 Task: Compose an email with the signature Ebony Rodriguez with the subject Announcement of a retirement and the message Can you please confirm the delivery schedule for the upcoming shipment? from softage.4@softage.net to softage.2@softage.net, select first word, change the font color from current to maroon and background color to red Send the email. Finally, move the email from Sent Items to the label Reservations
Action: Mouse moved to (1190, 96)
Screenshot: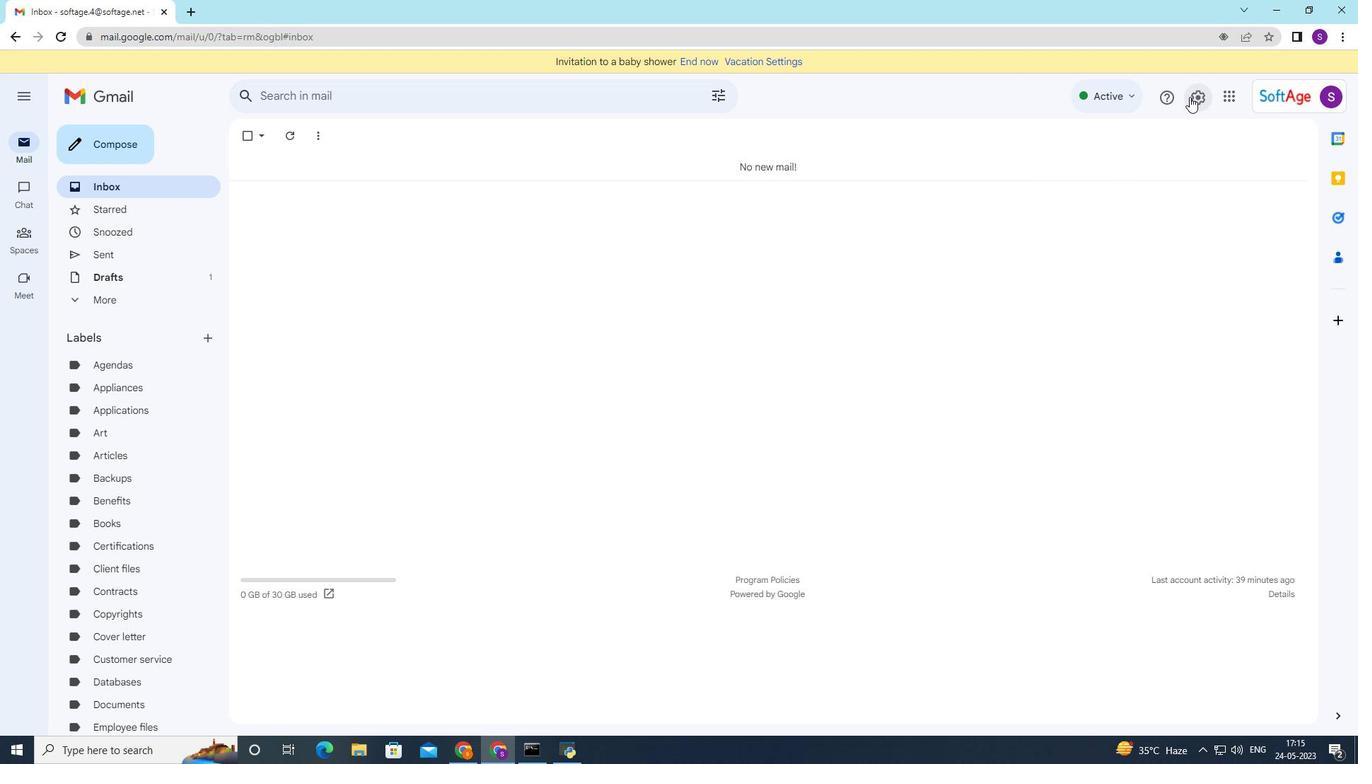 
Action: Mouse pressed left at (1190, 96)
Screenshot: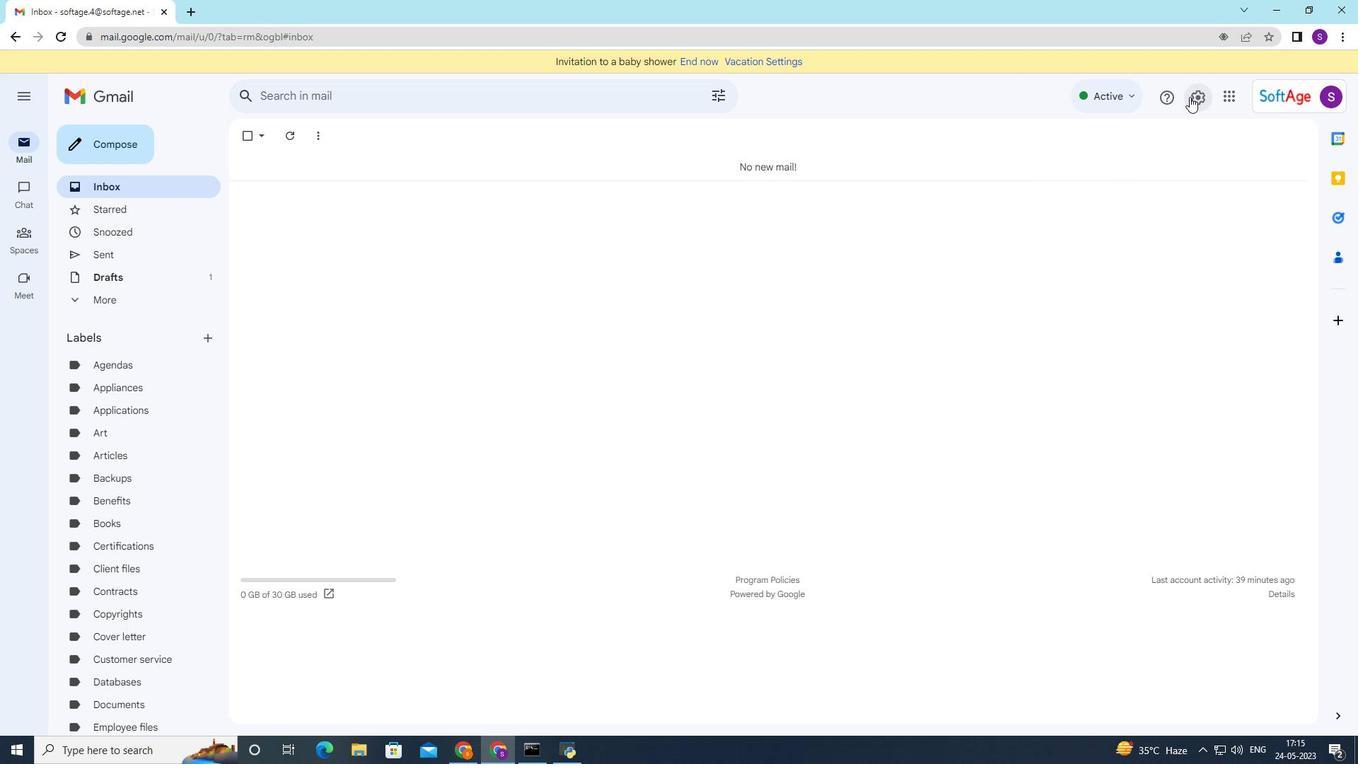 
Action: Mouse moved to (1198, 161)
Screenshot: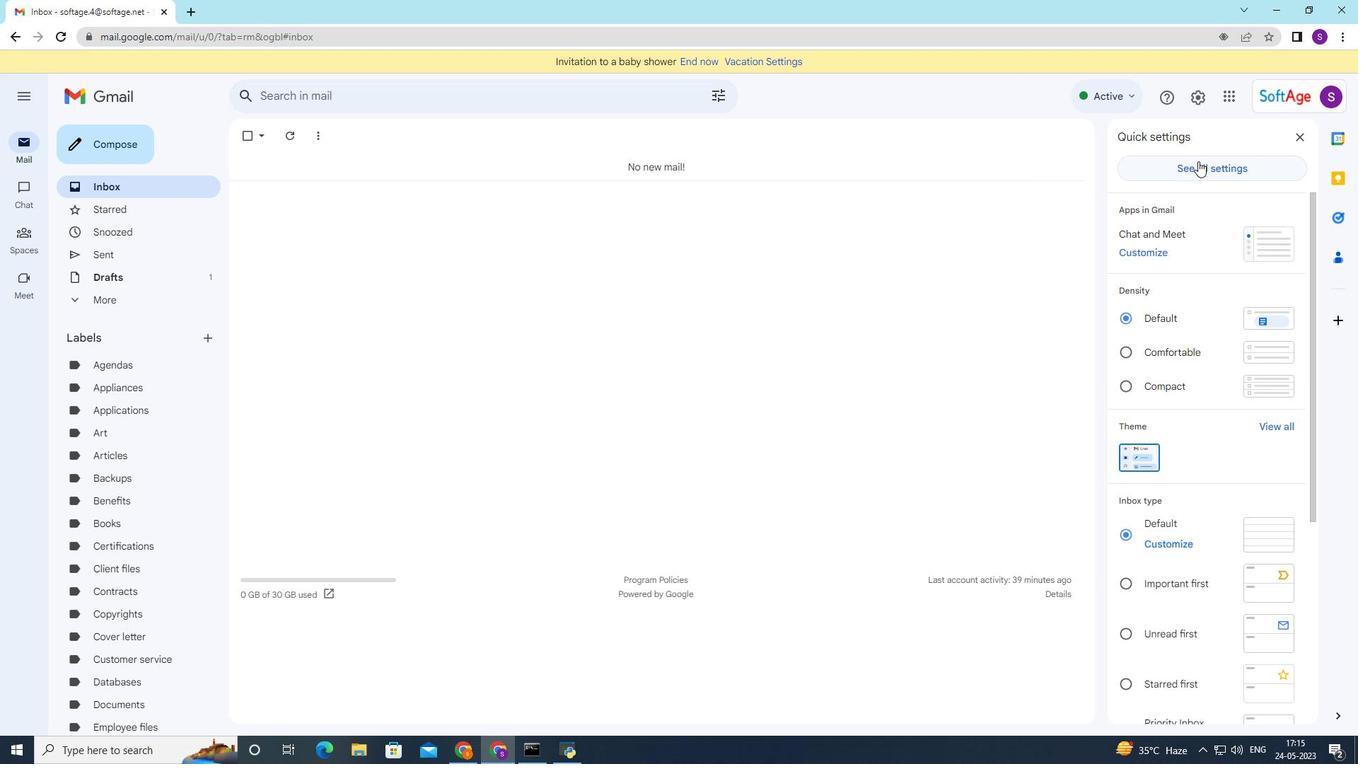
Action: Mouse pressed left at (1198, 161)
Screenshot: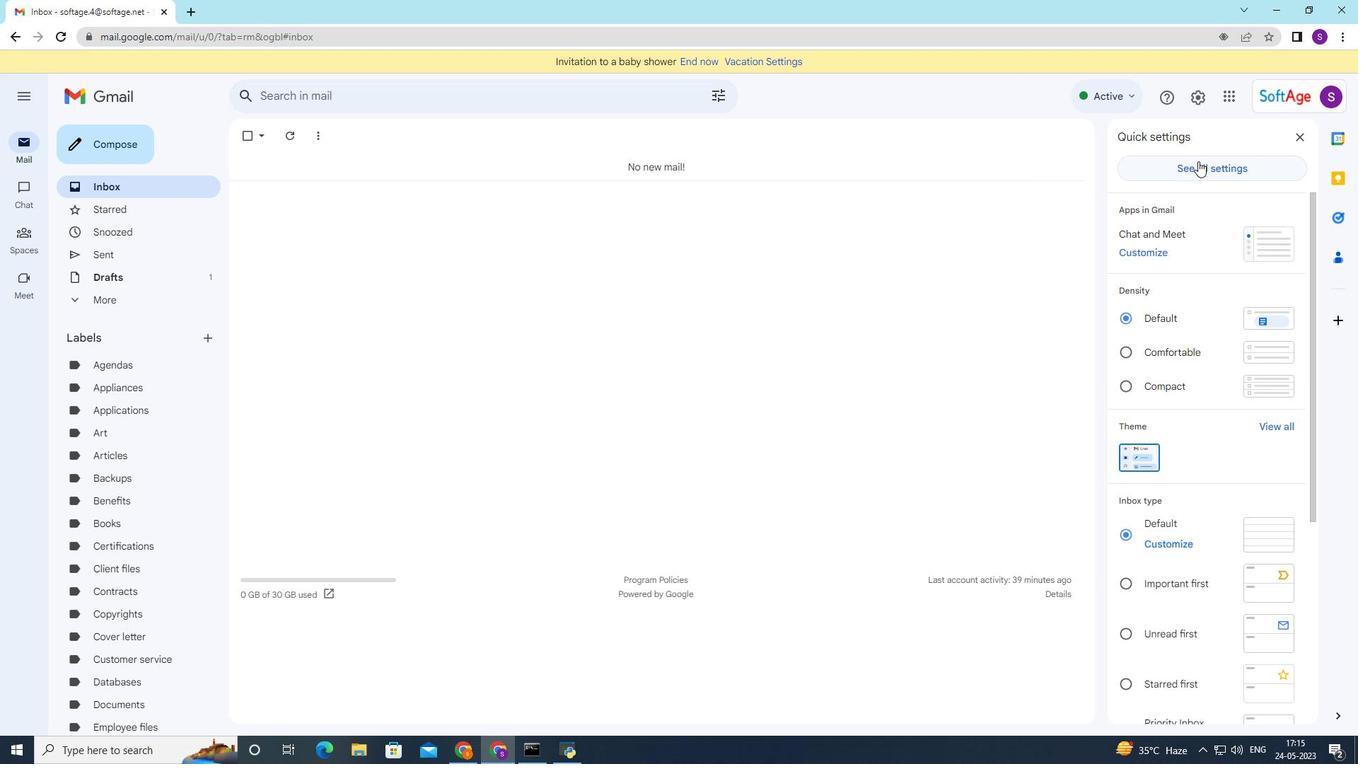 
Action: Mouse moved to (660, 201)
Screenshot: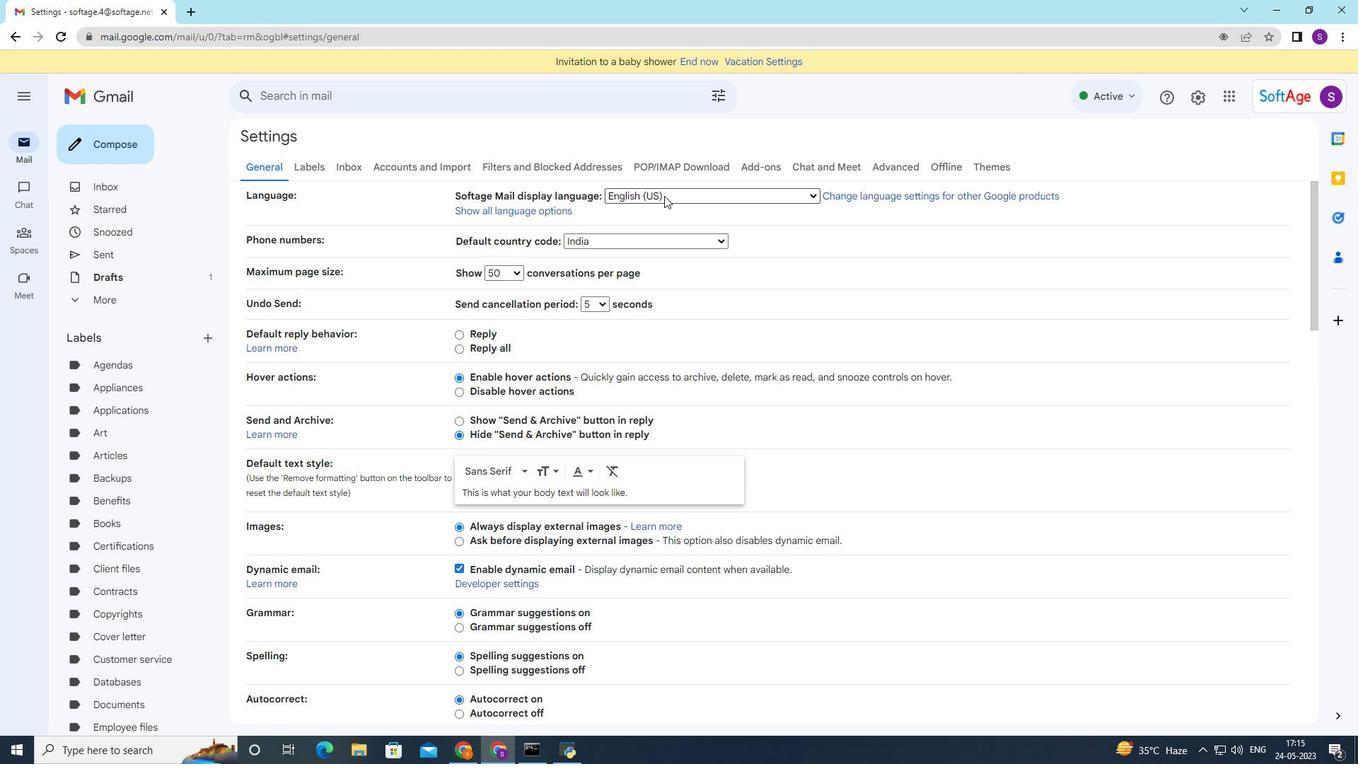 
Action: Mouse scrolled (660, 200) with delta (0, 0)
Screenshot: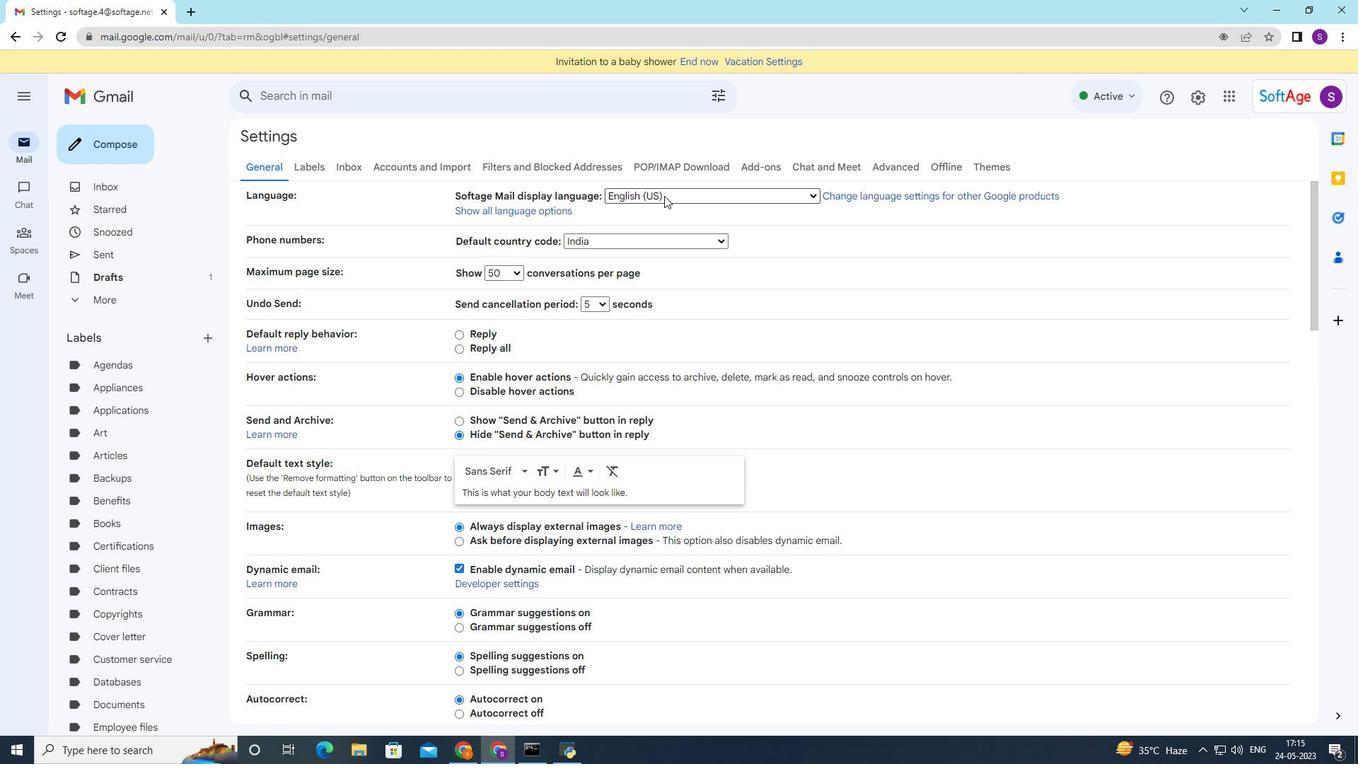 
Action: Mouse moved to (658, 203)
Screenshot: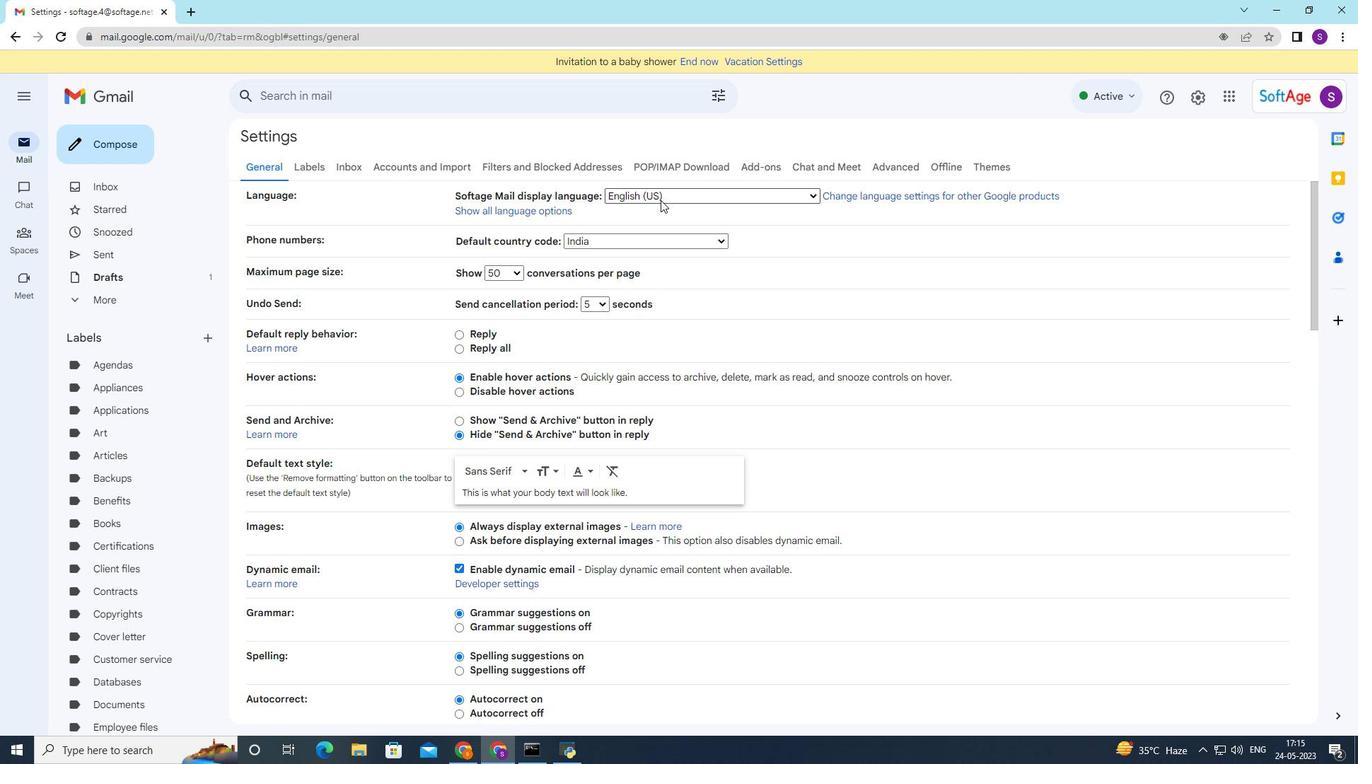 
Action: Mouse scrolled (658, 203) with delta (0, 0)
Screenshot: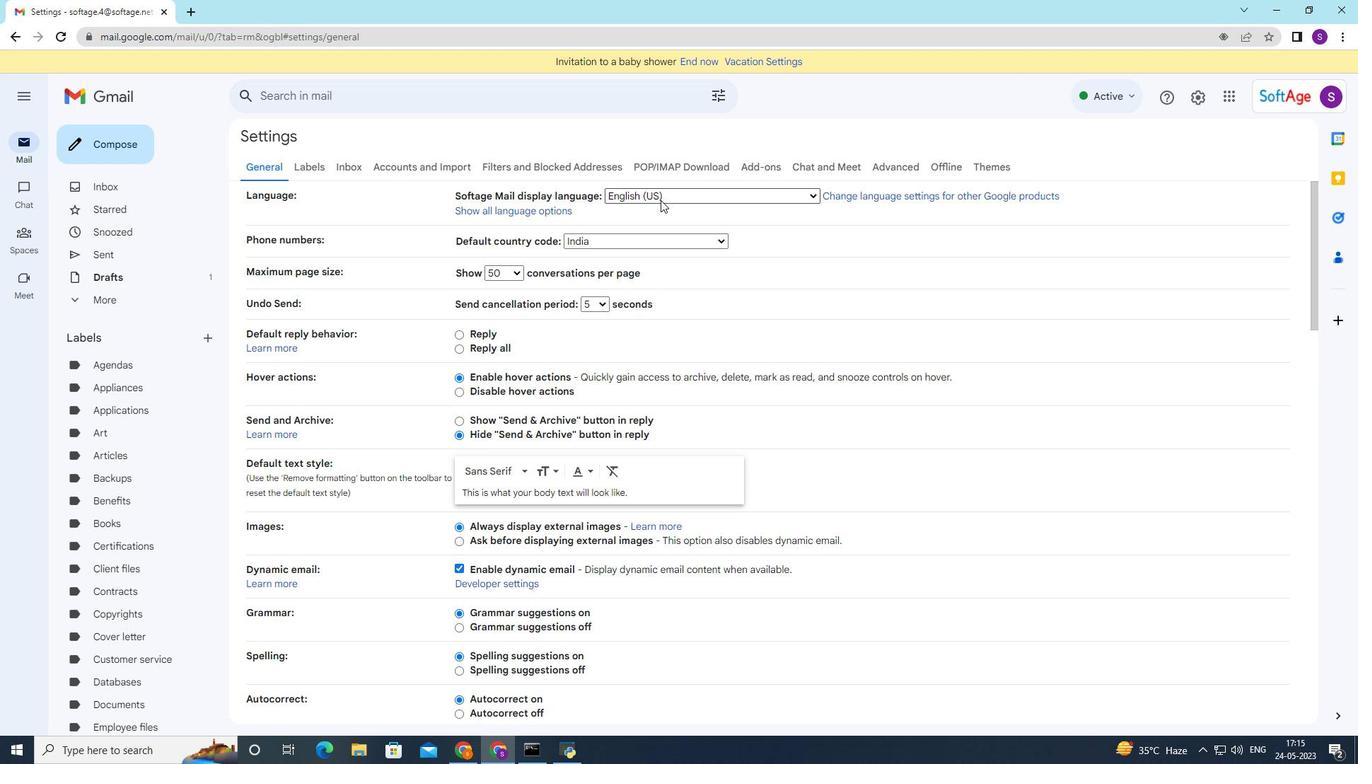 
Action: Mouse scrolled (658, 203) with delta (0, 0)
Screenshot: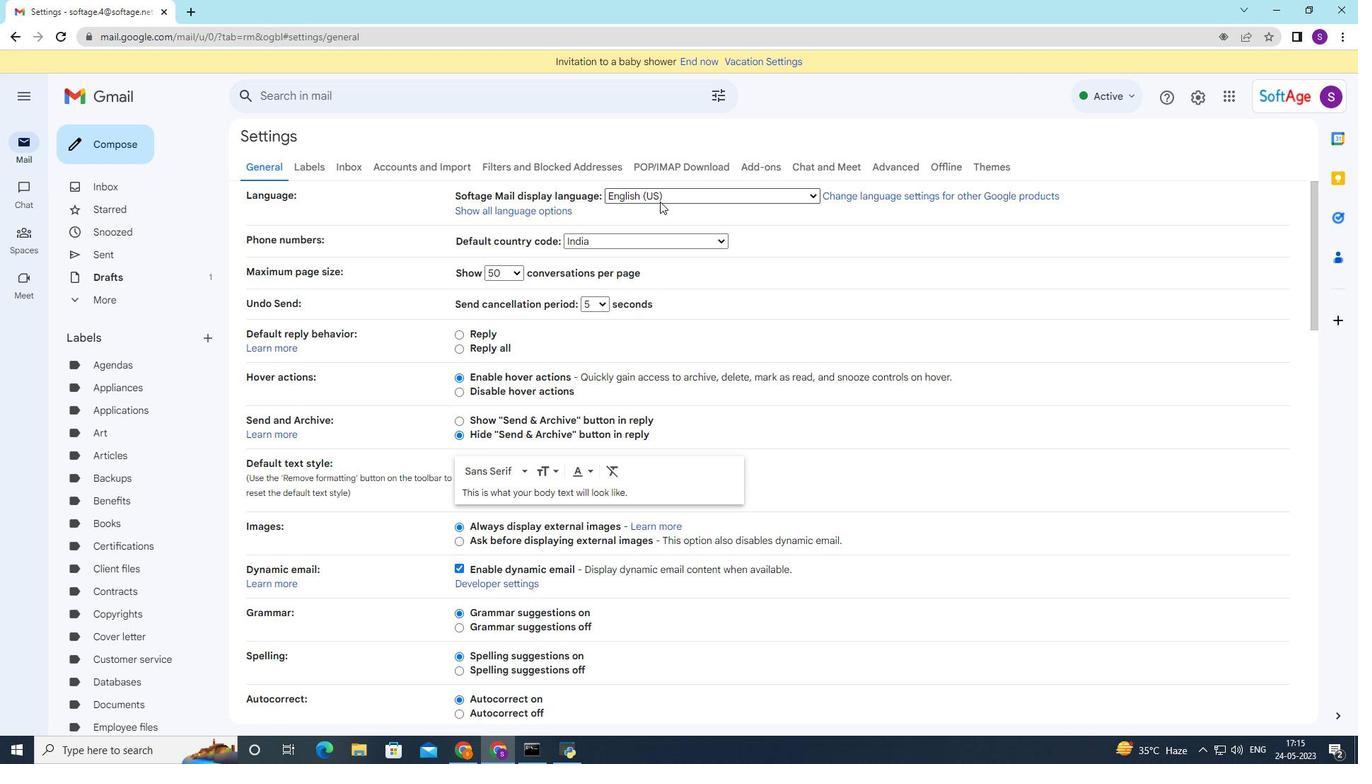
Action: Mouse moved to (658, 204)
Screenshot: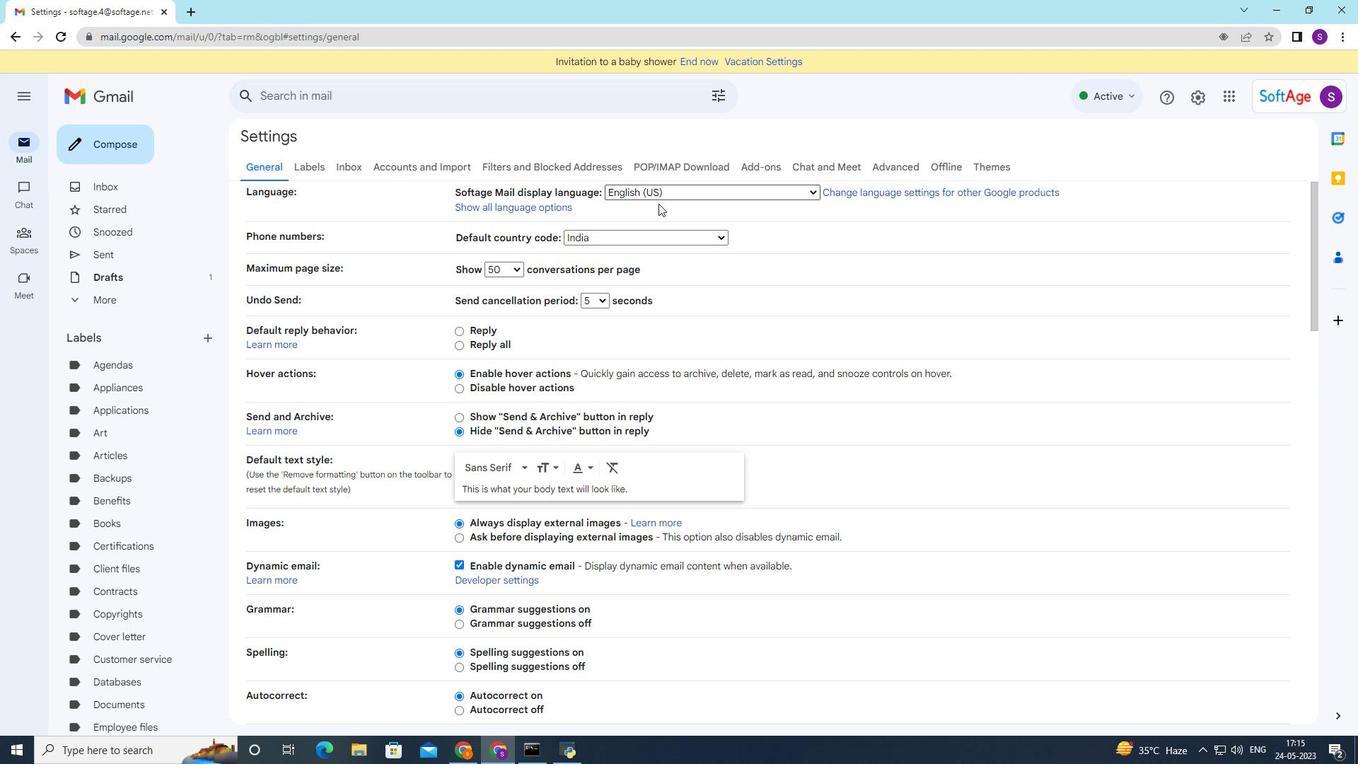 
Action: Mouse scrolled (658, 203) with delta (0, 0)
Screenshot: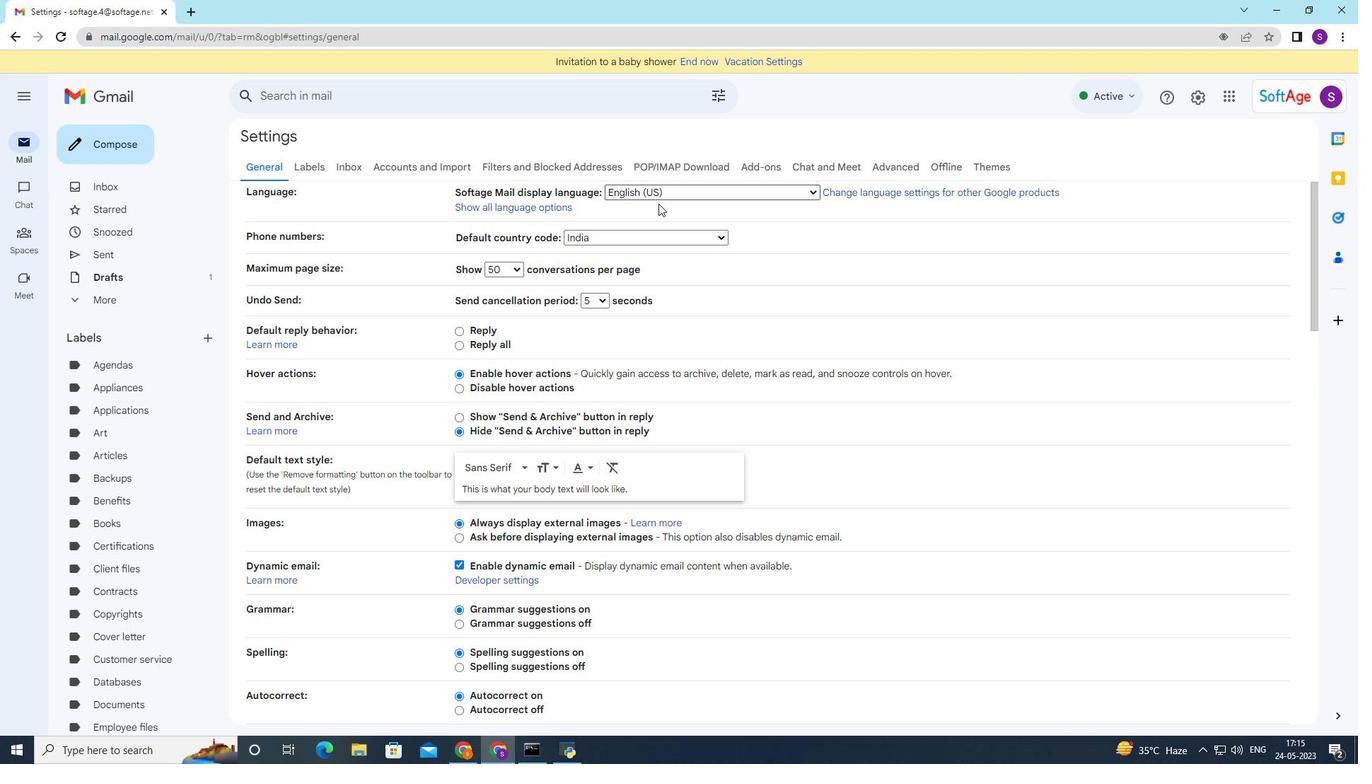 
Action: Mouse moved to (658, 203)
Screenshot: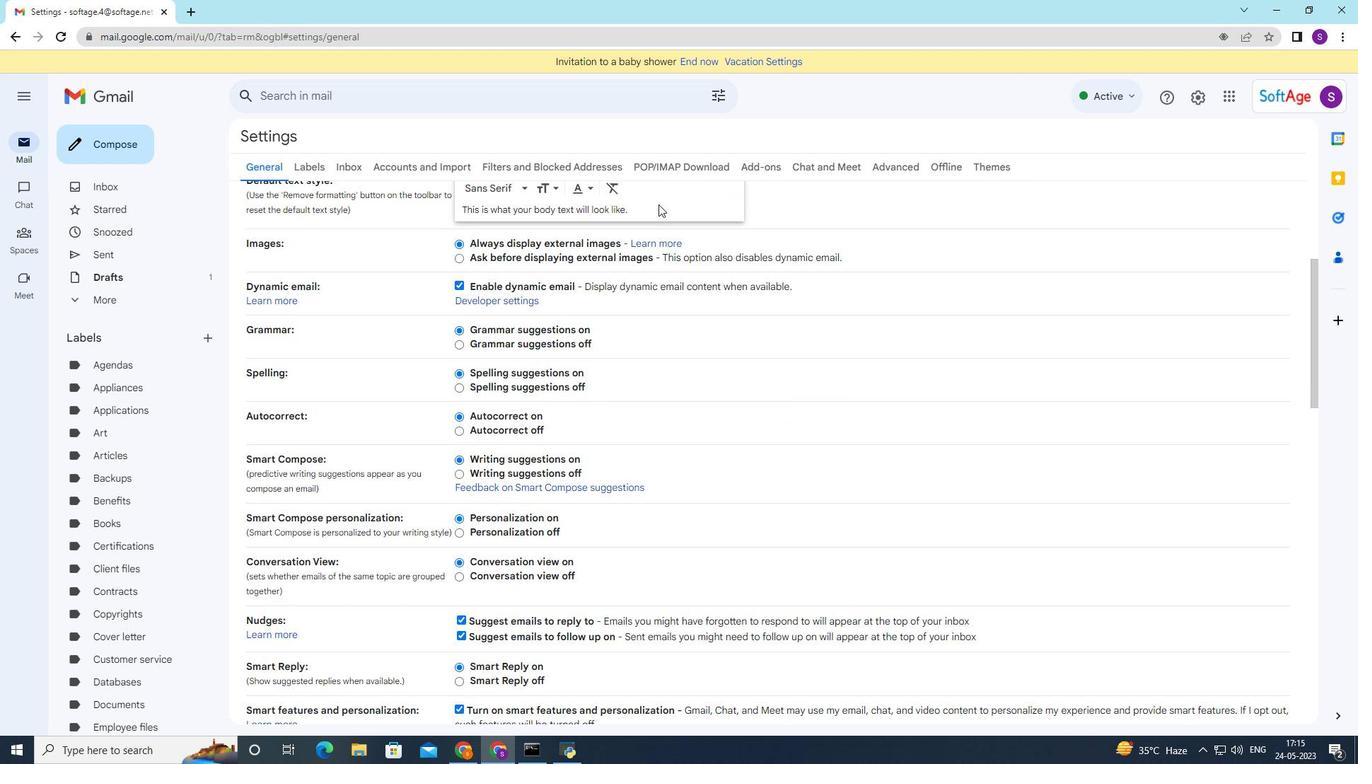 
Action: Mouse scrolled (658, 202) with delta (0, 0)
Screenshot: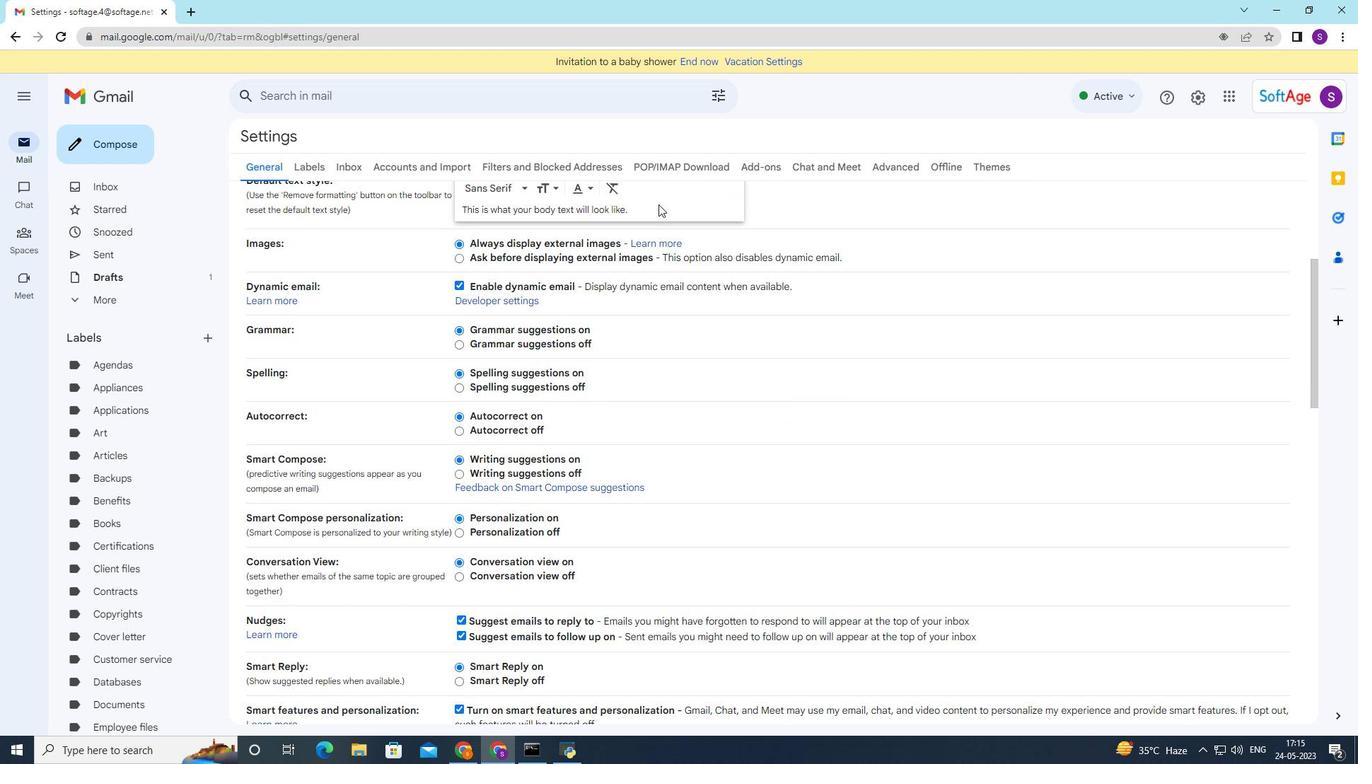 
Action: Mouse moved to (658, 203)
Screenshot: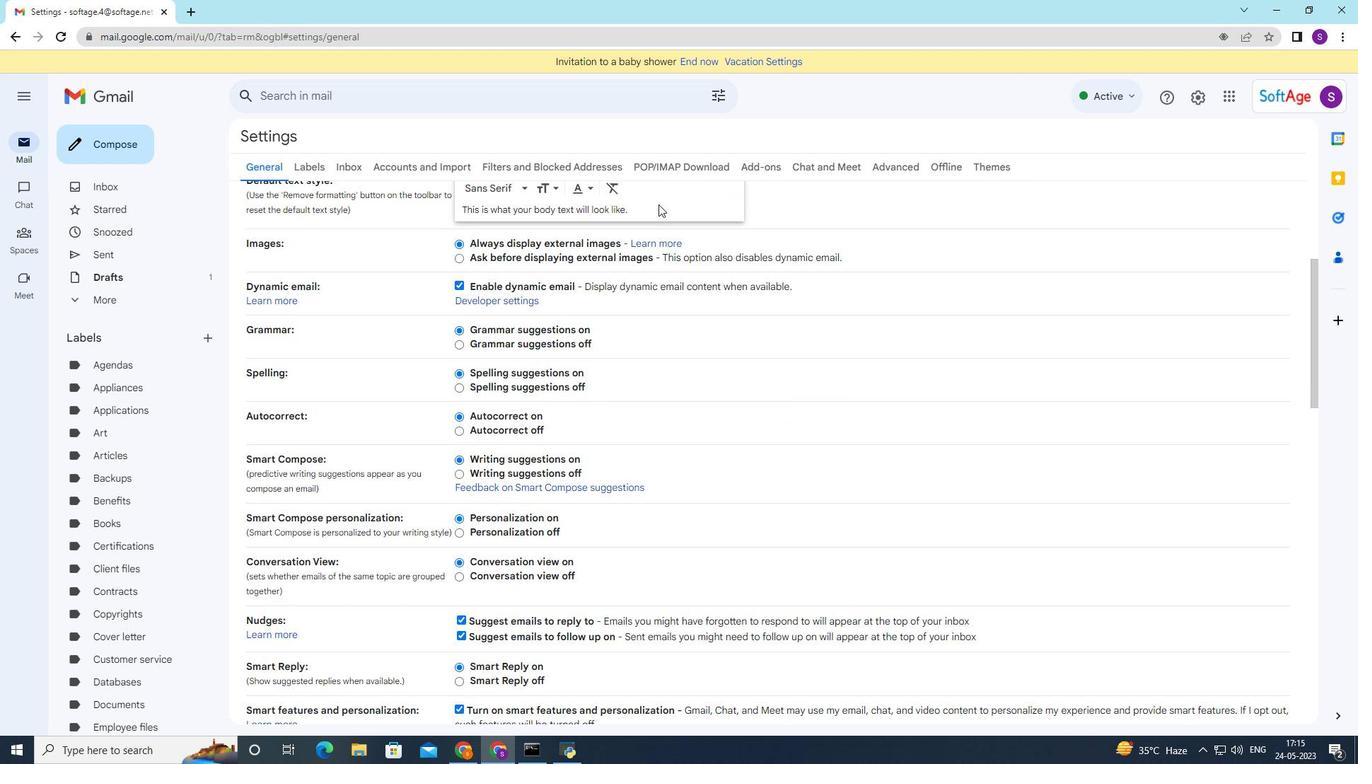 
Action: Mouse scrolled (658, 202) with delta (0, 0)
Screenshot: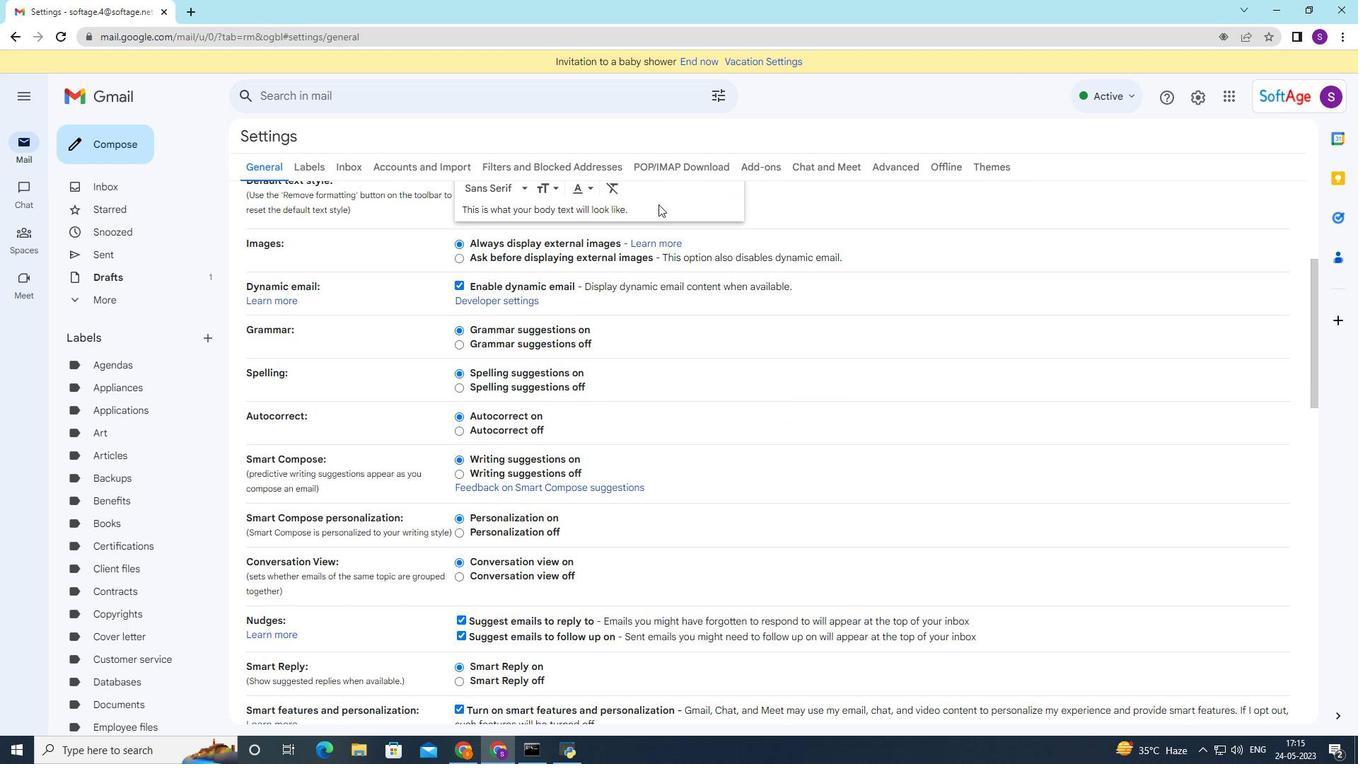 
Action: Mouse scrolled (658, 202) with delta (0, 0)
Screenshot: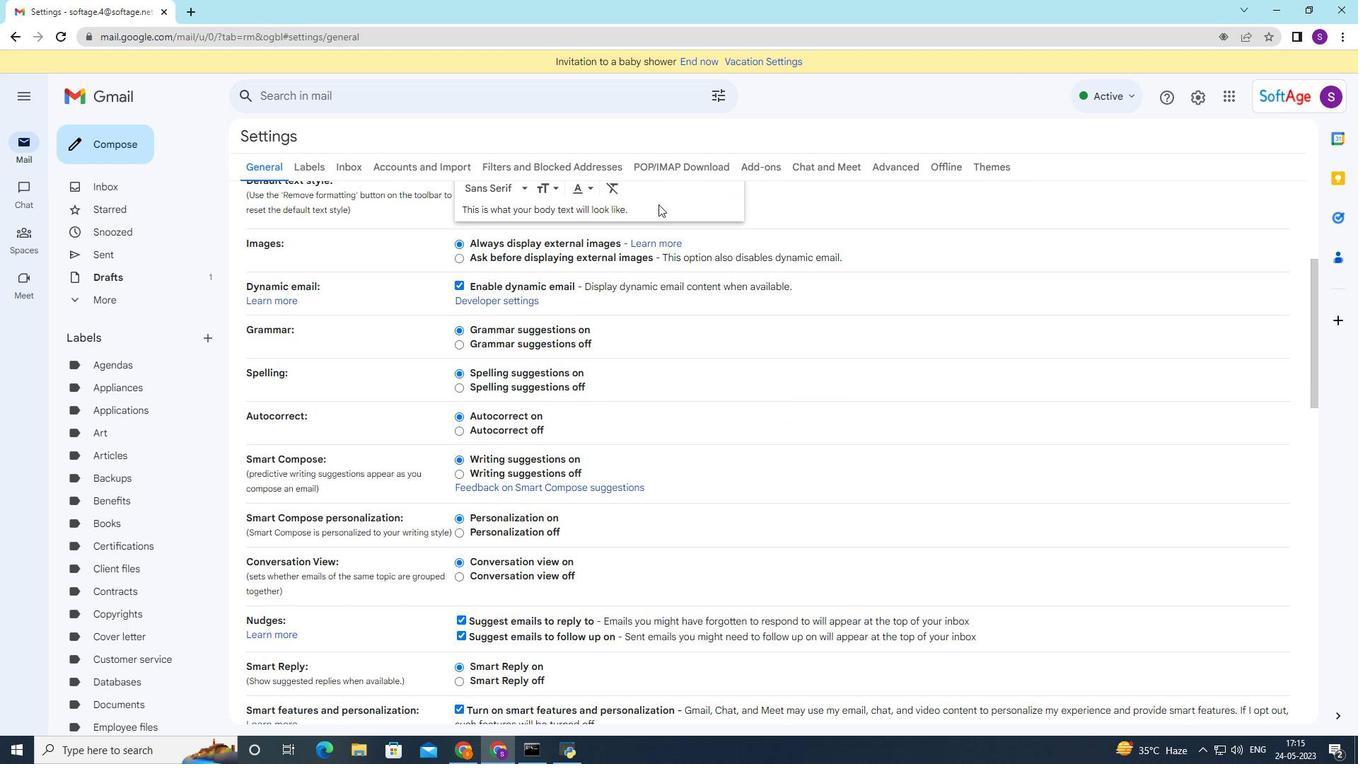 
Action: Mouse moved to (658, 203)
Screenshot: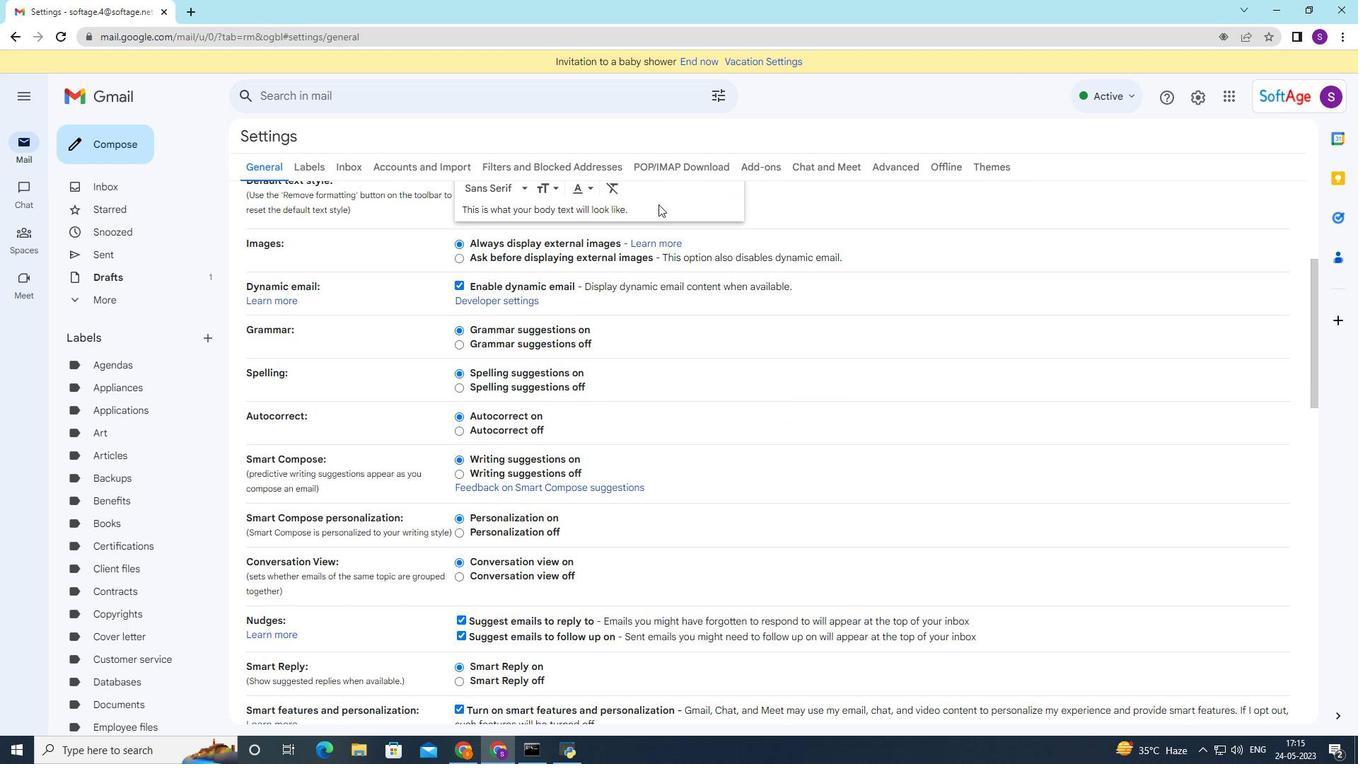 
Action: Mouse scrolled (658, 202) with delta (0, 0)
Screenshot: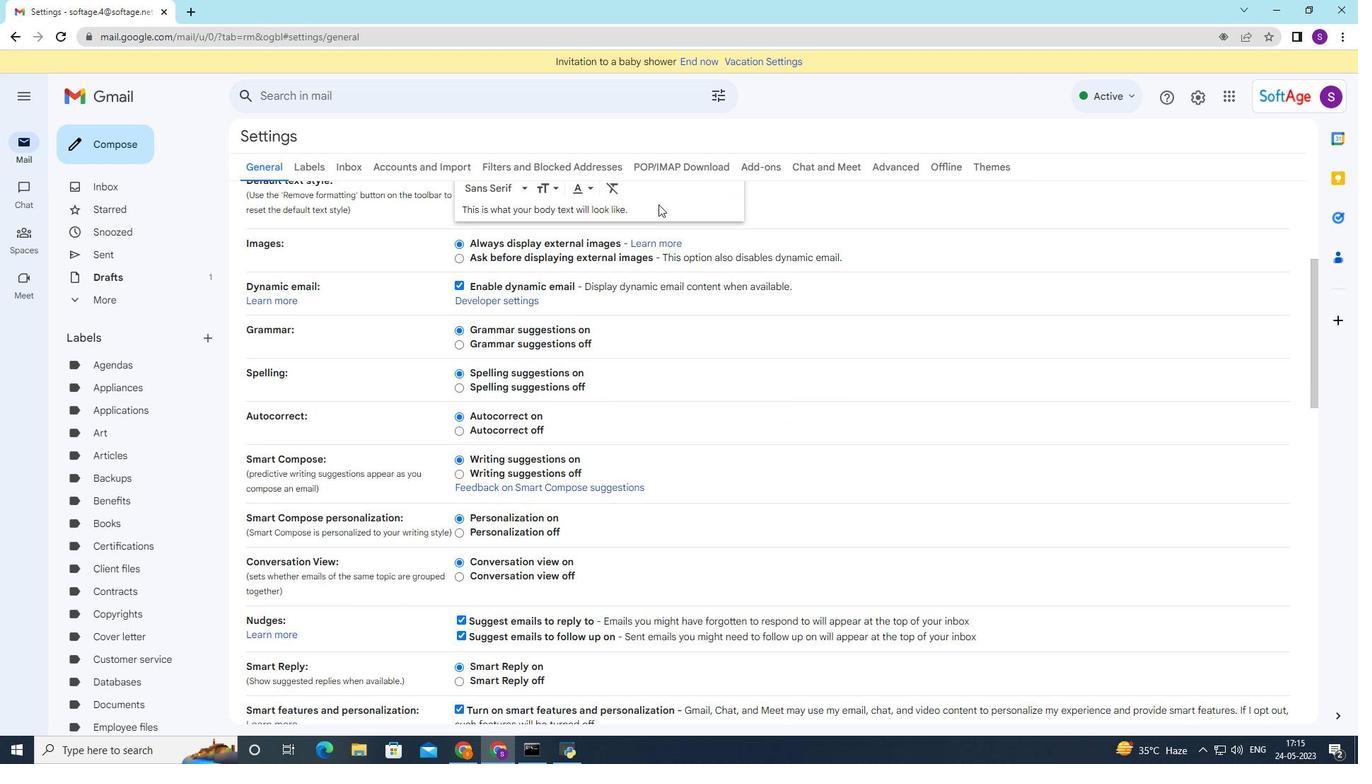 
Action: Mouse scrolled (658, 202) with delta (0, 0)
Screenshot: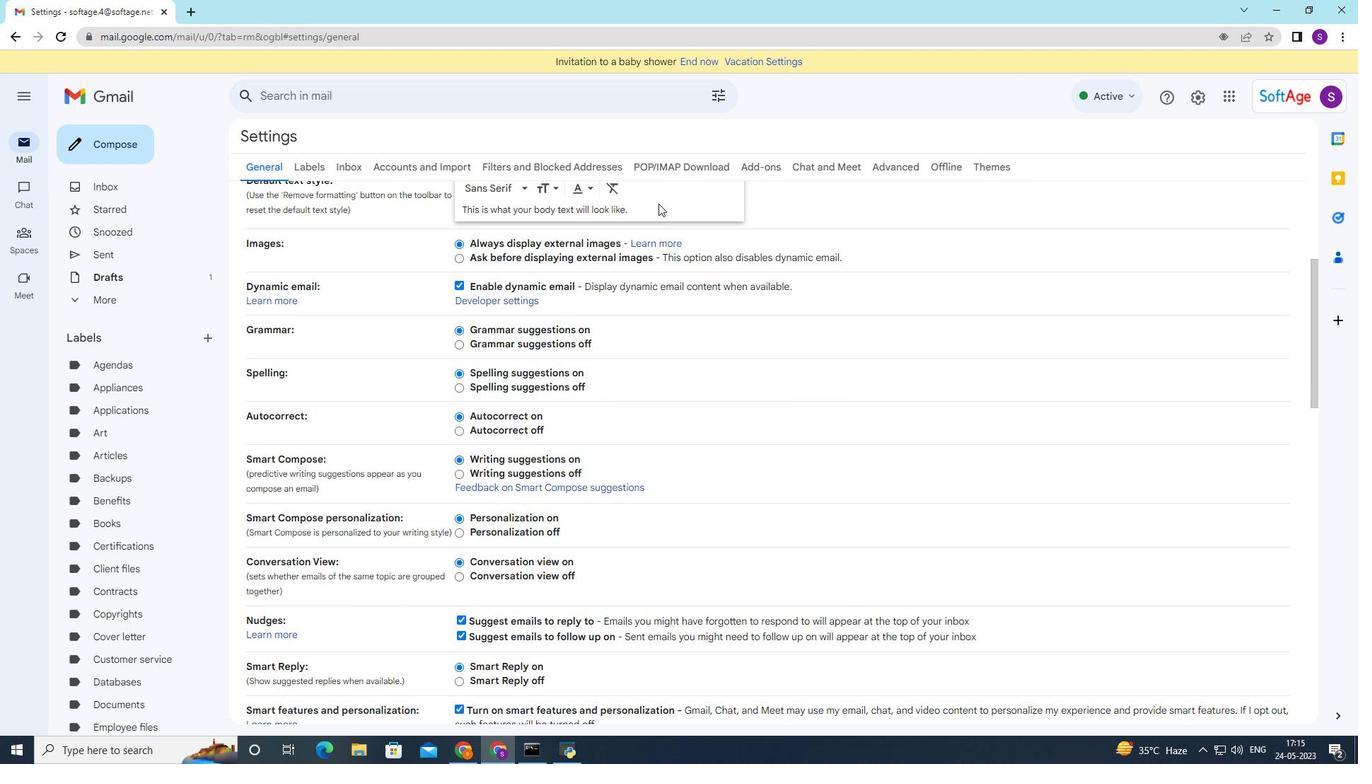
Action: Mouse moved to (657, 217)
Screenshot: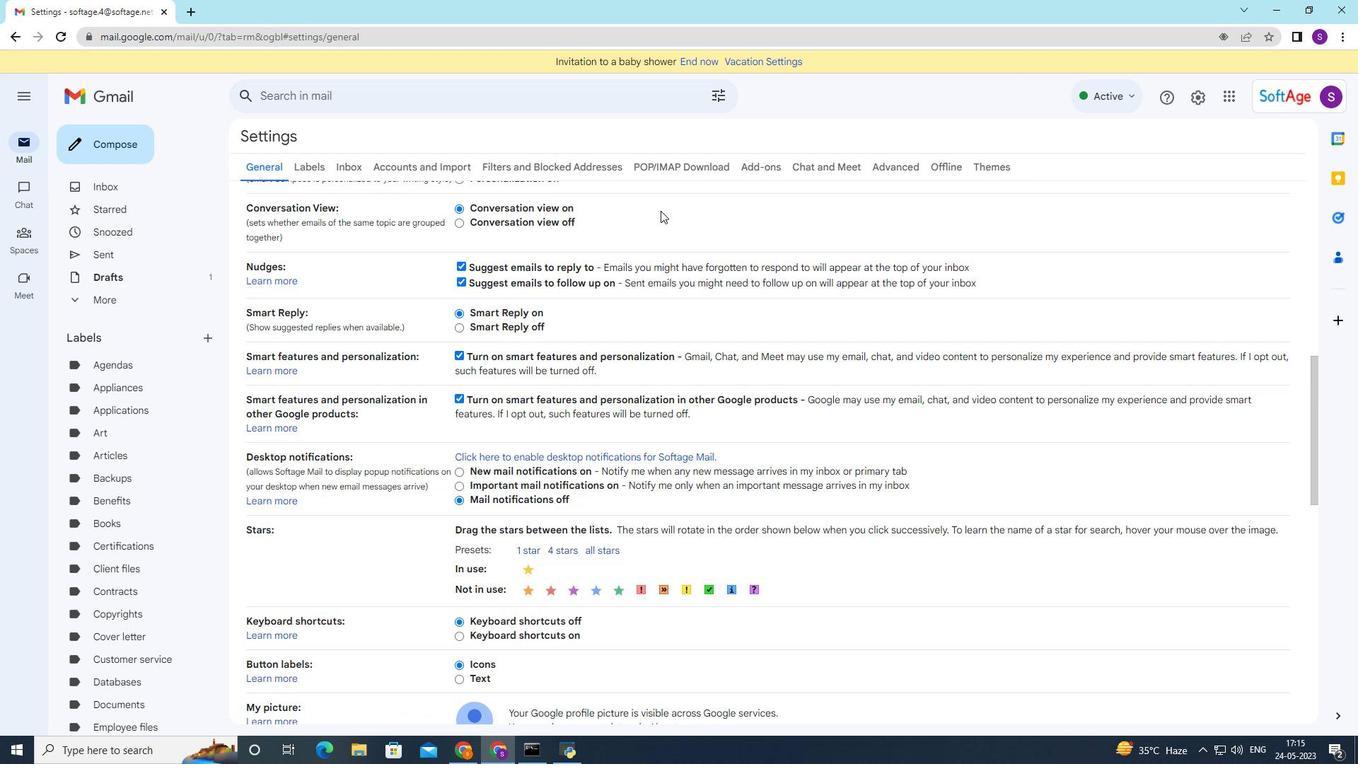 
Action: Mouse scrolled (657, 216) with delta (0, 0)
Screenshot: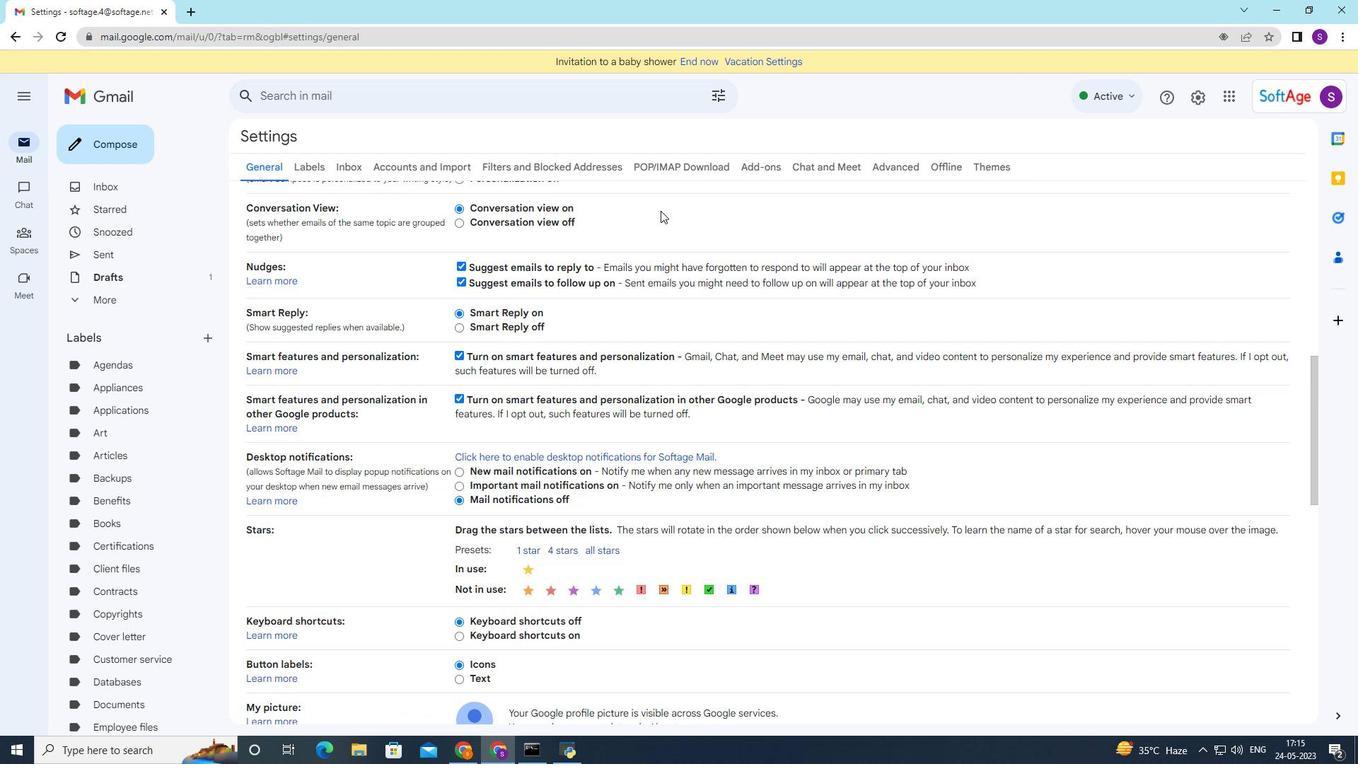
Action: Mouse moved to (655, 219)
Screenshot: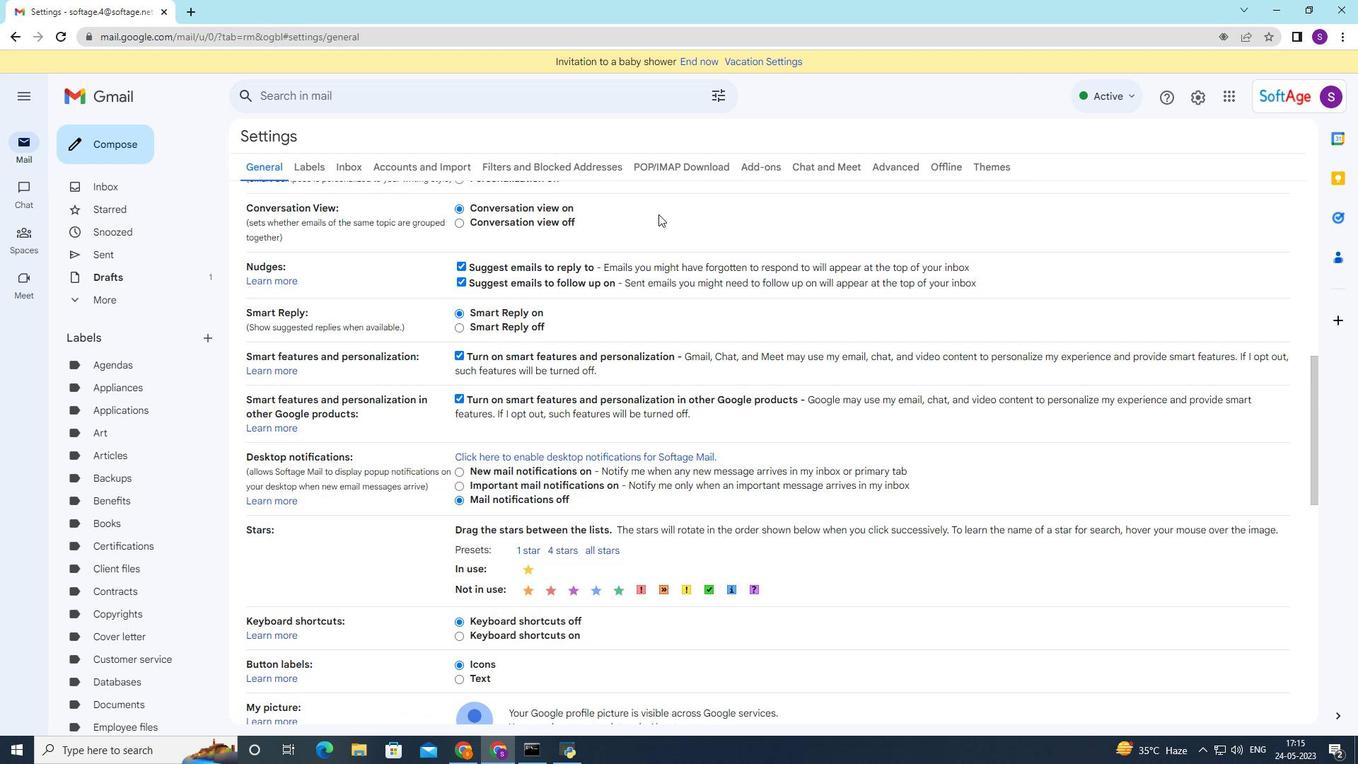 
Action: Mouse scrolled (655, 218) with delta (0, 0)
Screenshot: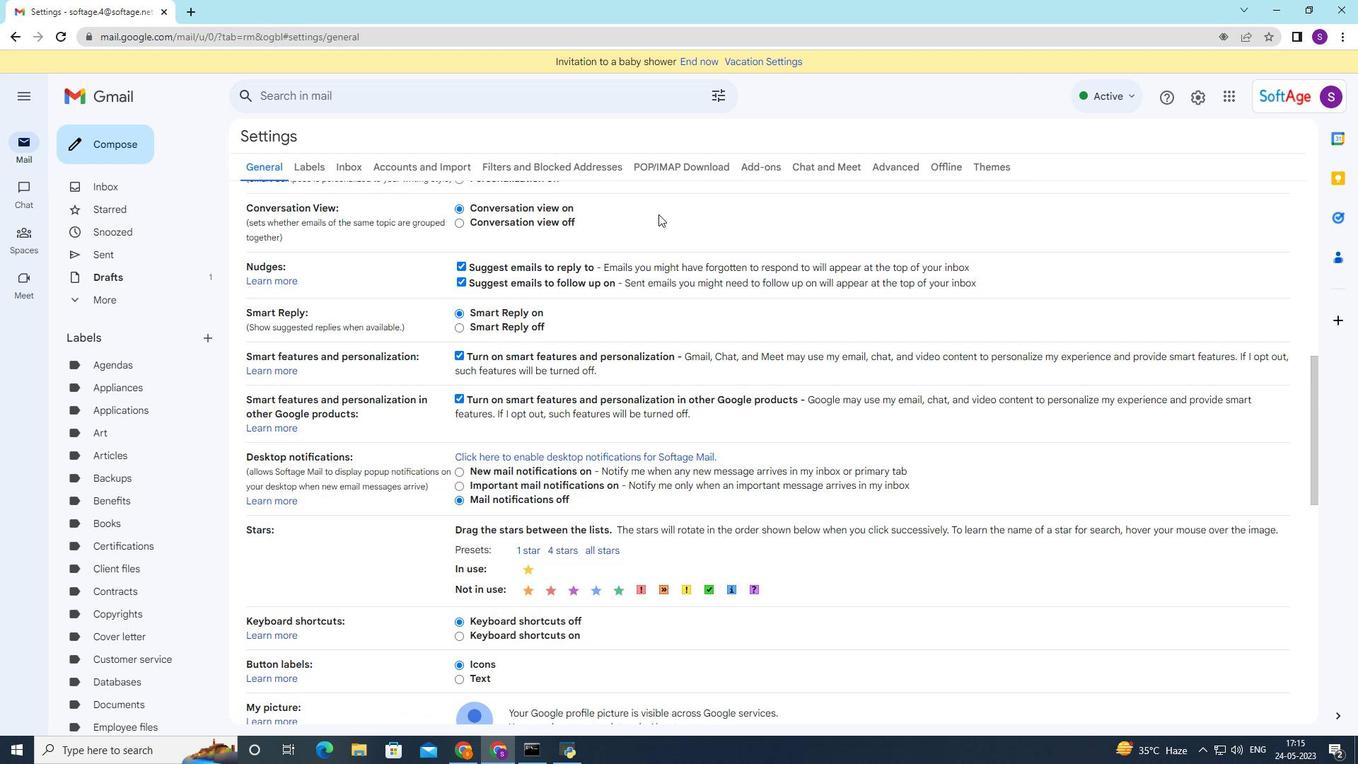 
Action: Mouse moved to (653, 220)
Screenshot: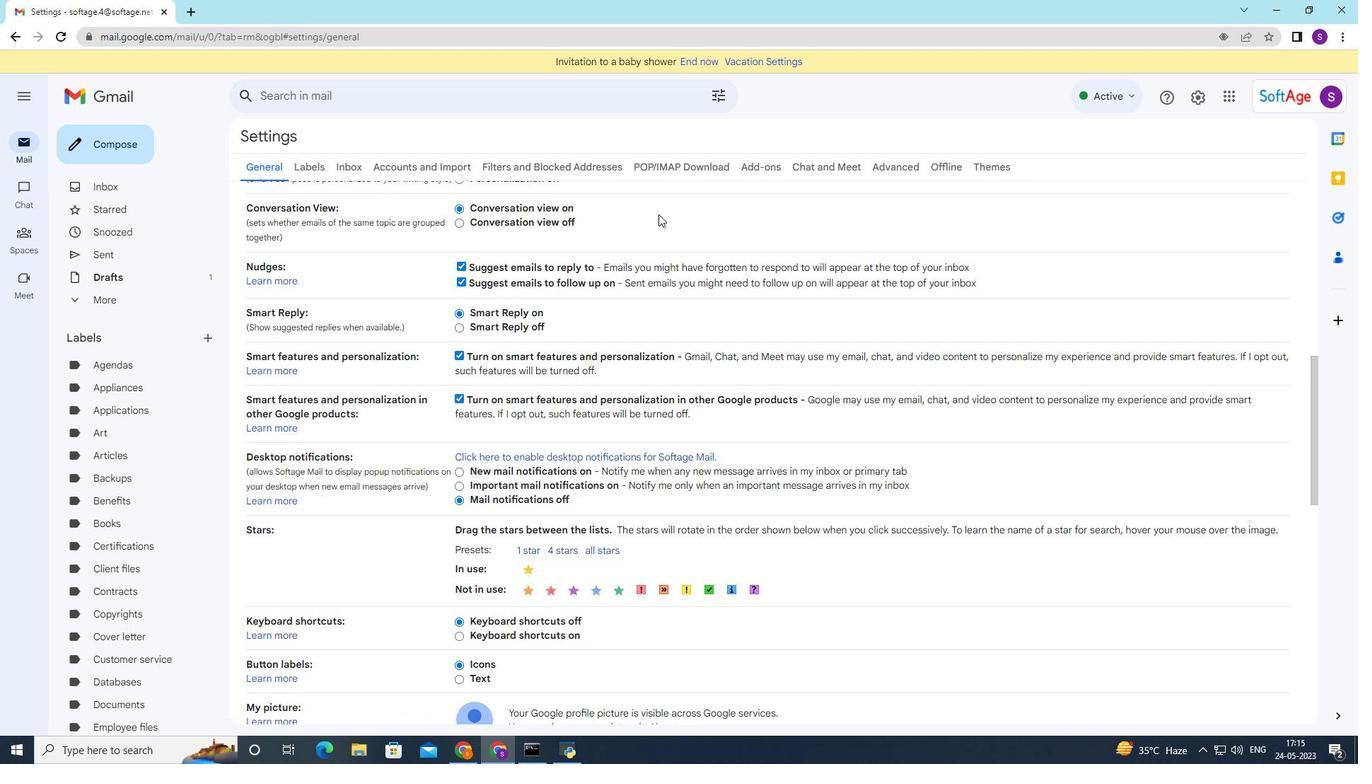 
Action: Mouse scrolled (653, 220) with delta (0, 0)
Screenshot: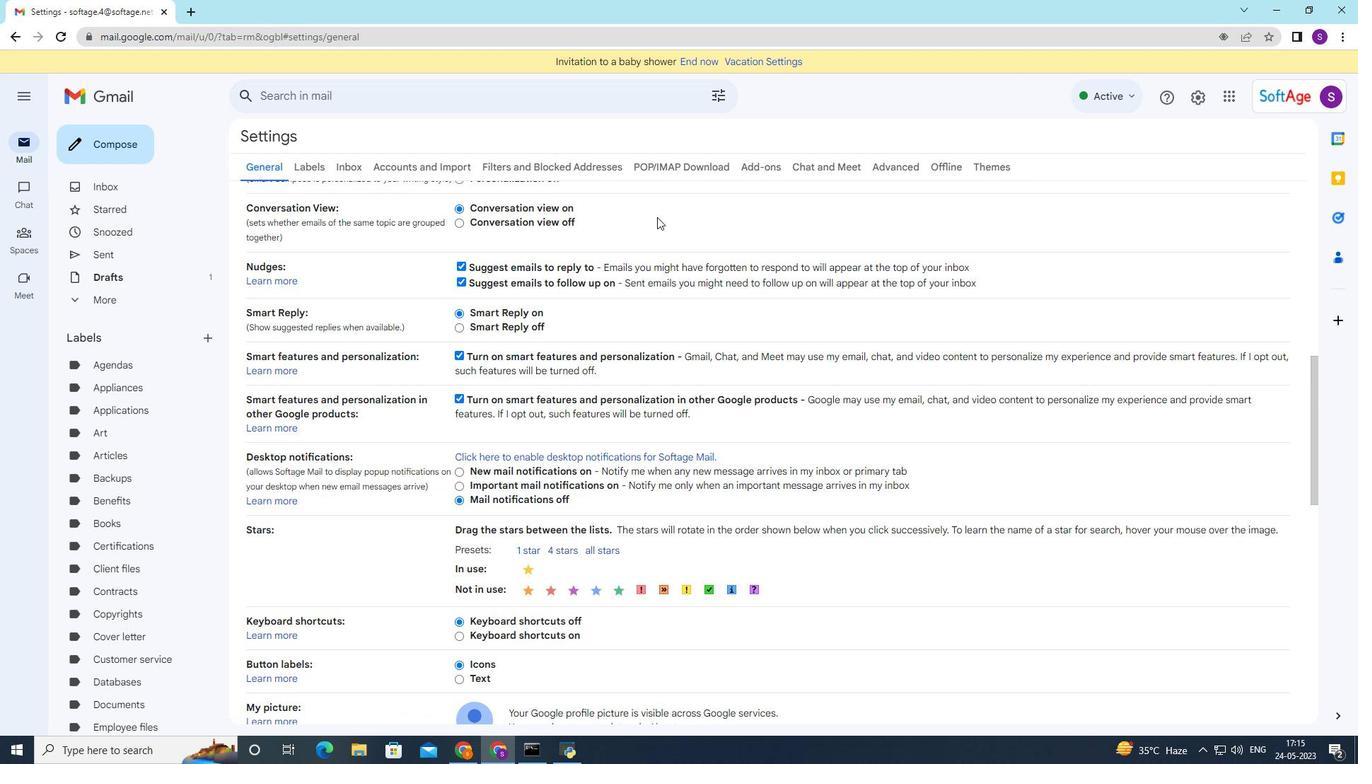 
Action: Mouse moved to (585, 280)
Screenshot: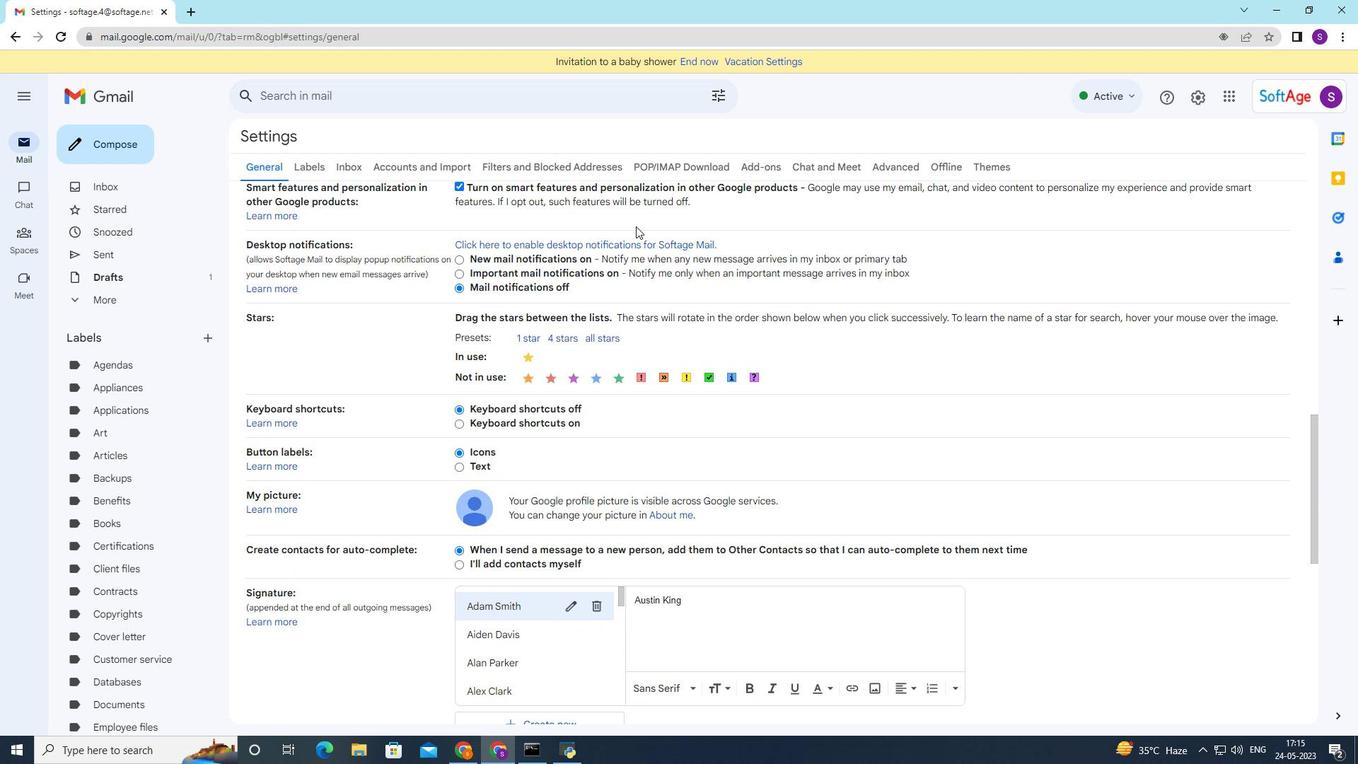 
Action: Mouse scrolled (633, 228) with delta (0, 0)
Screenshot: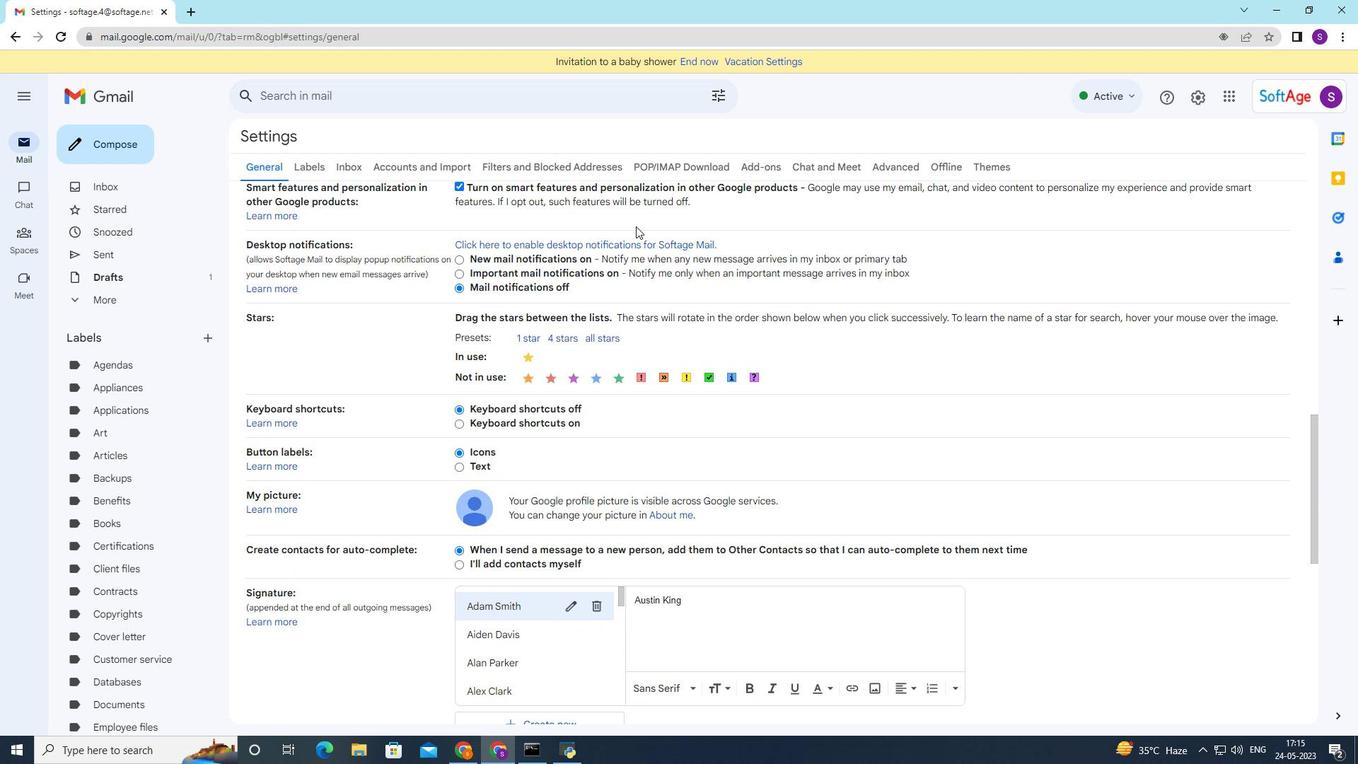 
Action: Mouse moved to (582, 282)
Screenshot: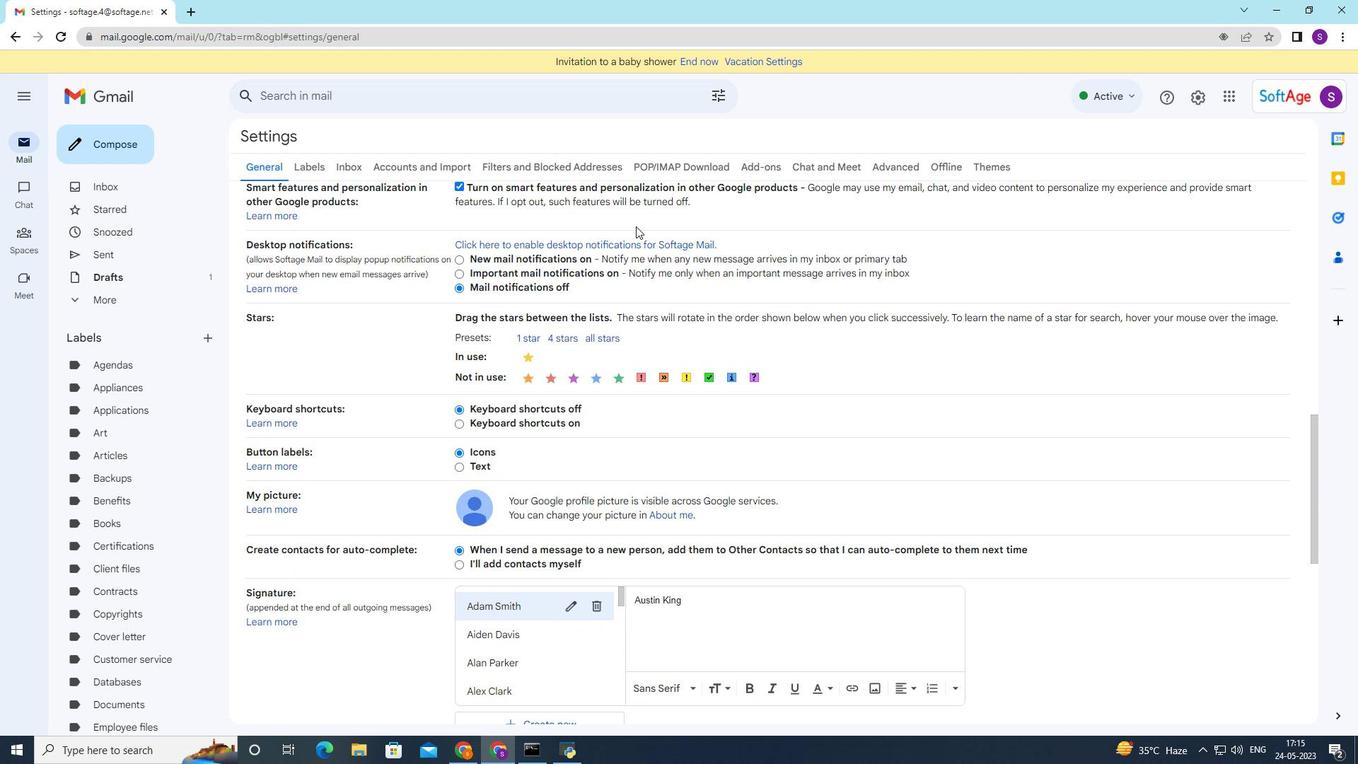 
Action: Mouse scrolled (602, 261) with delta (0, 0)
Screenshot: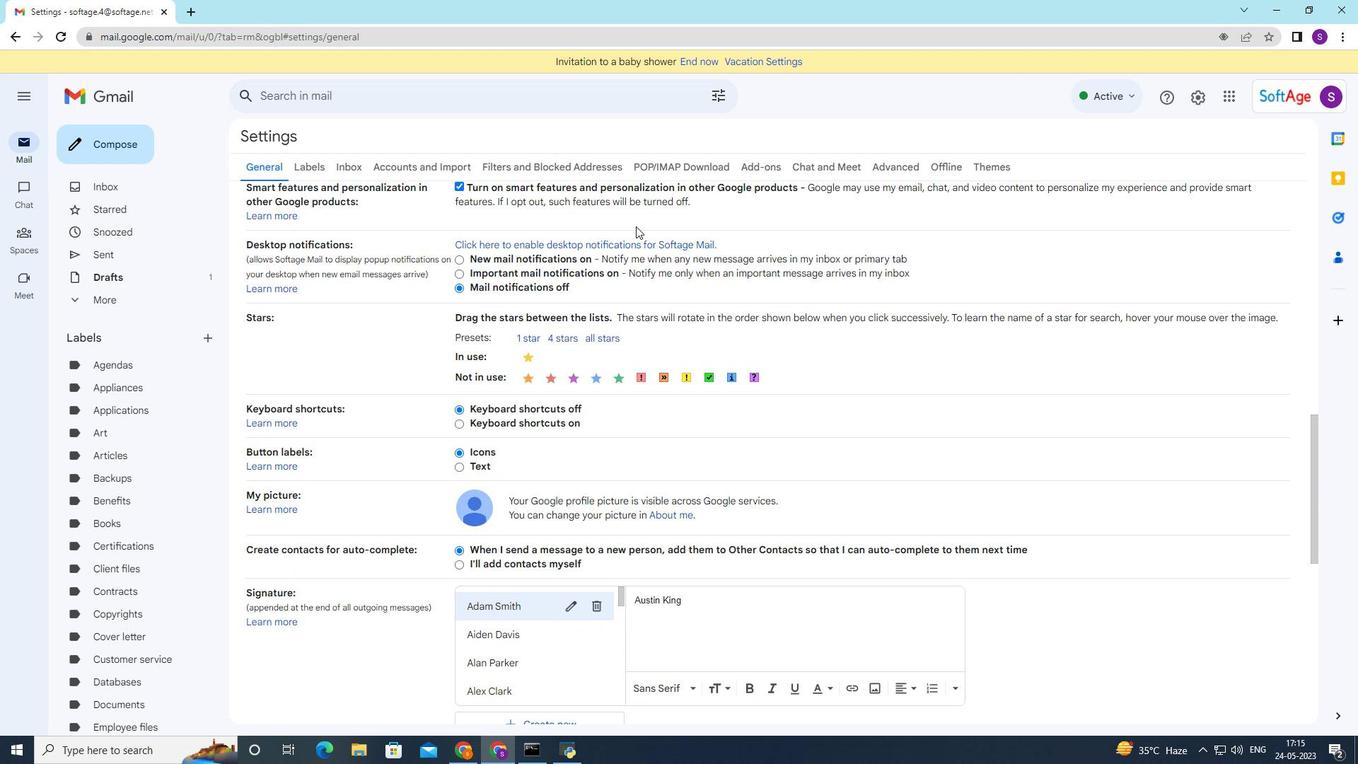 
Action: Mouse moved to (569, 296)
Screenshot: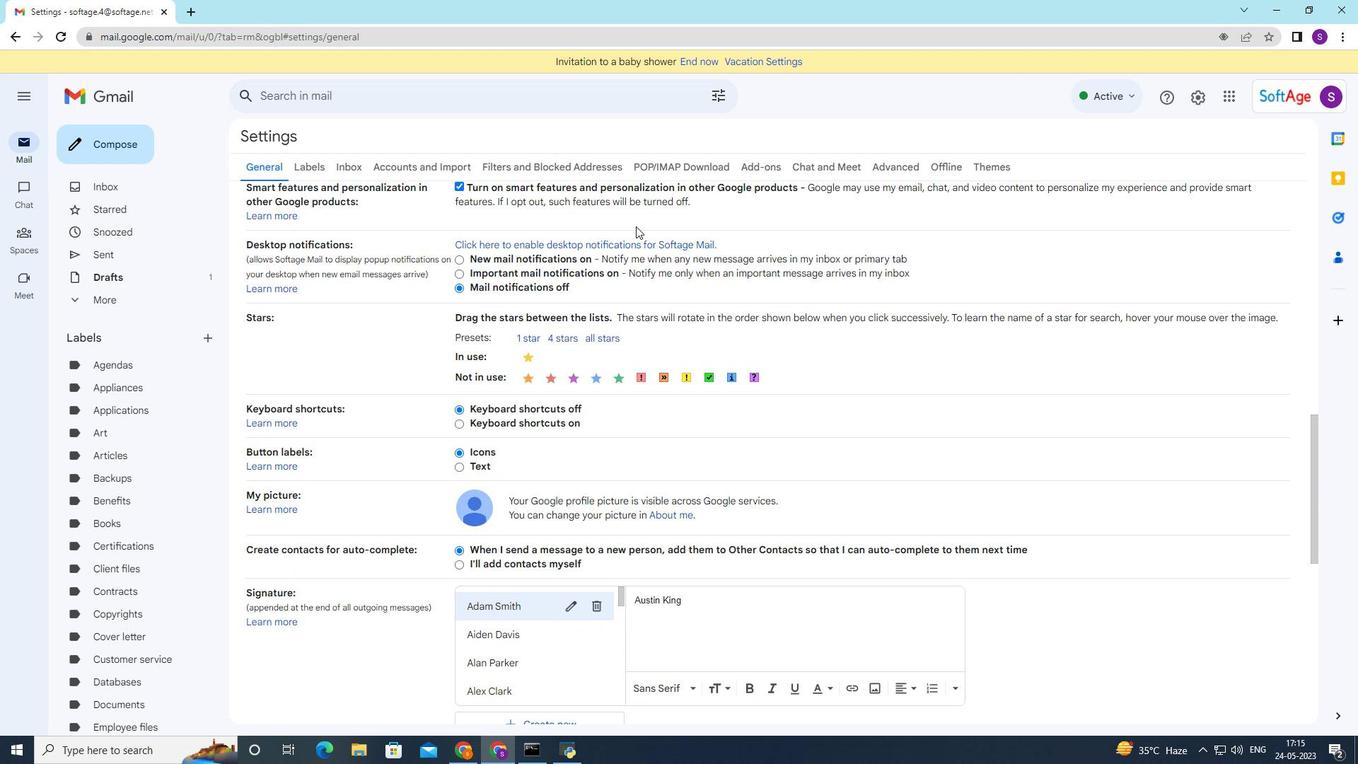 
Action: Mouse scrolled (582, 281) with delta (0, 0)
Screenshot: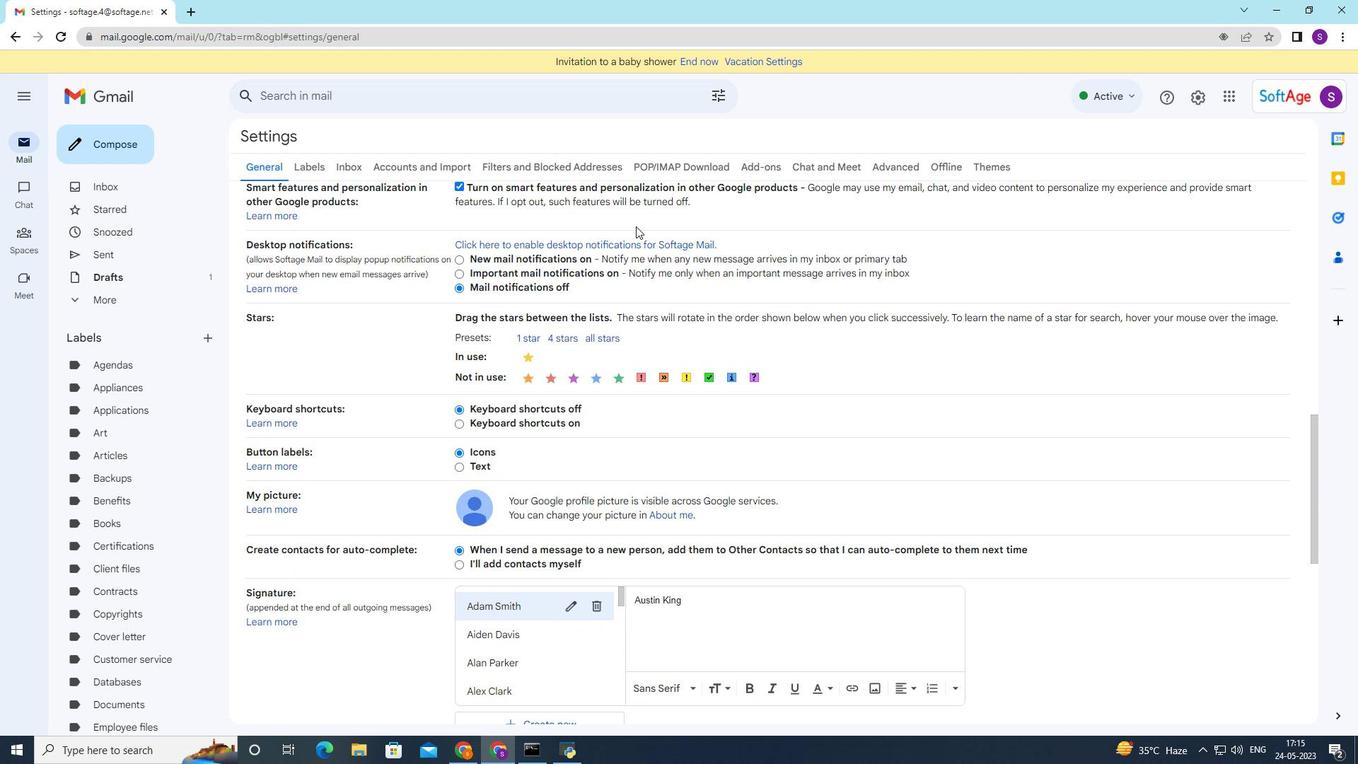 
Action: Mouse moved to (558, 303)
Screenshot: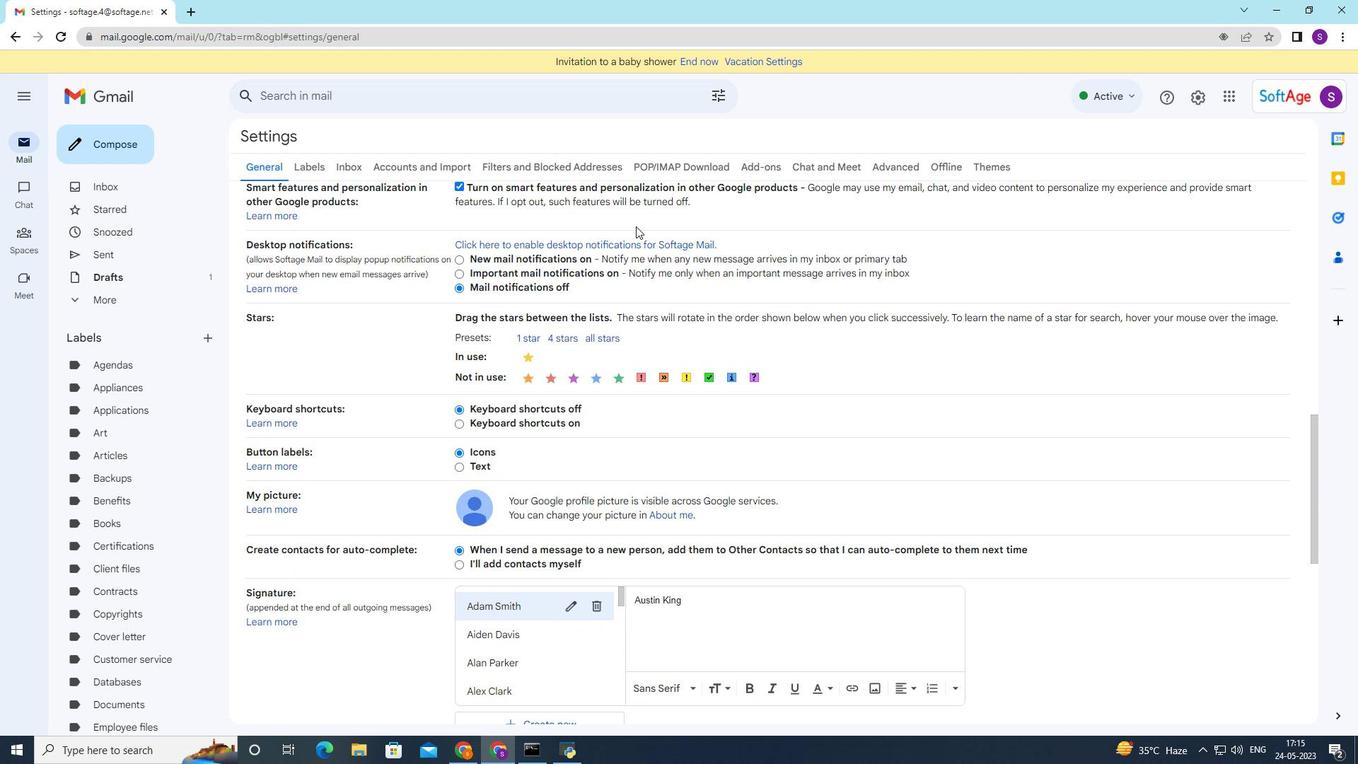 
Action: Mouse scrolled (568, 296) with delta (0, 0)
Screenshot: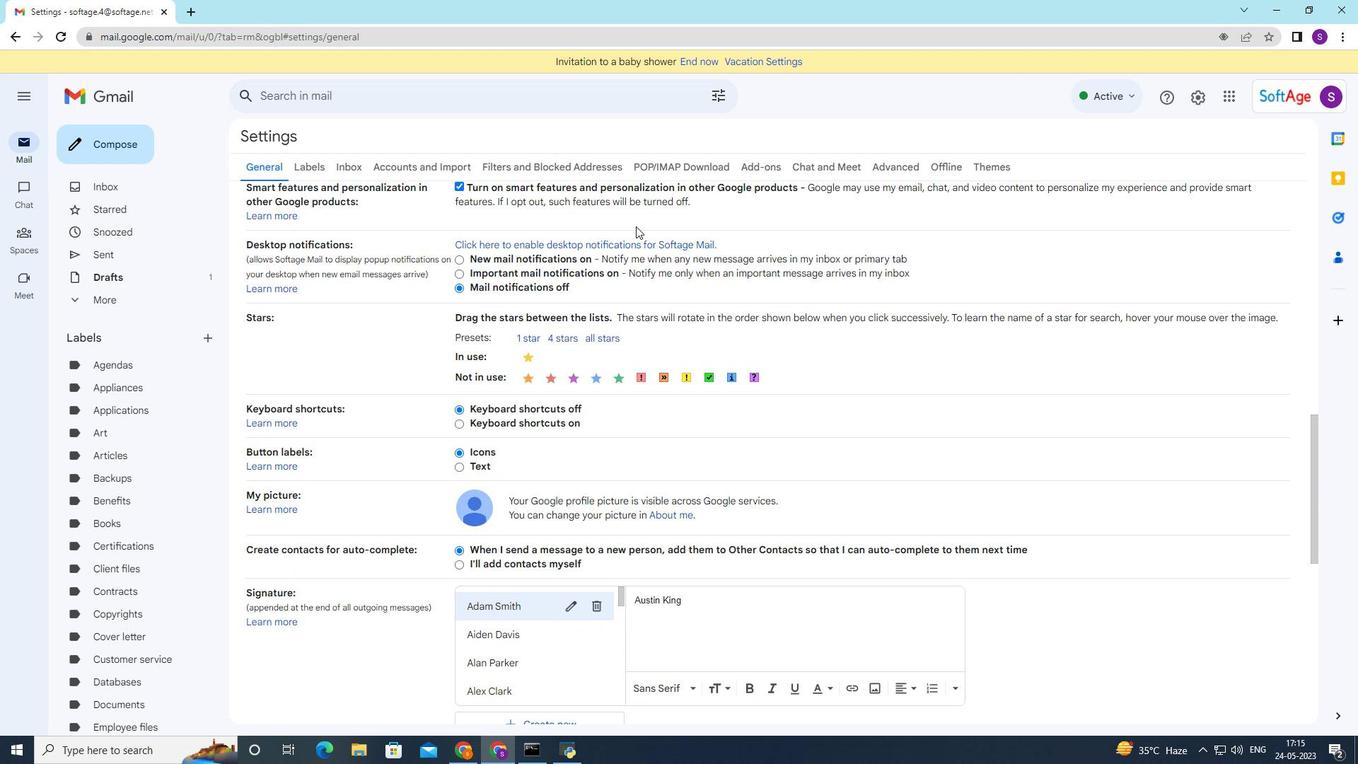 
Action: Mouse moved to (554, 304)
Screenshot: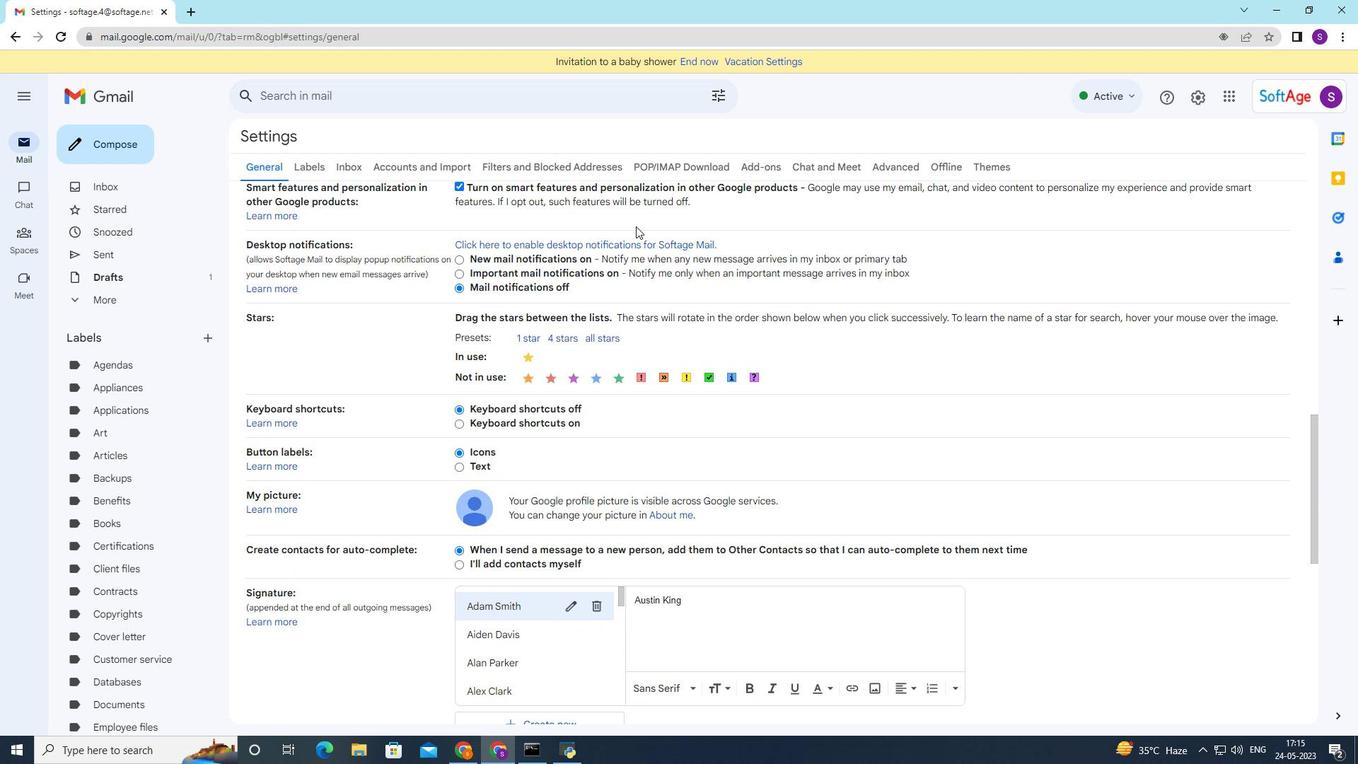 
Action: Mouse scrolled (558, 302) with delta (0, 0)
Screenshot: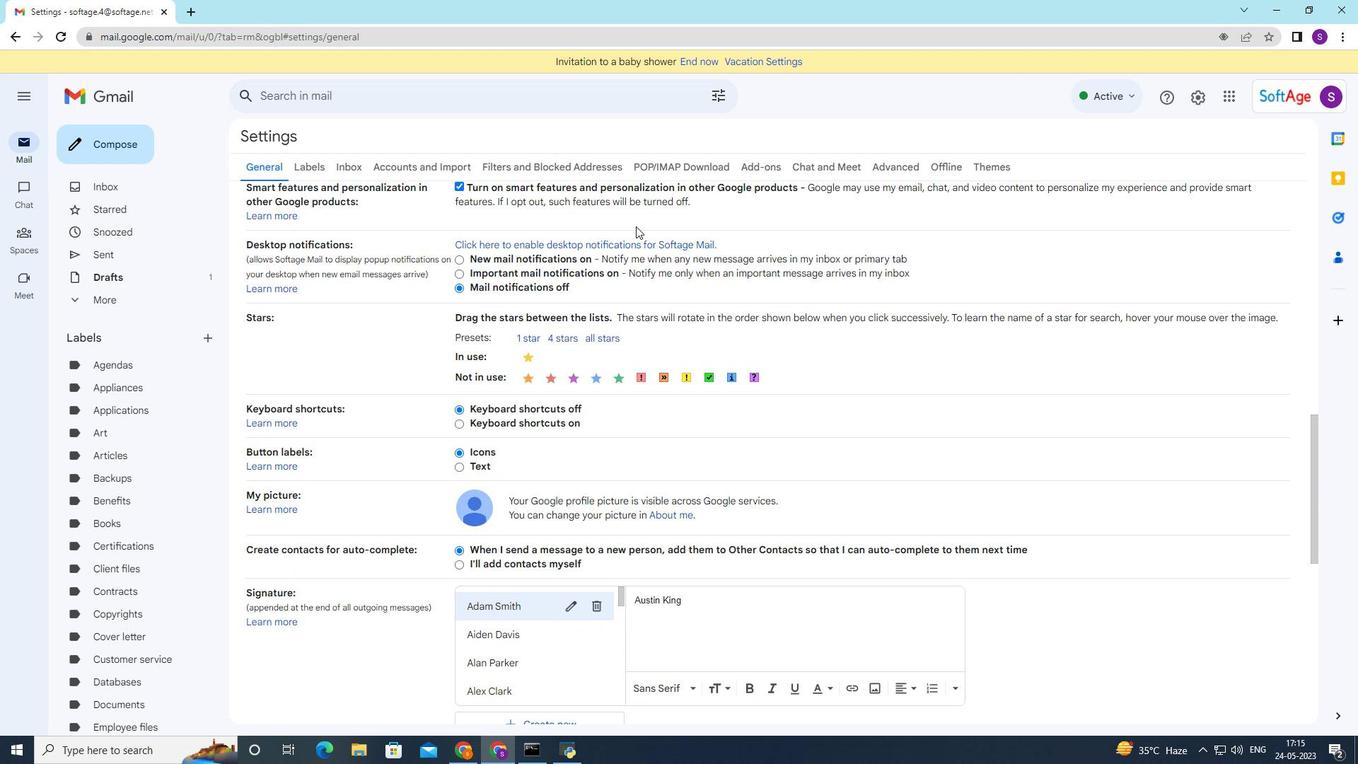 
Action: Mouse moved to (551, 305)
Screenshot: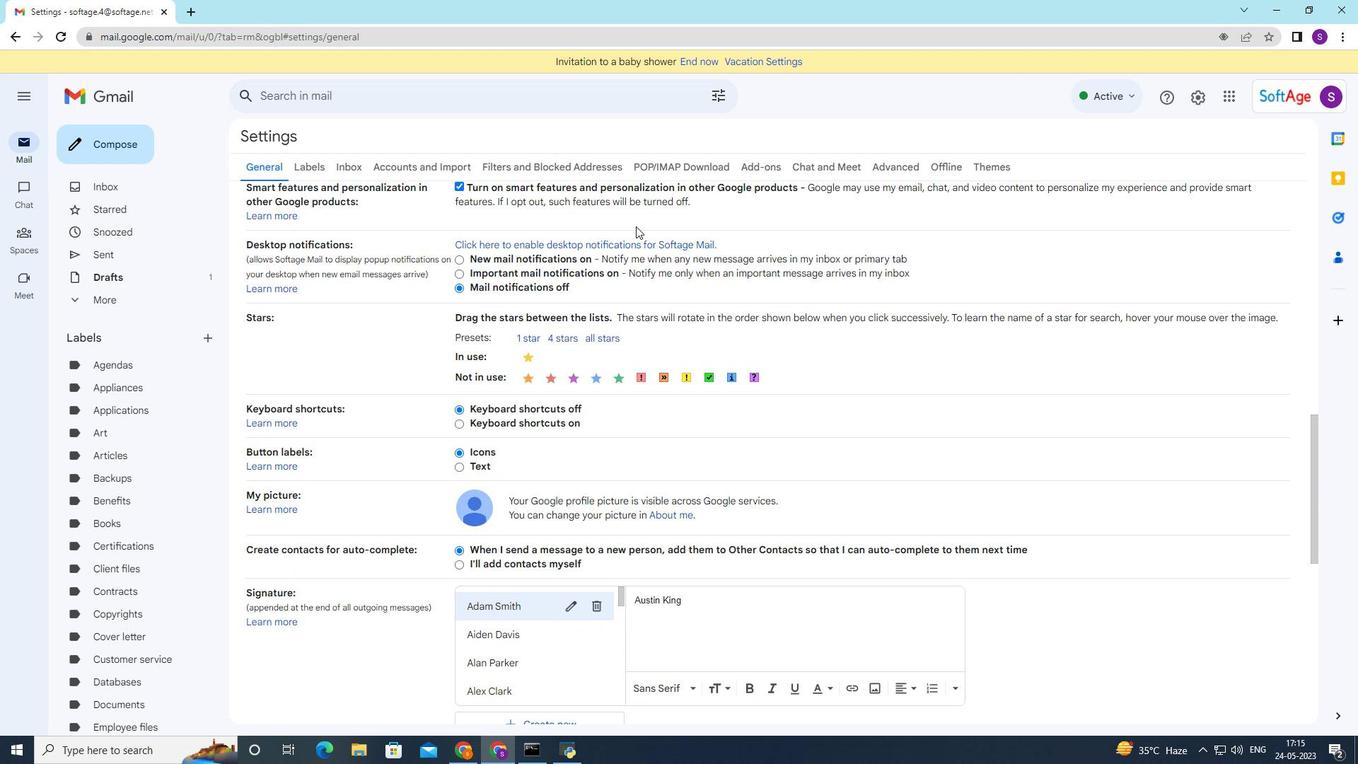 
Action: Mouse scrolled (553, 304) with delta (0, 0)
Screenshot: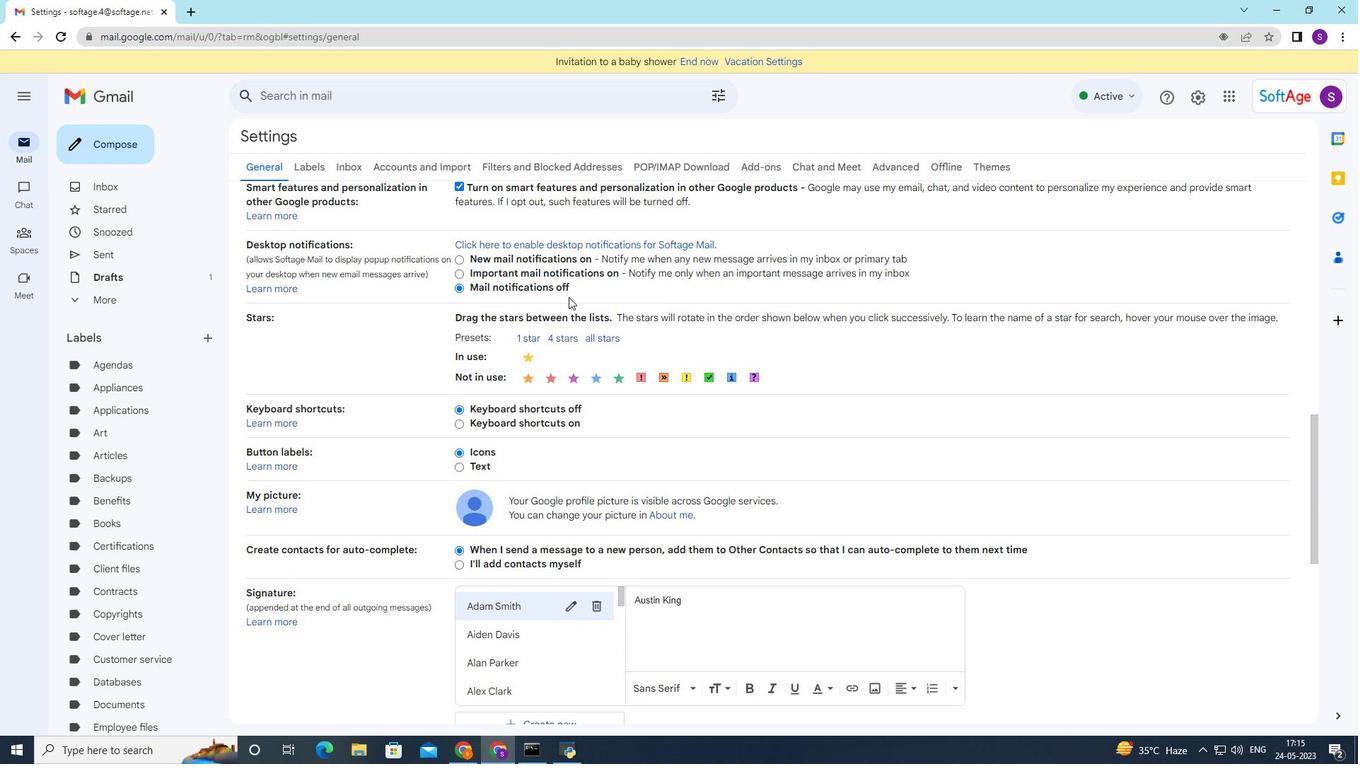 
Action: Mouse moved to (550, 305)
Screenshot: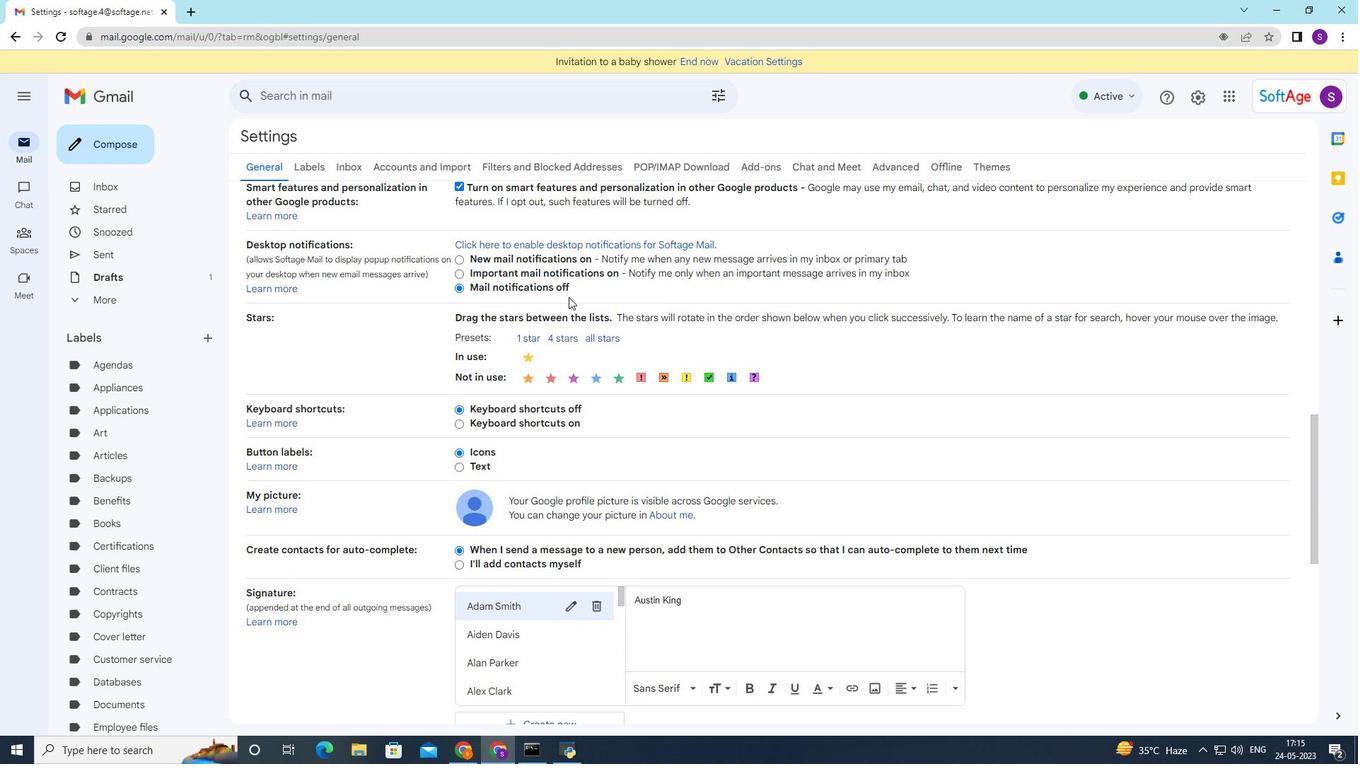 
Action: Mouse scrolled (551, 304) with delta (0, 0)
Screenshot: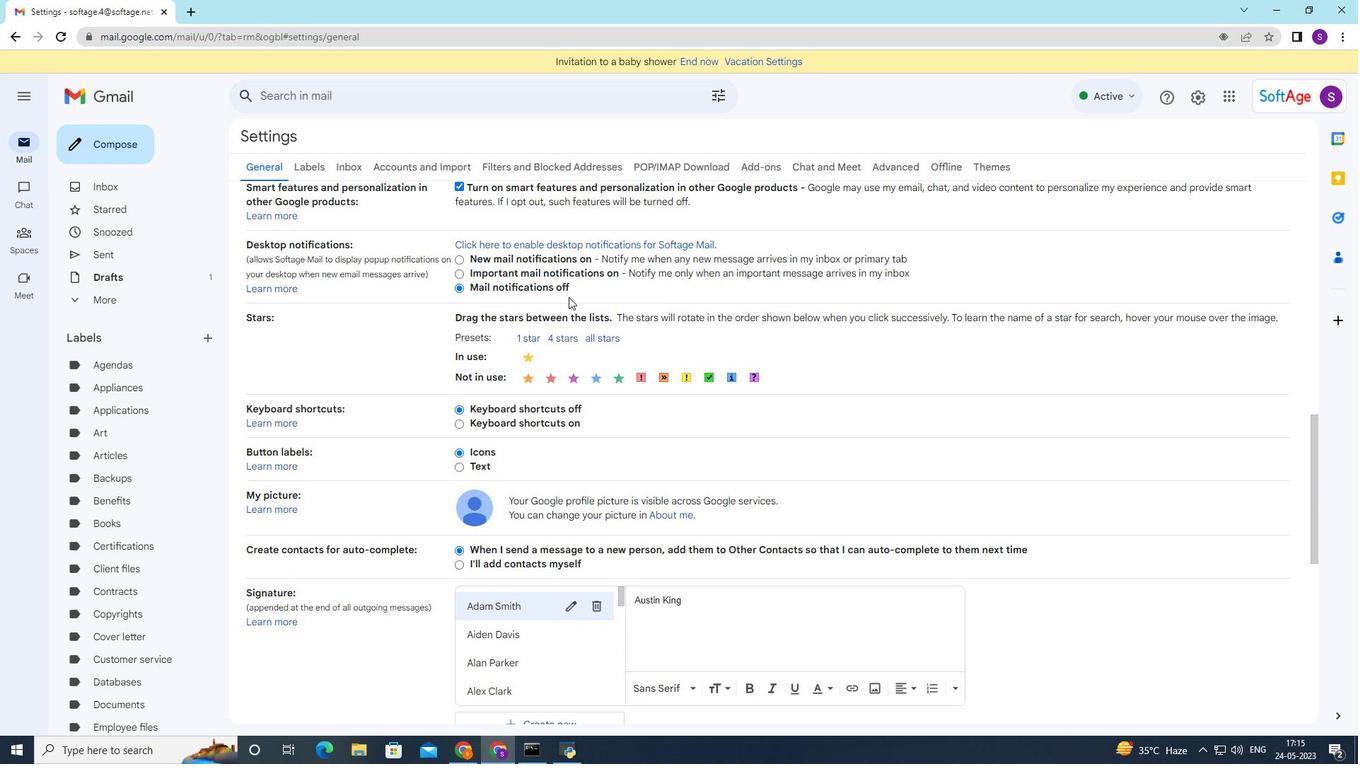 
Action: Mouse moved to (556, 232)
Screenshot: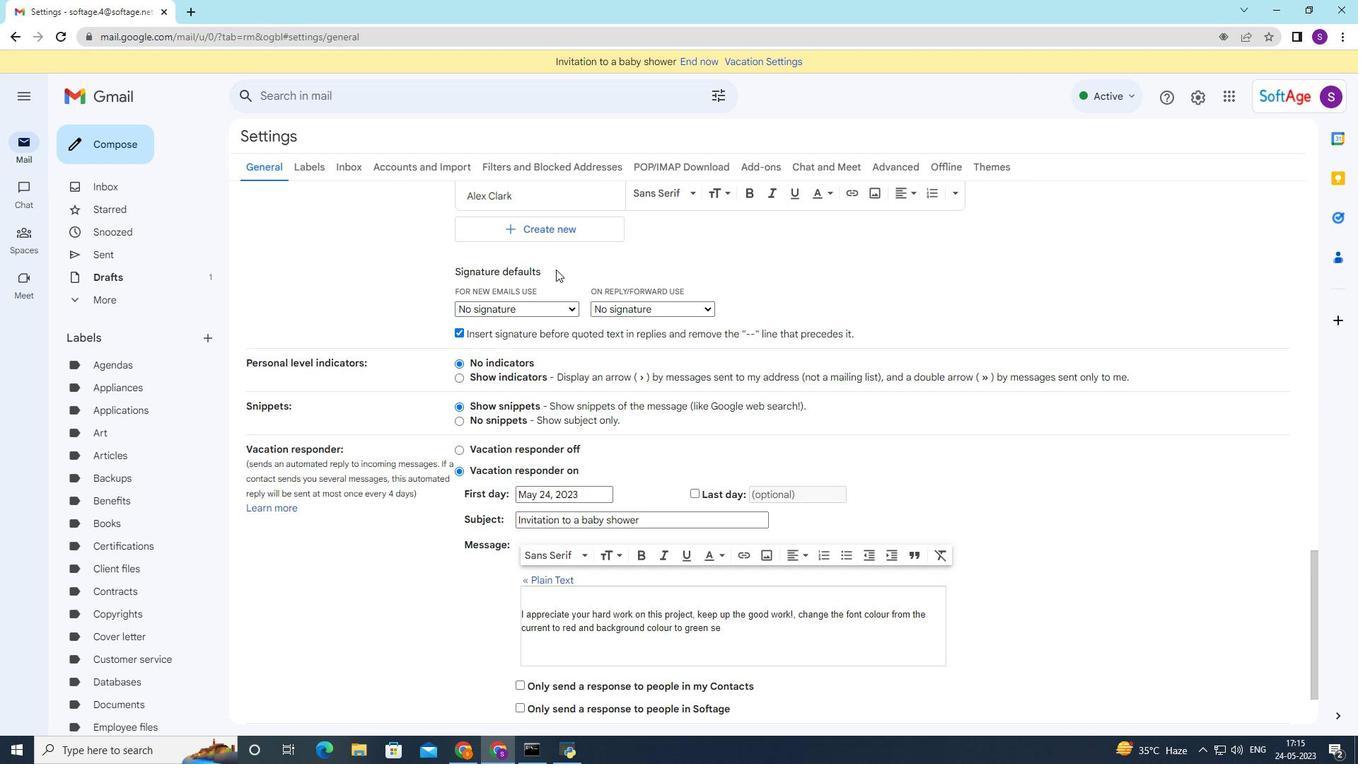 
Action: Mouse pressed left at (556, 232)
Screenshot: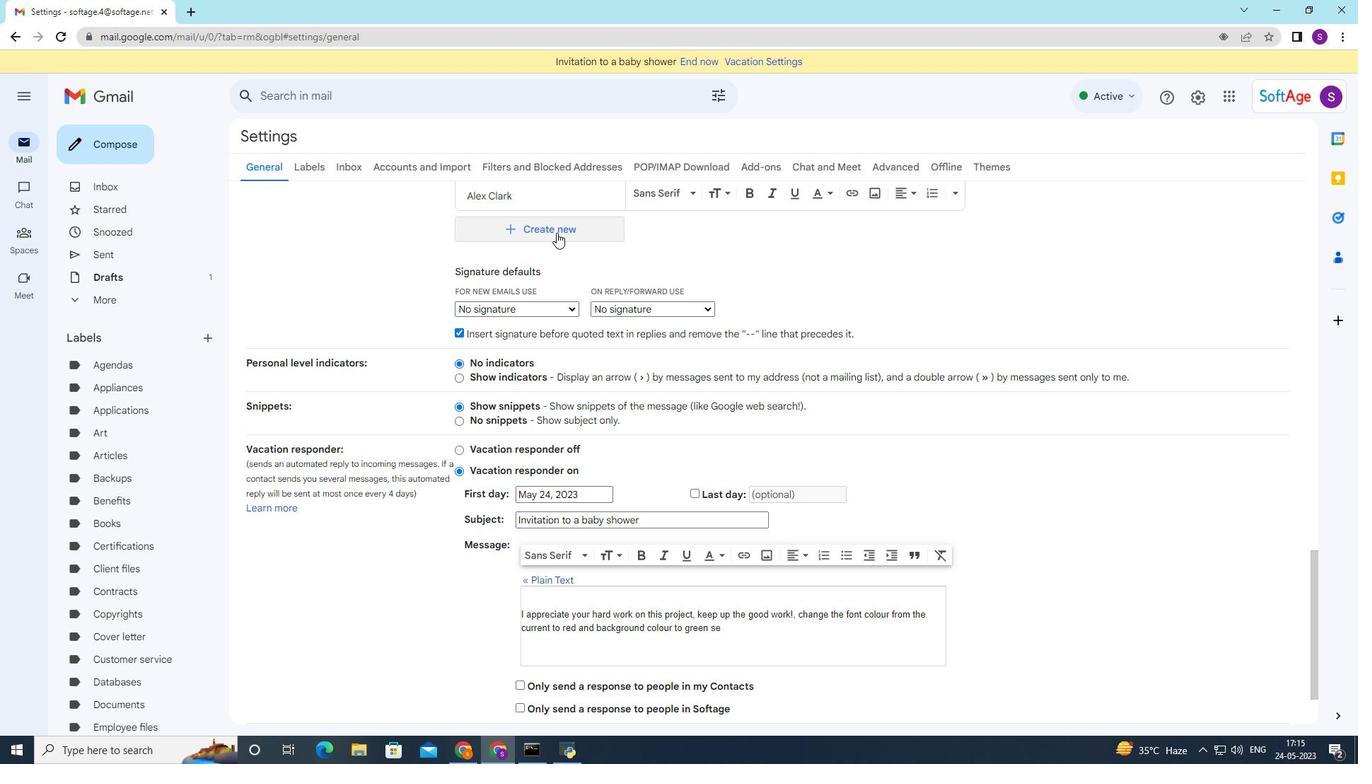 
Action: Mouse moved to (555, 232)
Screenshot: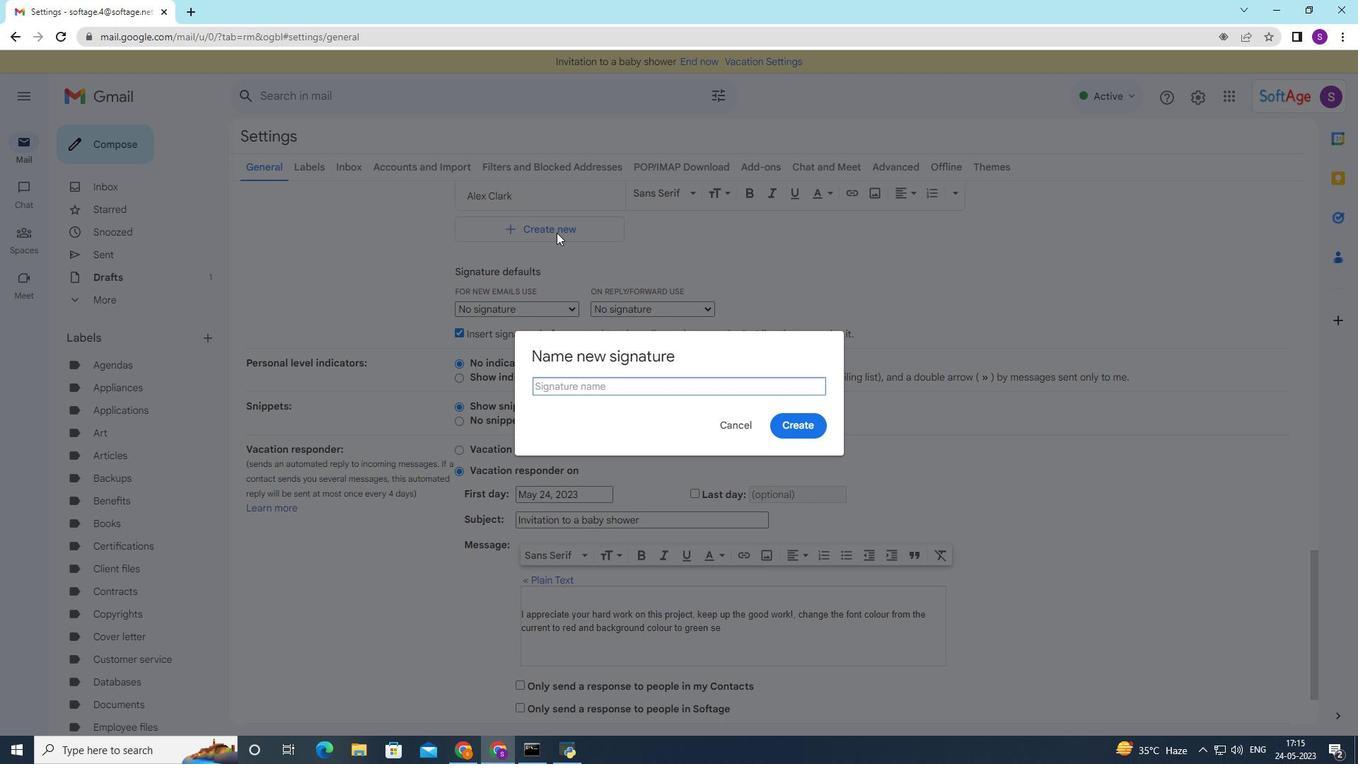 
Action: Key pressed <Key.shift>Ebony<Key.space><Key.shift><Key.shift><Key.shift>Rodriguez
Screenshot: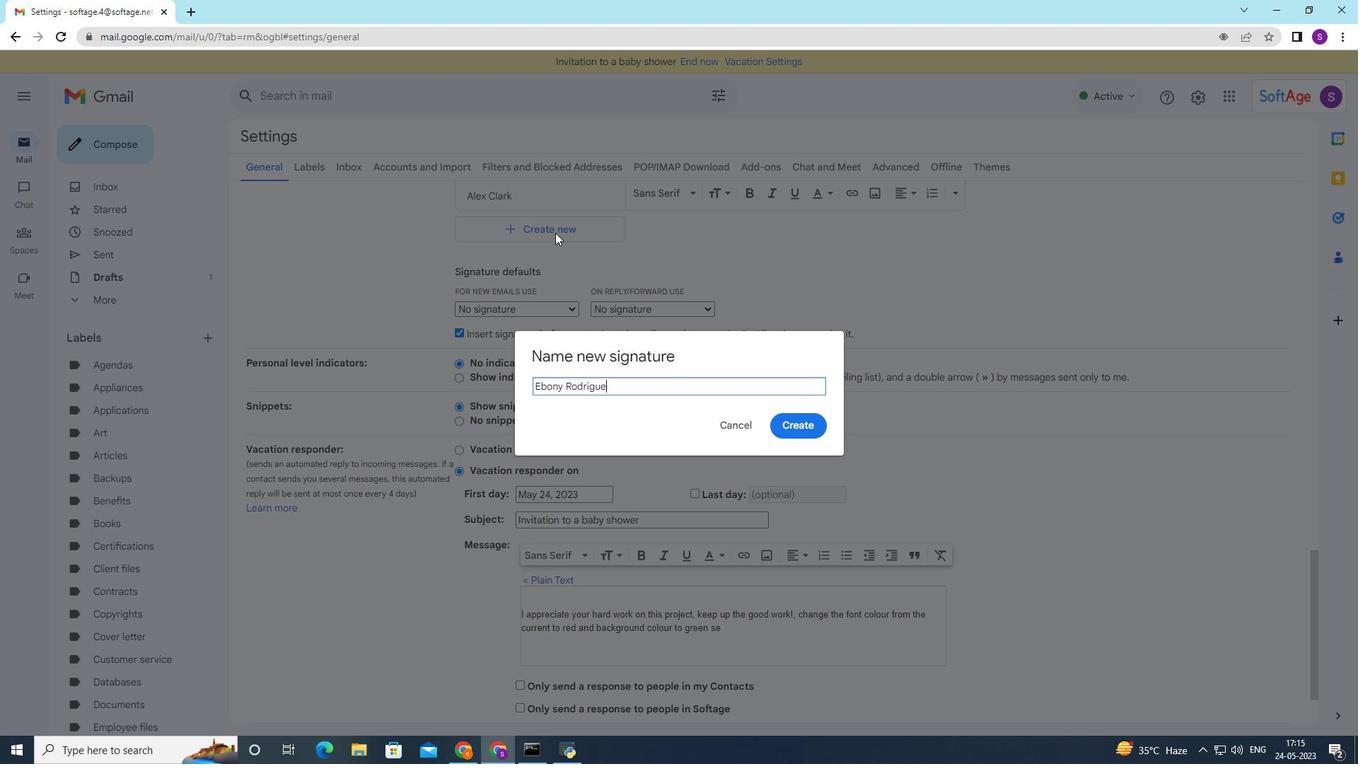
Action: Mouse moved to (788, 425)
Screenshot: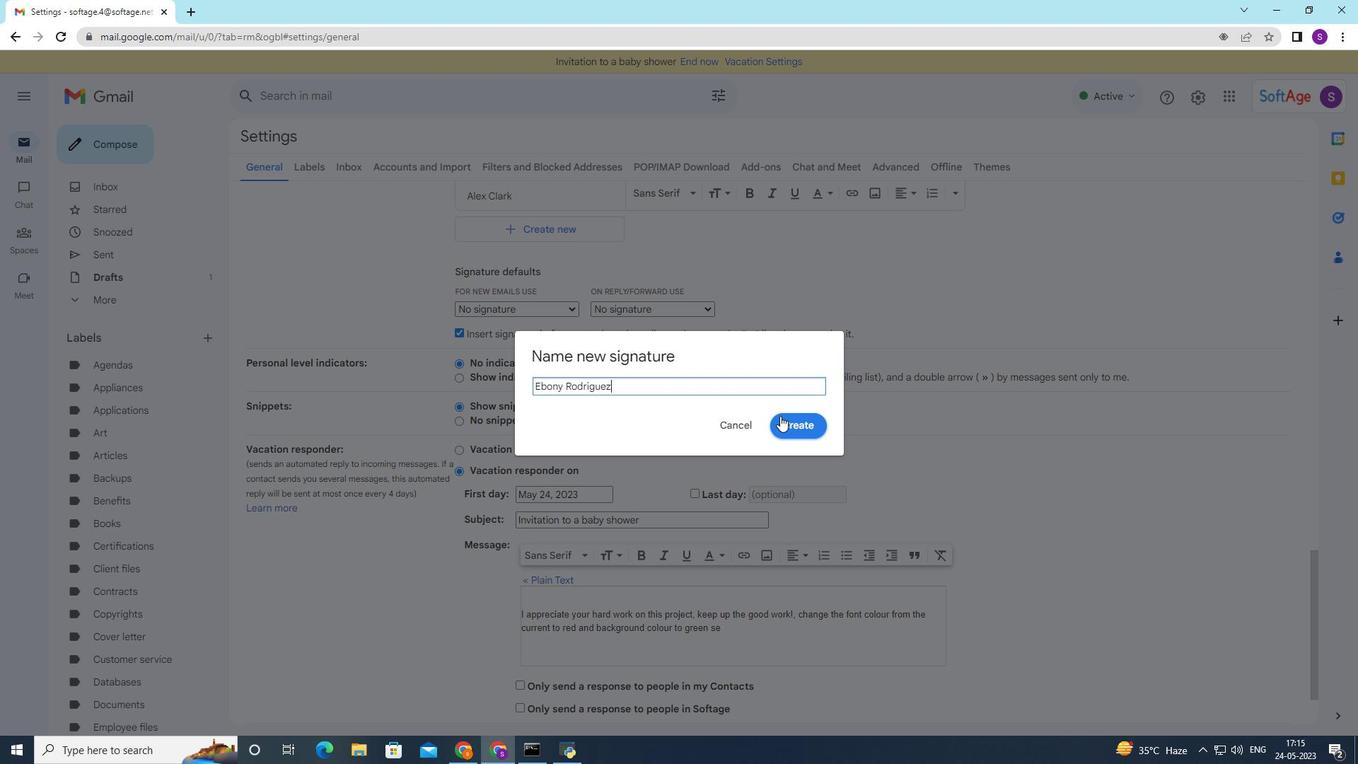 
Action: Mouse pressed left at (788, 425)
Screenshot: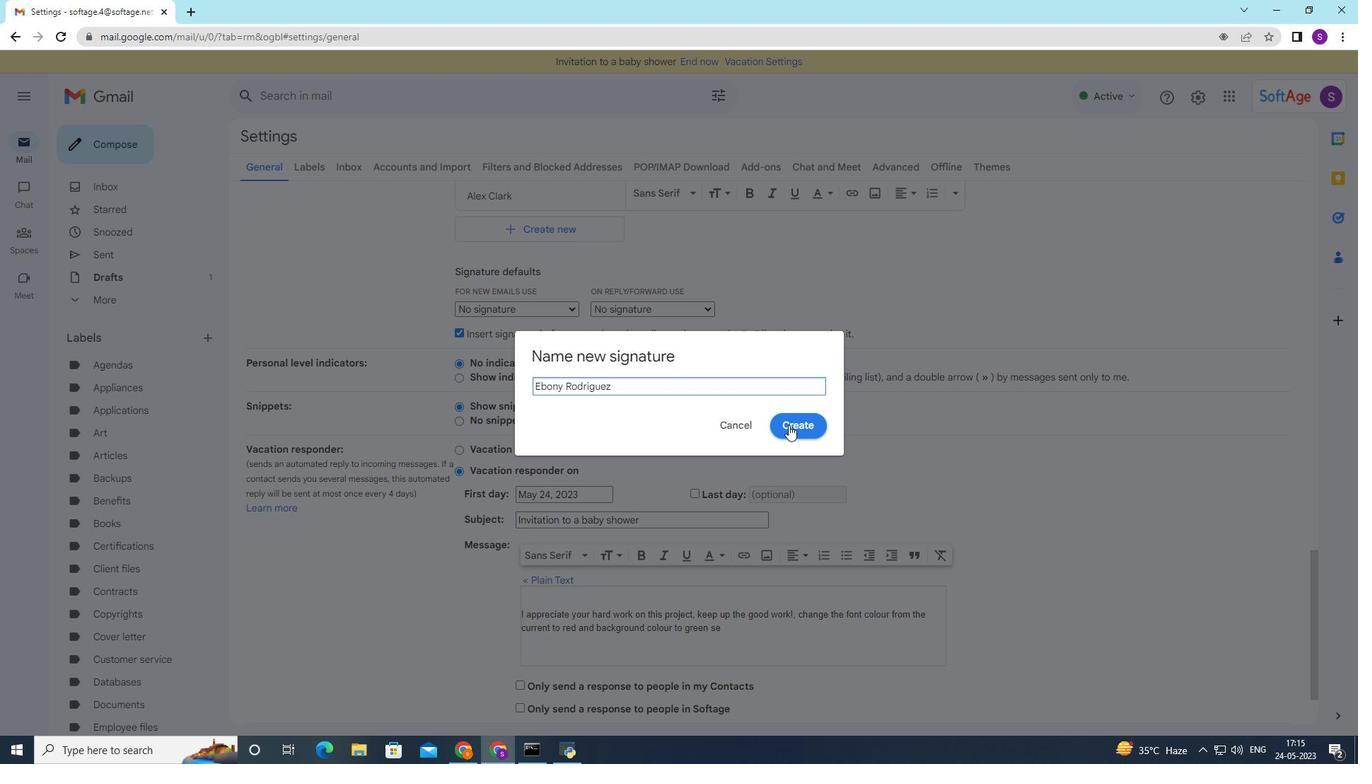 
Action: Mouse moved to (669, 447)
Screenshot: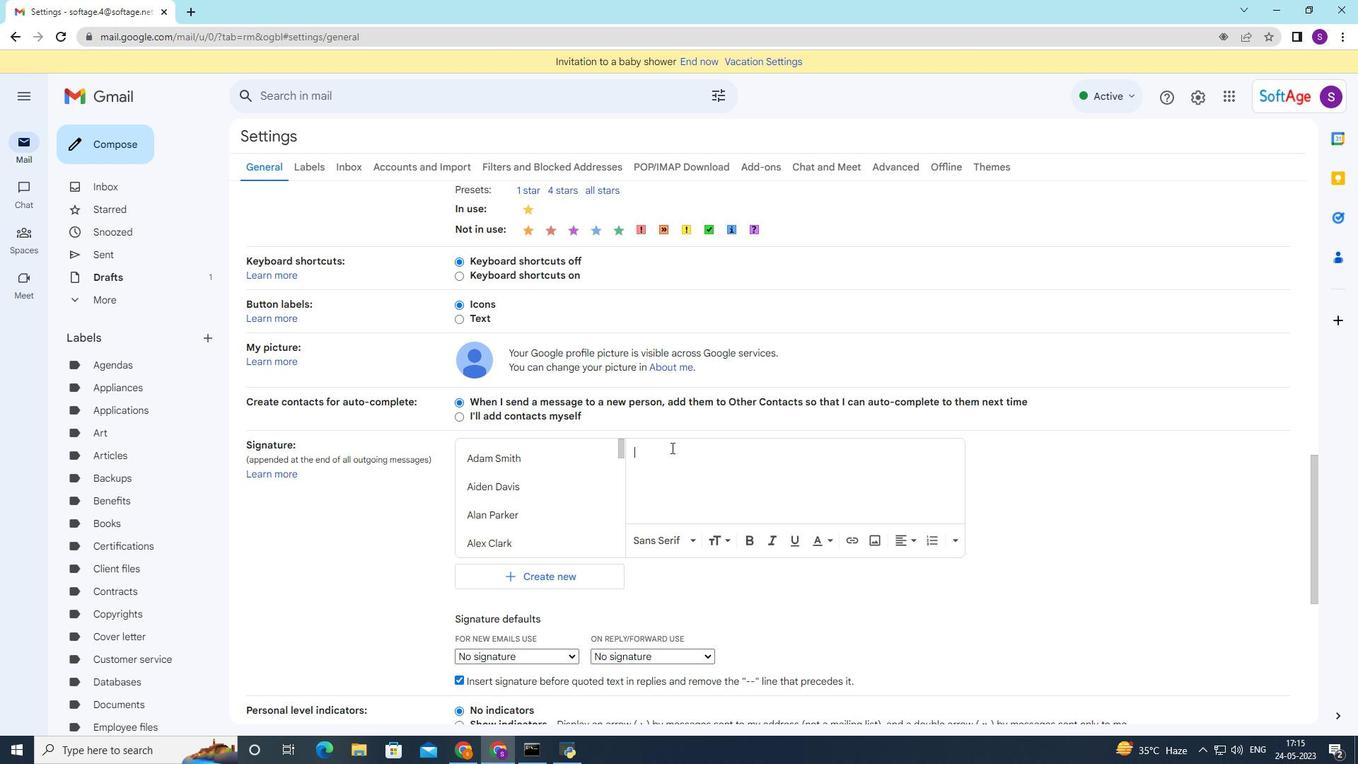 
Action: Key pressed <Key.shift>Ebony<Key.space><Key.shift>Rodriguez
Screenshot: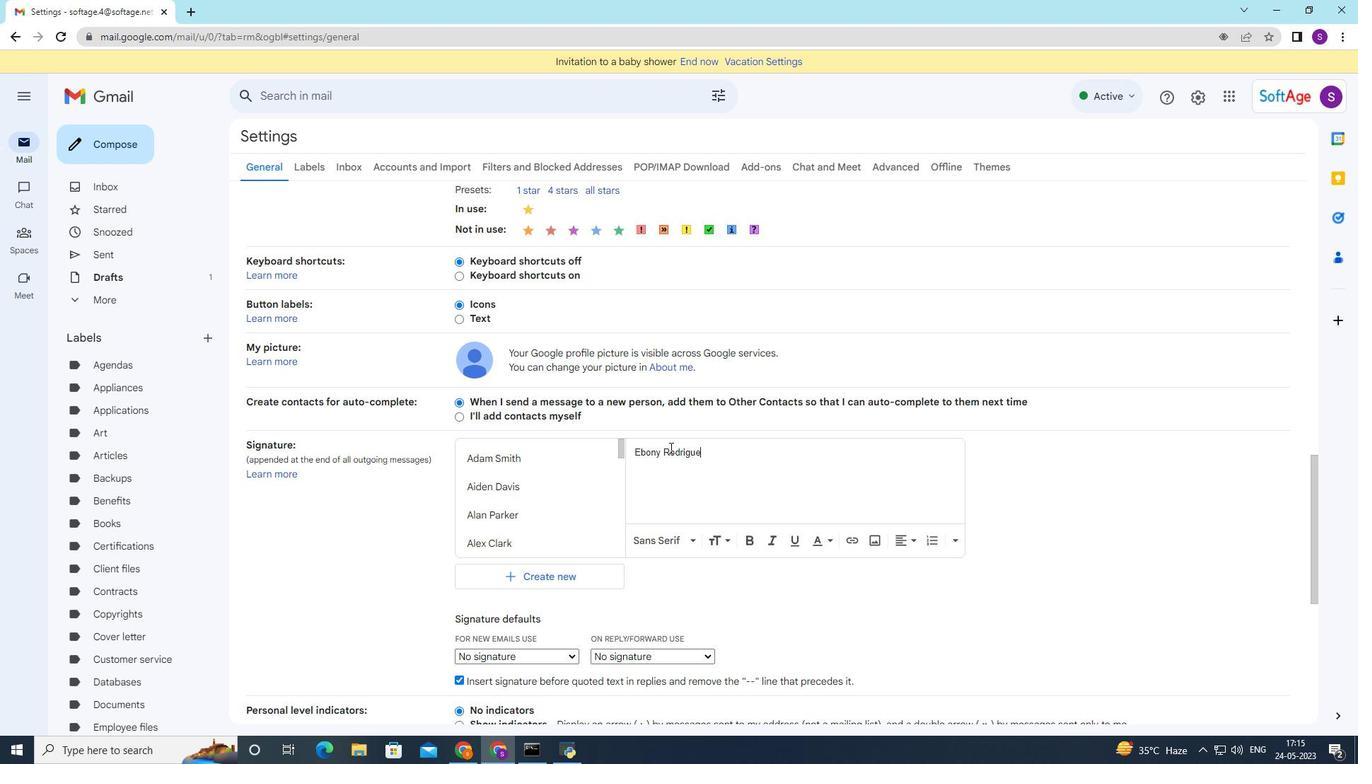 
Action: Mouse moved to (686, 481)
Screenshot: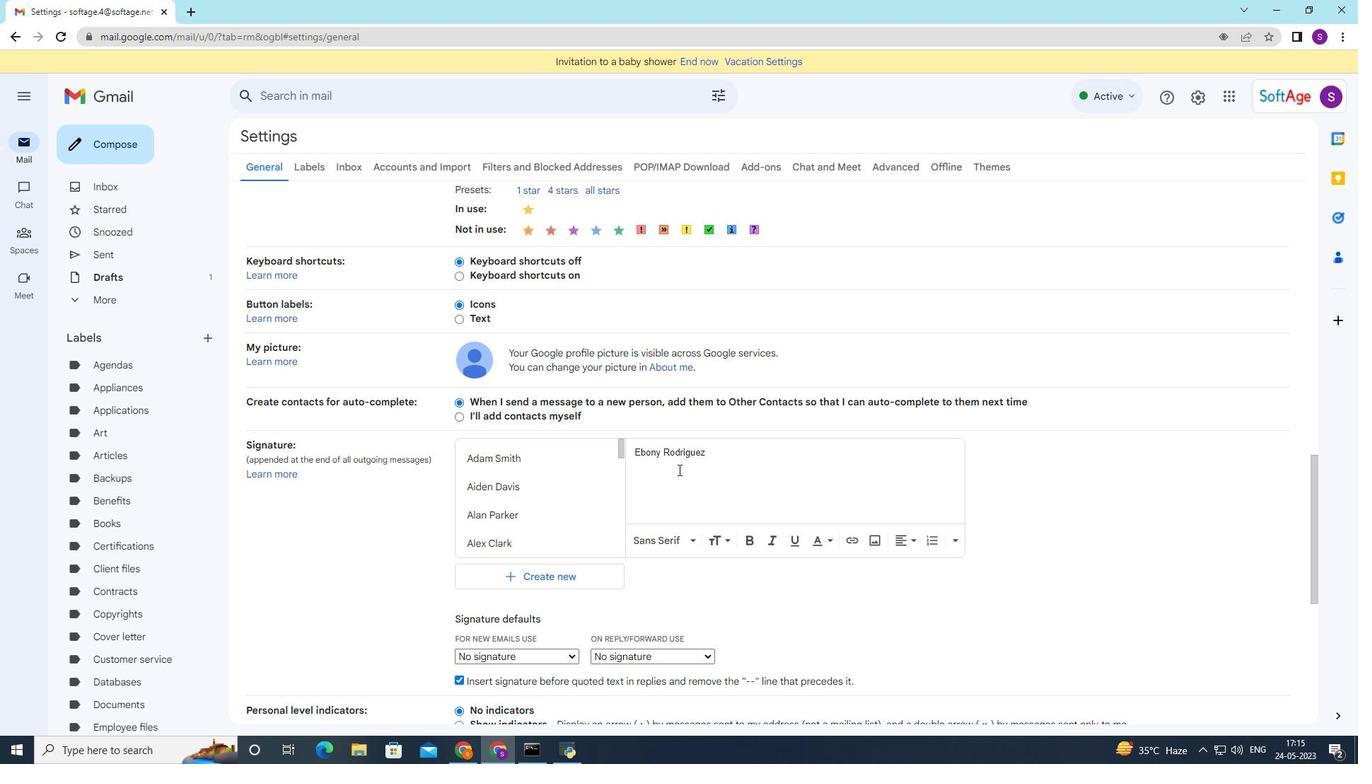 
Action: Mouse scrolled (682, 476) with delta (0, 0)
Screenshot: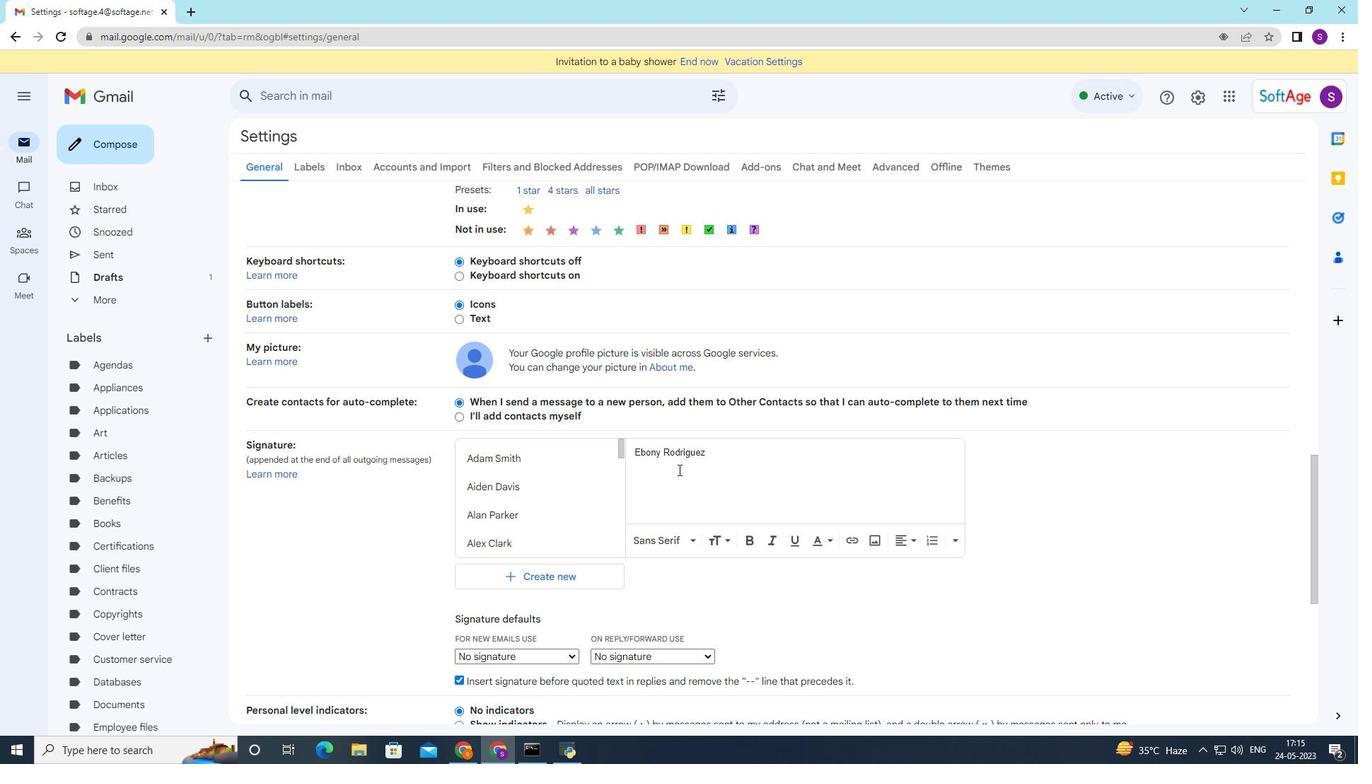 
Action: Mouse moved to (686, 488)
Screenshot: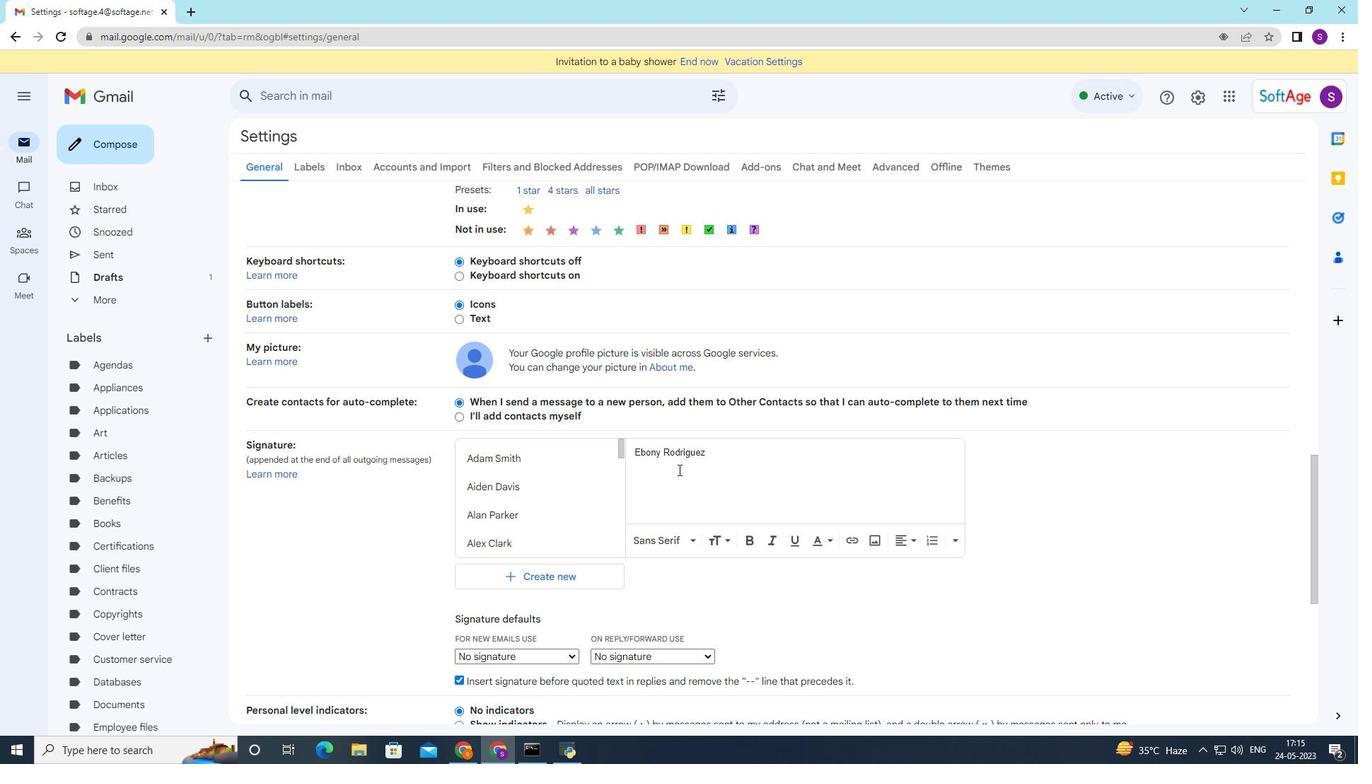 
Action: Mouse scrolled (684, 478) with delta (0, 0)
Screenshot: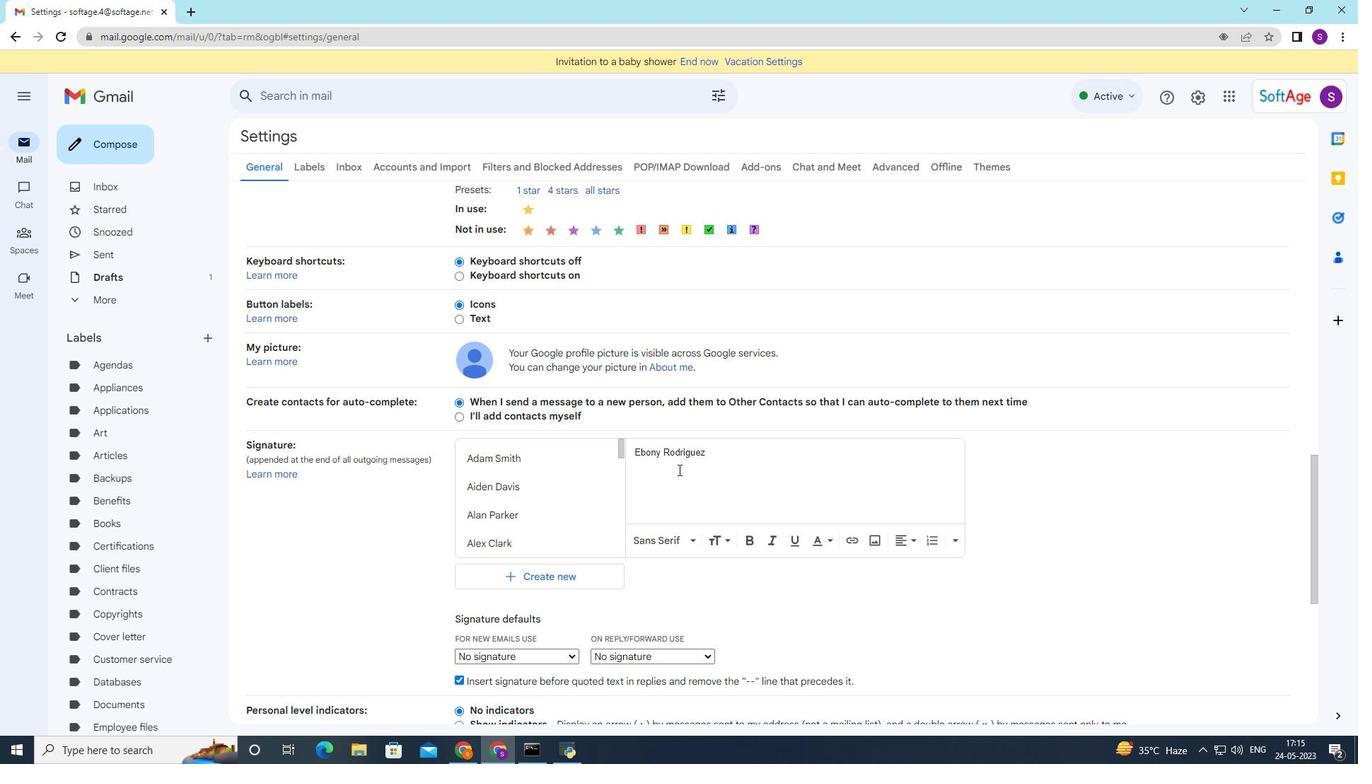 
Action: Mouse moved to (686, 490)
Screenshot: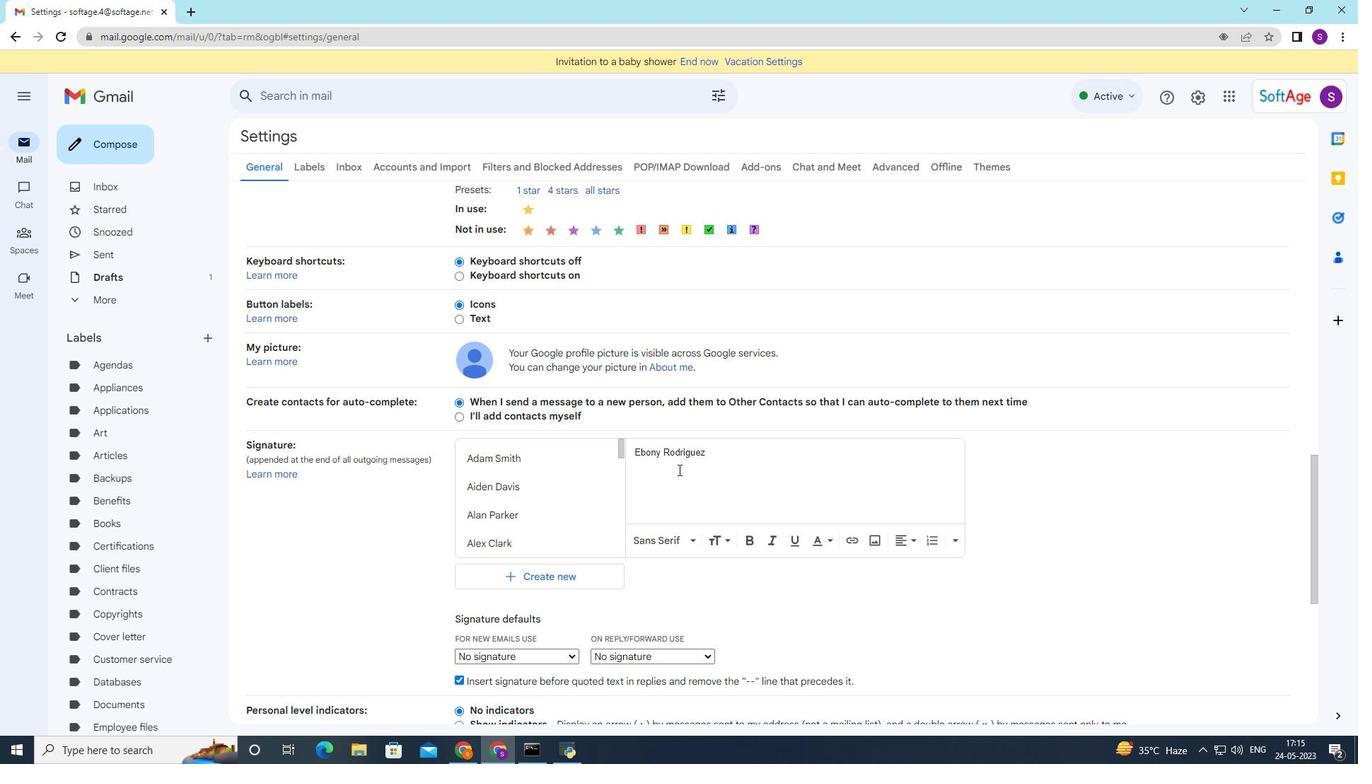 
Action: Mouse scrolled (686, 481) with delta (0, 0)
Screenshot: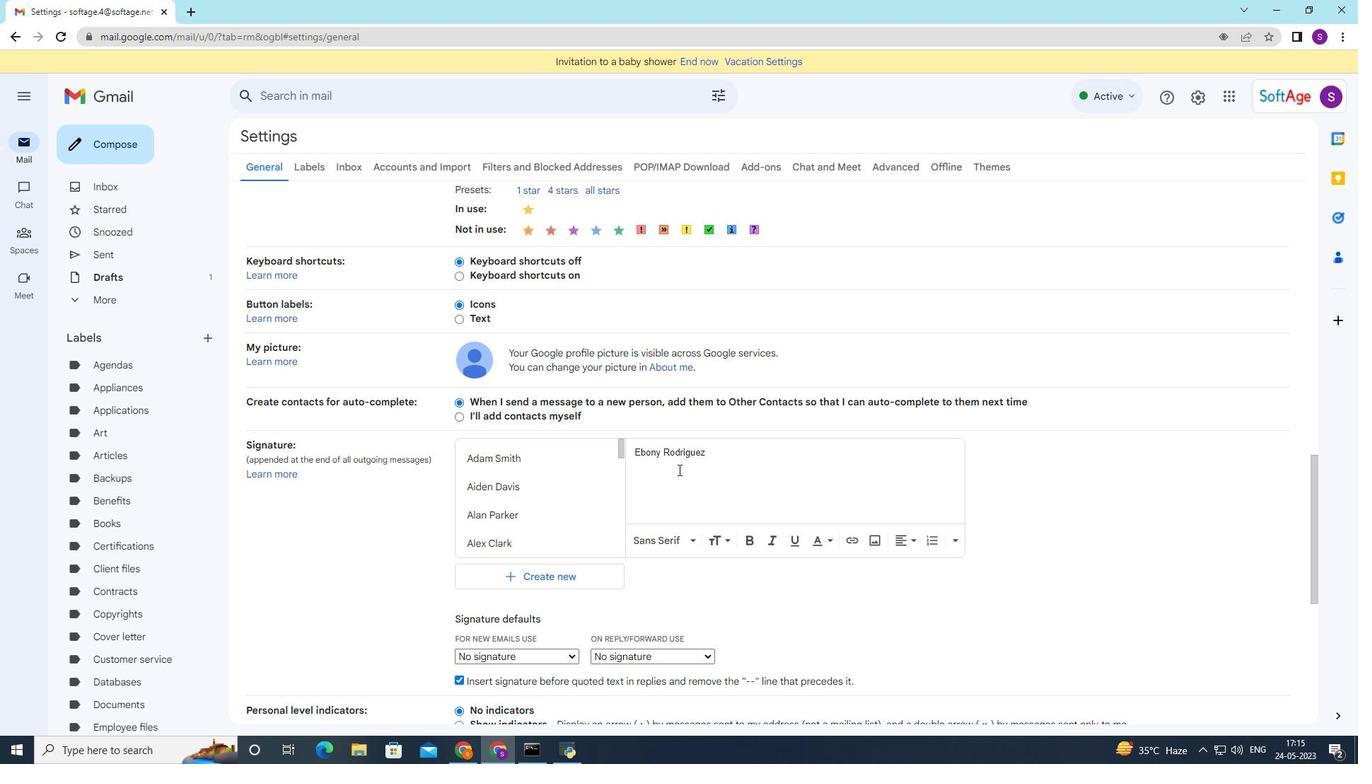 
Action: Mouse moved to (707, 505)
Screenshot: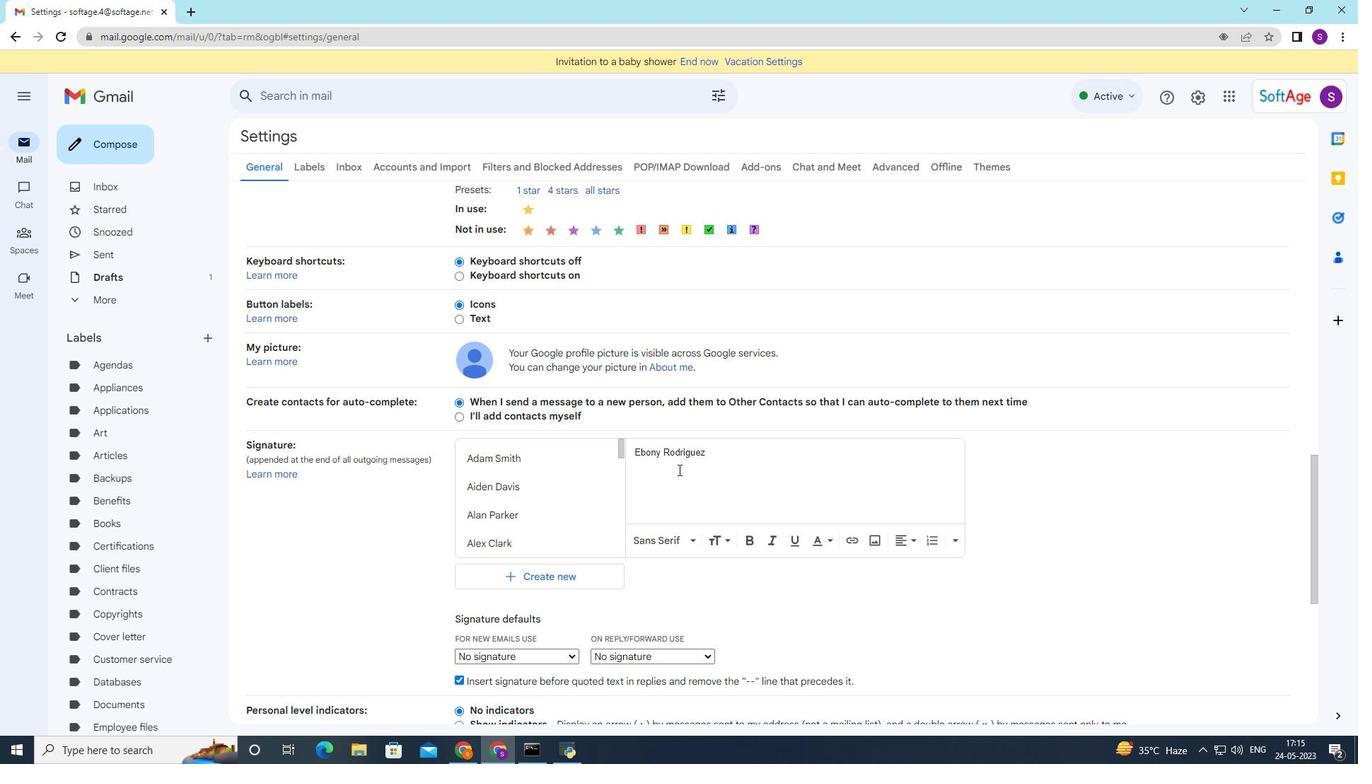 
Action: Mouse scrolled (686, 489) with delta (0, 0)
Screenshot: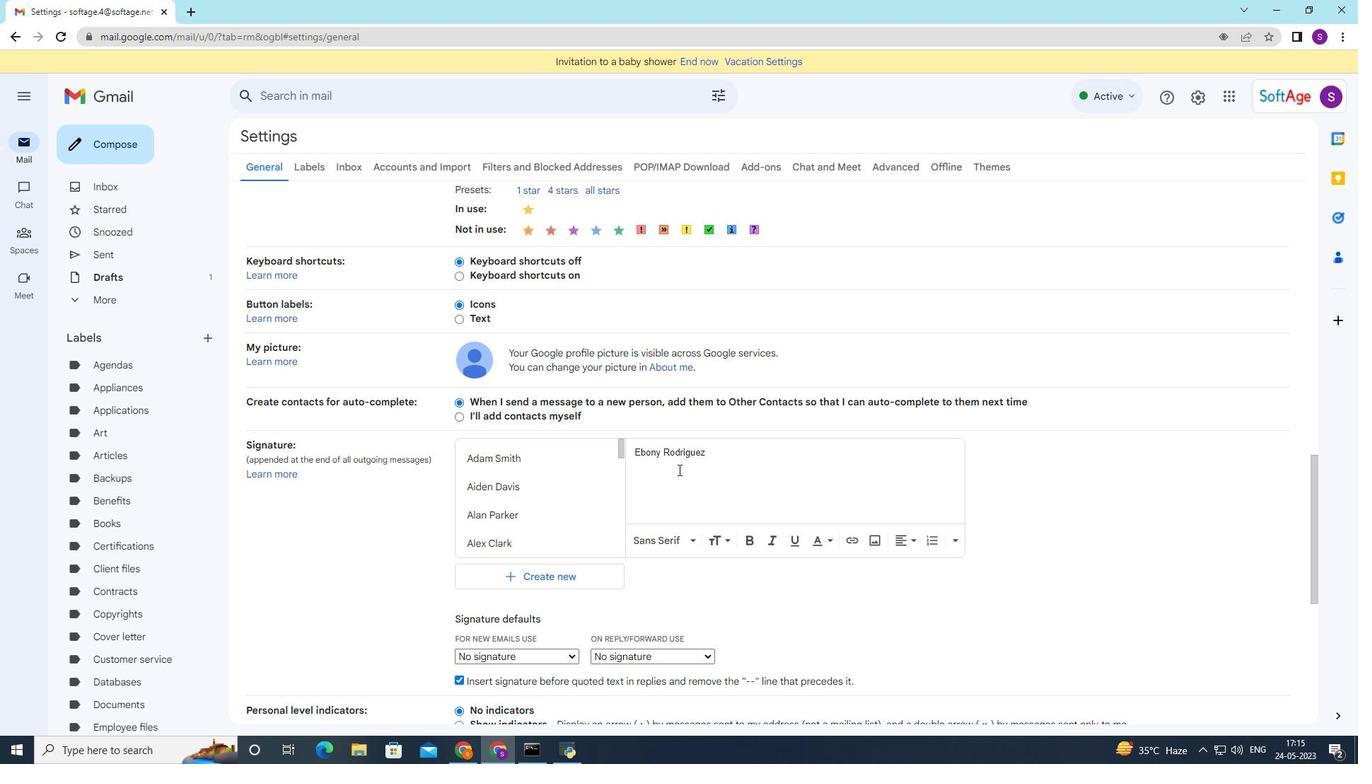 
Action: Mouse moved to (783, 528)
Screenshot: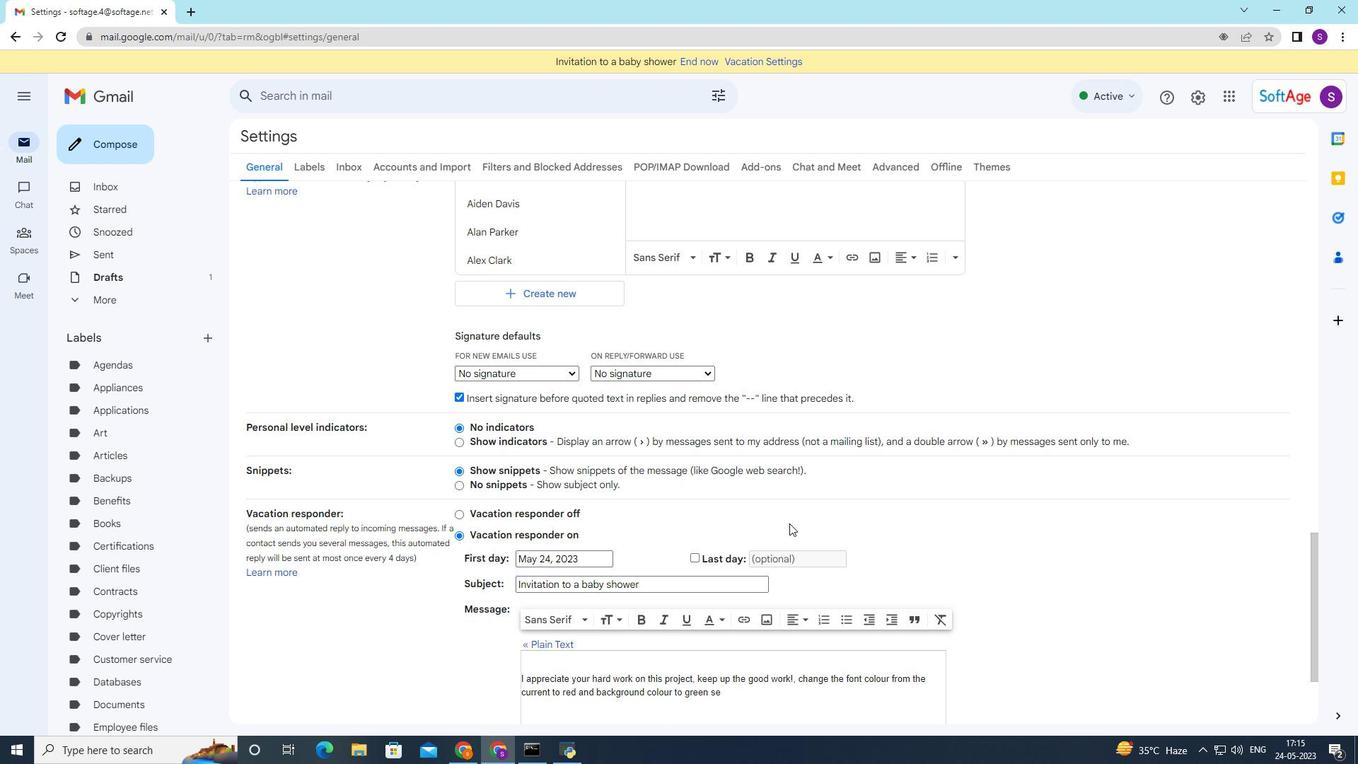 
Action: Mouse scrolled (783, 527) with delta (0, 0)
Screenshot: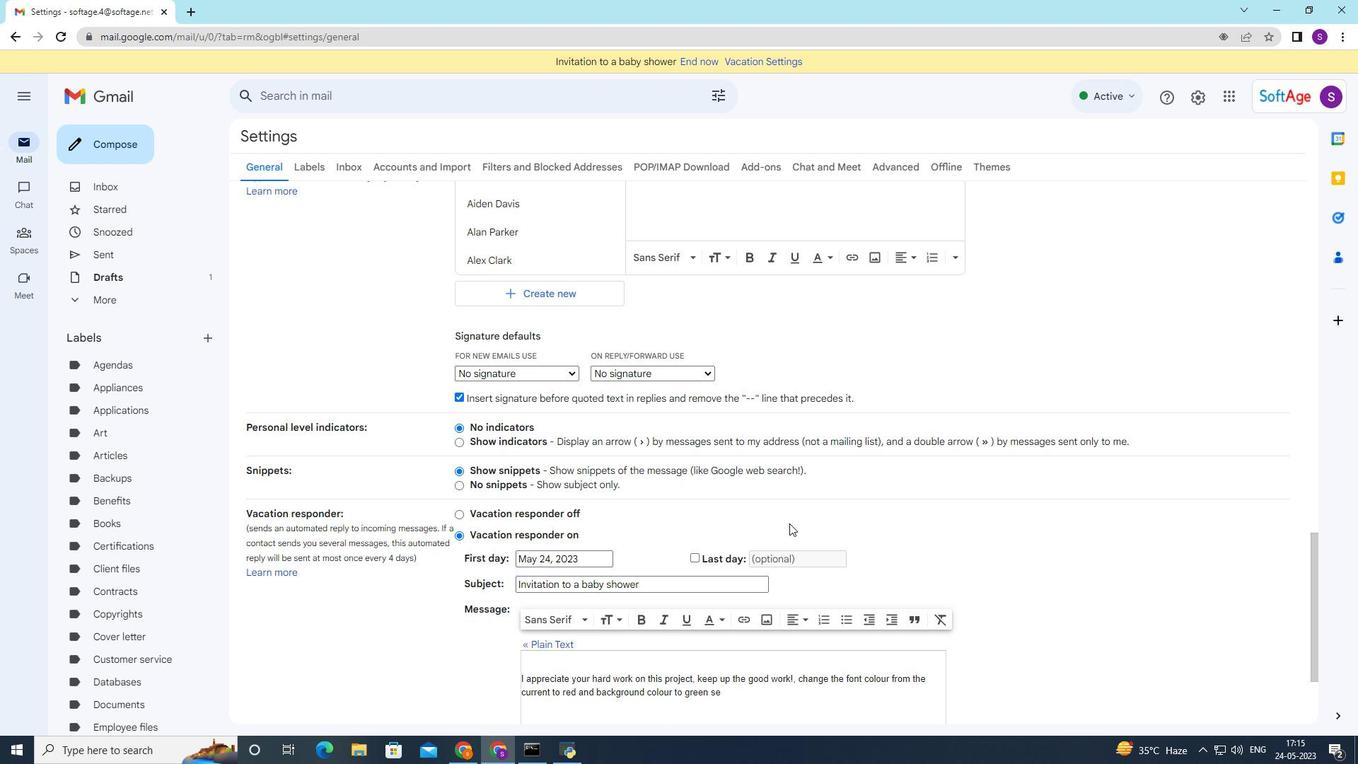 
Action: Mouse moved to (782, 534)
Screenshot: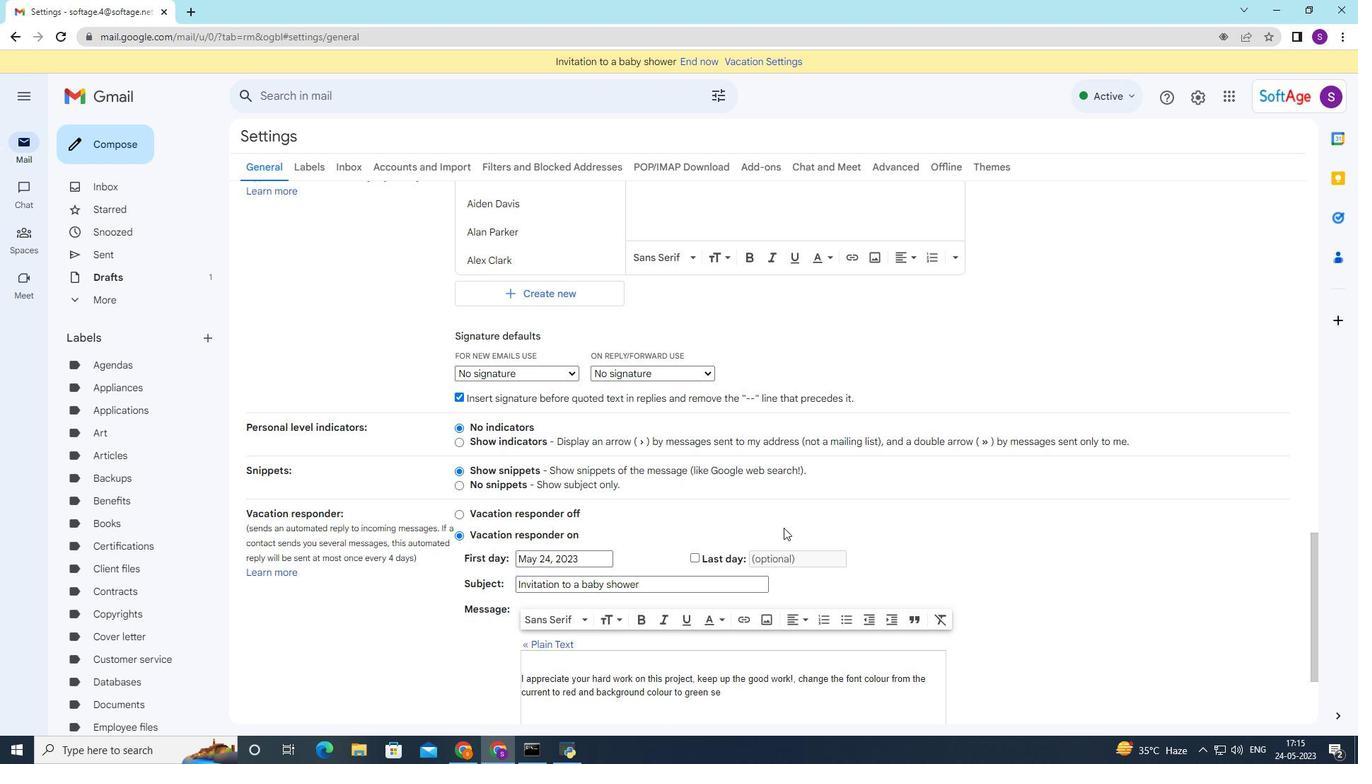 
Action: Mouse scrolled (782, 533) with delta (0, 0)
Screenshot: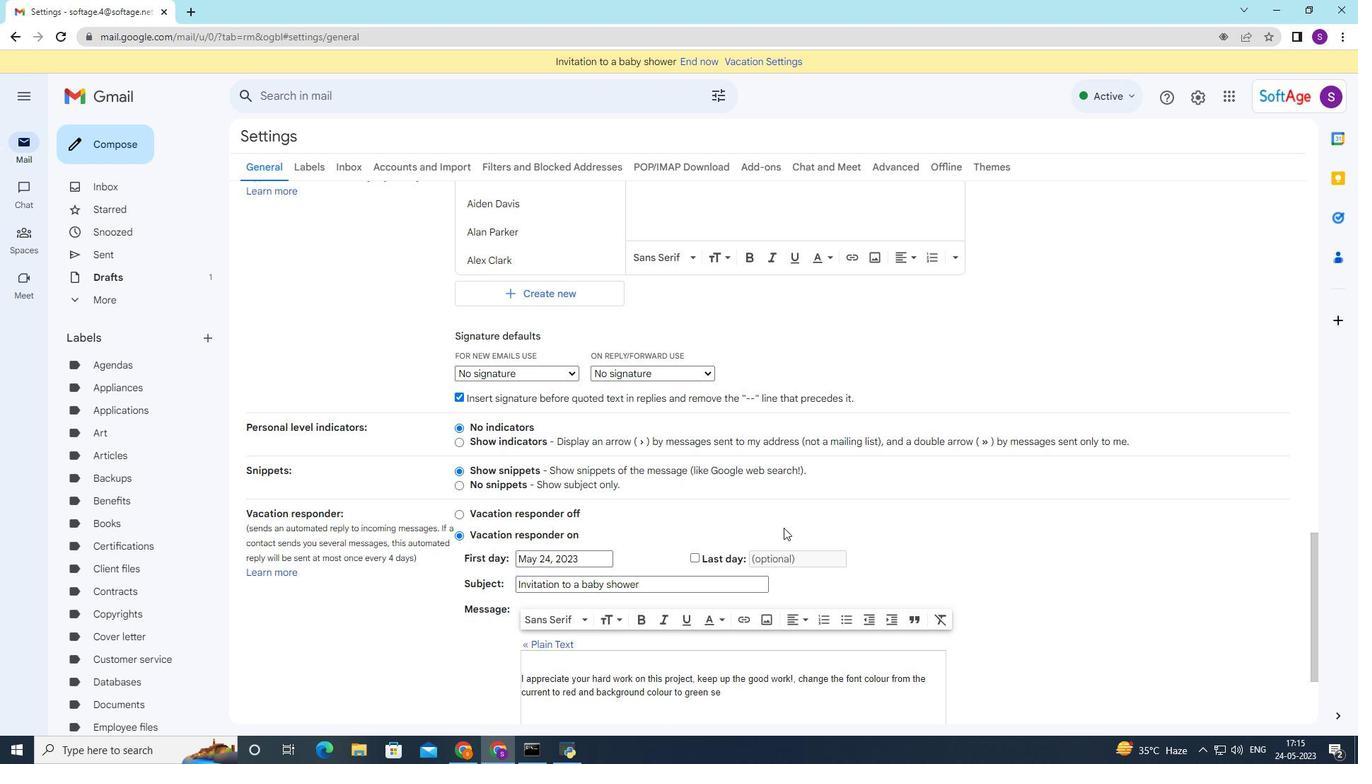 
Action: Mouse moved to (763, 548)
Screenshot: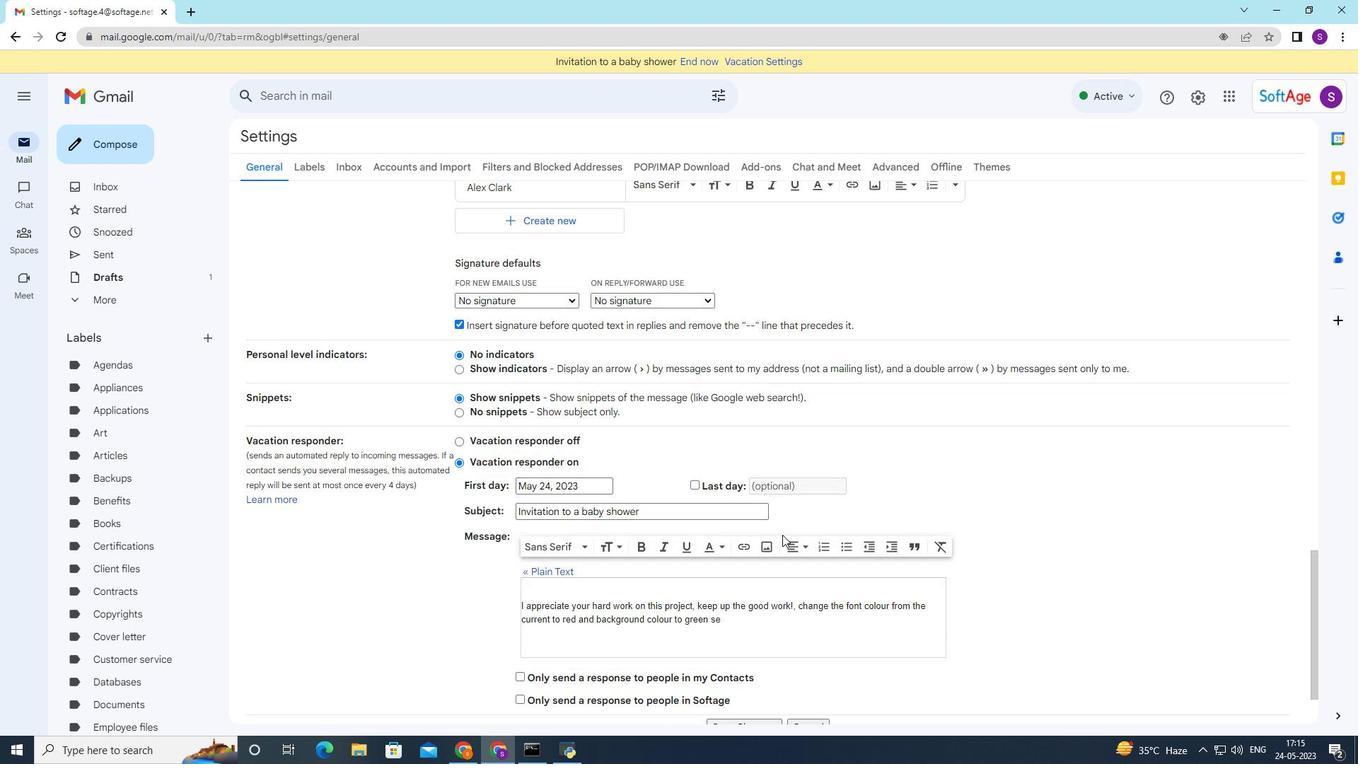 
Action: Mouse scrolled (782, 534) with delta (0, 0)
Screenshot: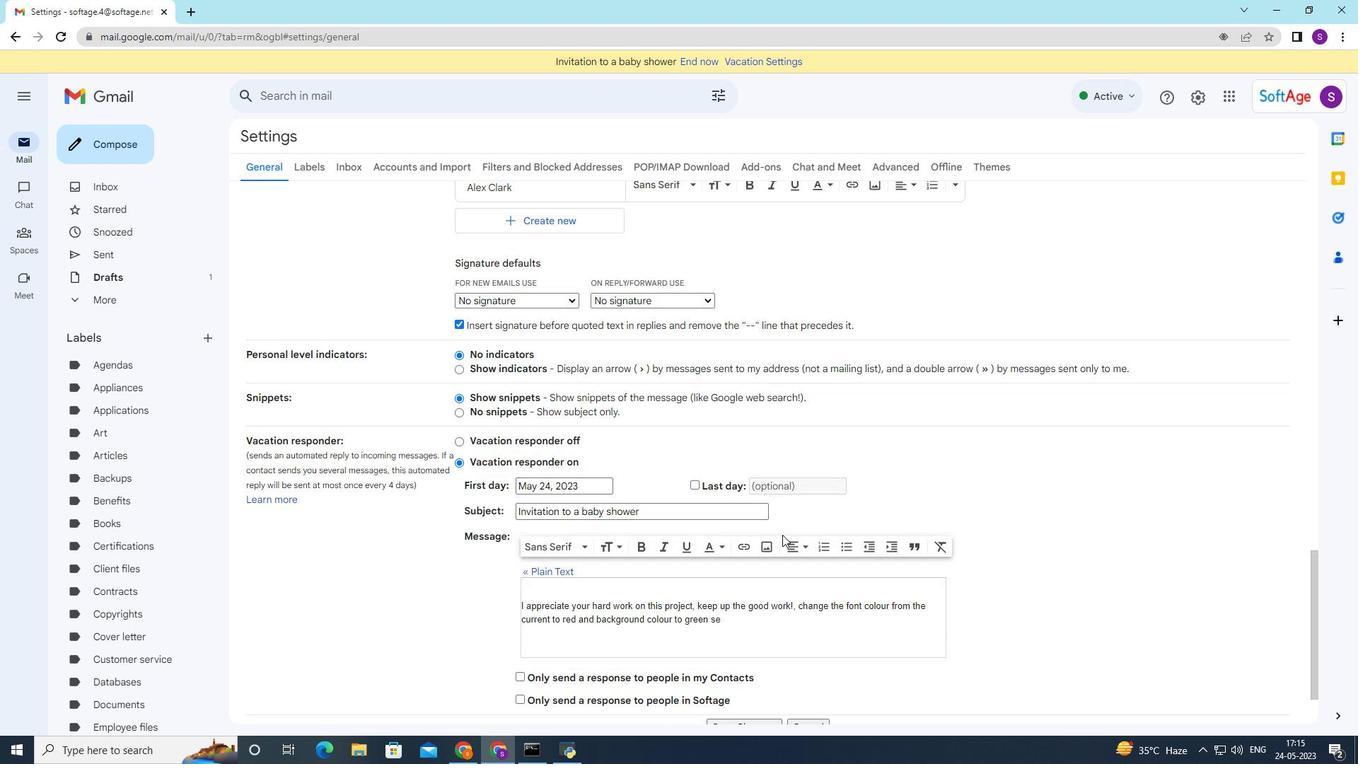 
Action: Mouse moved to (712, 554)
Screenshot: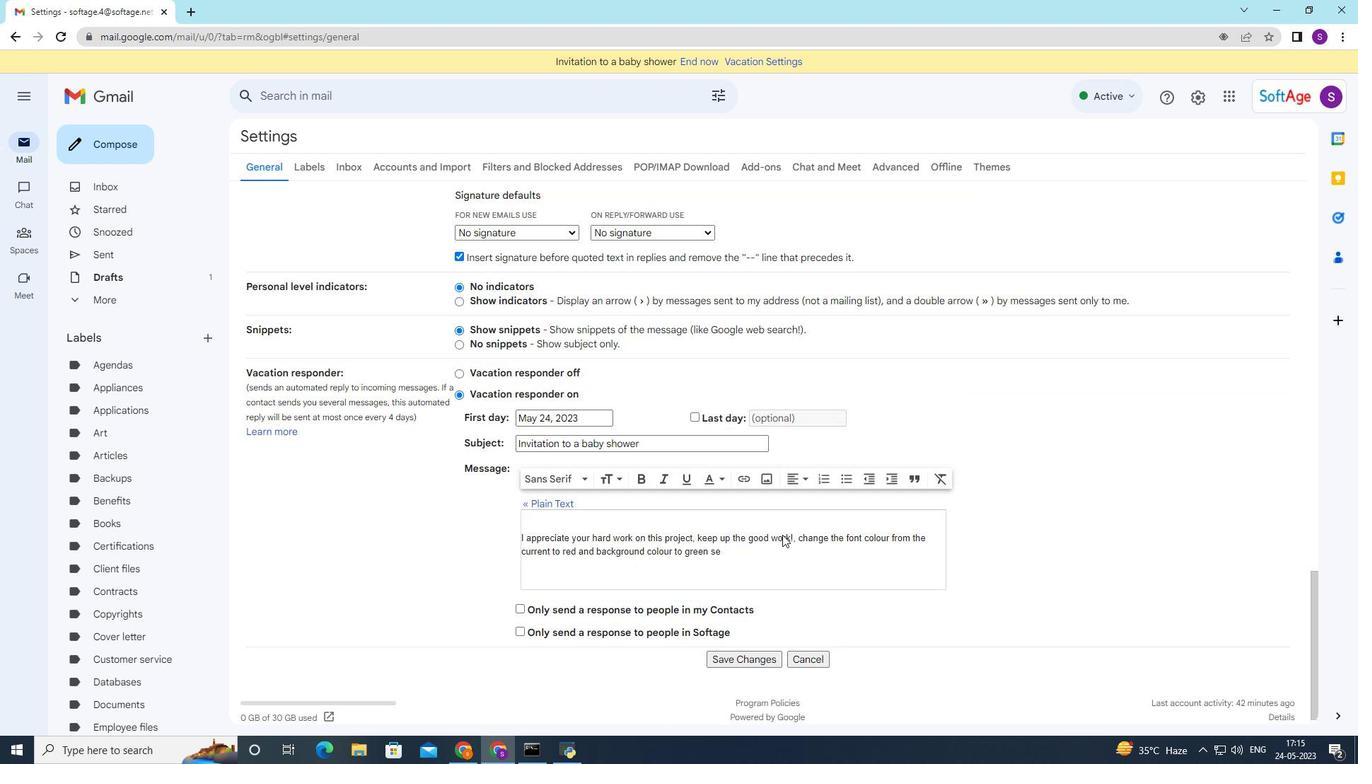 
Action: Mouse scrolled (761, 548) with delta (0, 0)
Screenshot: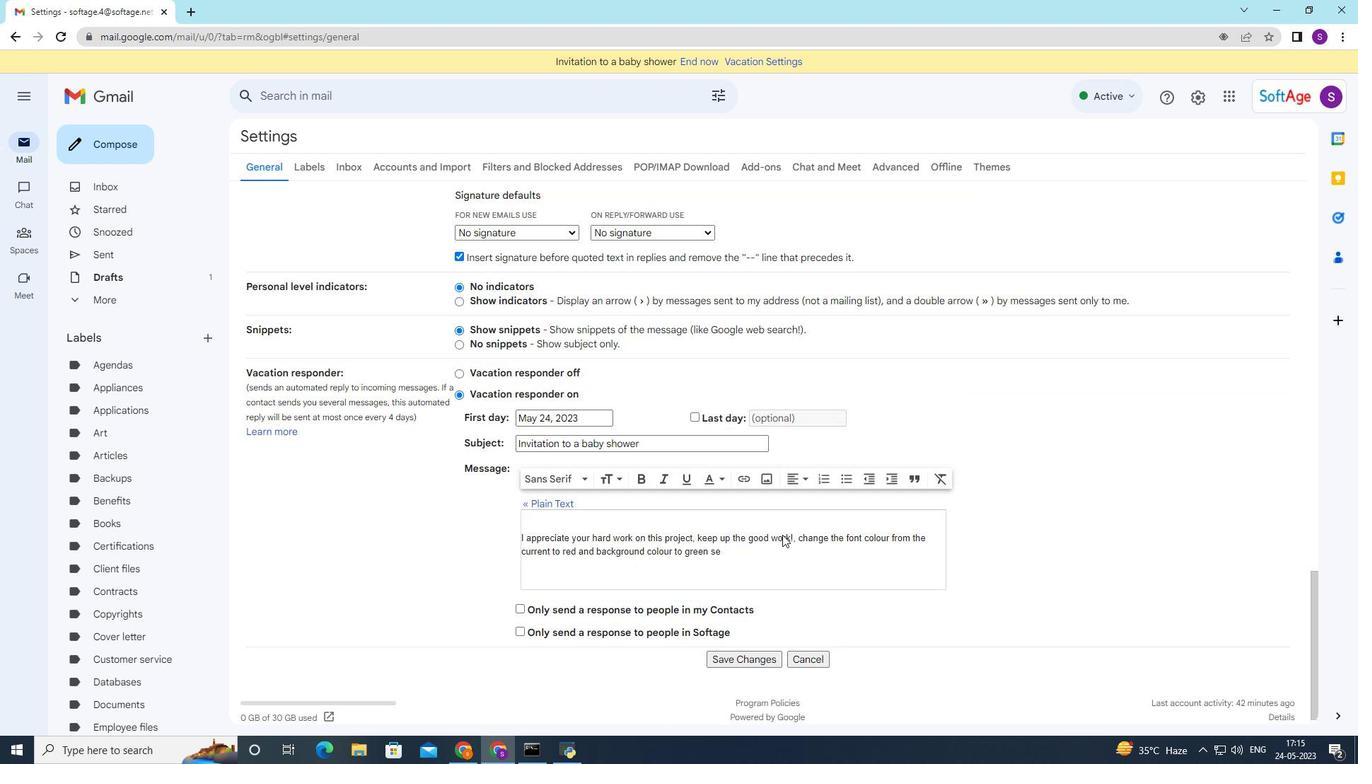 
Action: Mouse moved to (701, 556)
Screenshot: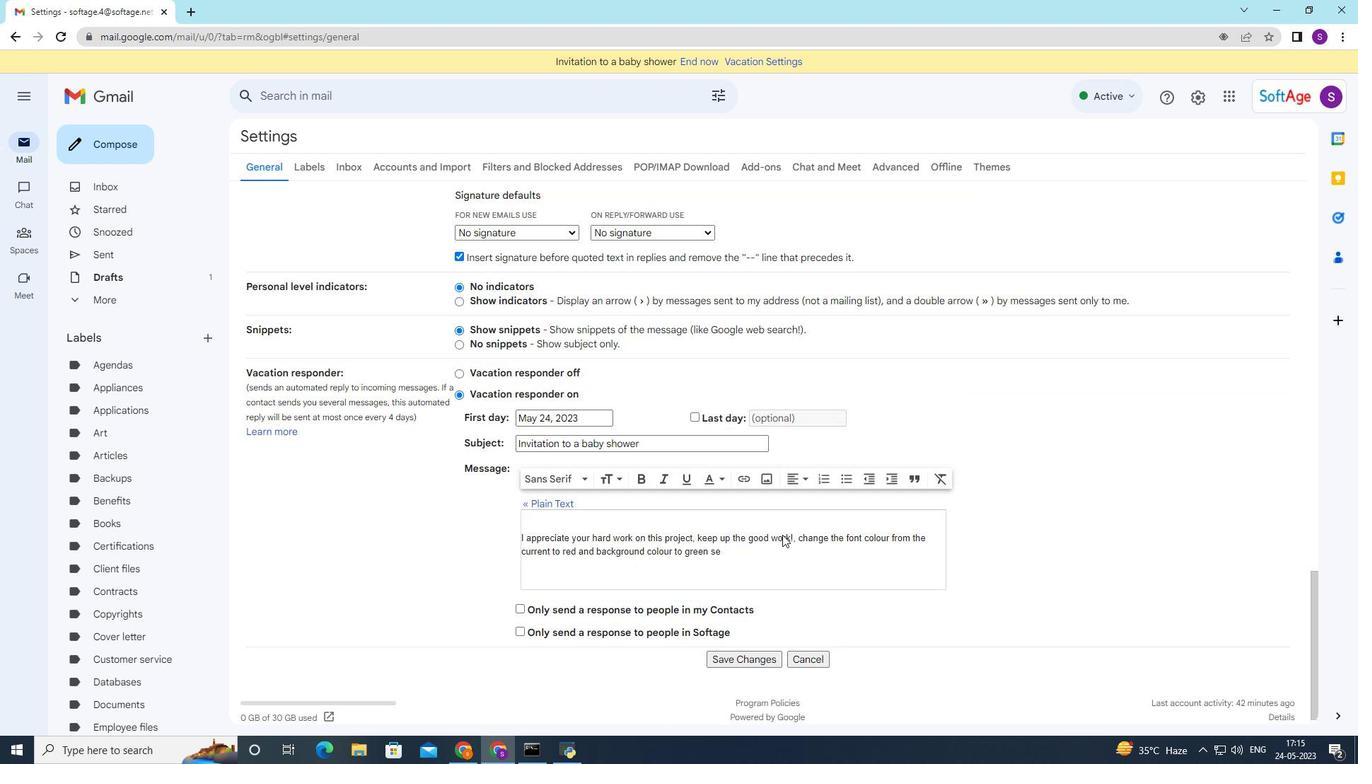 
Action: Mouse scrolled (709, 553) with delta (0, 0)
Screenshot: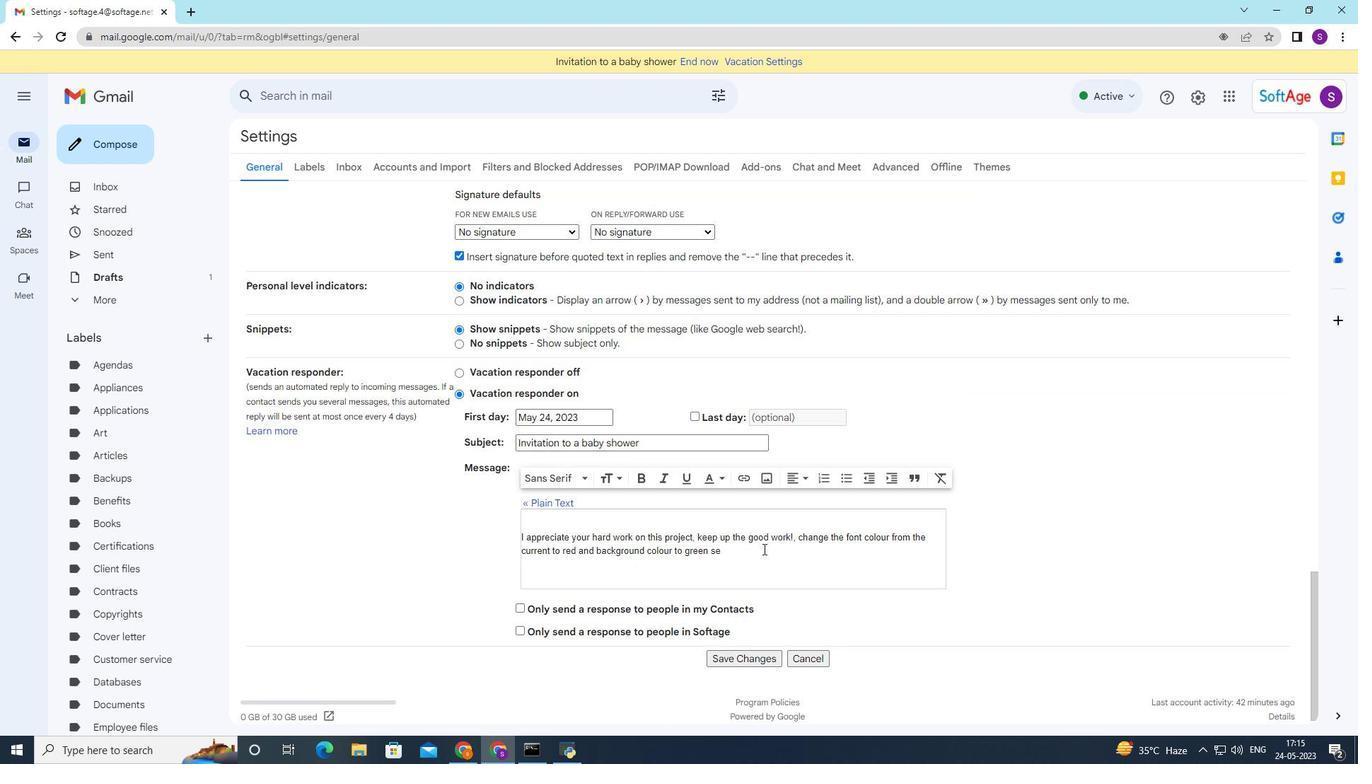
Action: Mouse moved to (759, 650)
Screenshot: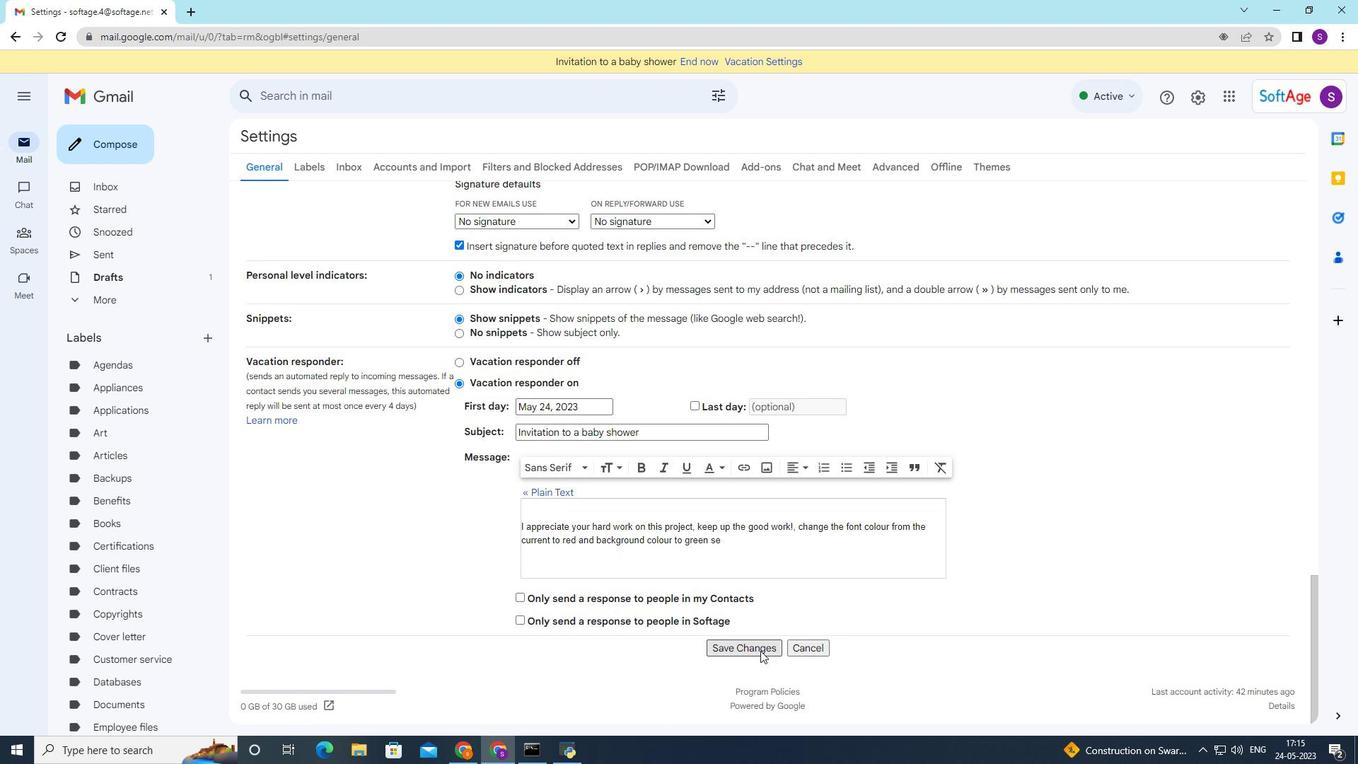 
Action: Mouse pressed left at (759, 650)
Screenshot: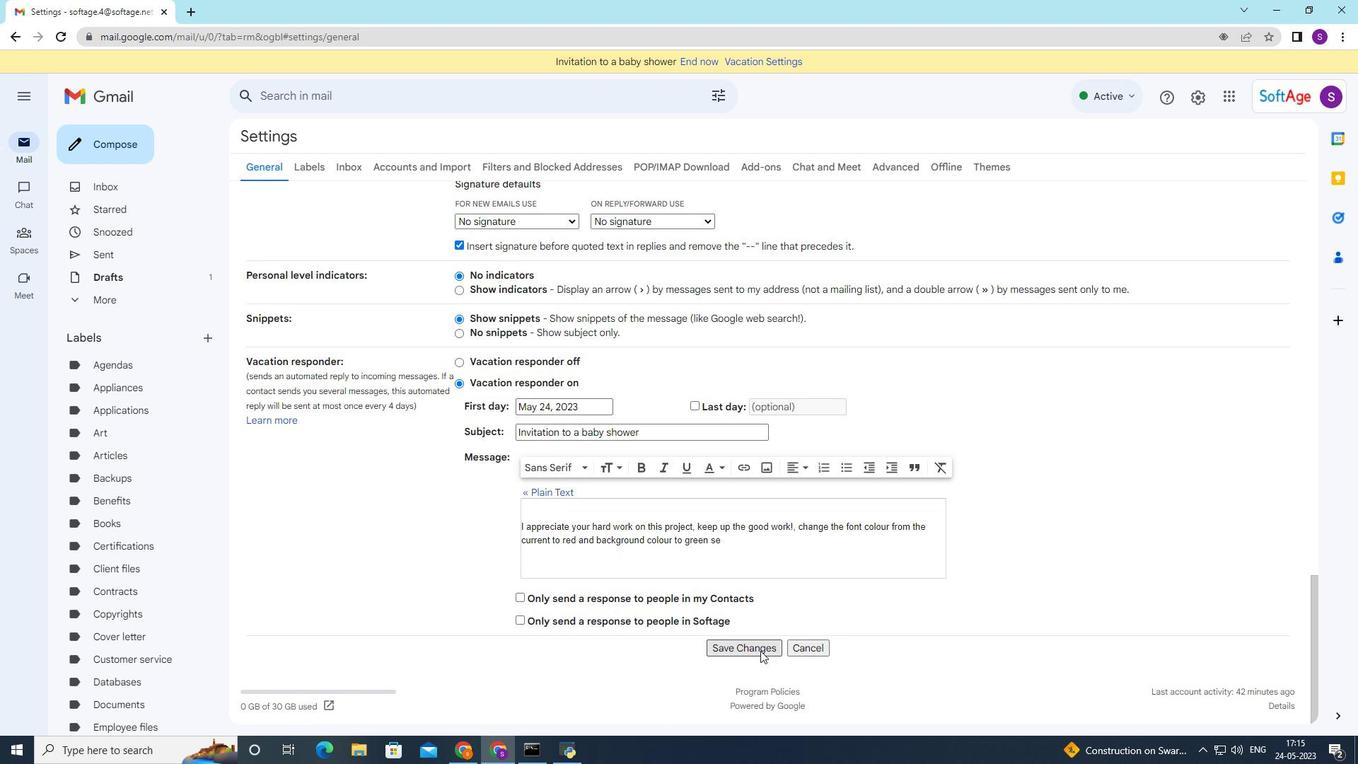
Action: Mouse moved to (100, 150)
Screenshot: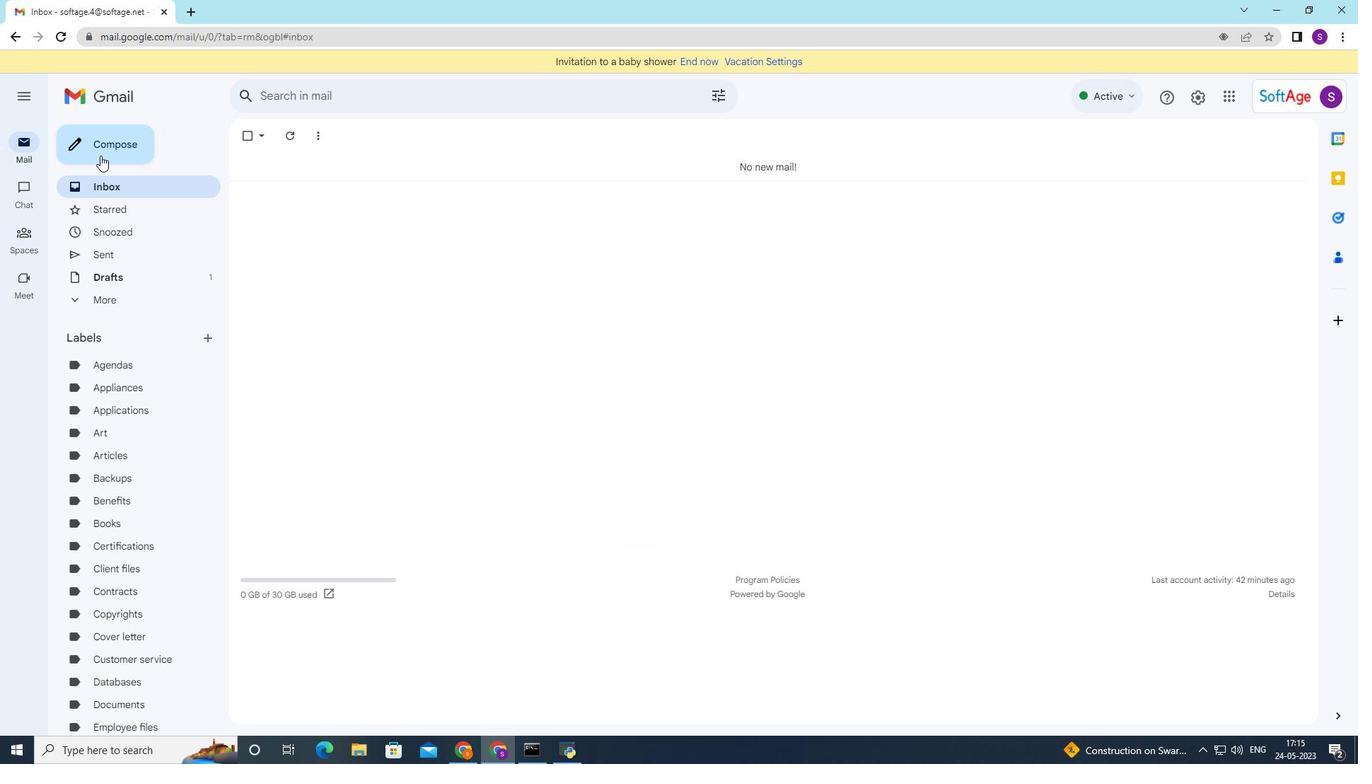 
Action: Mouse pressed left at (100, 150)
Screenshot: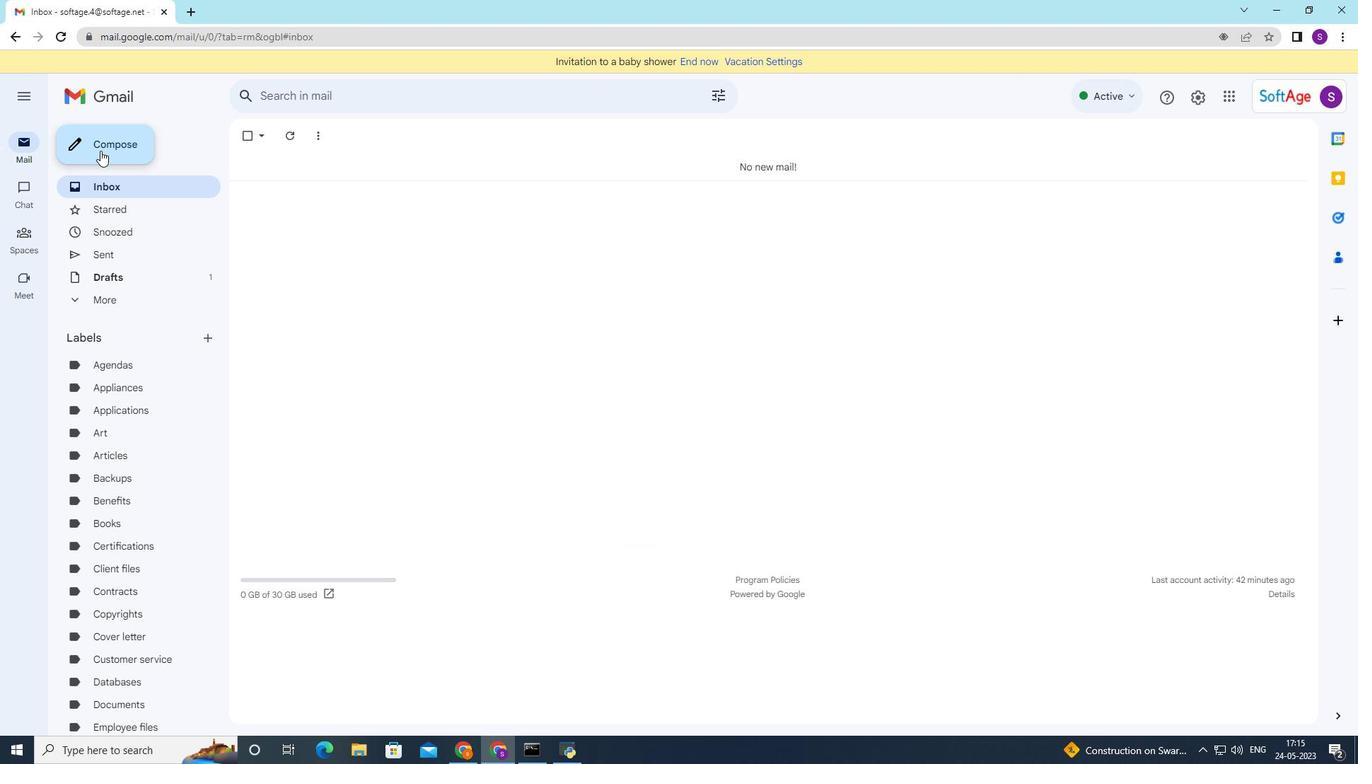 
Action: Mouse moved to (590, 285)
Screenshot: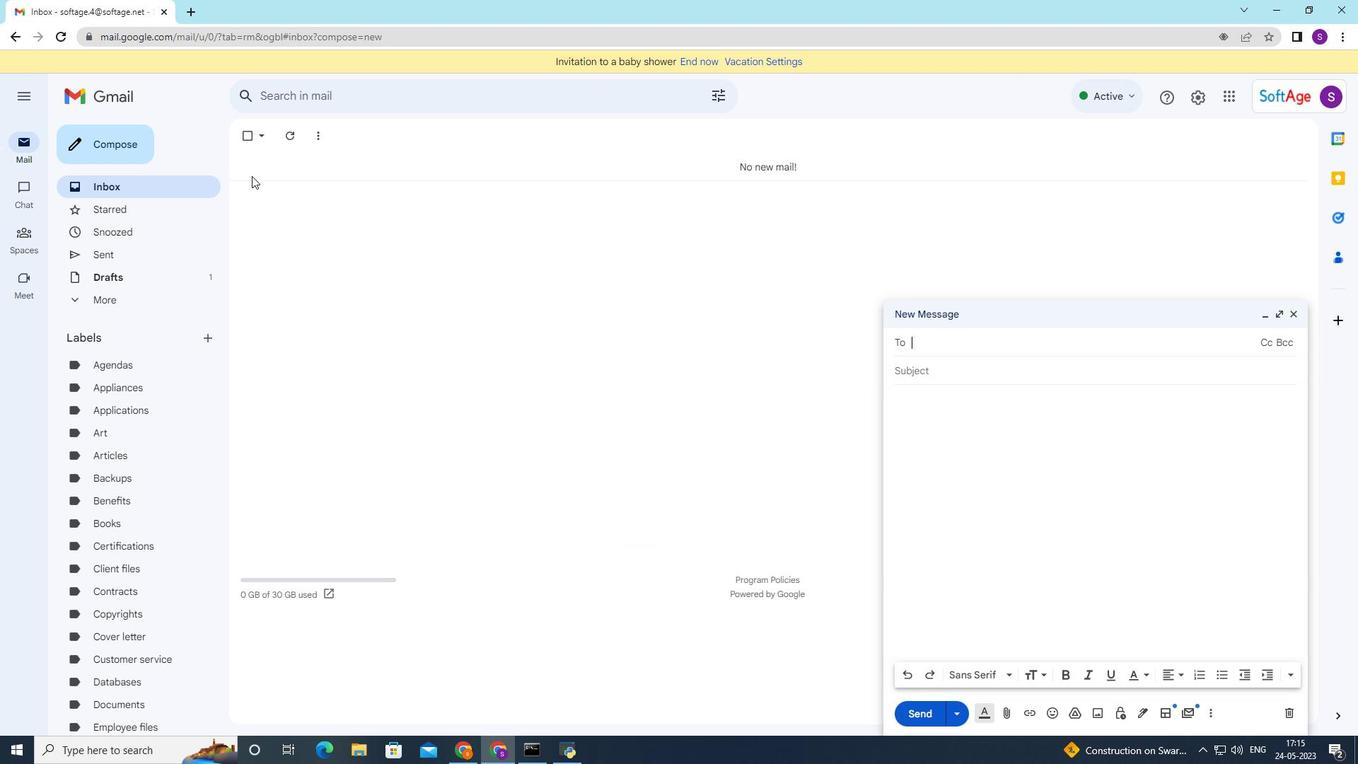 
Action: Key pressed softage.3<Key.backspace>2
Screenshot: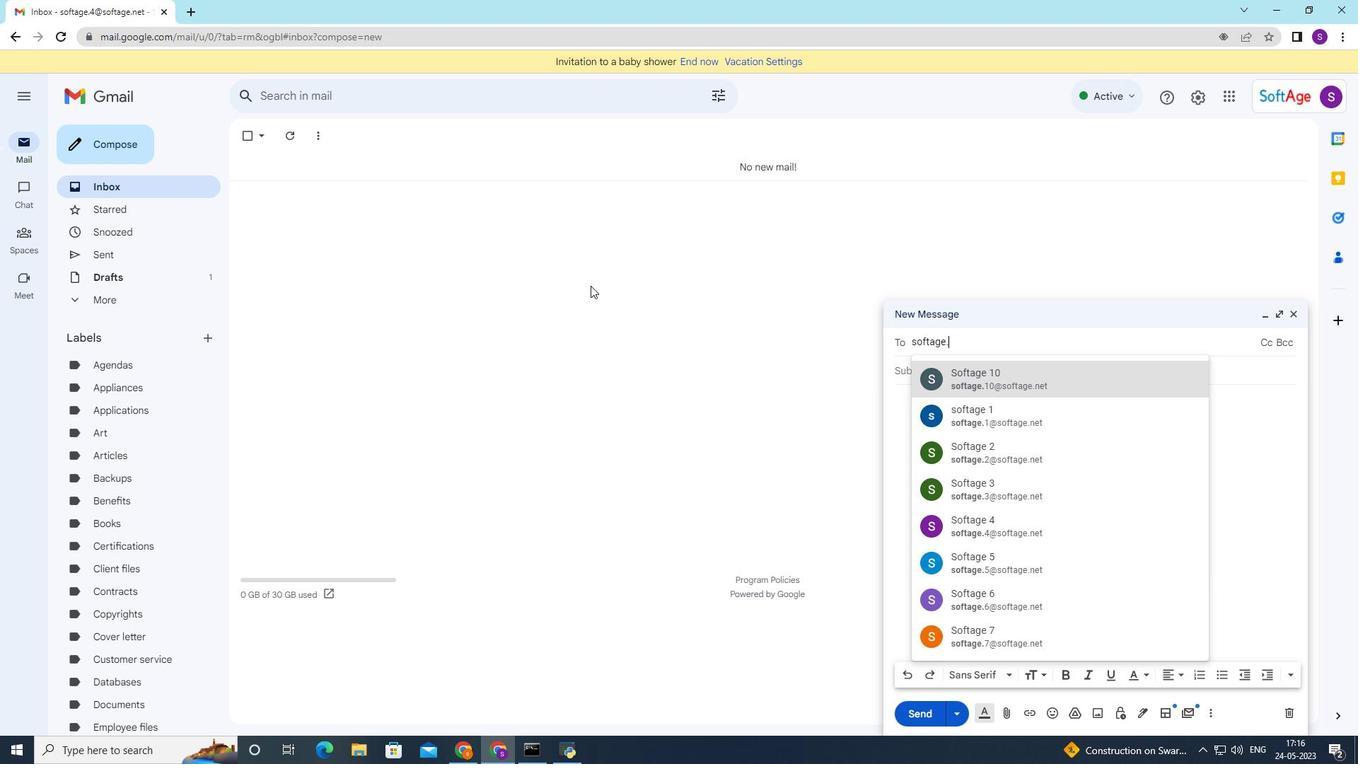 
Action: Mouse moved to (945, 379)
Screenshot: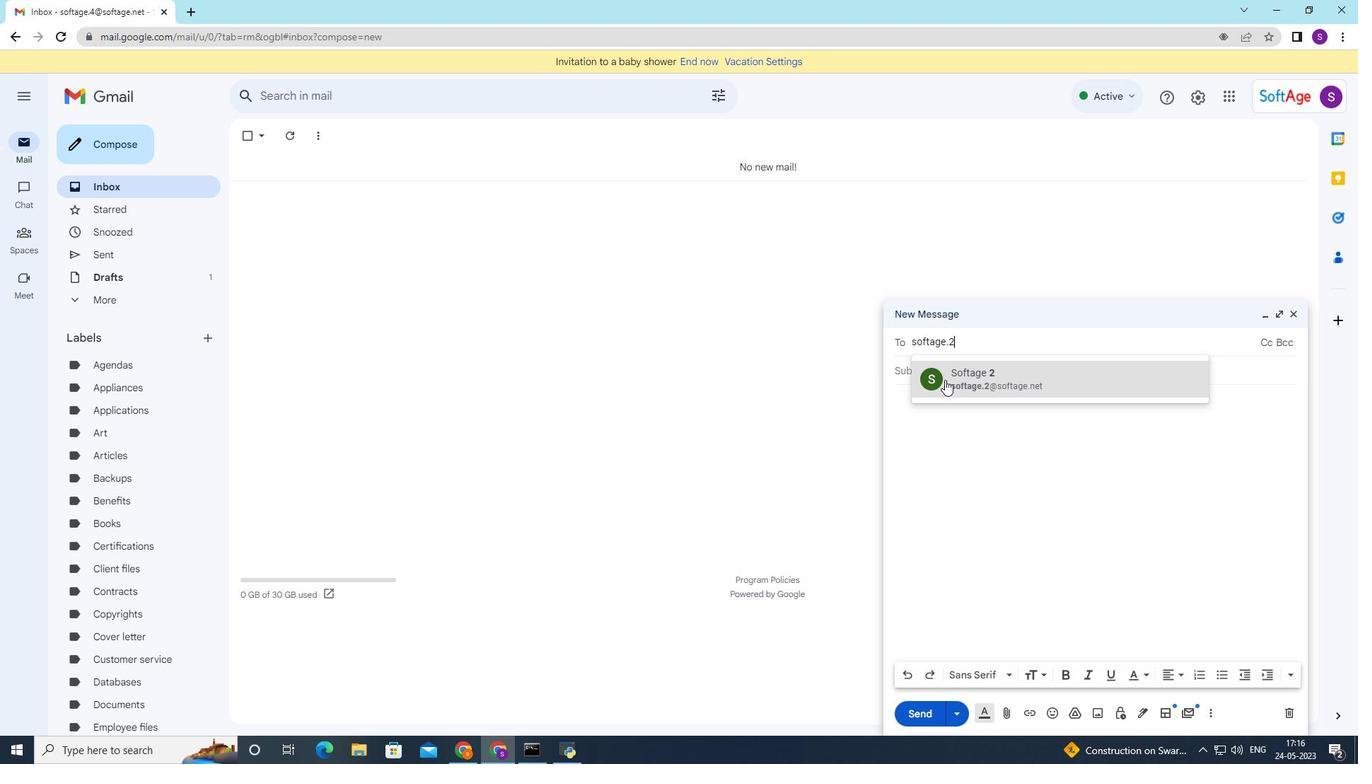 
Action: Mouse pressed left at (945, 379)
Screenshot: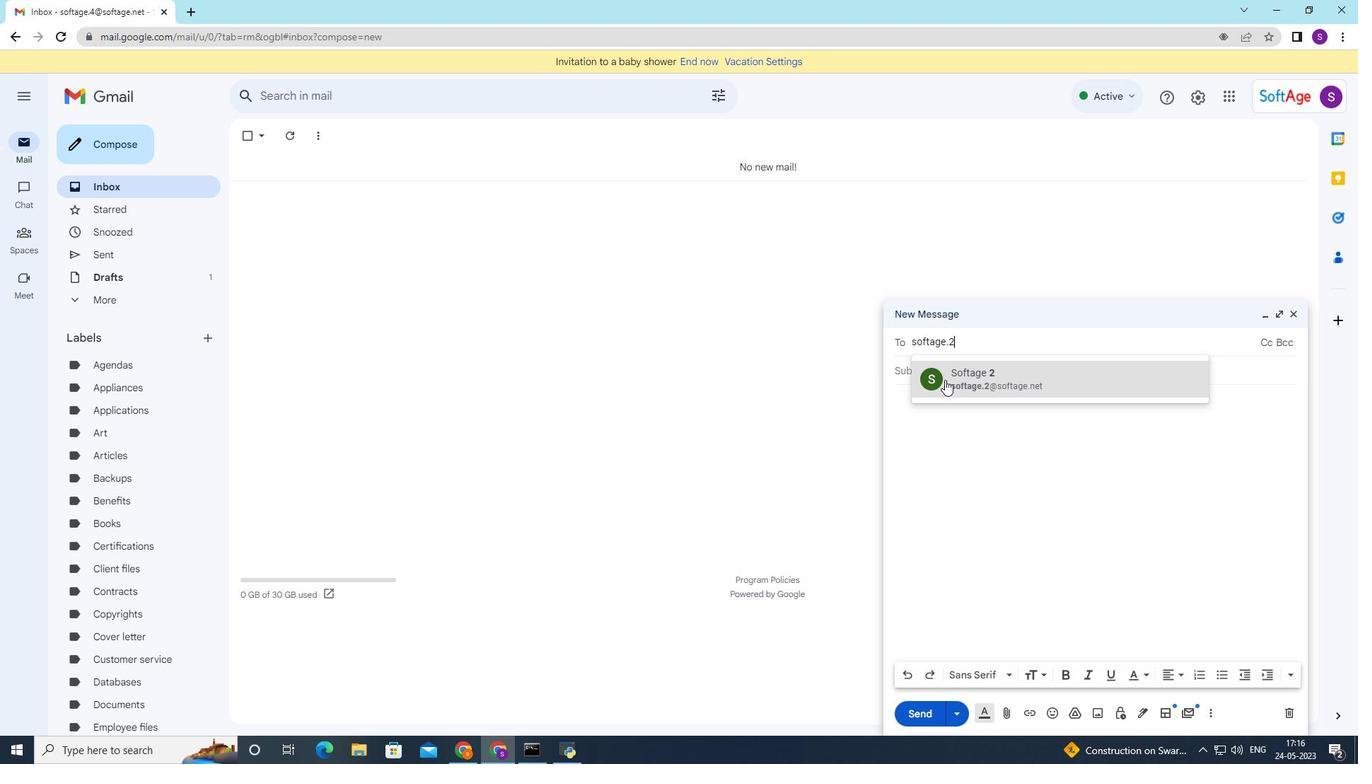 
Action: Mouse moved to (945, 377)
Screenshot: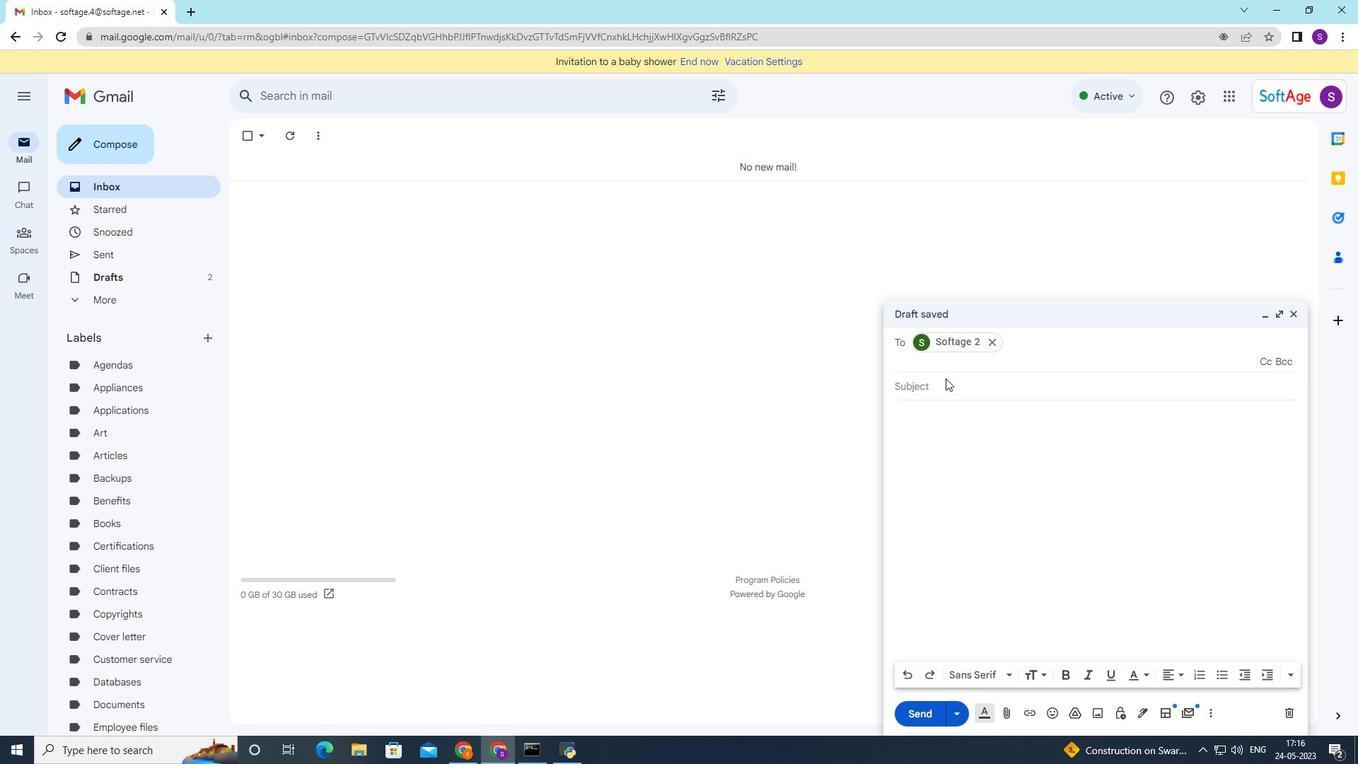 
Action: Mouse pressed left at (945, 377)
Screenshot: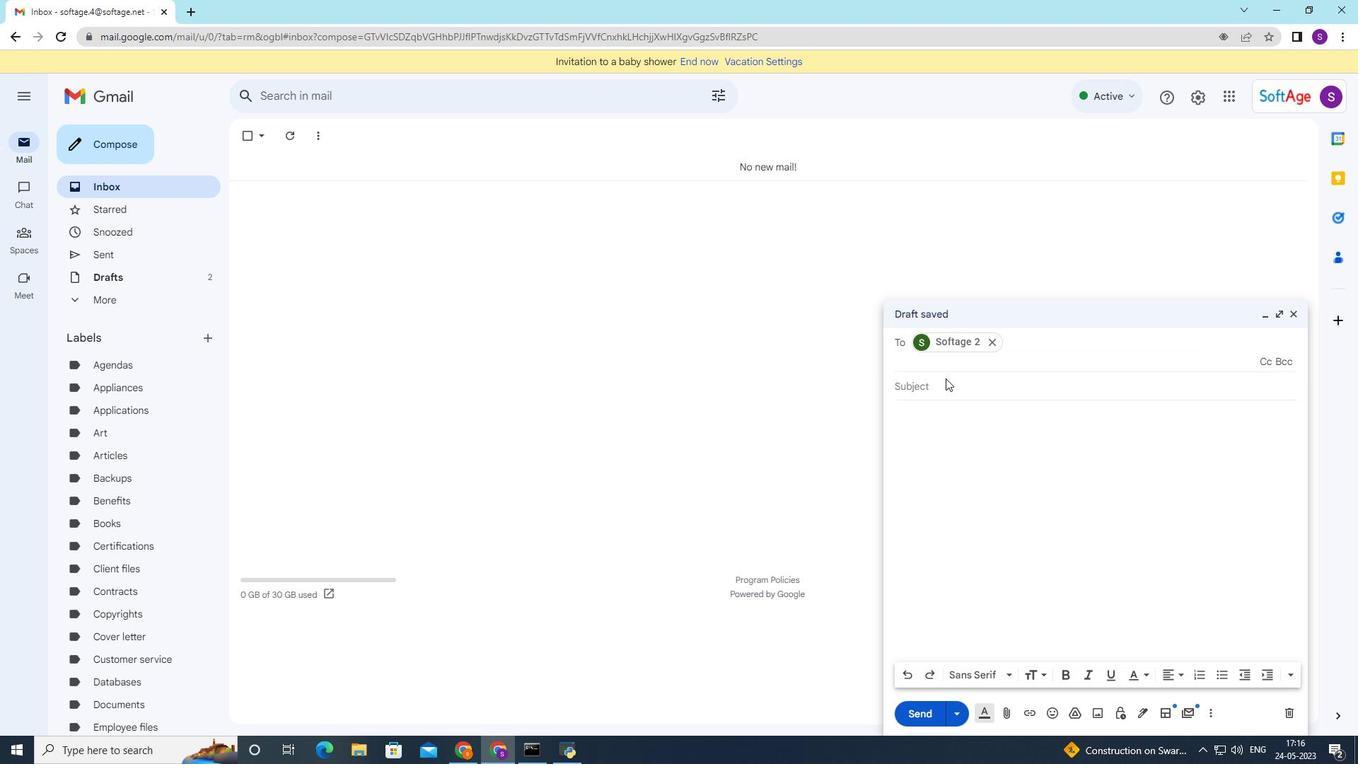 
Action: Mouse moved to (945, 377)
Screenshot: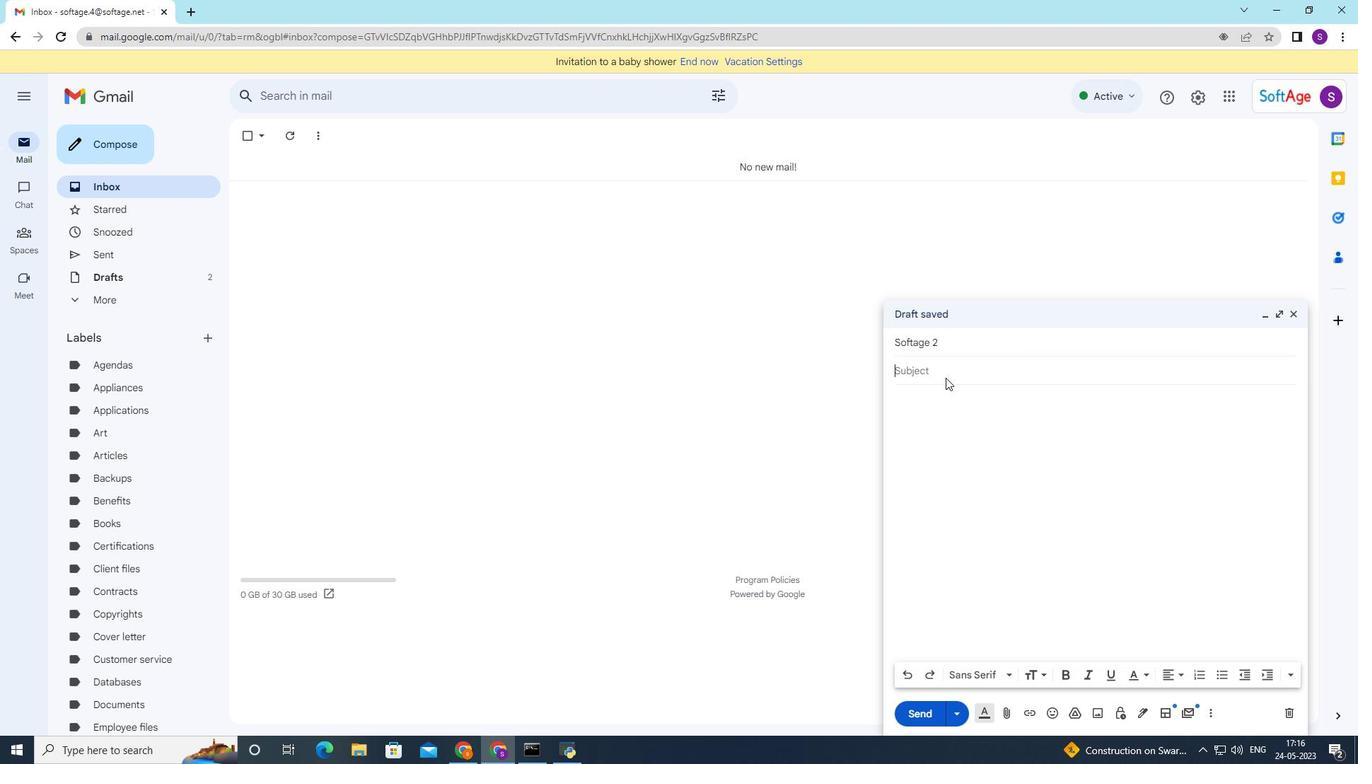 
Action: Key pressed <Key.shift>Announcement<Key.space>of<Key.space>a<Key.space>retire<Key.space><Key.backspace>ment
Screenshot: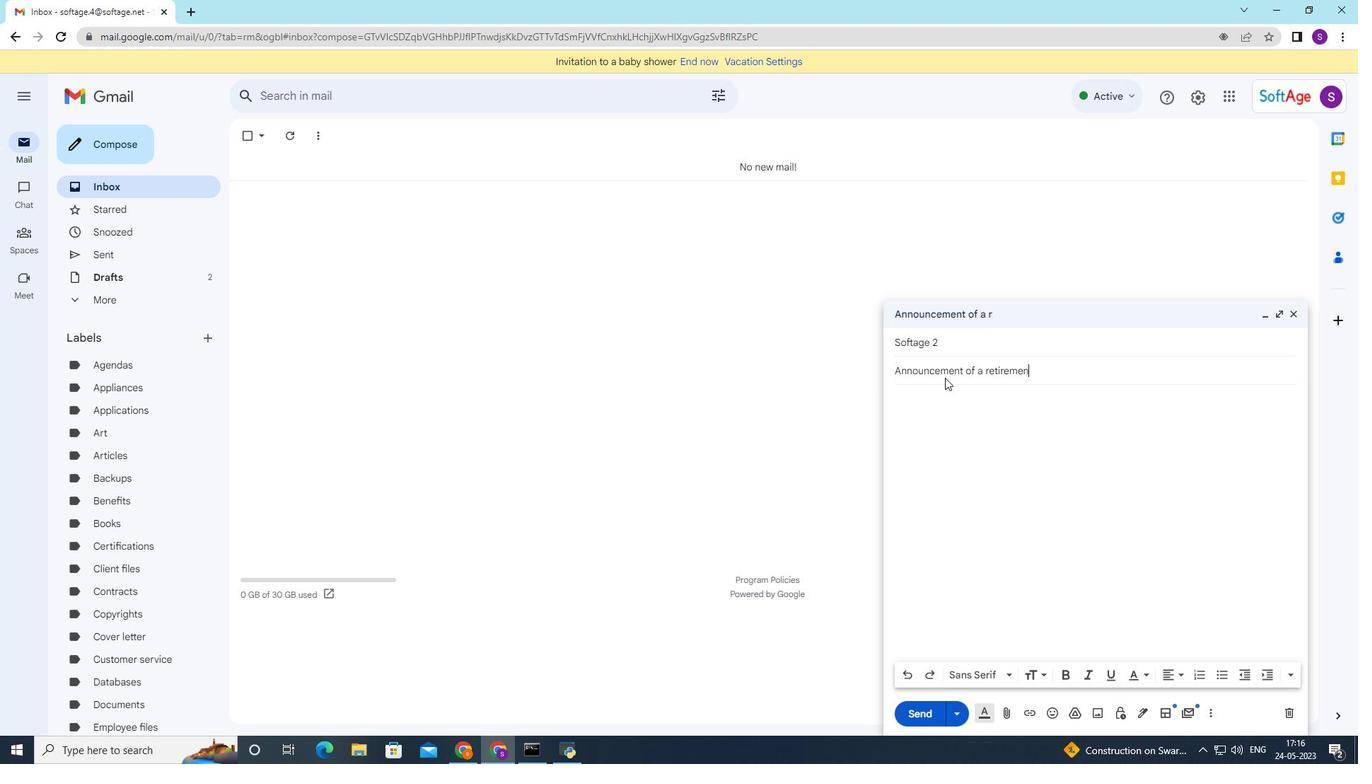 
Action: Mouse moved to (1141, 713)
Screenshot: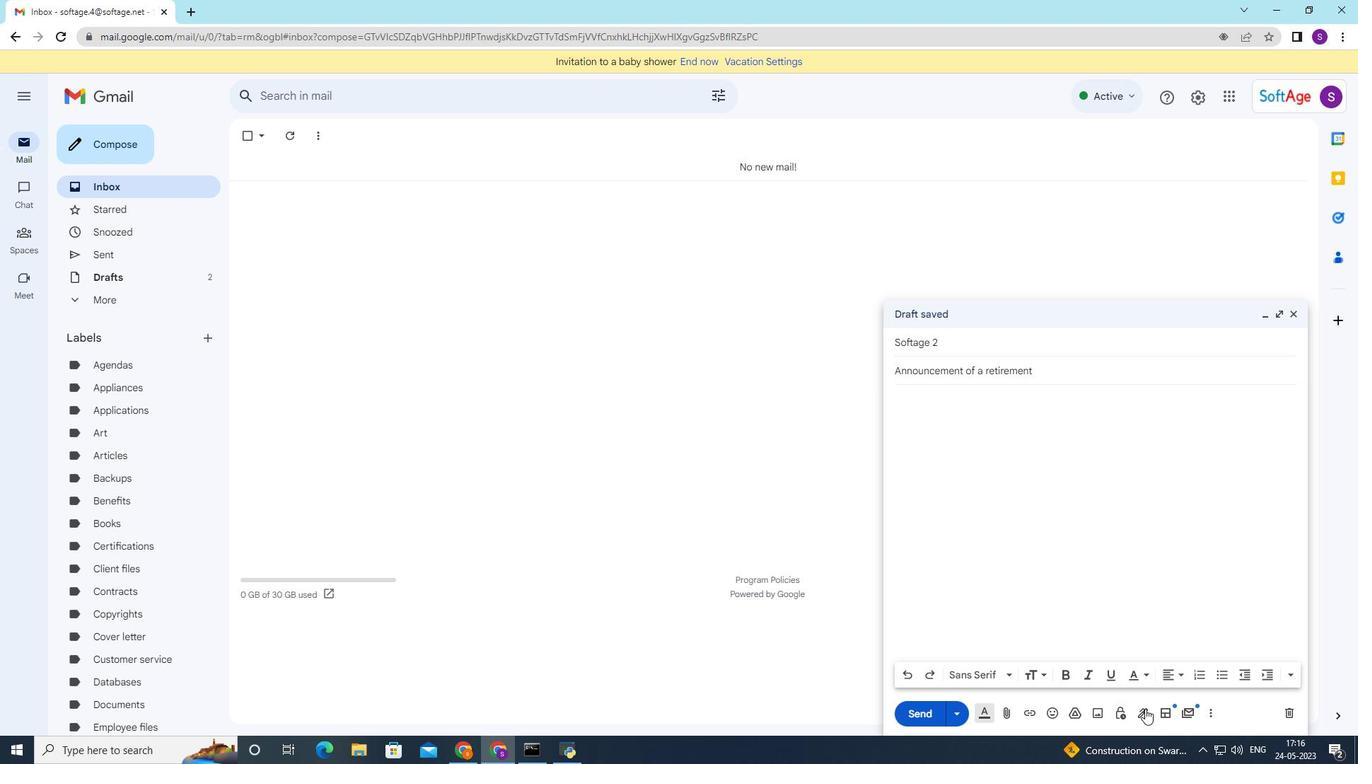 
Action: Mouse pressed left at (1141, 713)
Screenshot: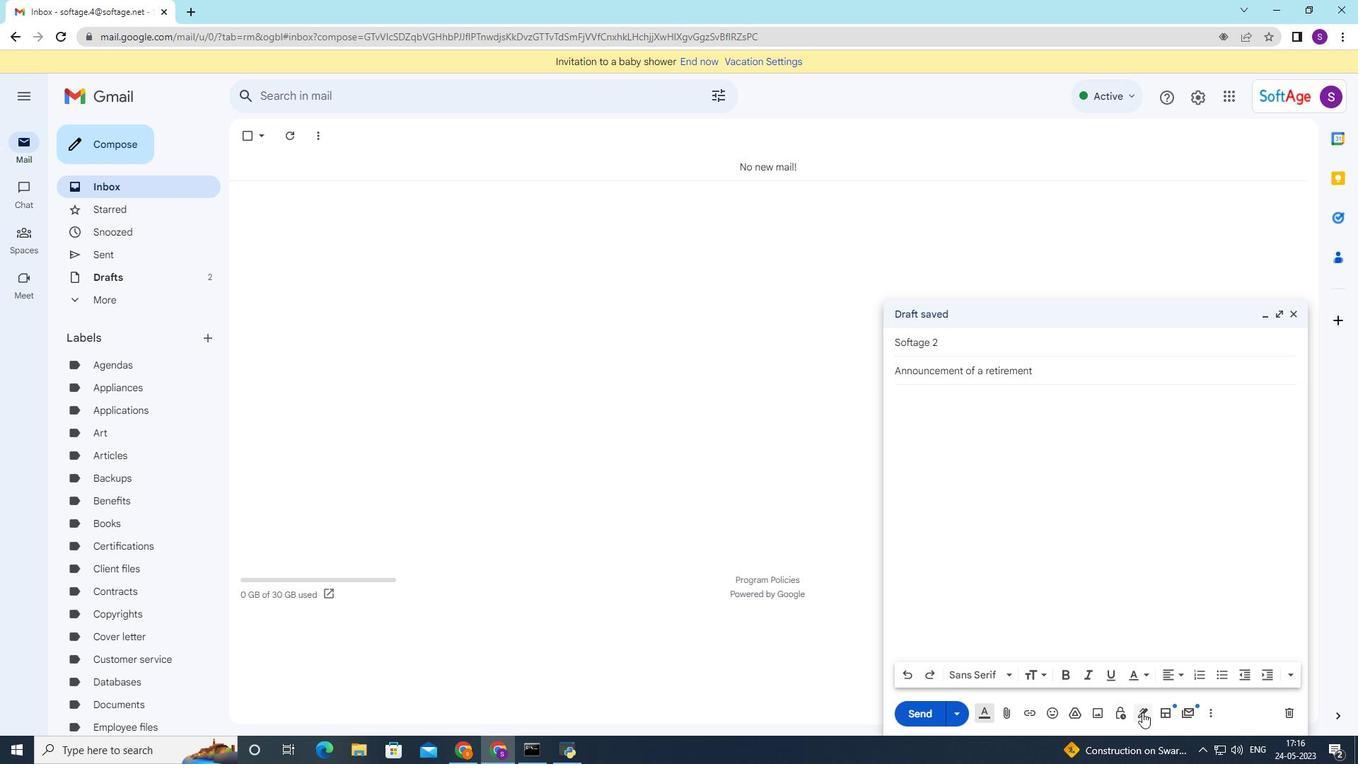 
Action: Mouse moved to (1241, 473)
Screenshot: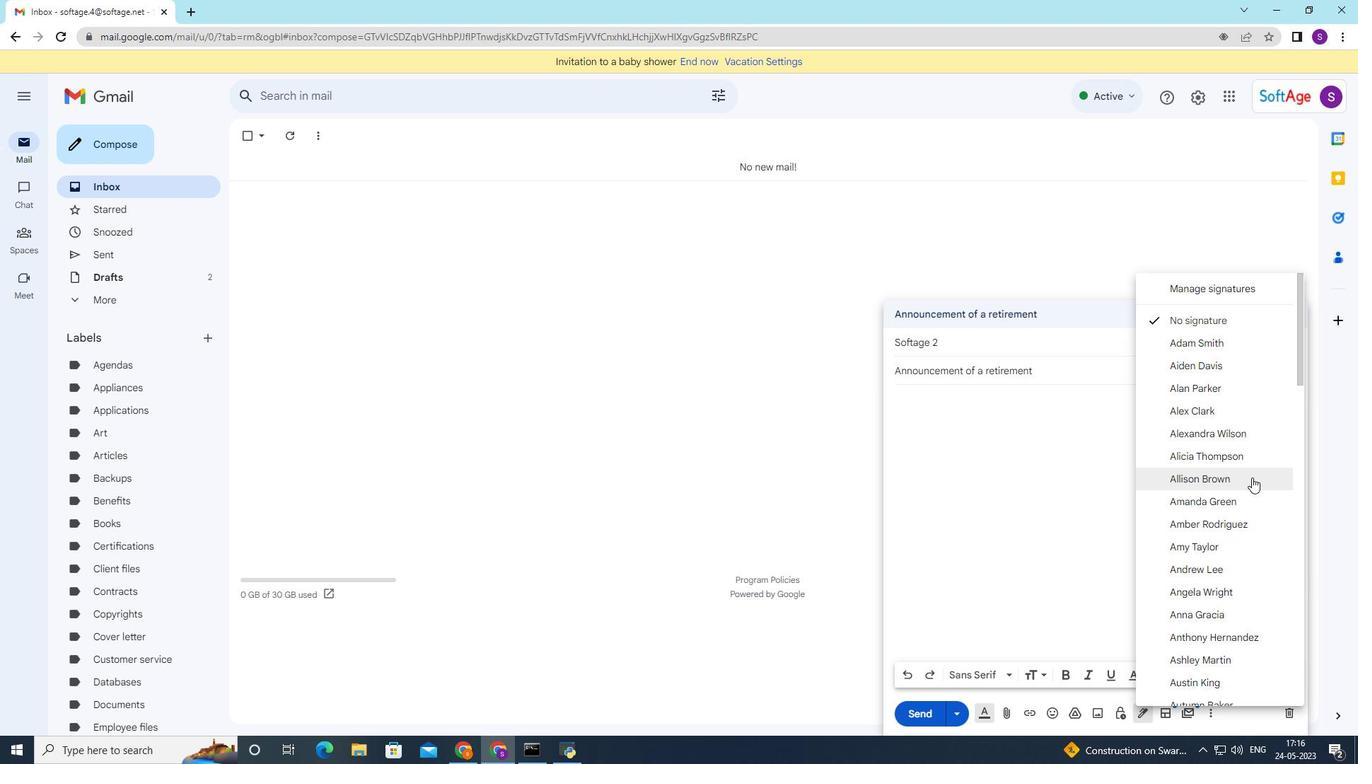 
Action: Mouse scrolled (1242, 472) with delta (0, 0)
Screenshot: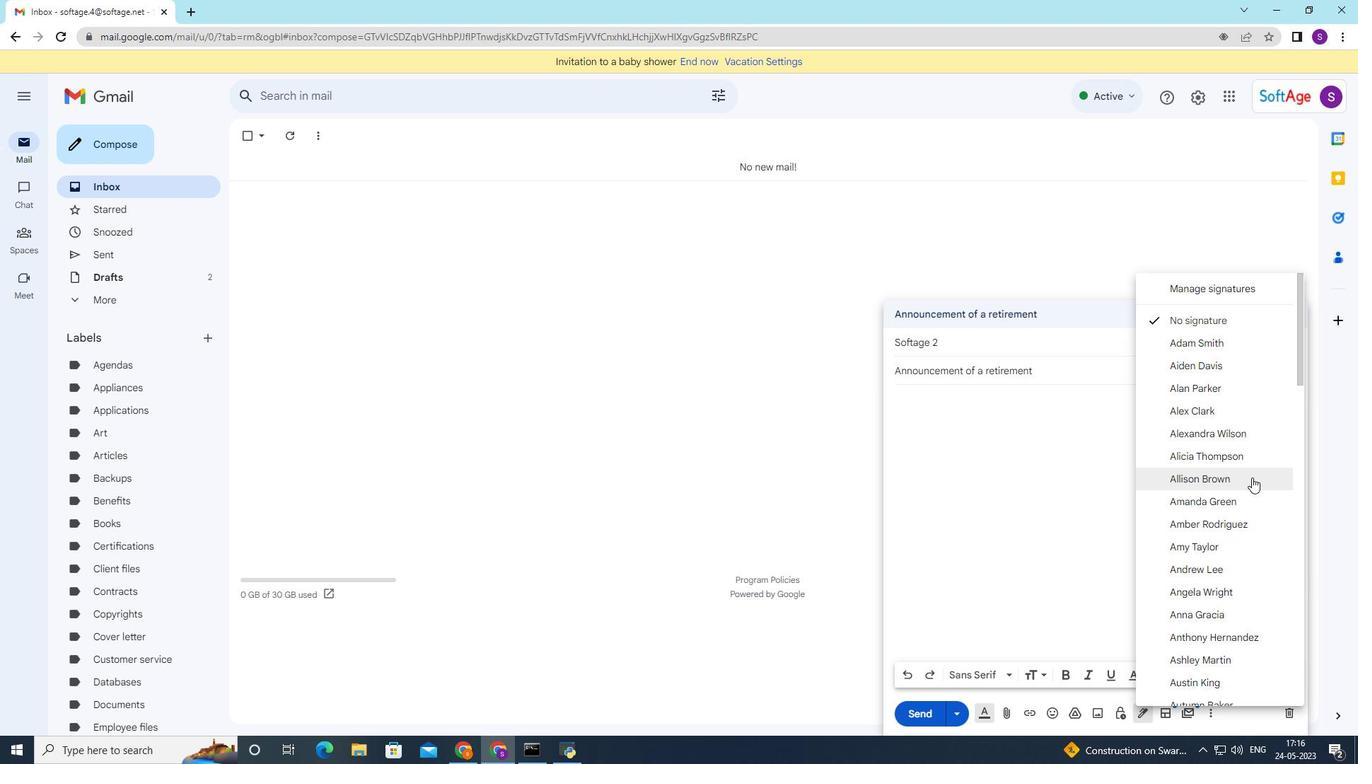 
Action: Mouse moved to (1241, 473)
Screenshot: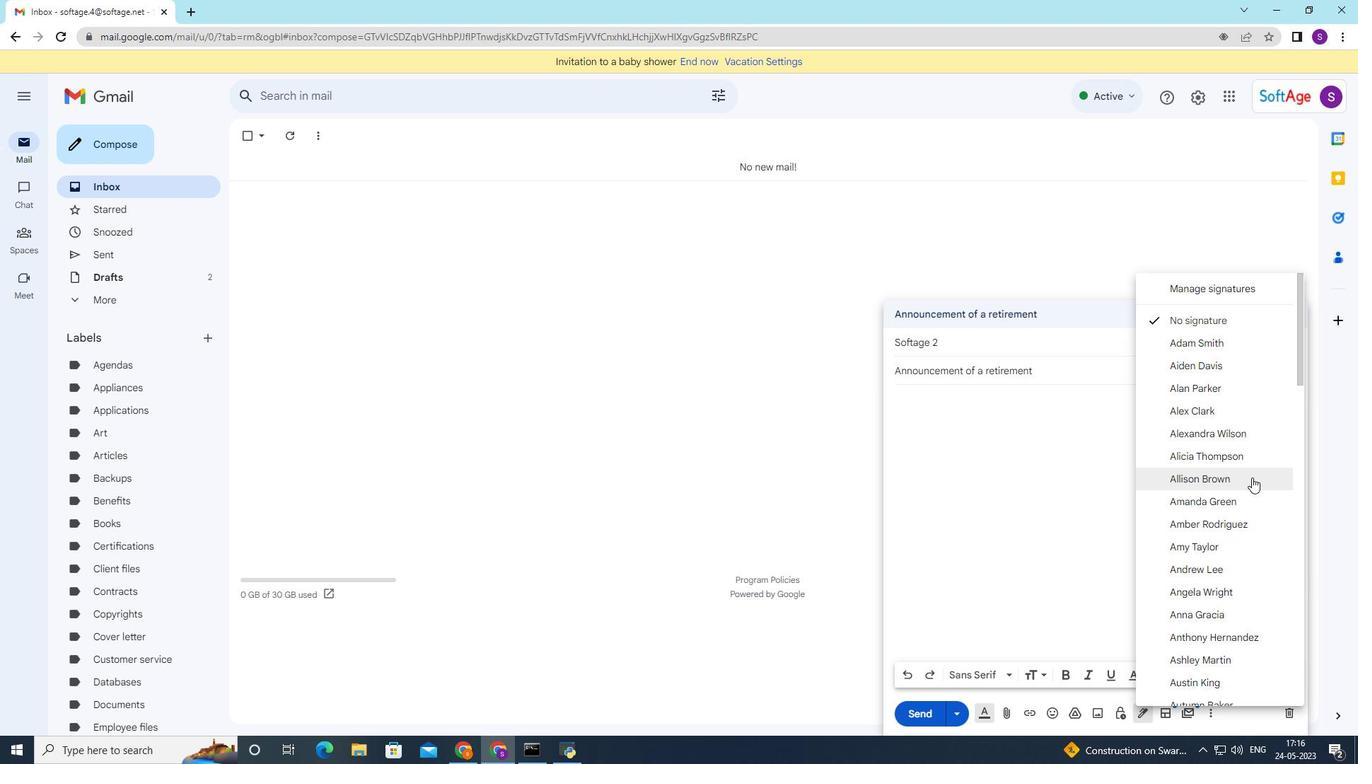 
Action: Mouse scrolled (1241, 472) with delta (0, 0)
Screenshot: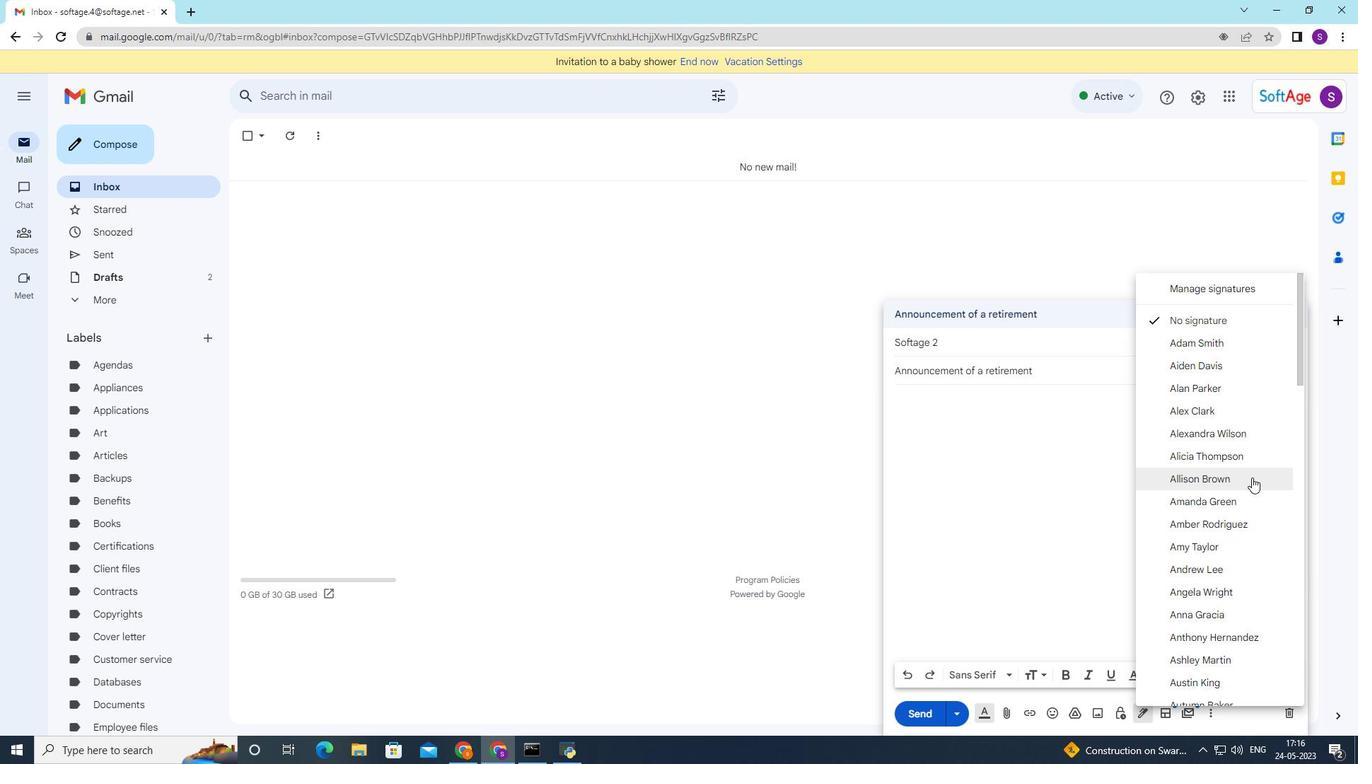 
Action: Mouse moved to (1240, 473)
Screenshot: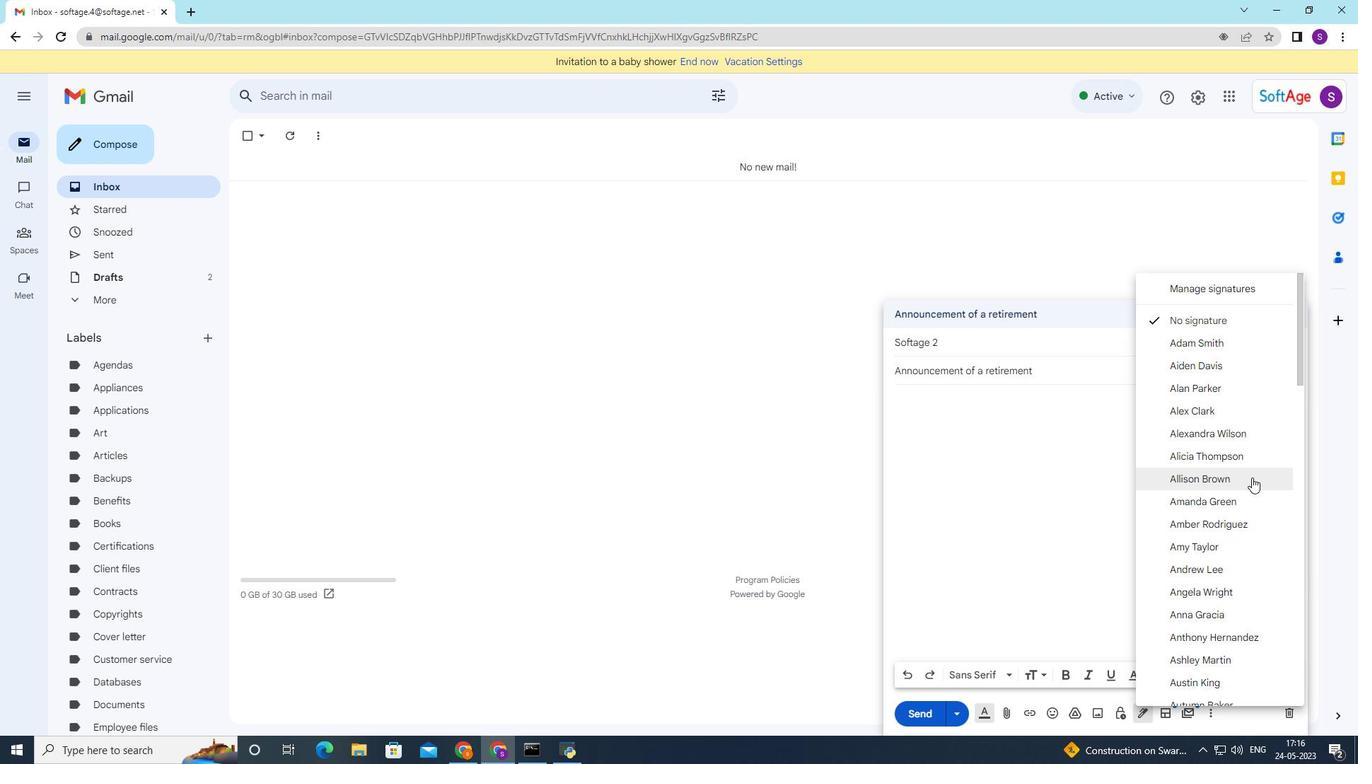 
Action: Mouse scrolled (1241, 472) with delta (0, 0)
Screenshot: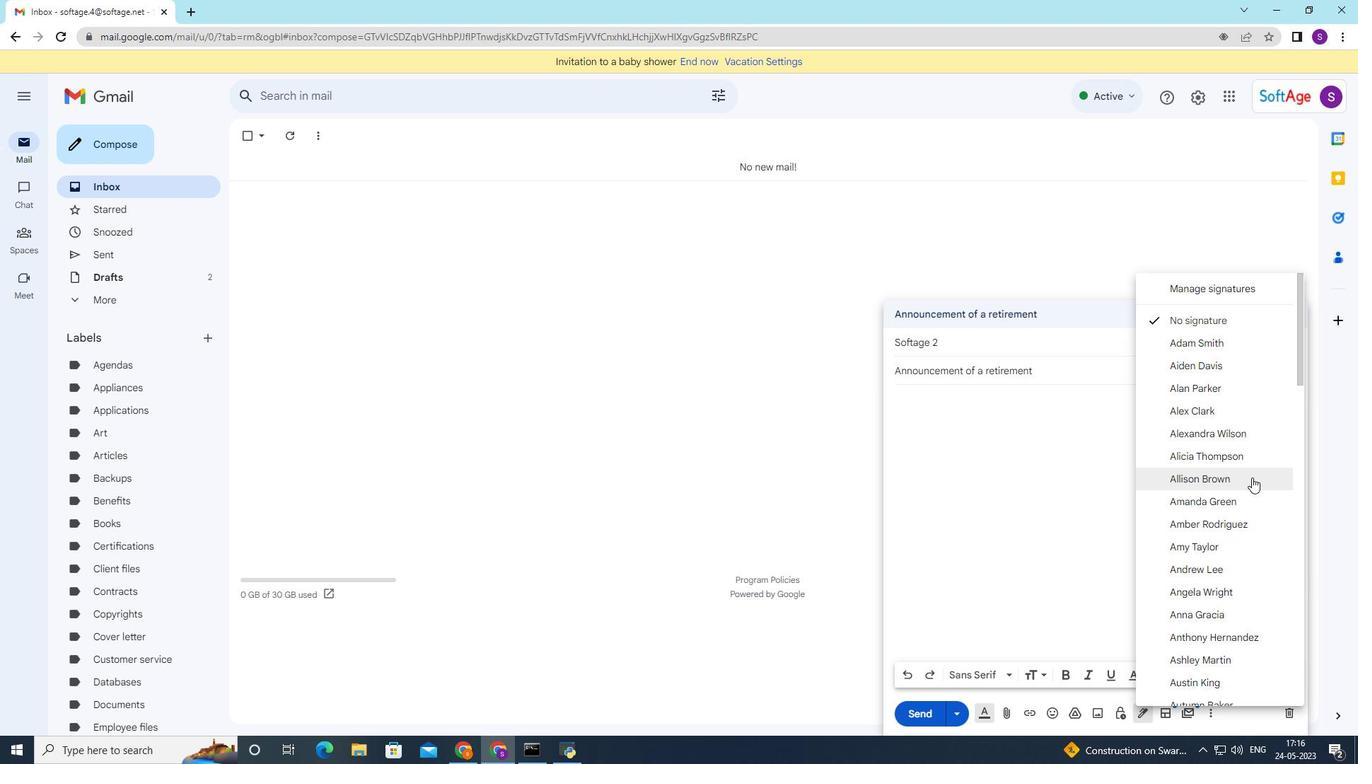 
Action: Mouse moved to (1239, 475)
Screenshot: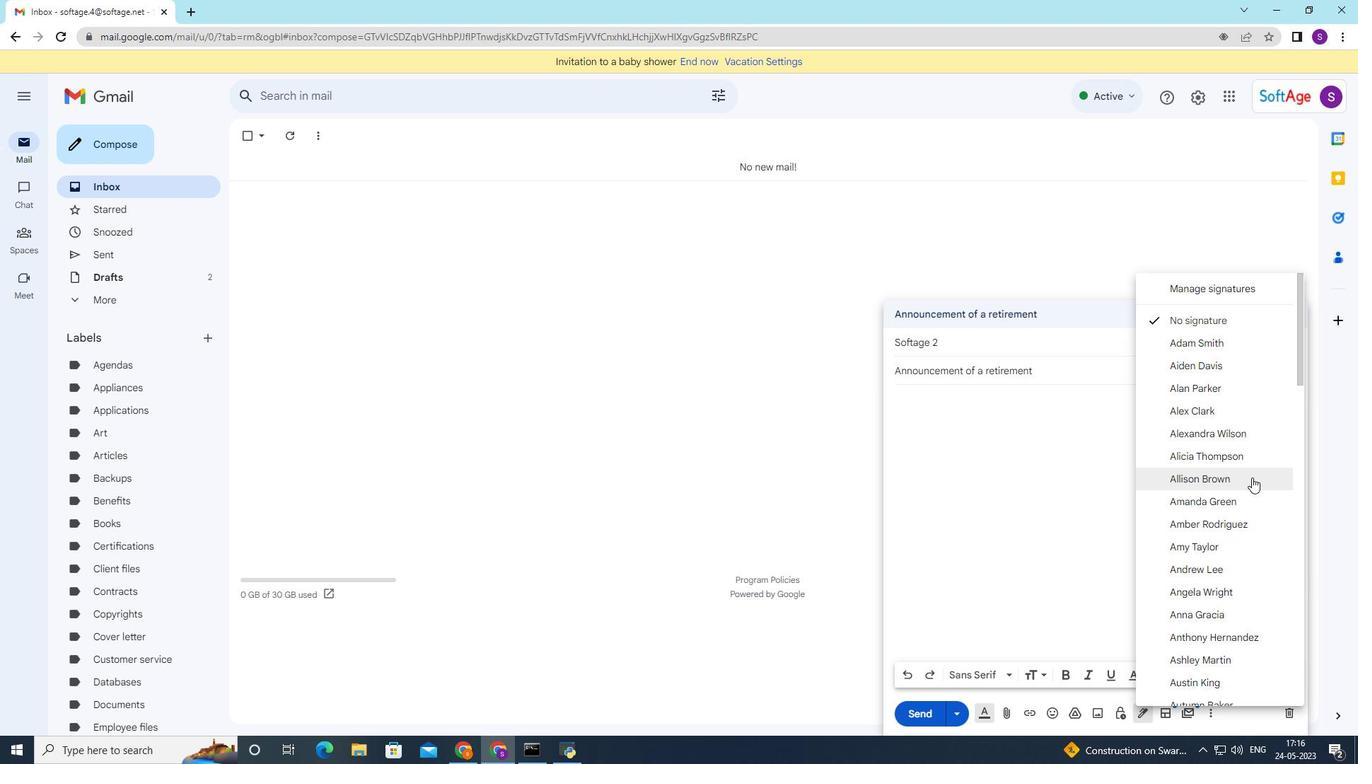 
Action: Mouse scrolled (1241, 473) with delta (0, 0)
Screenshot: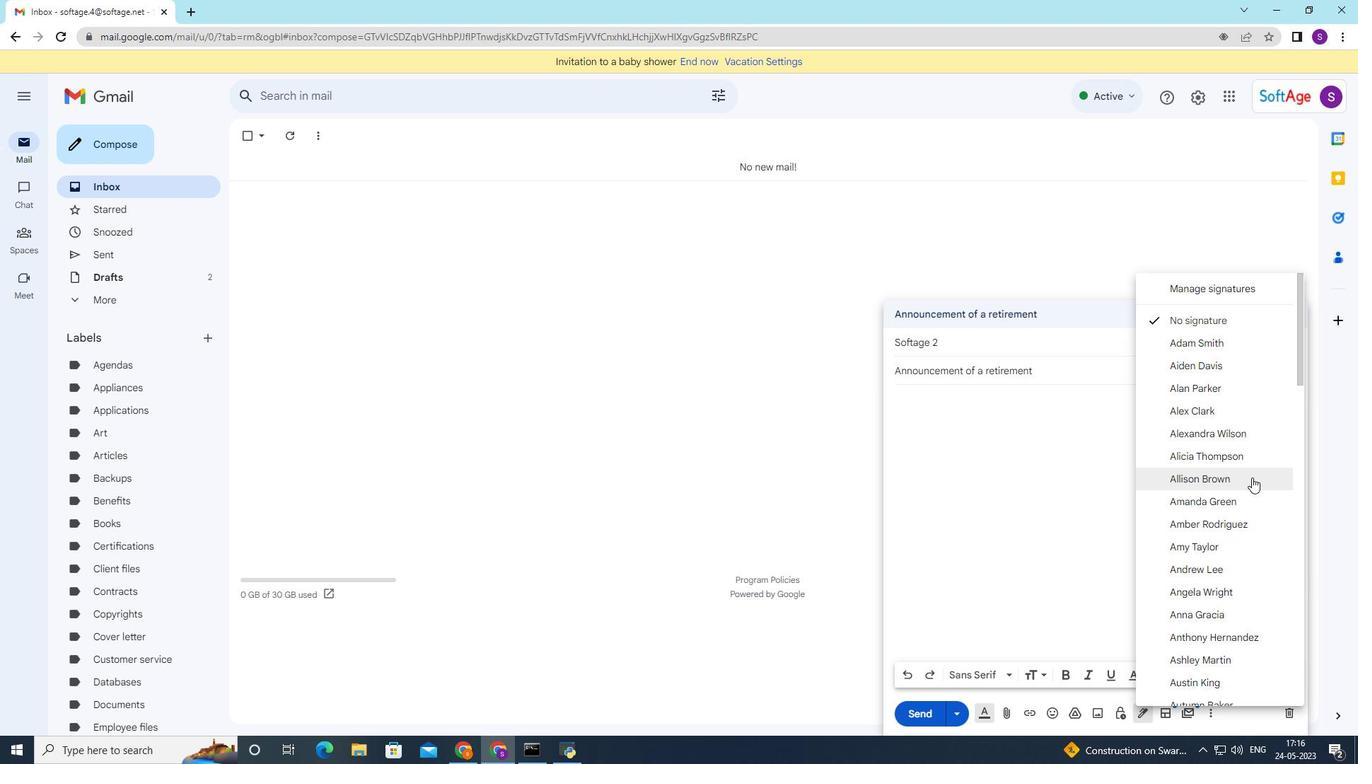 
Action: Mouse scrolled (1241, 473) with delta (0, 0)
Screenshot: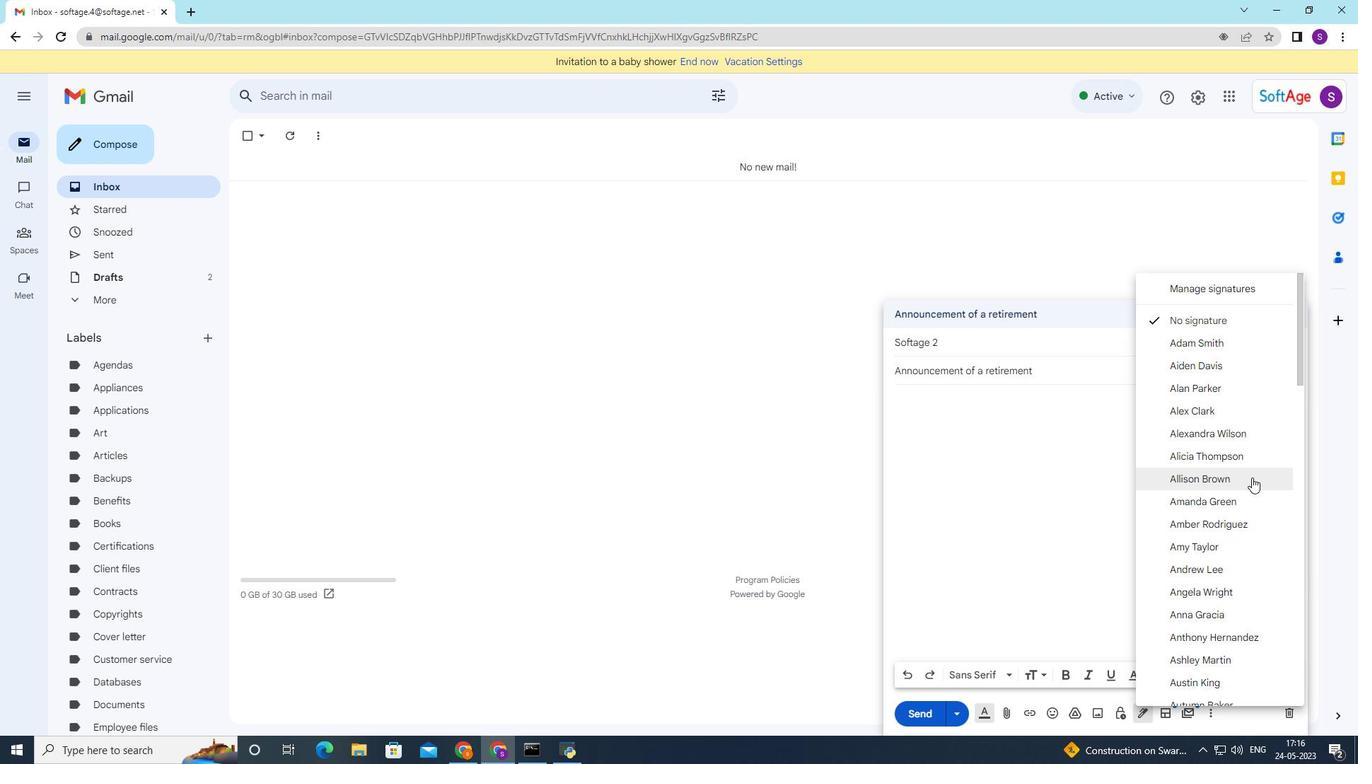 
Action: Mouse moved to (1238, 493)
Screenshot: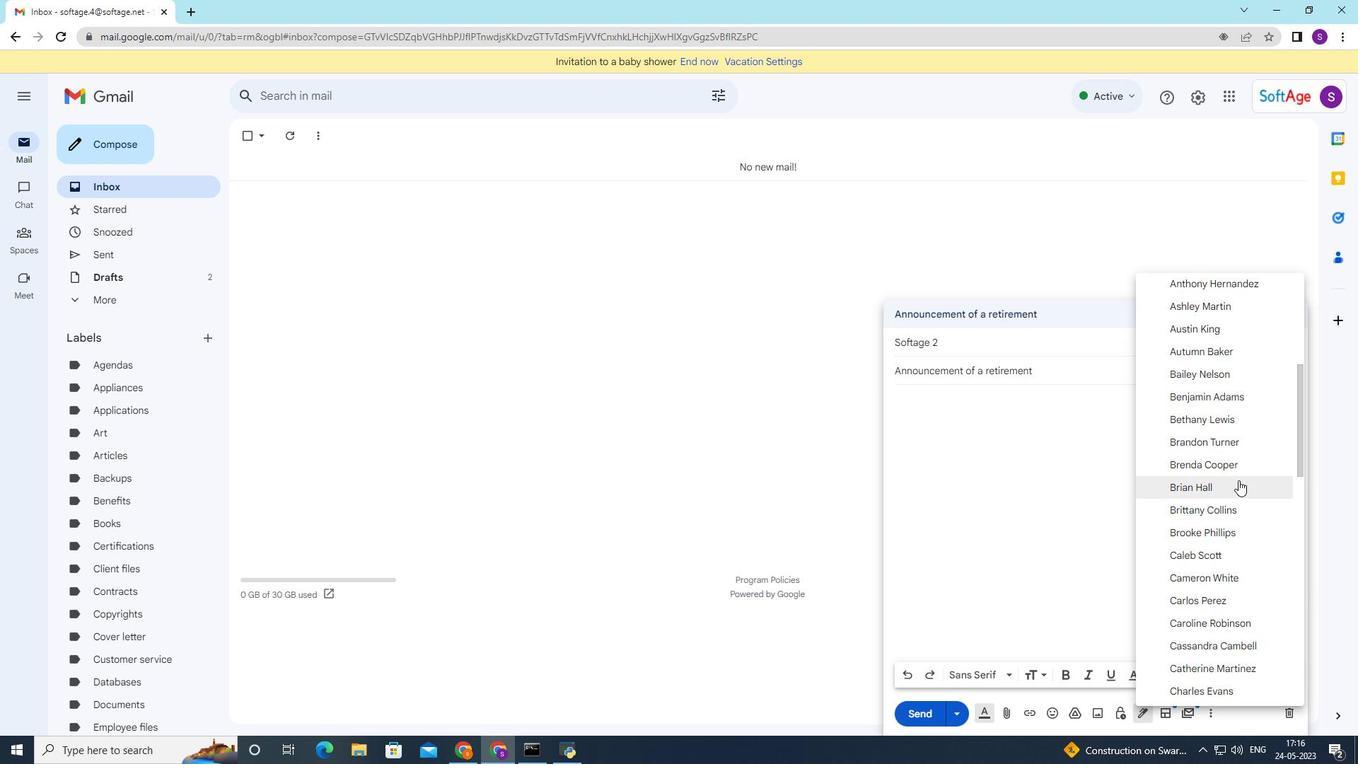 
Action: Mouse scrolled (1238, 492) with delta (0, 0)
Screenshot: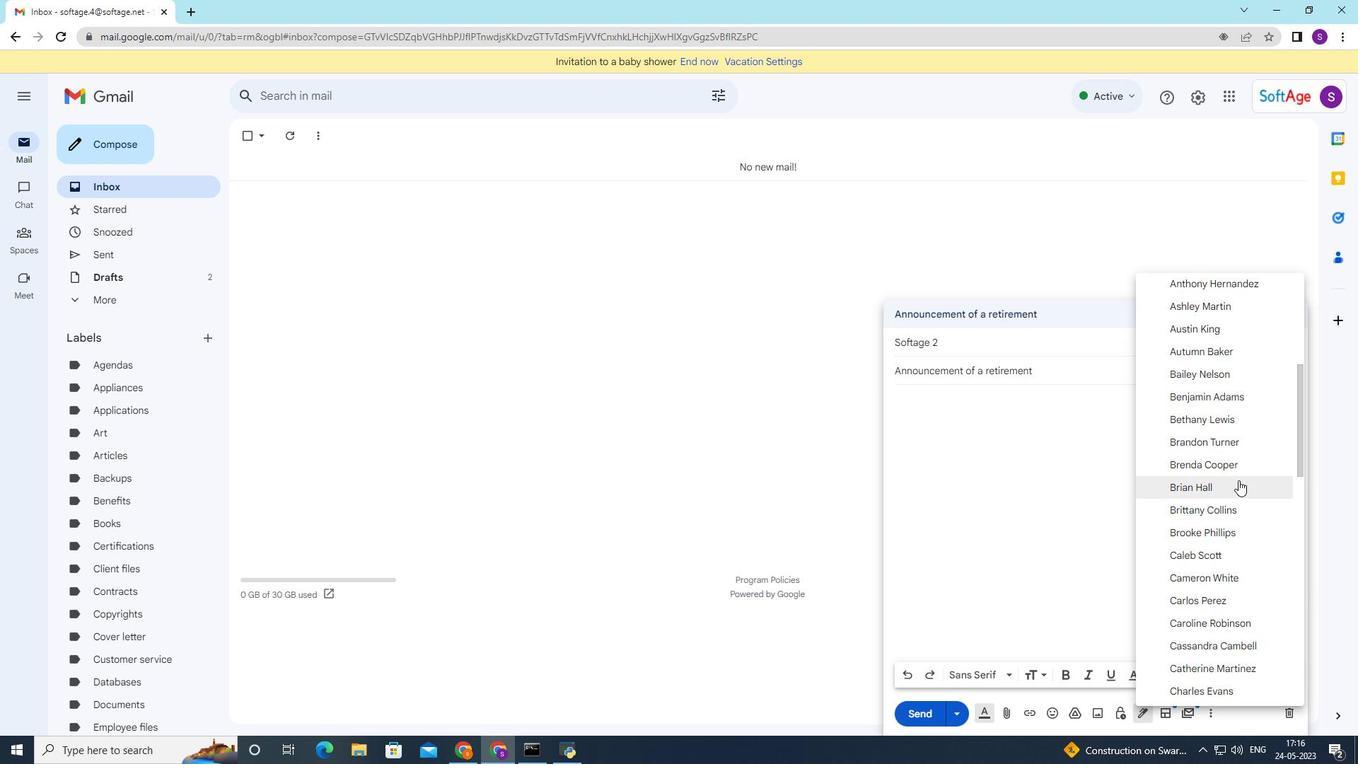 
Action: Mouse moved to (1239, 496)
Screenshot: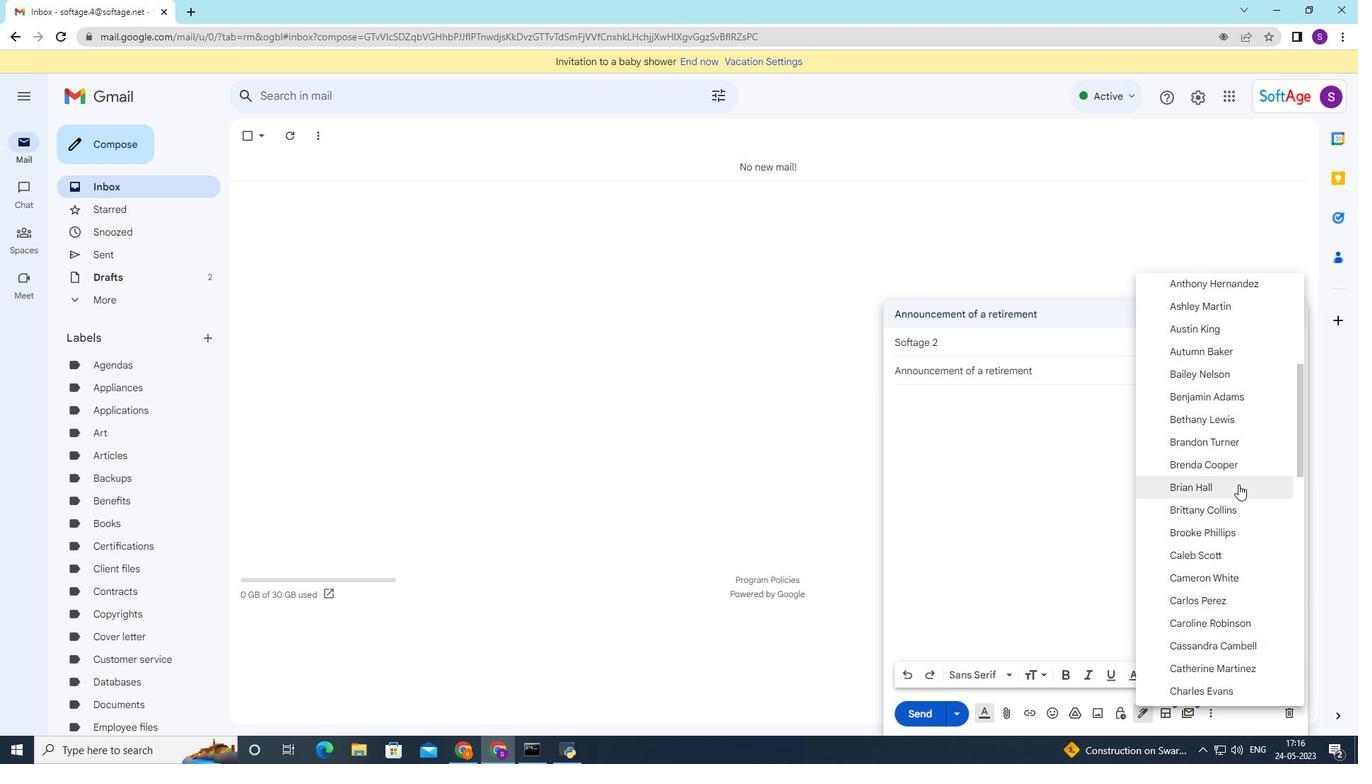 
Action: Mouse scrolled (1239, 495) with delta (0, 0)
Screenshot: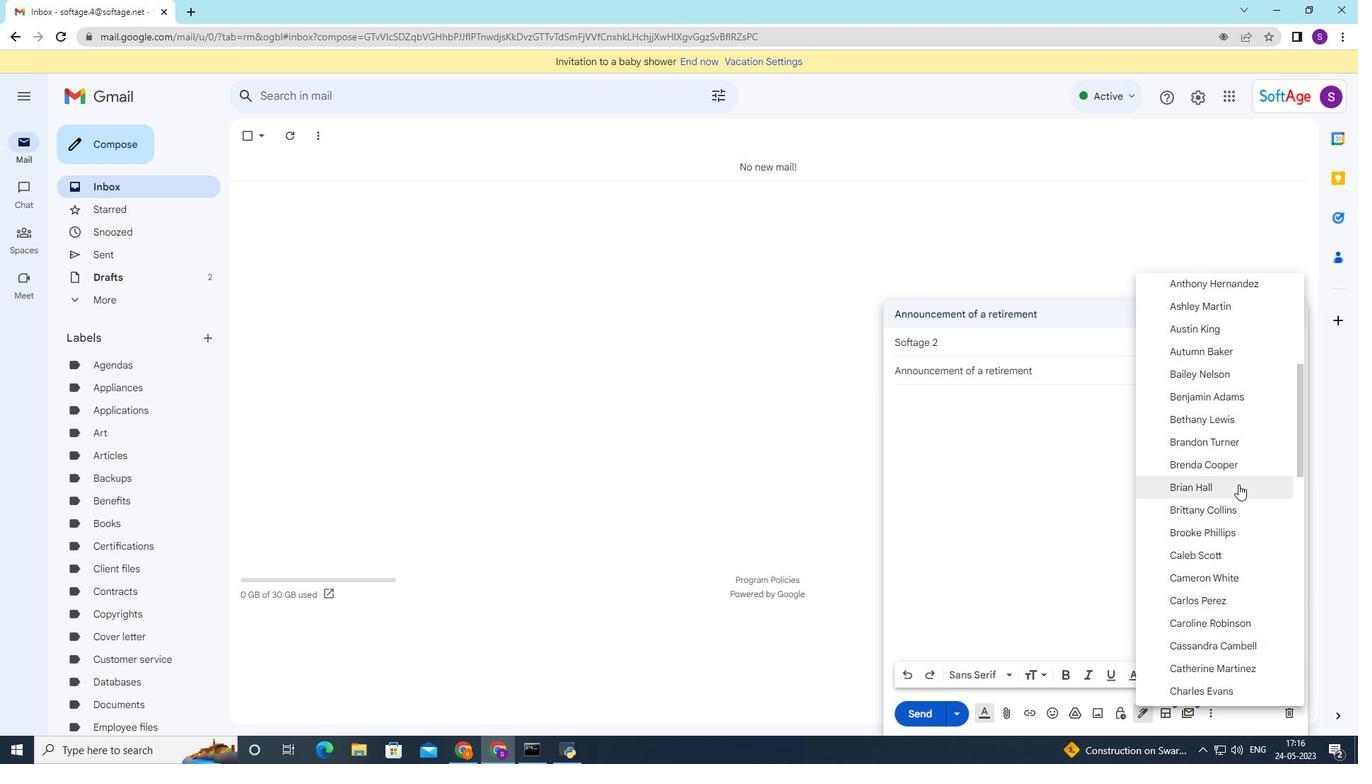 
Action: Mouse moved to (1240, 498)
Screenshot: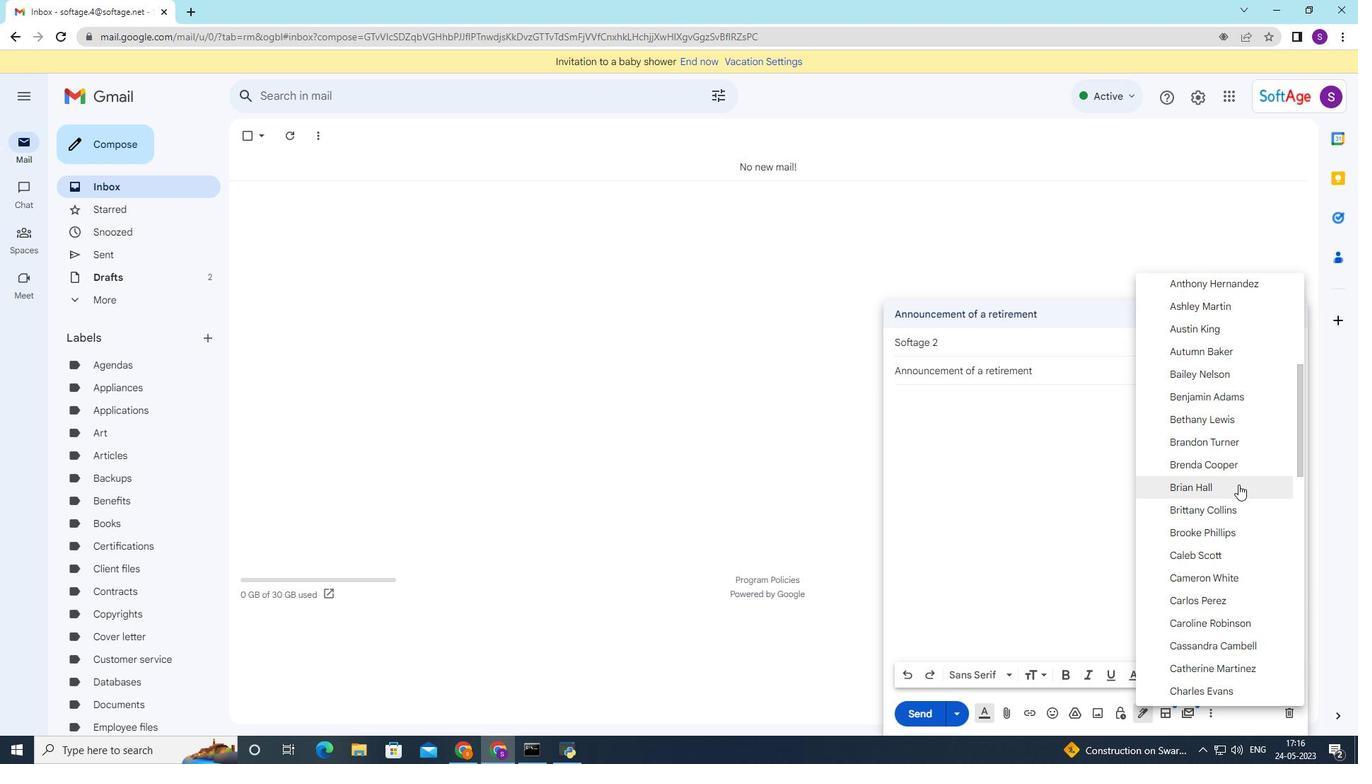 
Action: Mouse scrolled (1240, 498) with delta (0, 0)
Screenshot: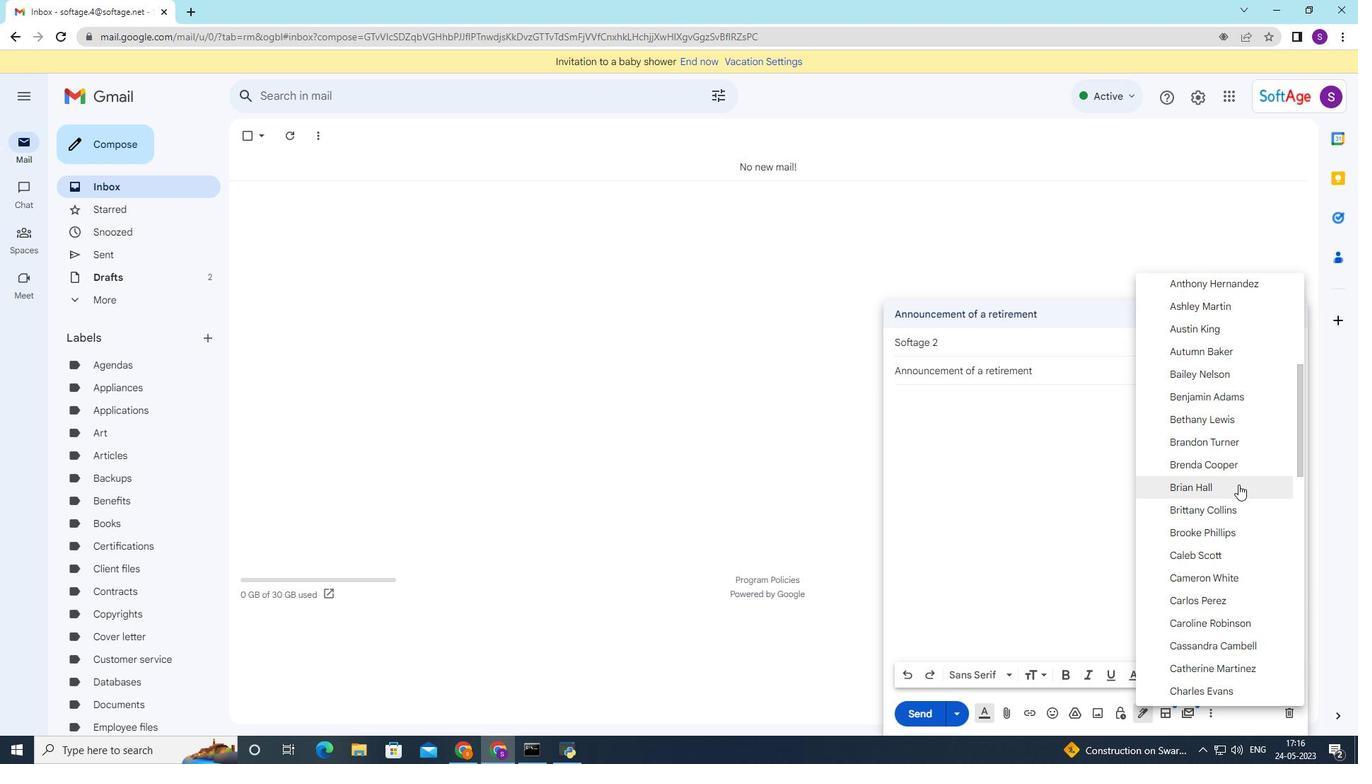 
Action: Mouse moved to (1240, 501)
Screenshot: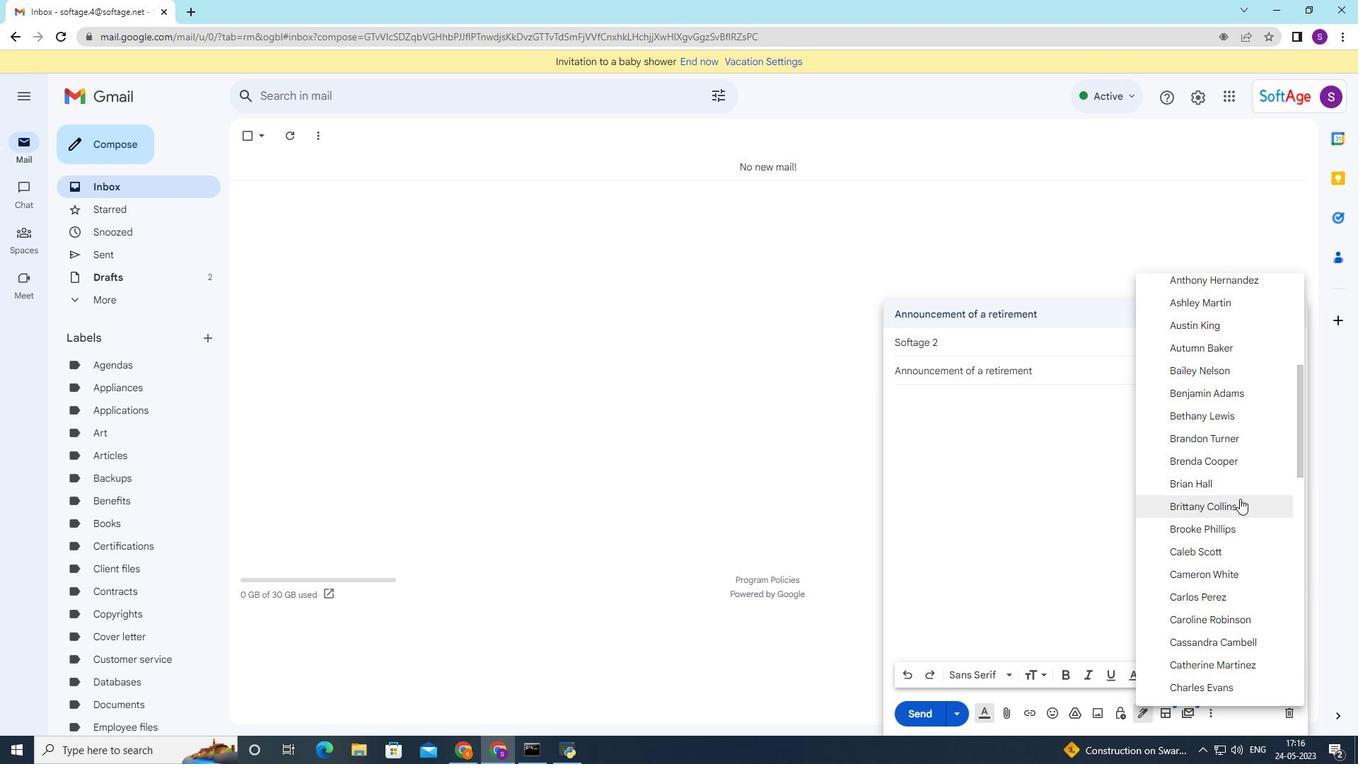 
Action: Mouse scrolled (1240, 500) with delta (0, 0)
Screenshot: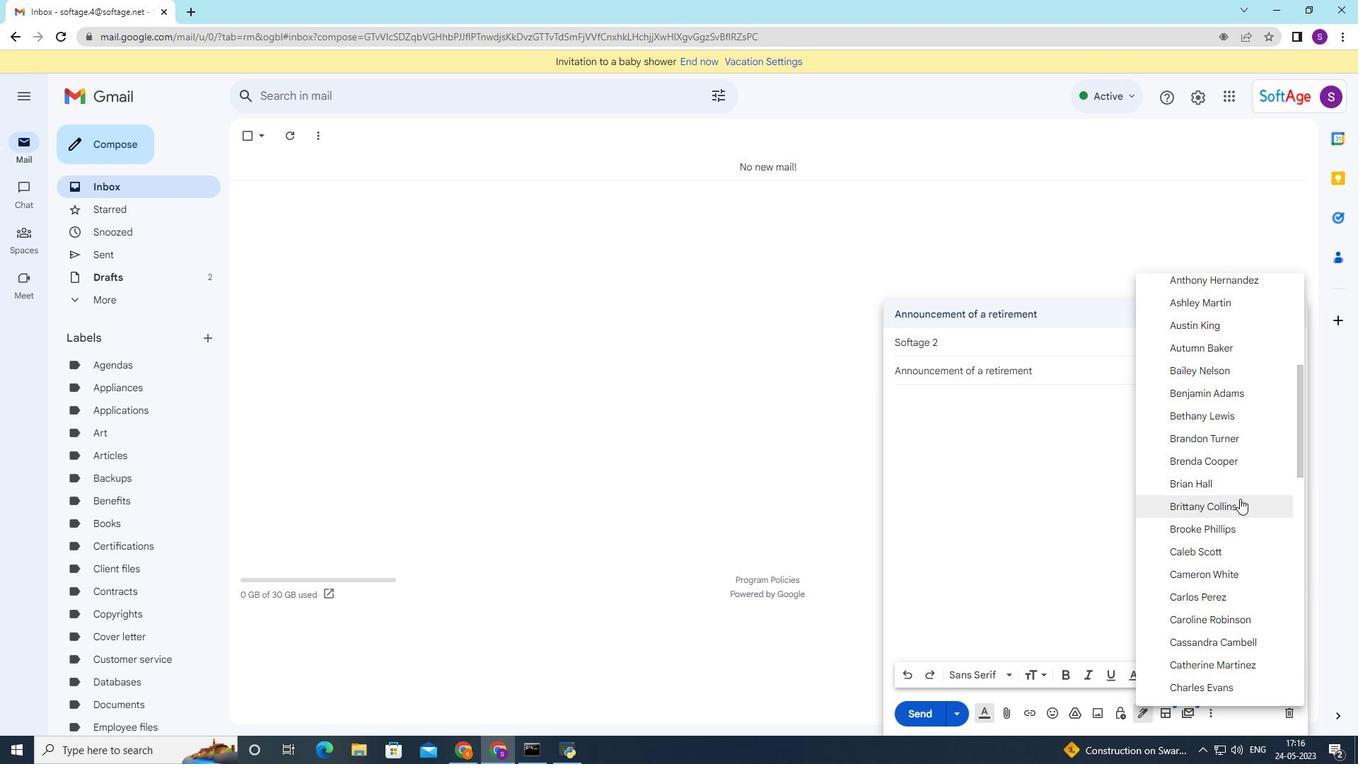 
Action: Mouse moved to (1254, 585)
Screenshot: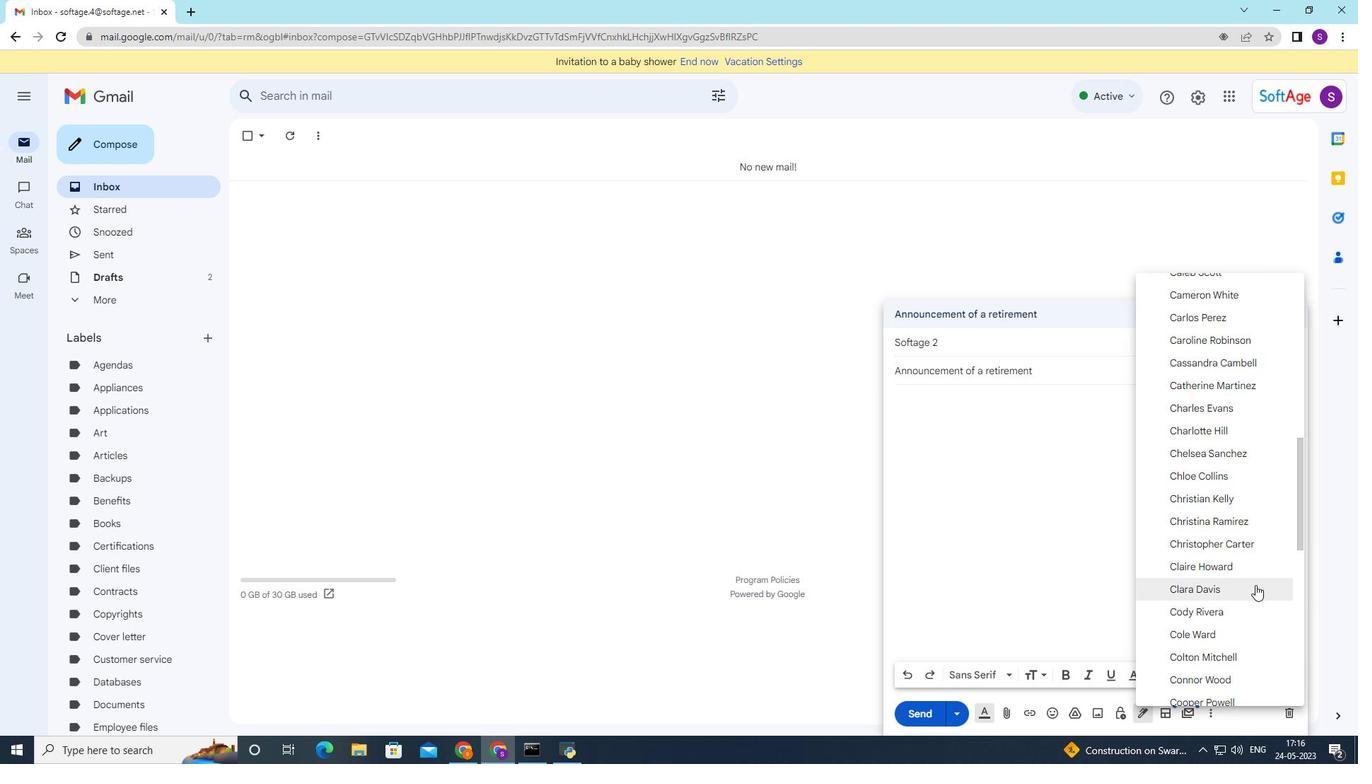 
Action: Mouse scrolled (1254, 585) with delta (0, 0)
Screenshot: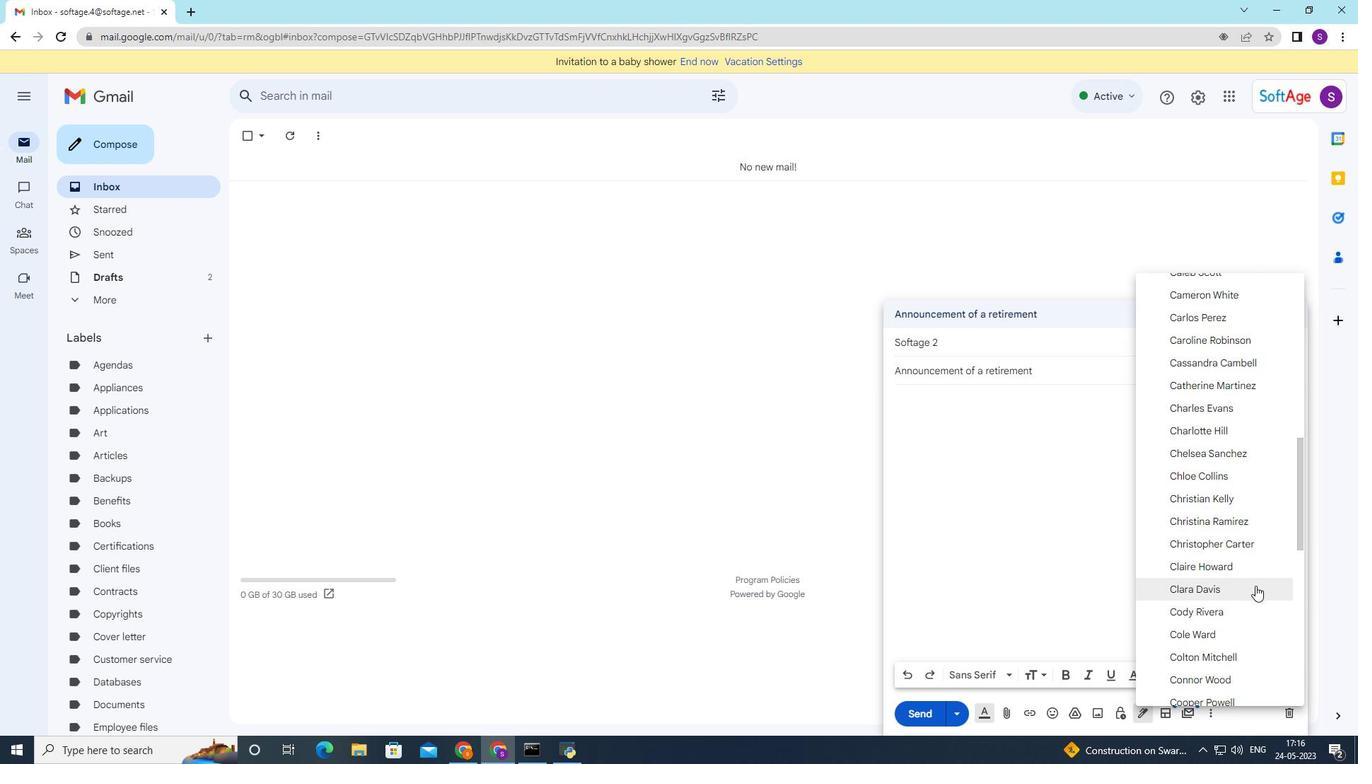 
Action: Mouse scrolled (1254, 585) with delta (0, 0)
Screenshot: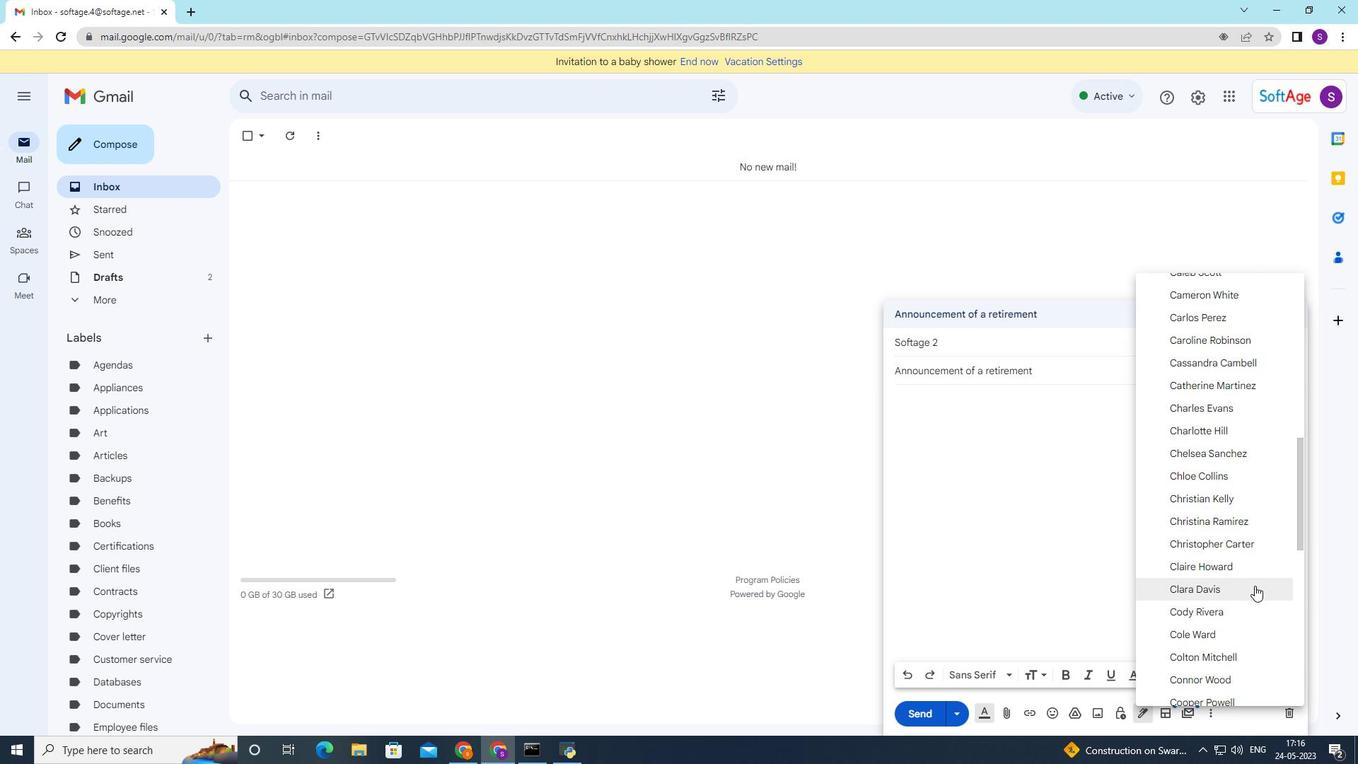 
Action: Mouse scrolled (1254, 585) with delta (0, 0)
Screenshot: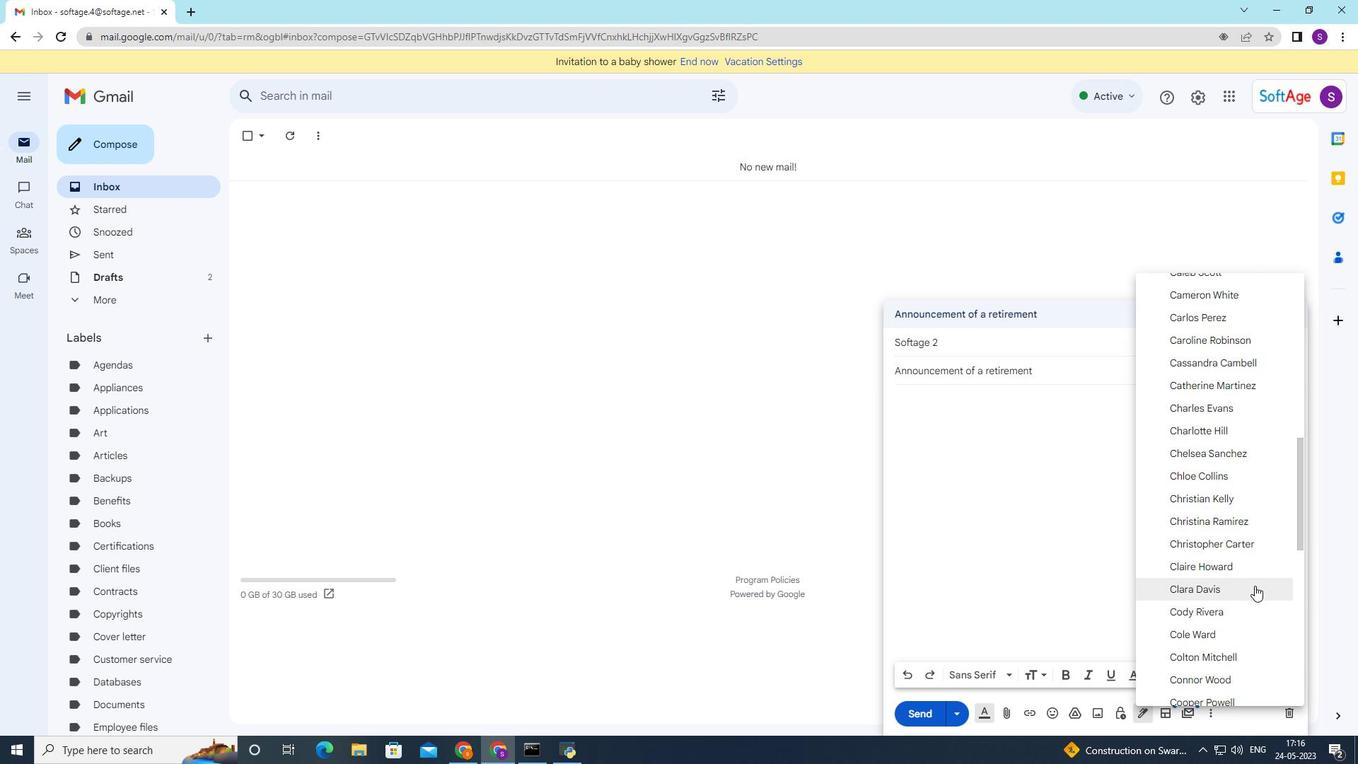 
Action: Mouse moved to (1245, 643)
Screenshot: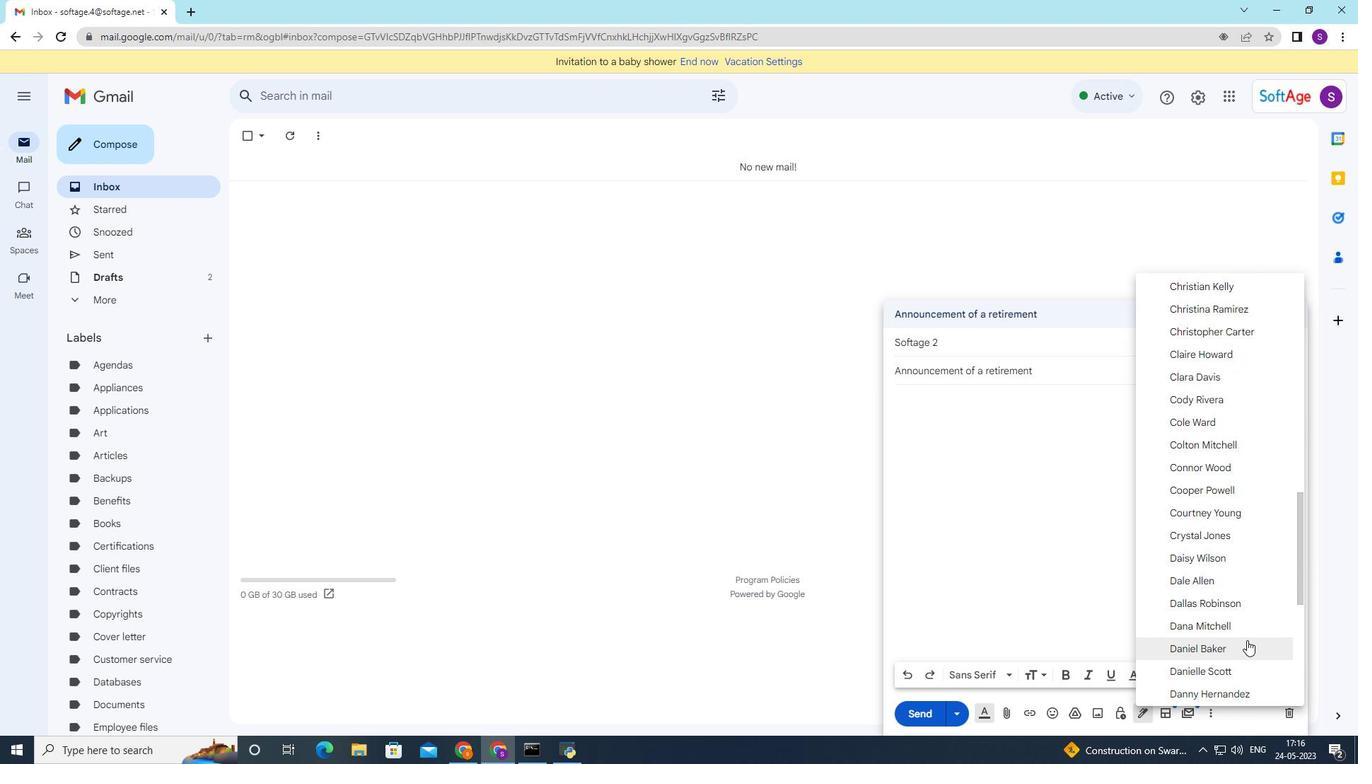 
Action: Mouse scrolled (1245, 642) with delta (0, 0)
Screenshot: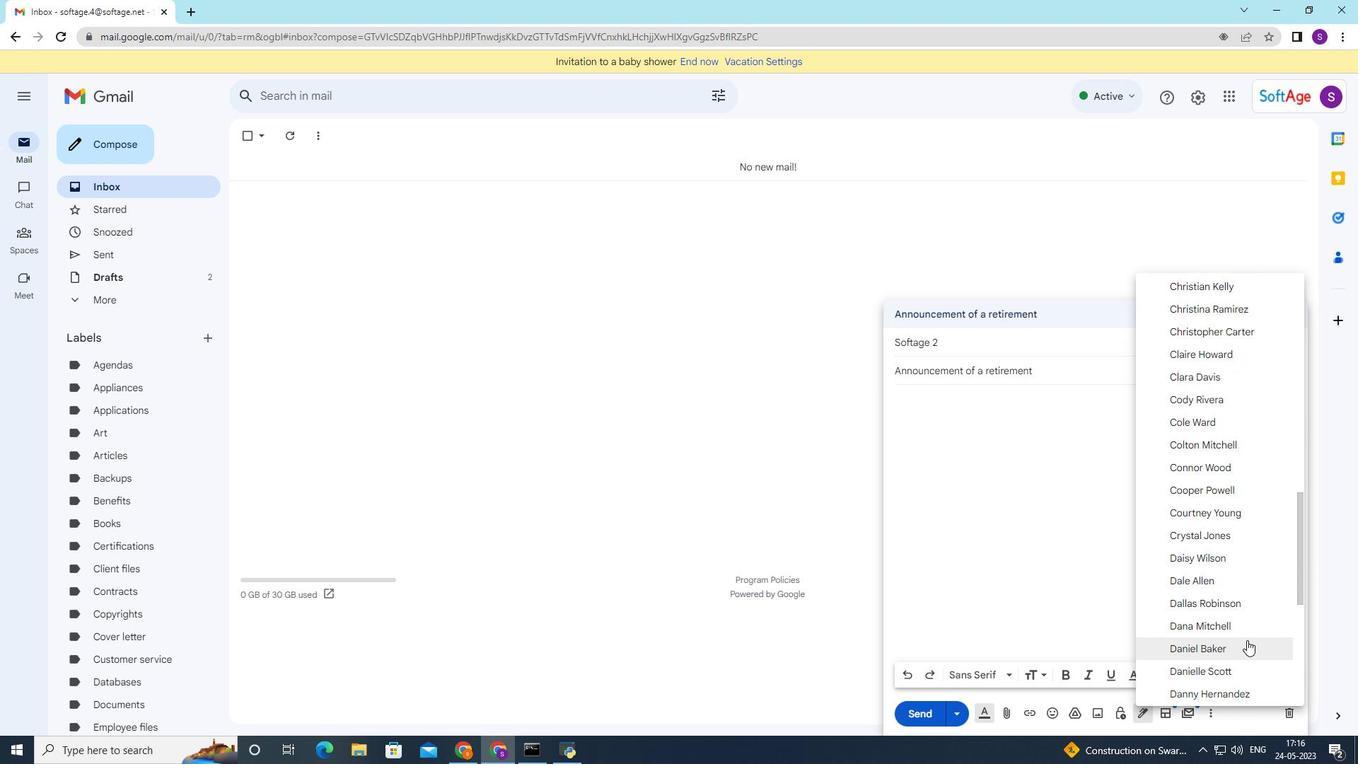 
Action: Mouse moved to (1245, 643)
Screenshot: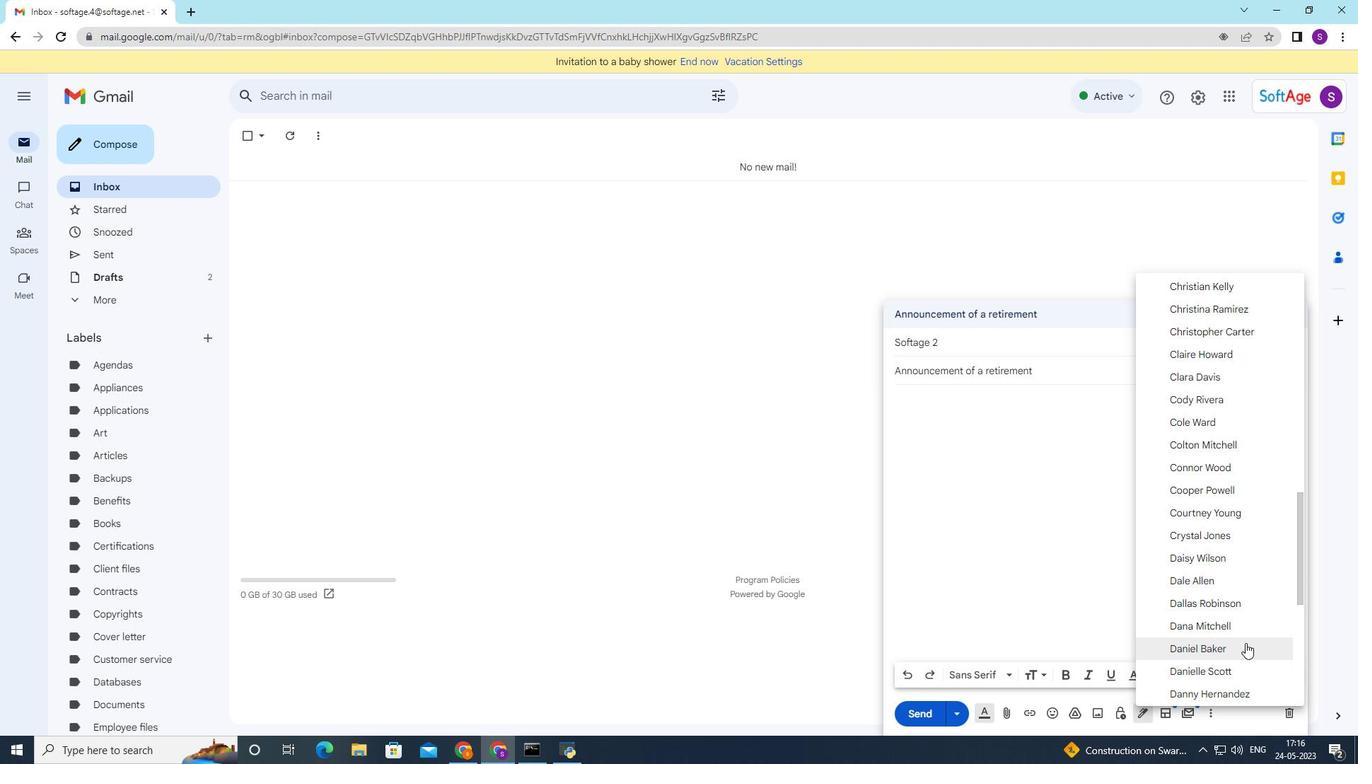 
Action: Mouse scrolled (1245, 642) with delta (0, 0)
Screenshot: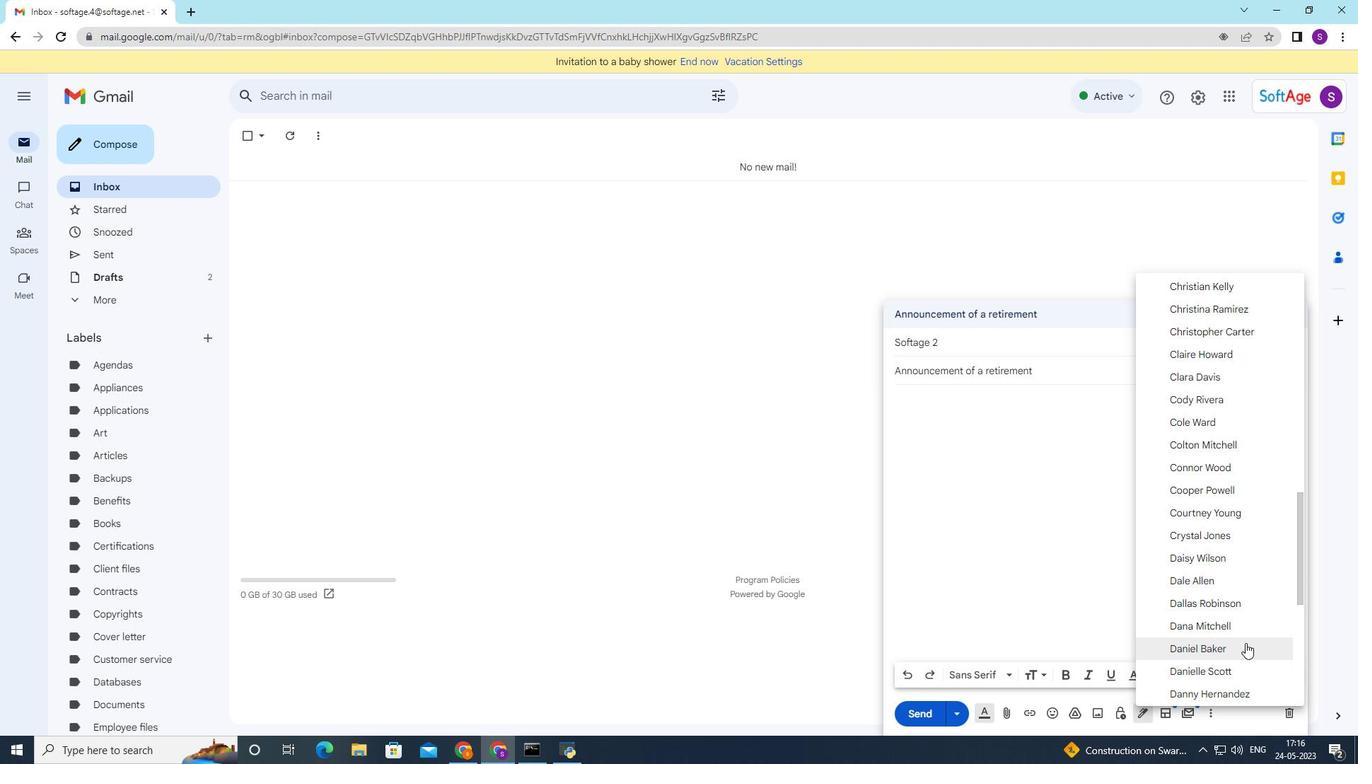 
Action: Mouse moved to (1246, 643)
Screenshot: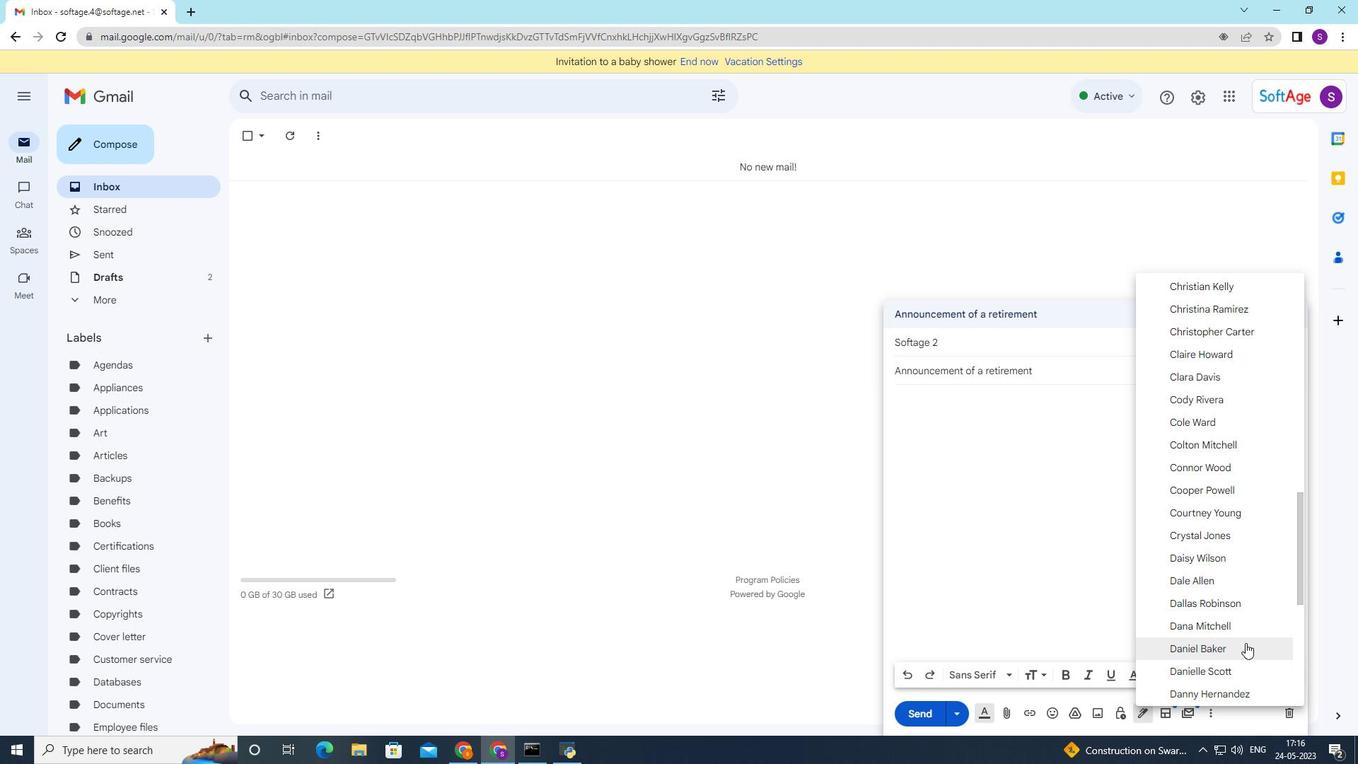 
Action: Mouse scrolled (1246, 642) with delta (0, 0)
Screenshot: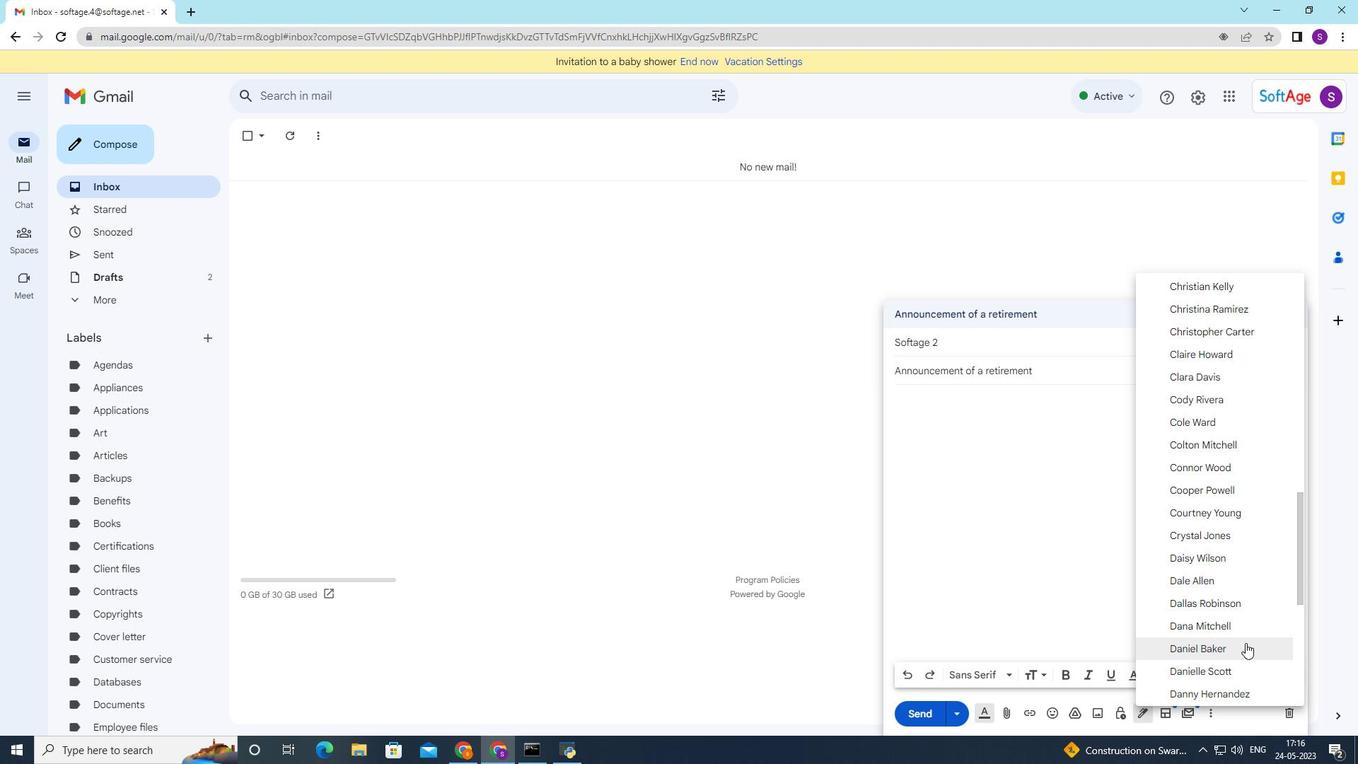 
Action: Mouse moved to (1247, 637)
Screenshot: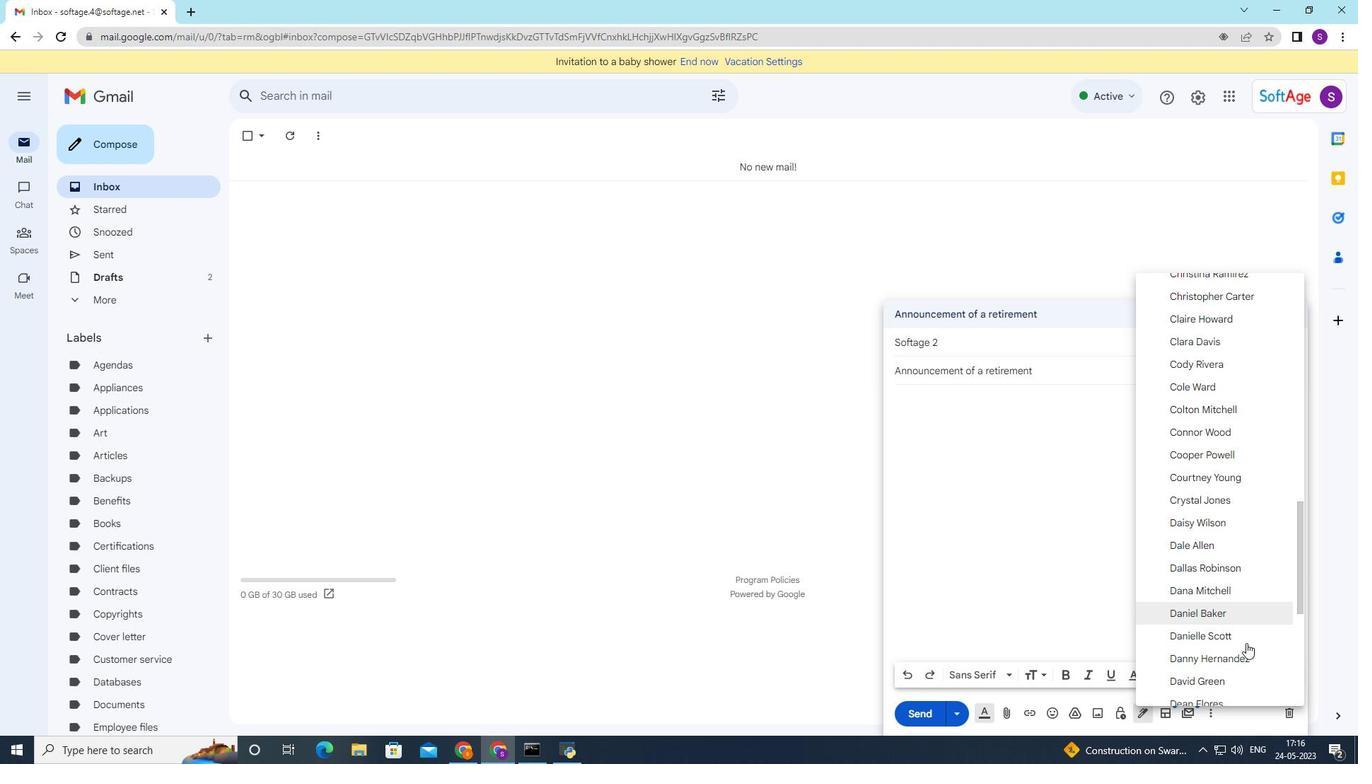 
Action: Mouse scrolled (1247, 636) with delta (0, 0)
Screenshot: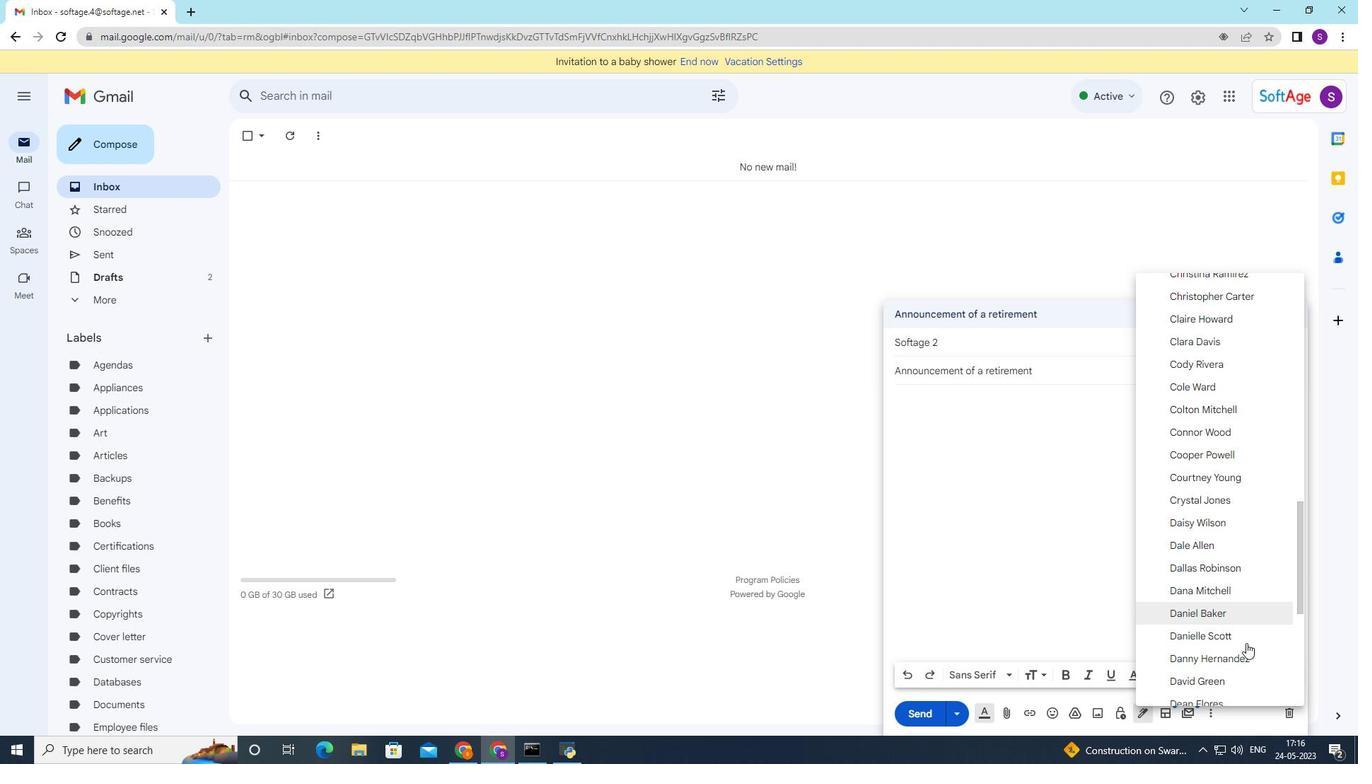 
Action: Mouse moved to (1249, 635)
Screenshot: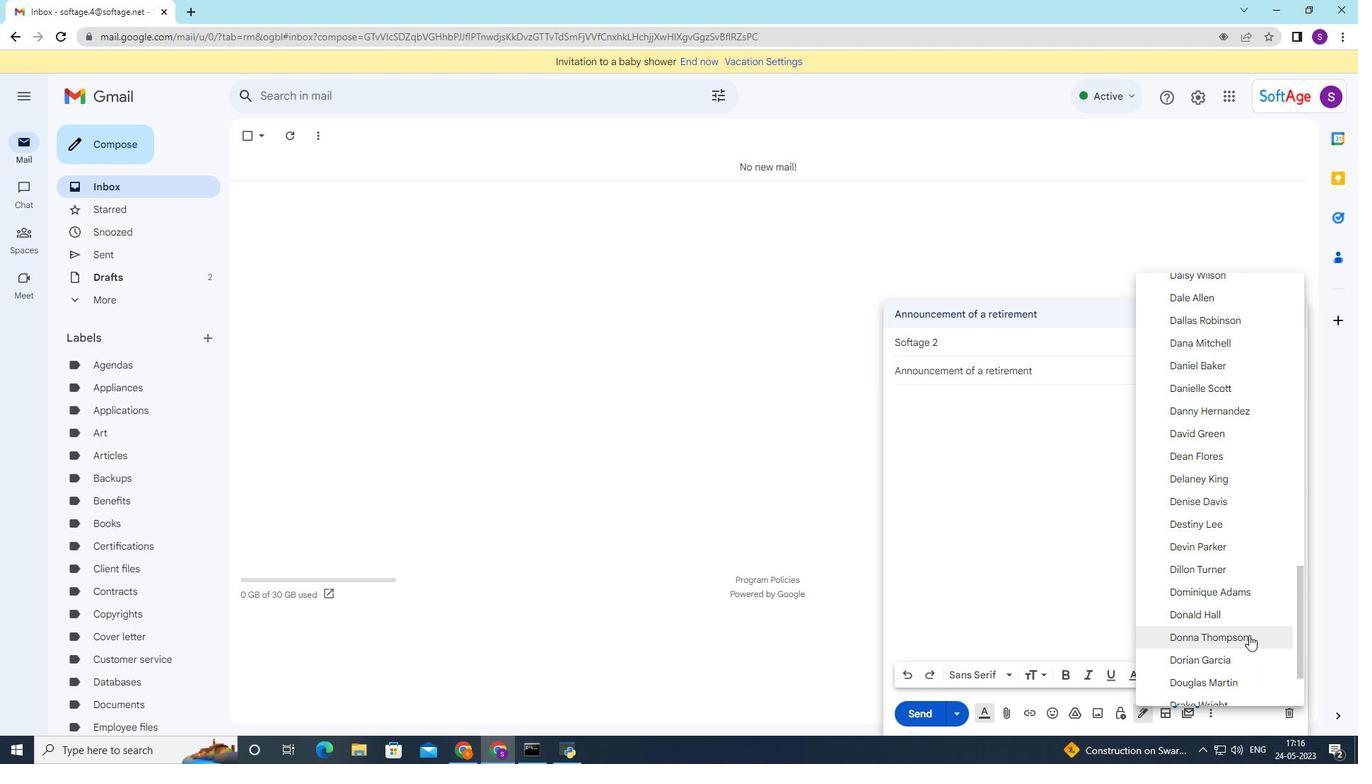 
Action: Mouse scrolled (1249, 635) with delta (0, 0)
Screenshot: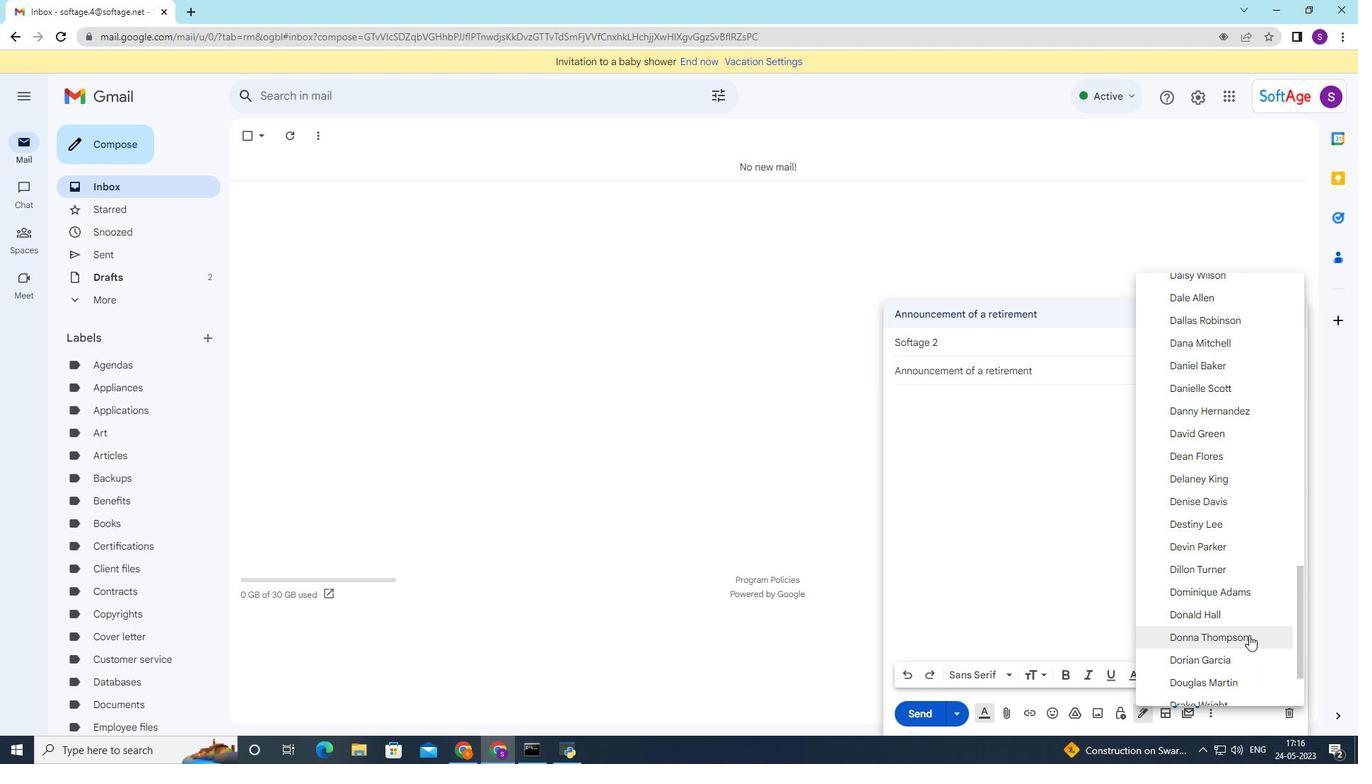 
Action: Mouse scrolled (1249, 635) with delta (0, 0)
Screenshot: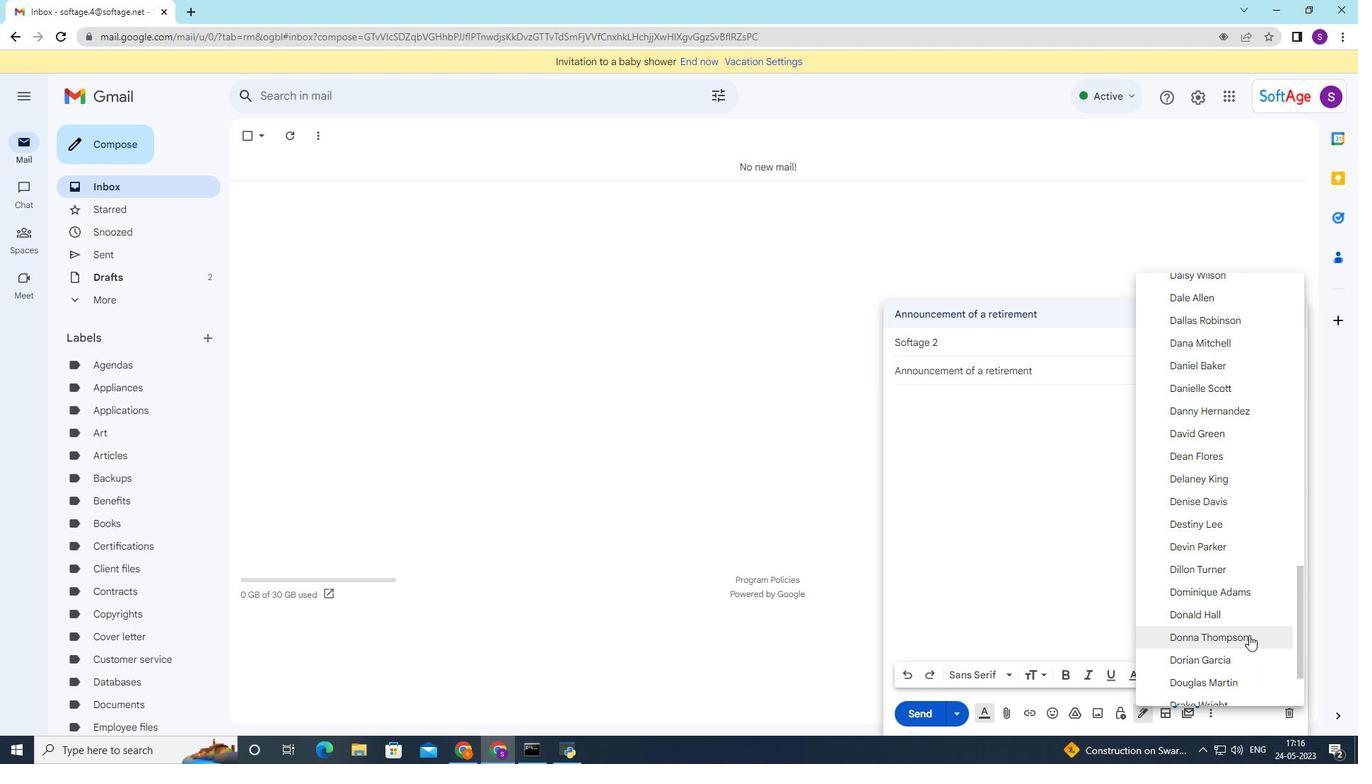 
Action: Mouse scrolled (1249, 635) with delta (0, 0)
Screenshot: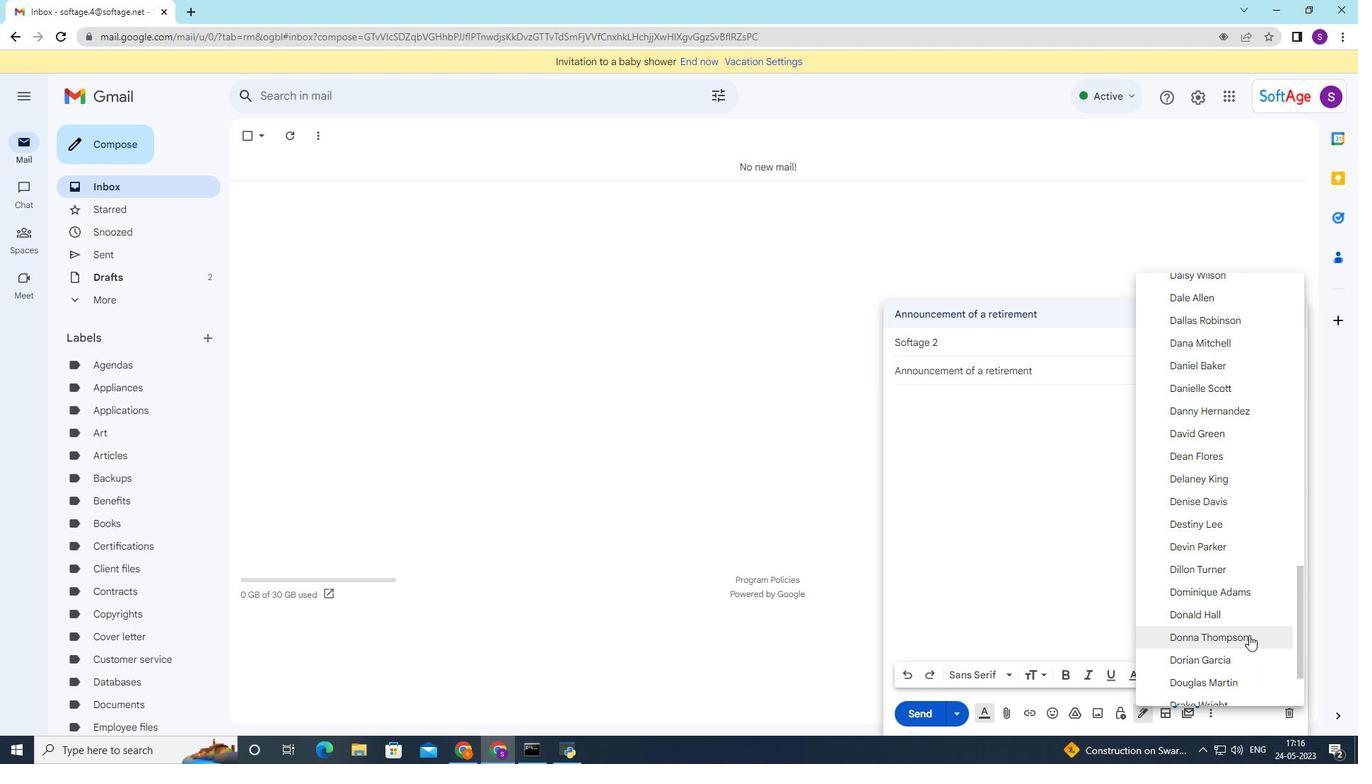 
Action: Mouse scrolled (1249, 635) with delta (0, 0)
Screenshot: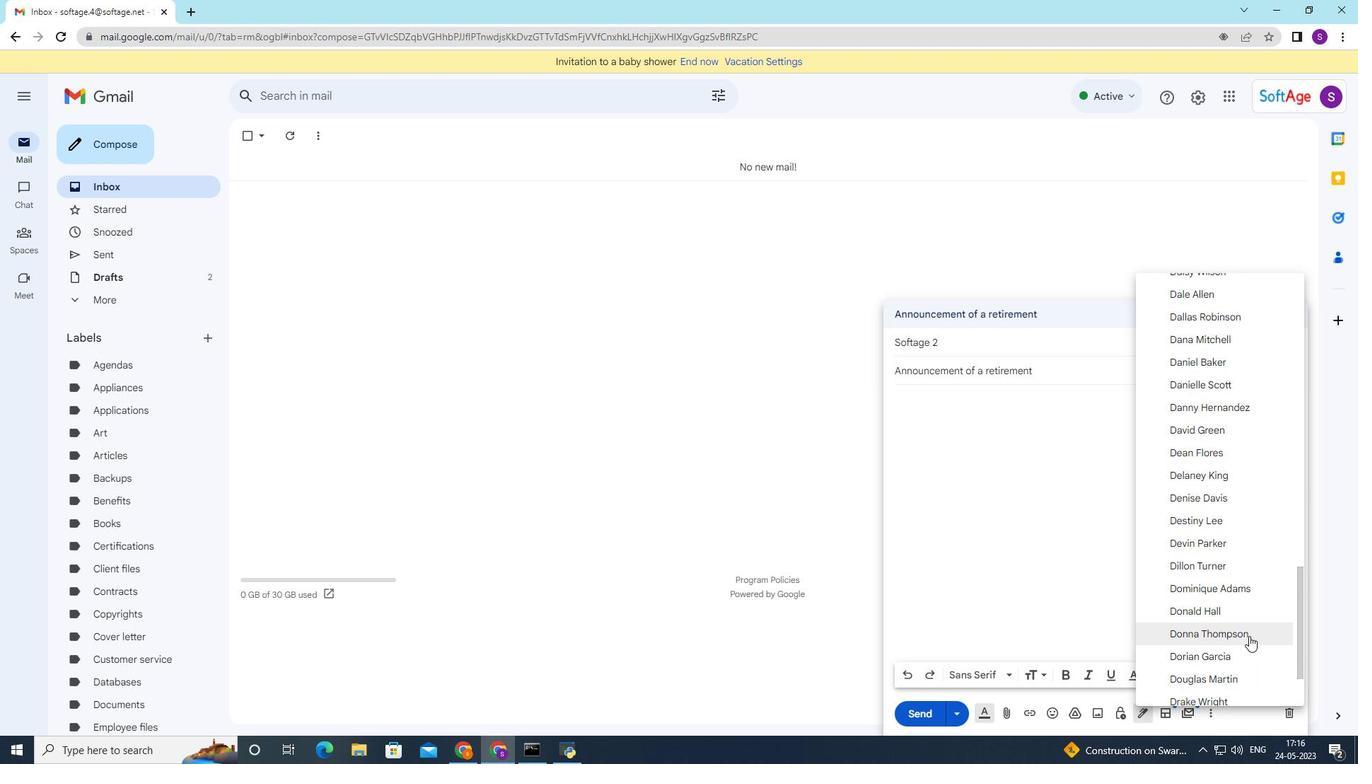
Action: Mouse scrolled (1249, 635) with delta (0, 0)
Screenshot: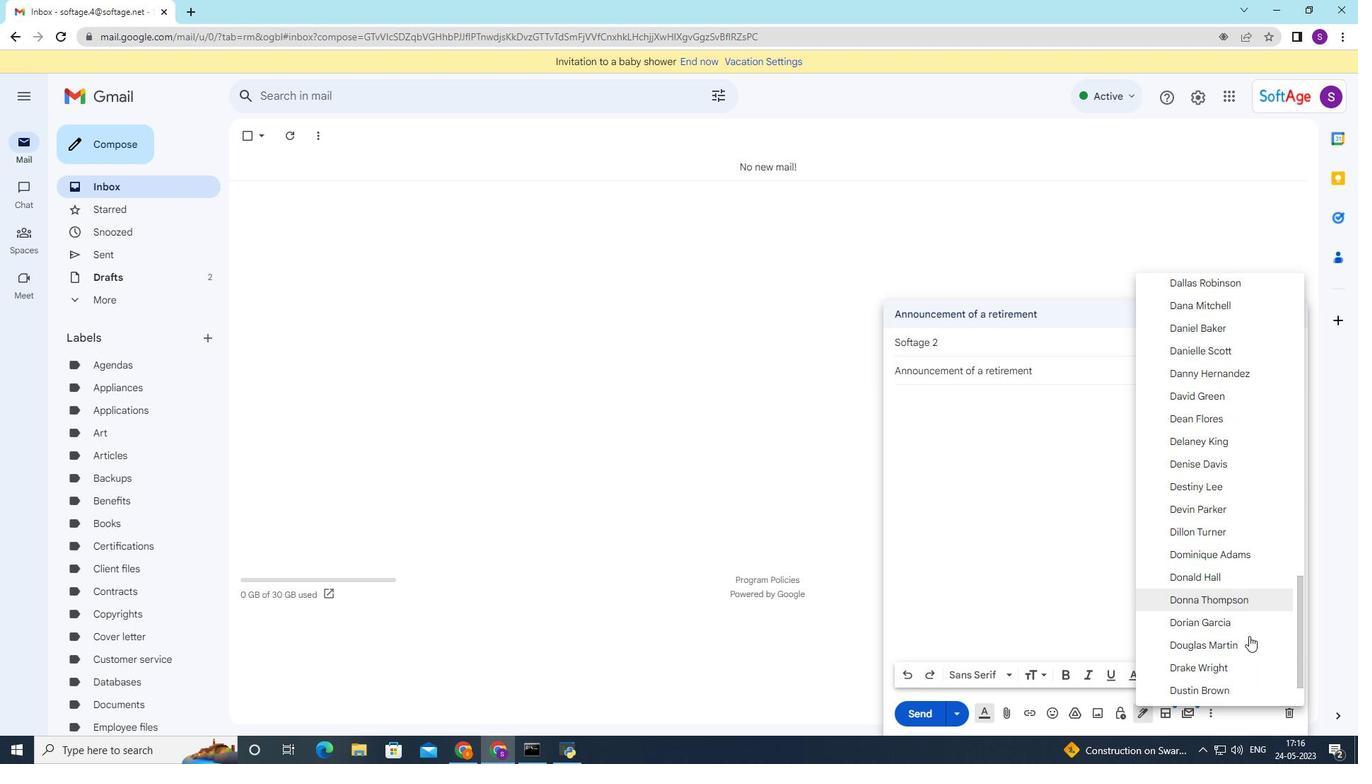 
Action: Mouse moved to (1252, 671)
Screenshot: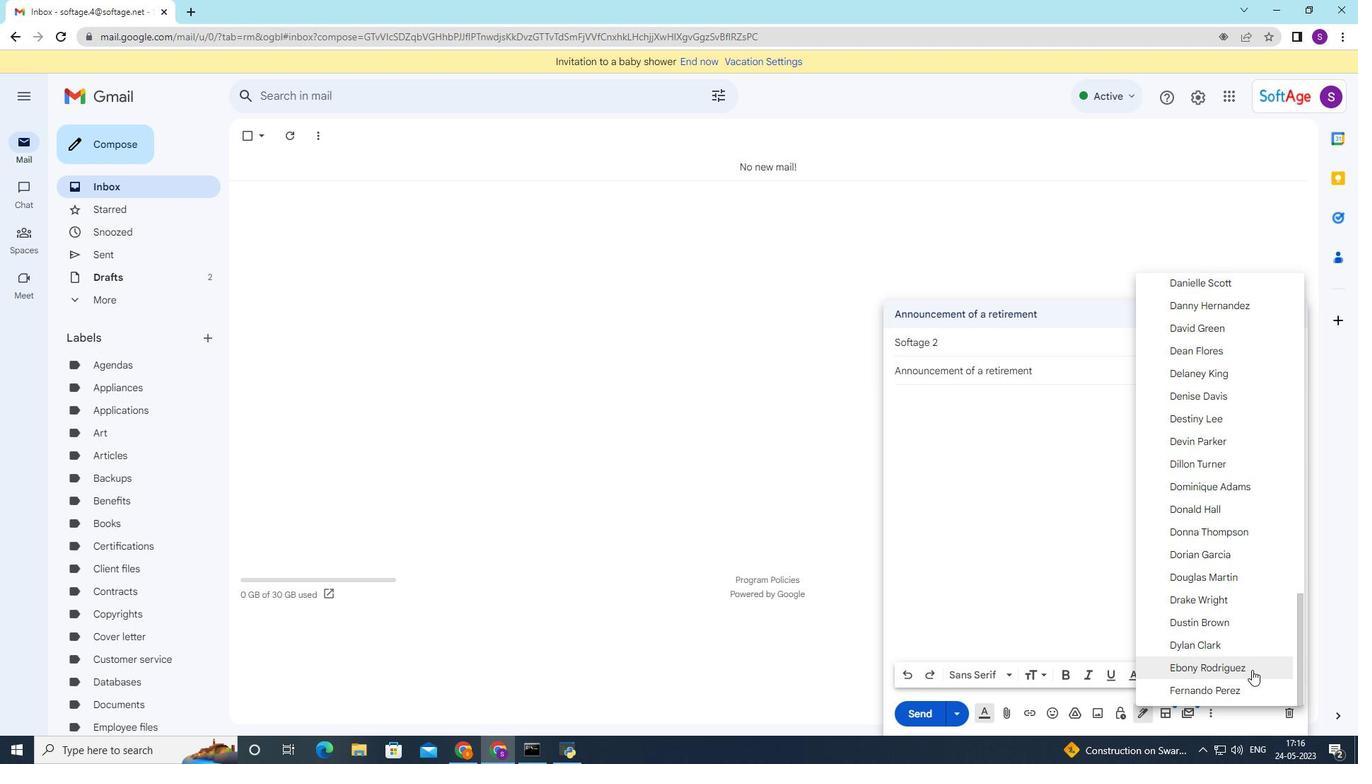 
Action: Mouse pressed left at (1252, 671)
Screenshot: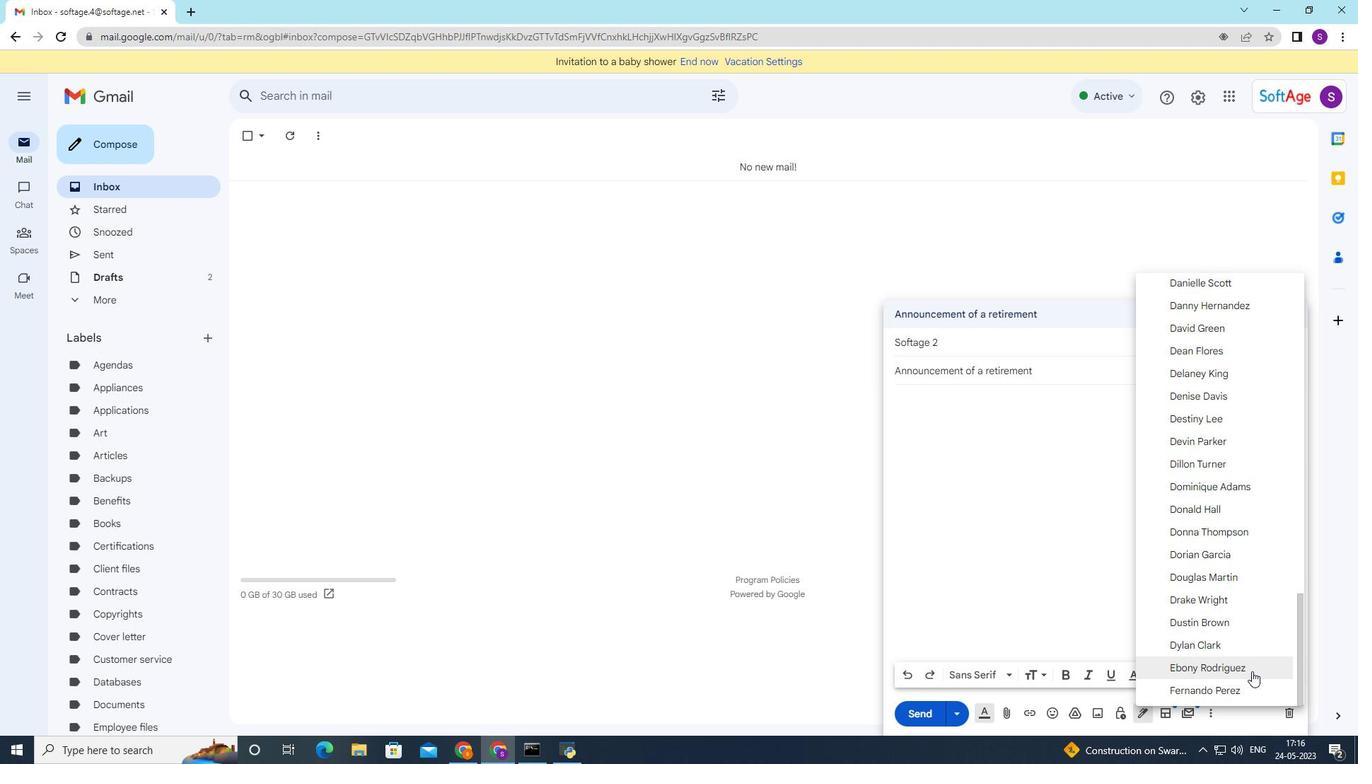 
Action: Mouse moved to (1061, 489)
Screenshot: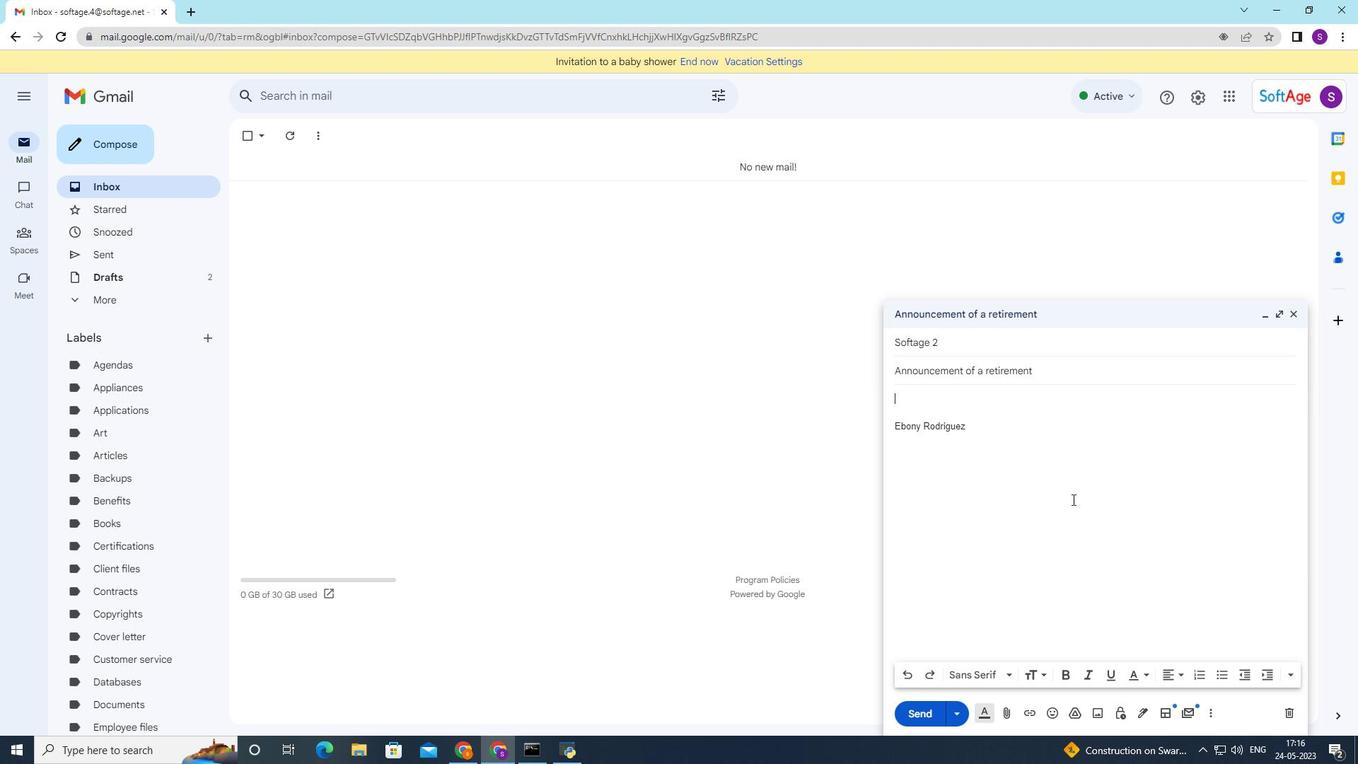 
Action: Key pressed <Key.shift>Can<Key.space>you<Key.space>please<Key.space>confirm<Key.space>the<Key.space>delivery<Key.space>schedule<Key.space>for<Key.space>the<Key.space>upcoming<Key.space>shipment<Key.shift_r>?
Screenshot: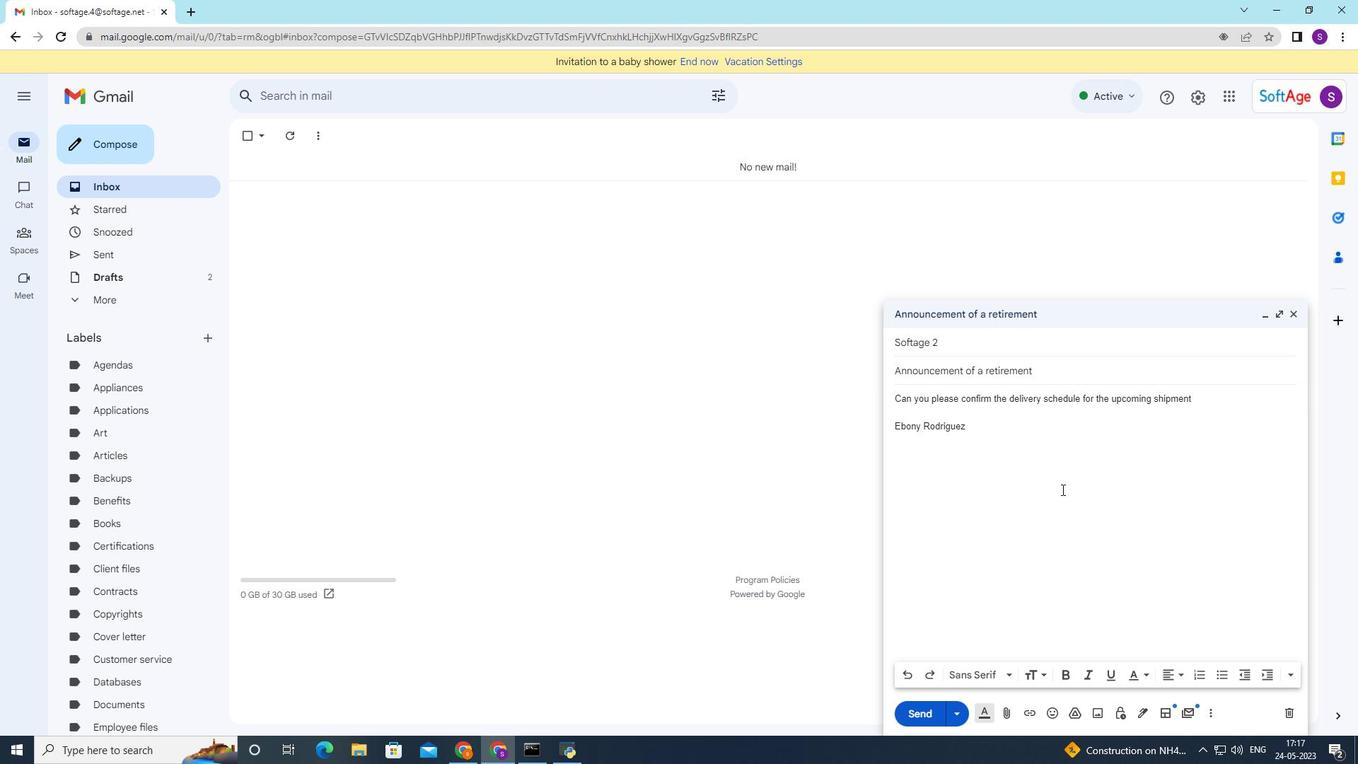 
Action: Mouse moved to (911, 400)
Screenshot: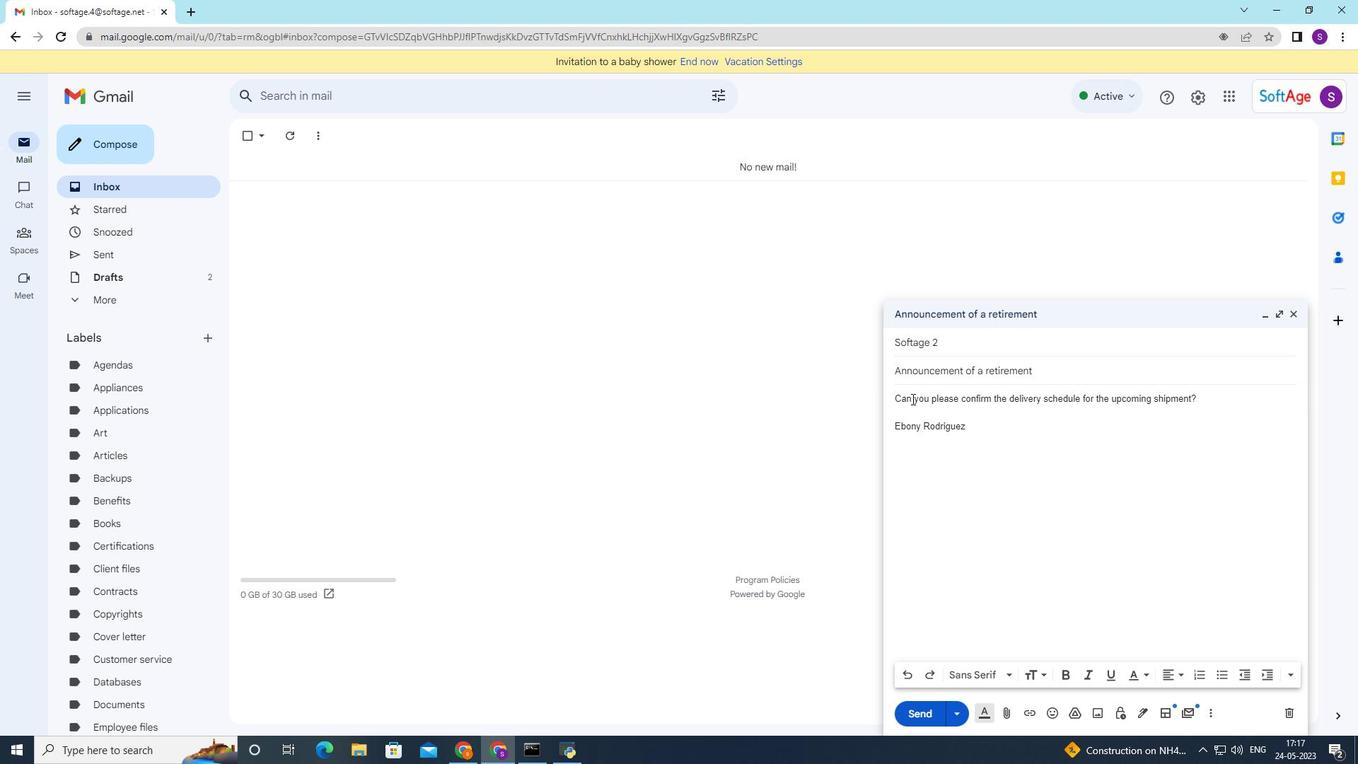 
Action: Mouse pressed left at (911, 400)
Screenshot: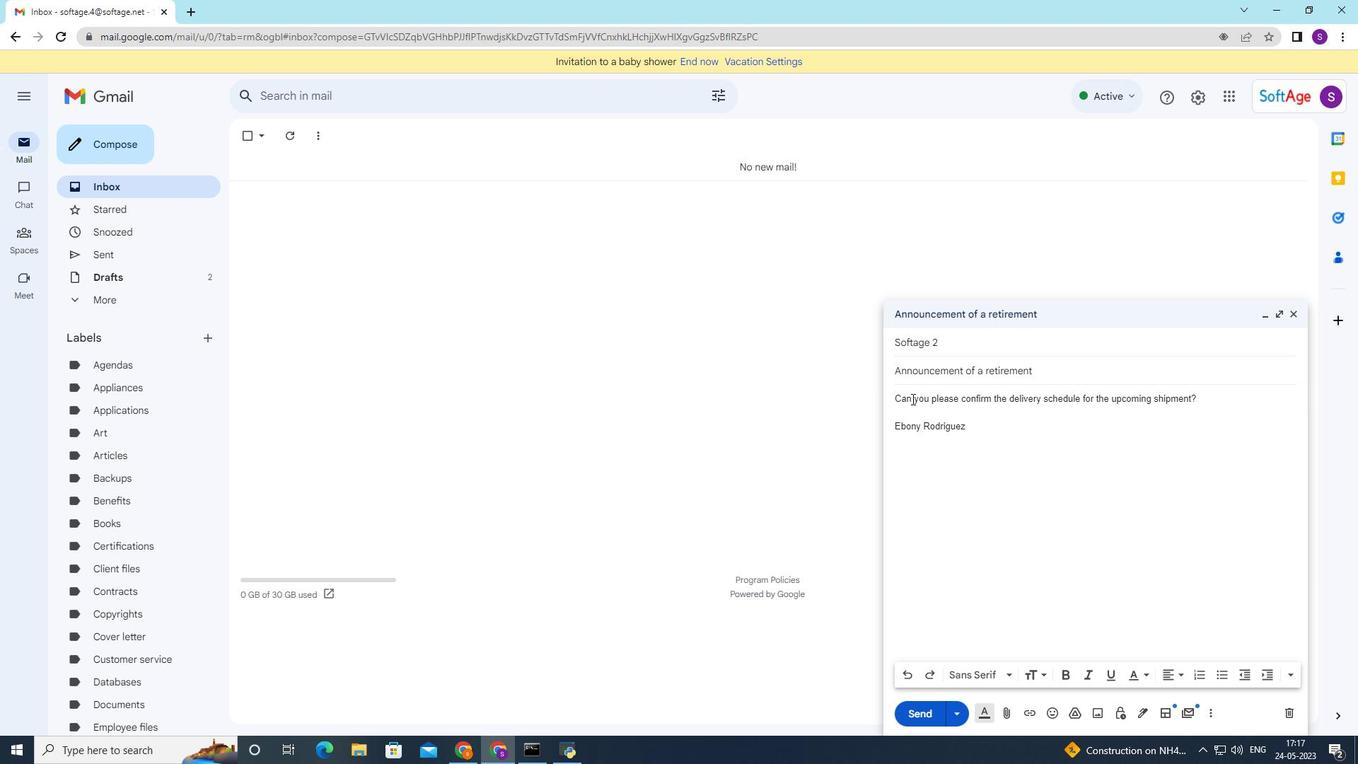 
Action: Mouse moved to (1148, 677)
Screenshot: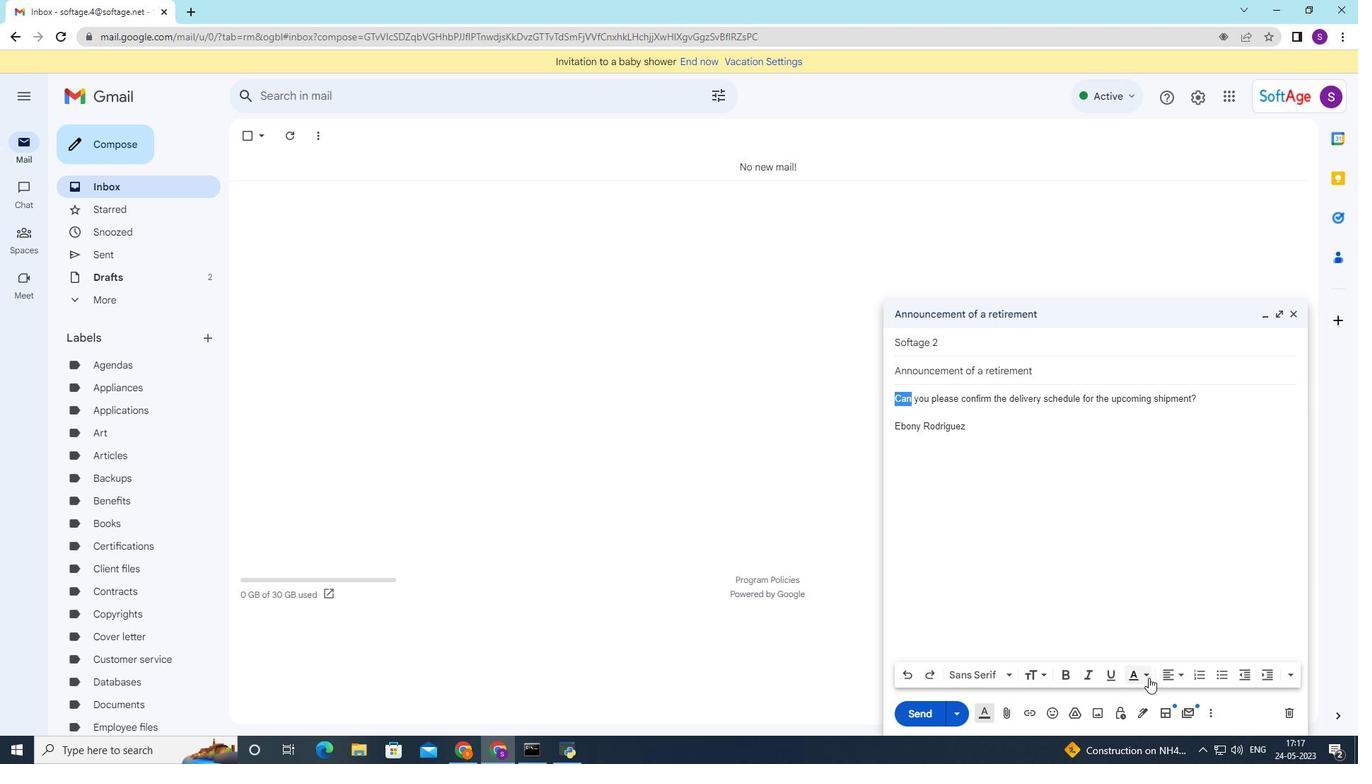 
Action: Mouse pressed left at (1148, 677)
Screenshot: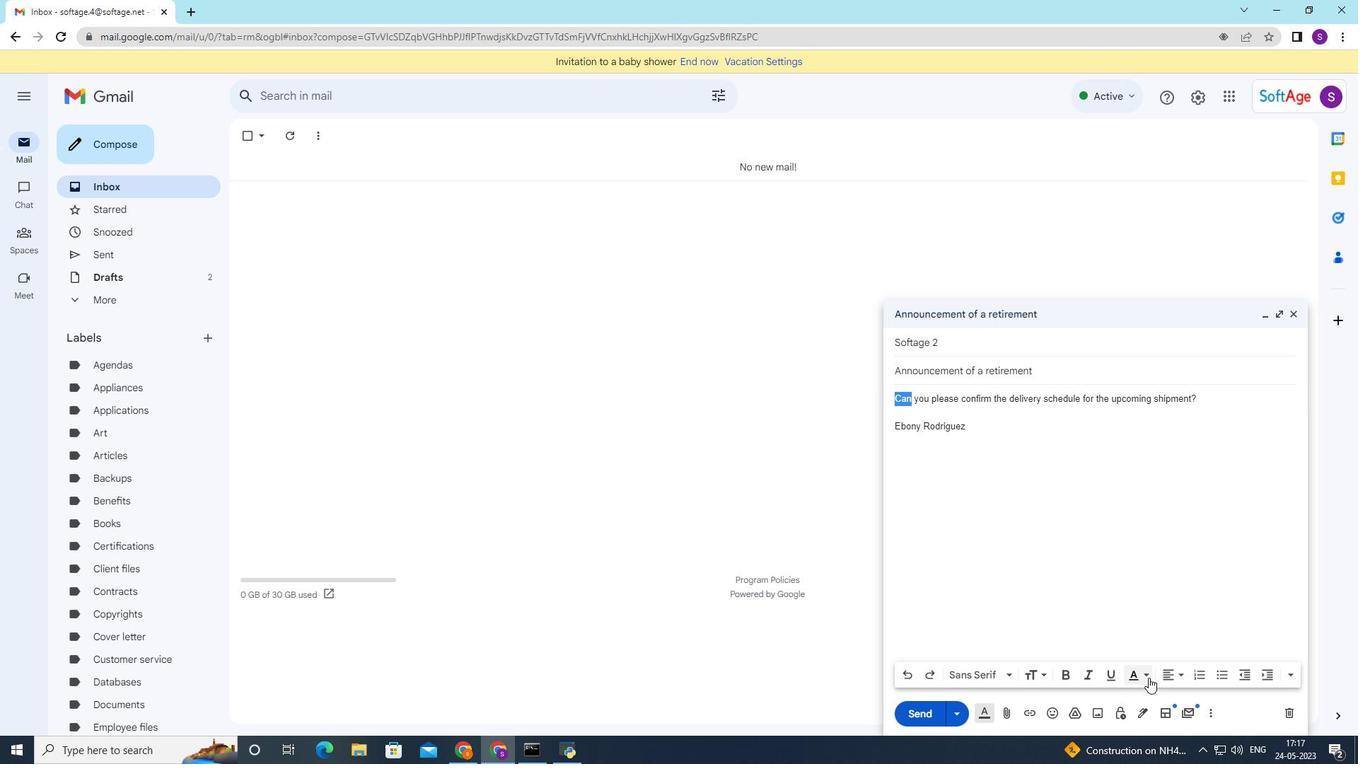 
Action: Mouse moved to (1049, 635)
Screenshot: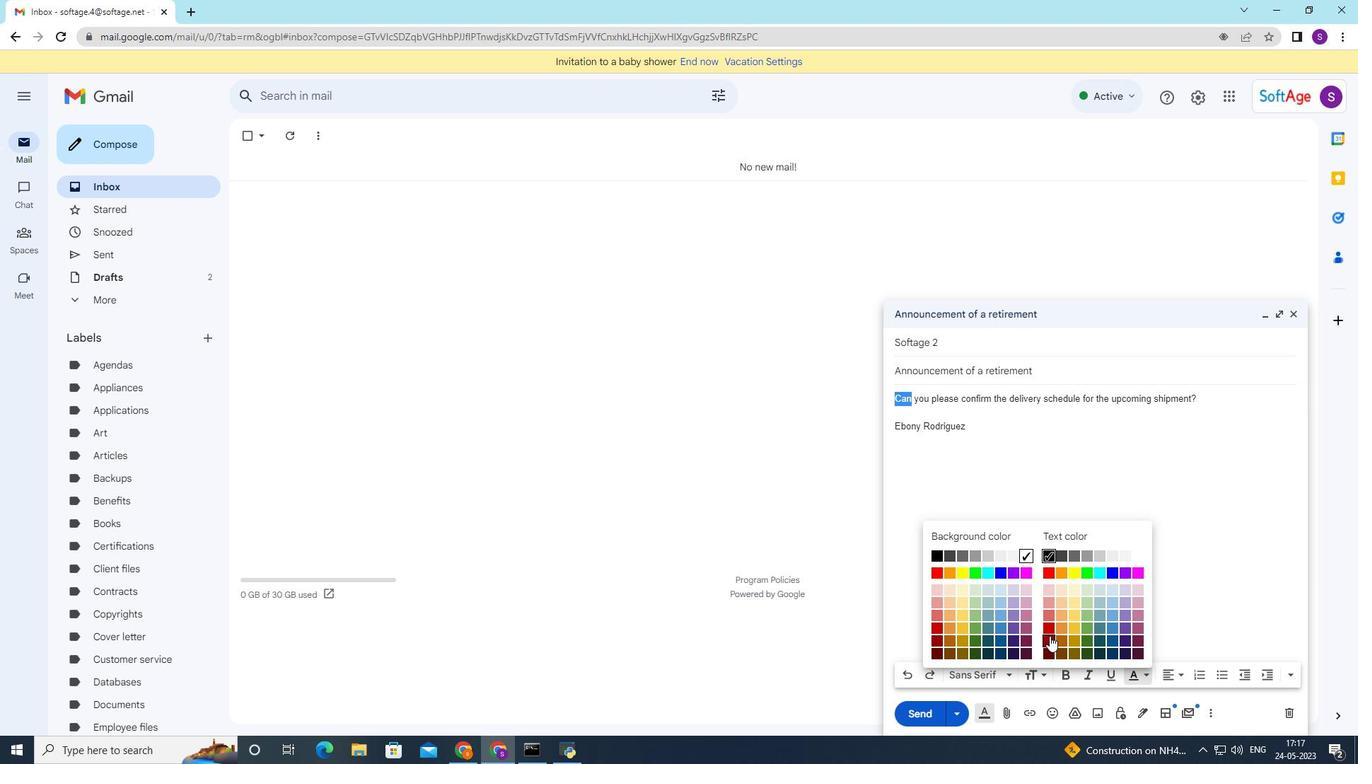 
Action: Mouse pressed left at (1049, 635)
Screenshot: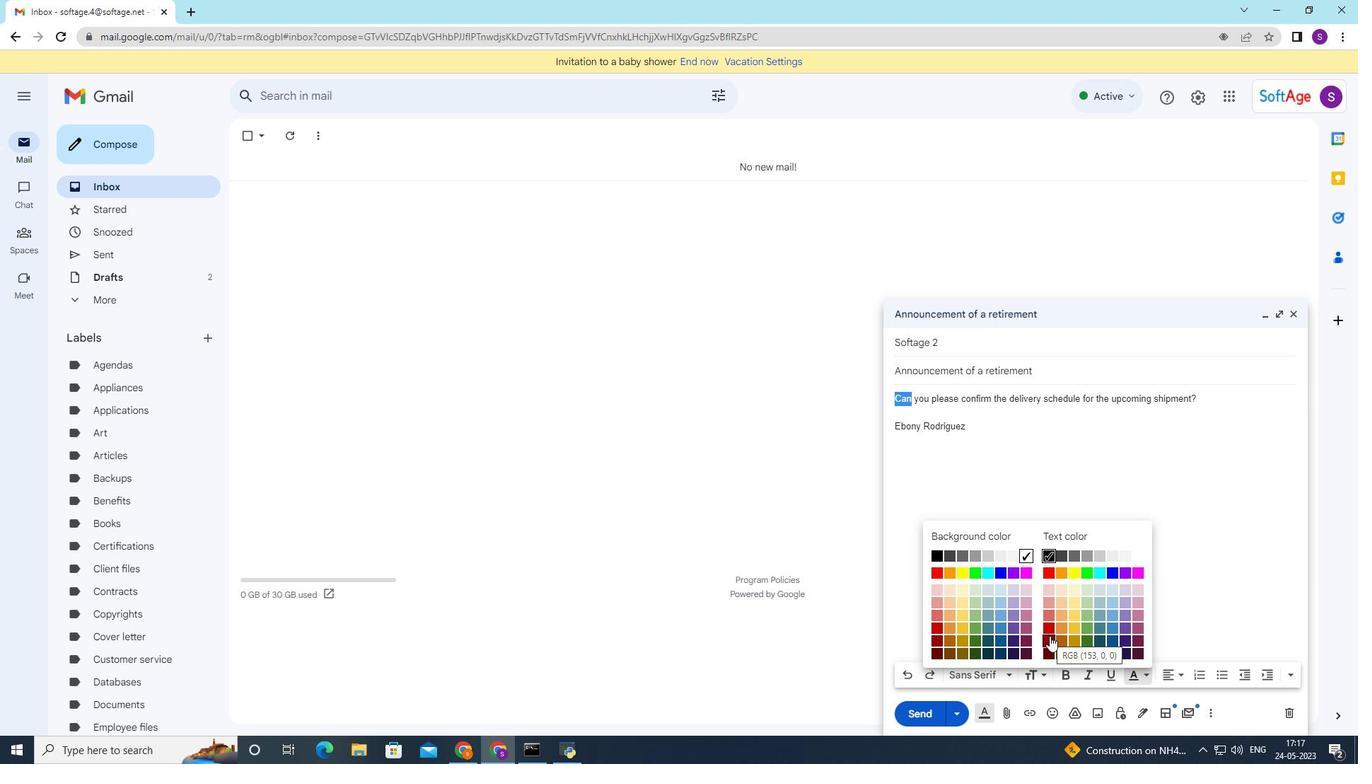 
Action: Mouse moved to (1146, 679)
Screenshot: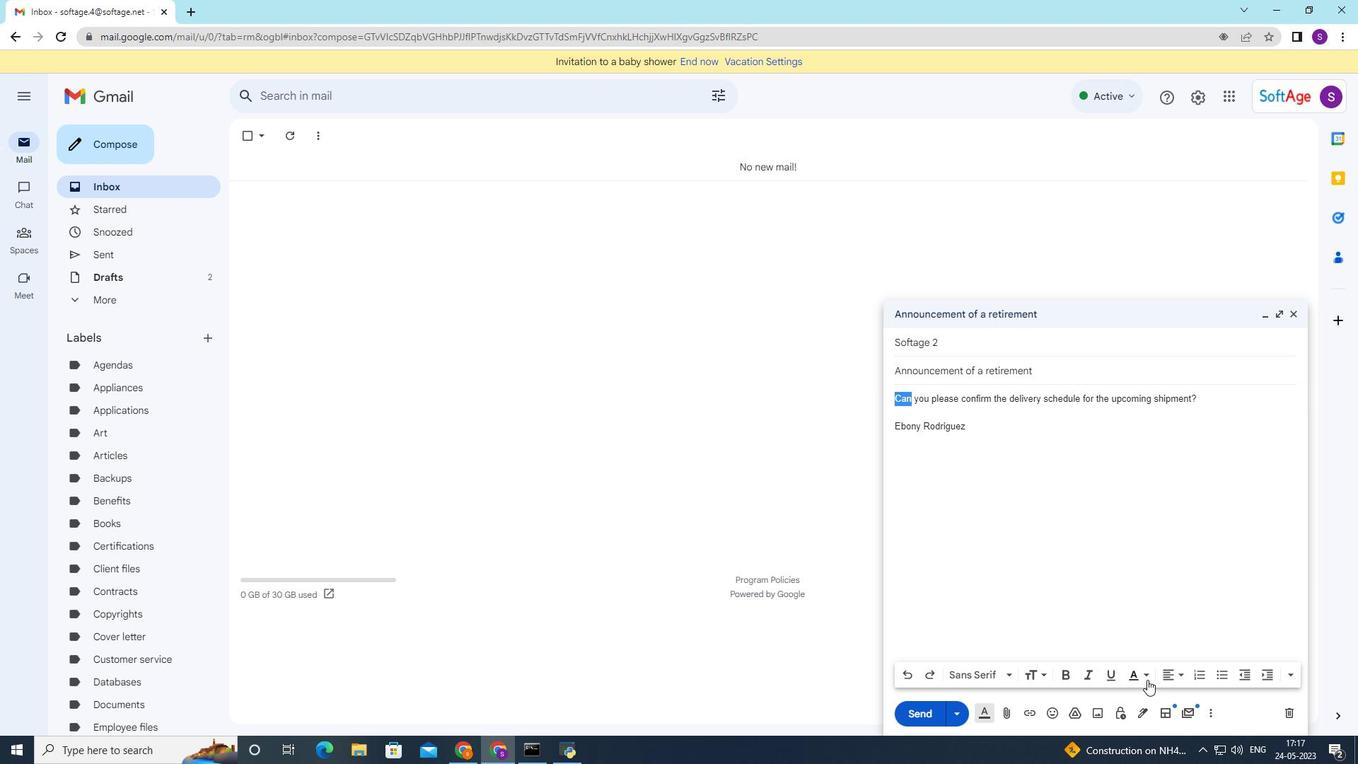
Action: Mouse pressed left at (1146, 679)
Screenshot: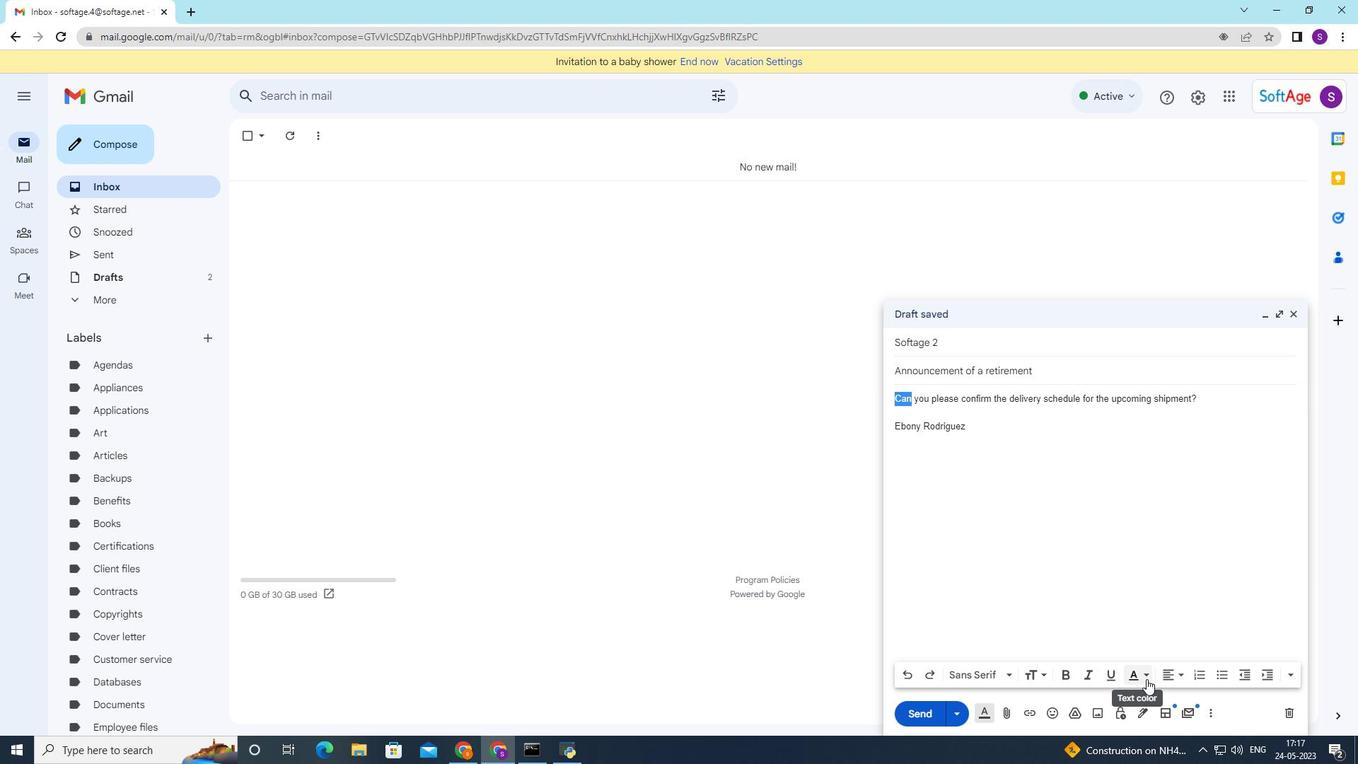 
Action: Mouse moved to (937, 575)
Screenshot: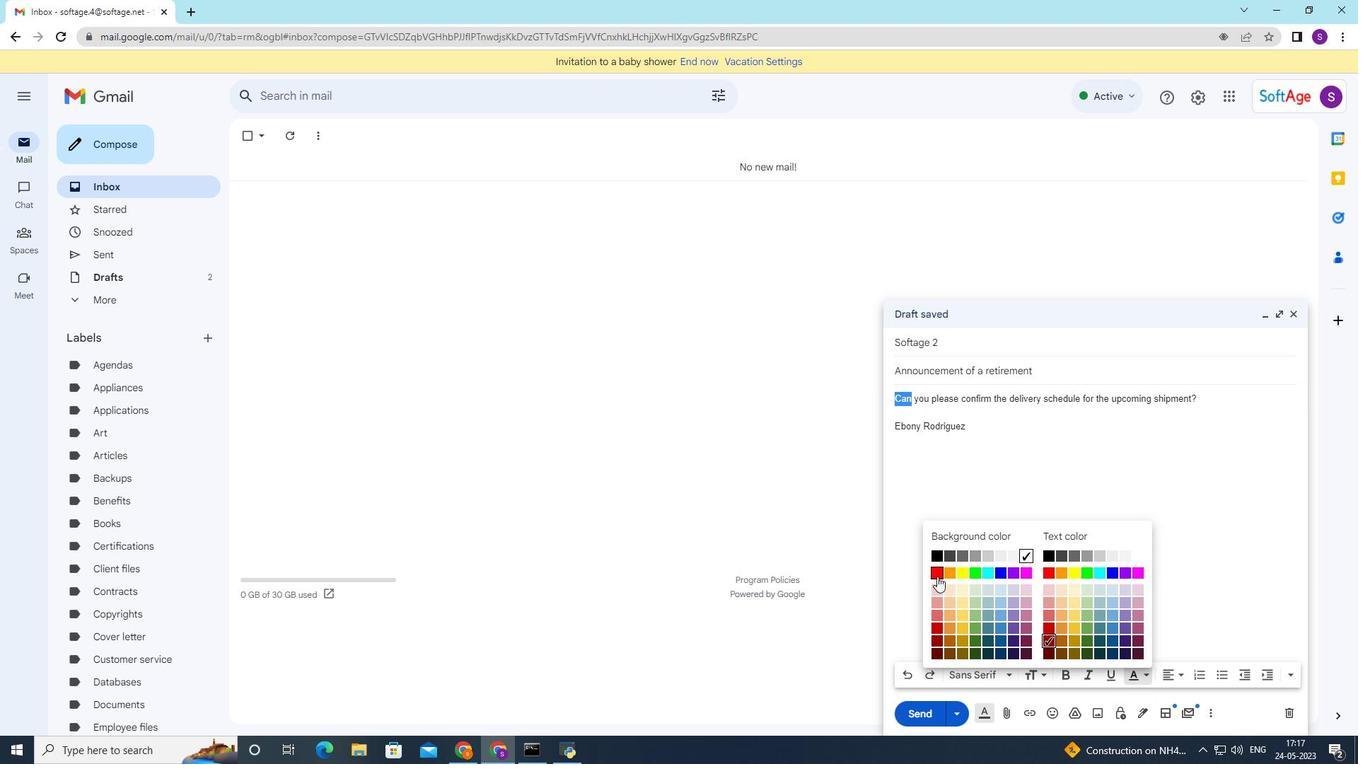 
Action: Mouse pressed left at (937, 575)
Screenshot: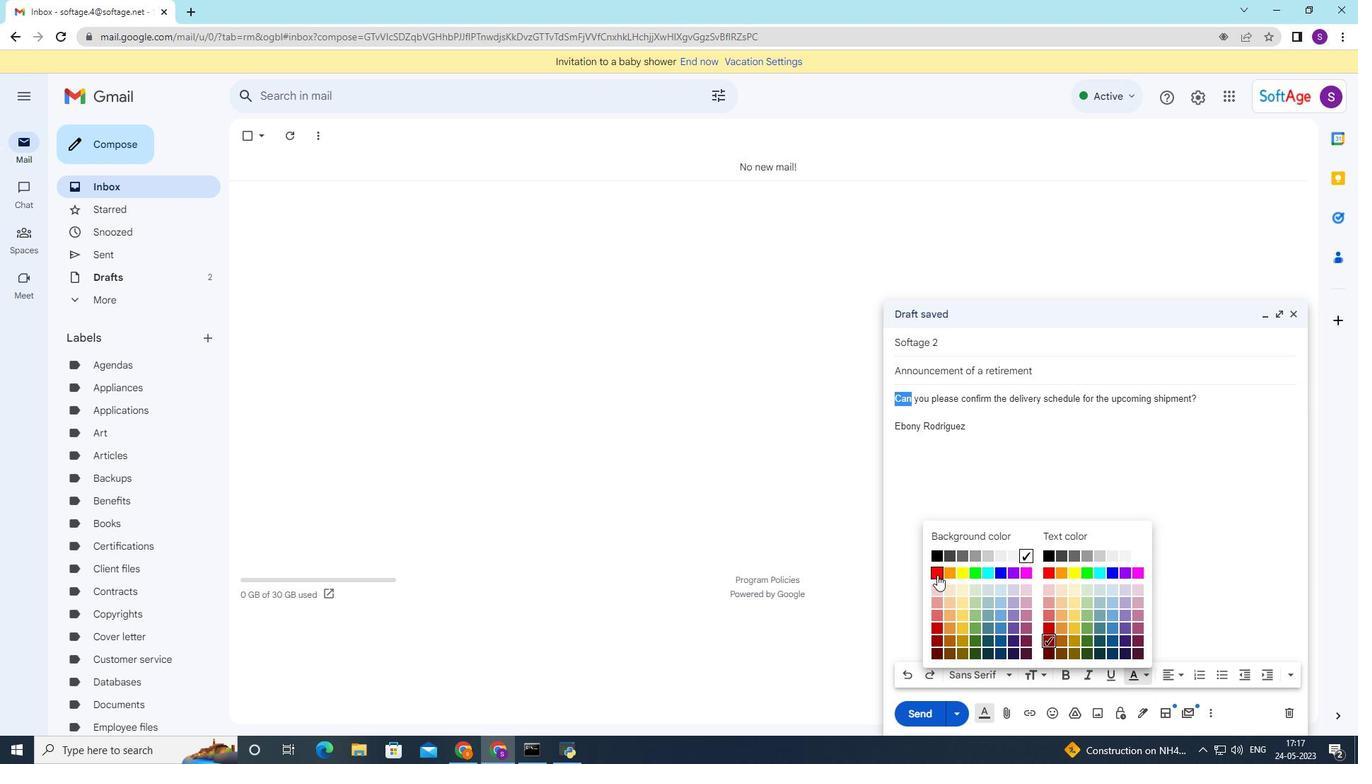 
Action: Mouse moved to (927, 723)
Screenshot: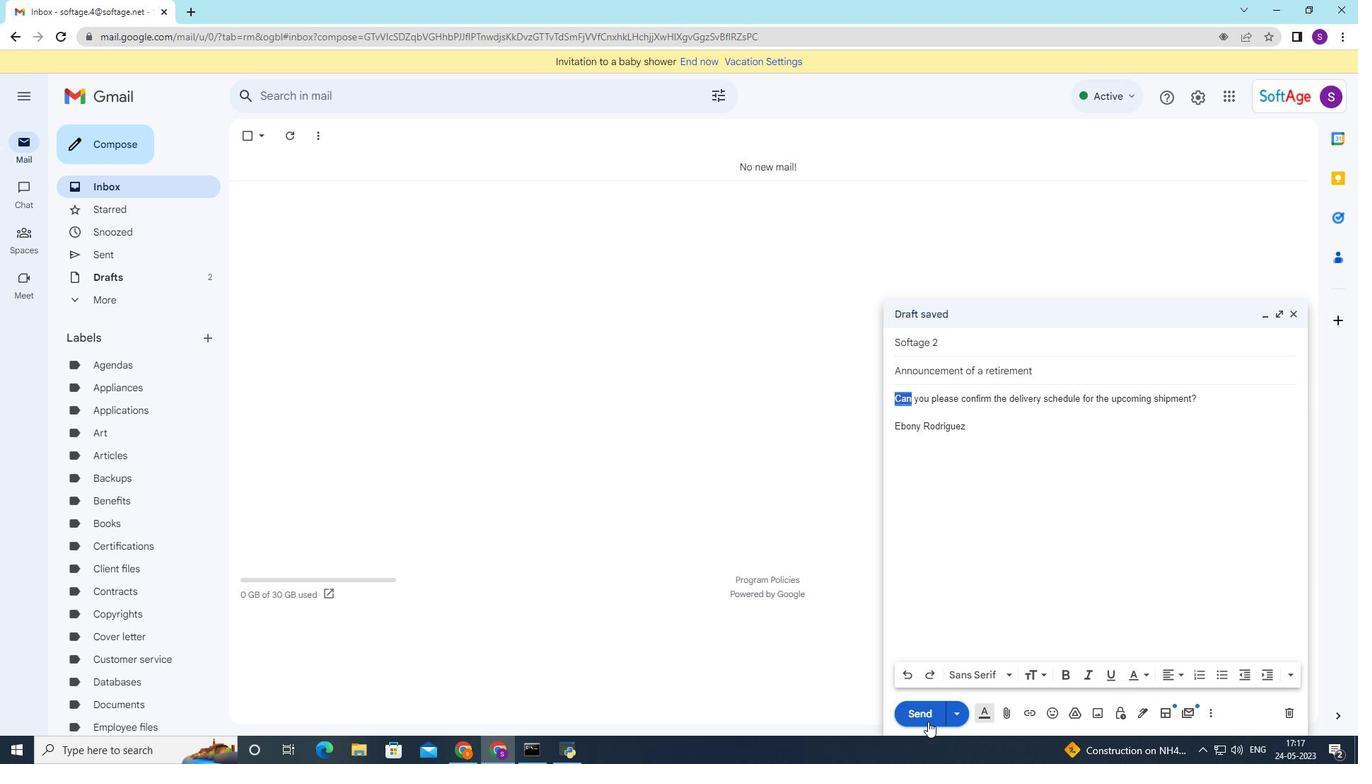
Action: Mouse pressed left at (927, 723)
Screenshot: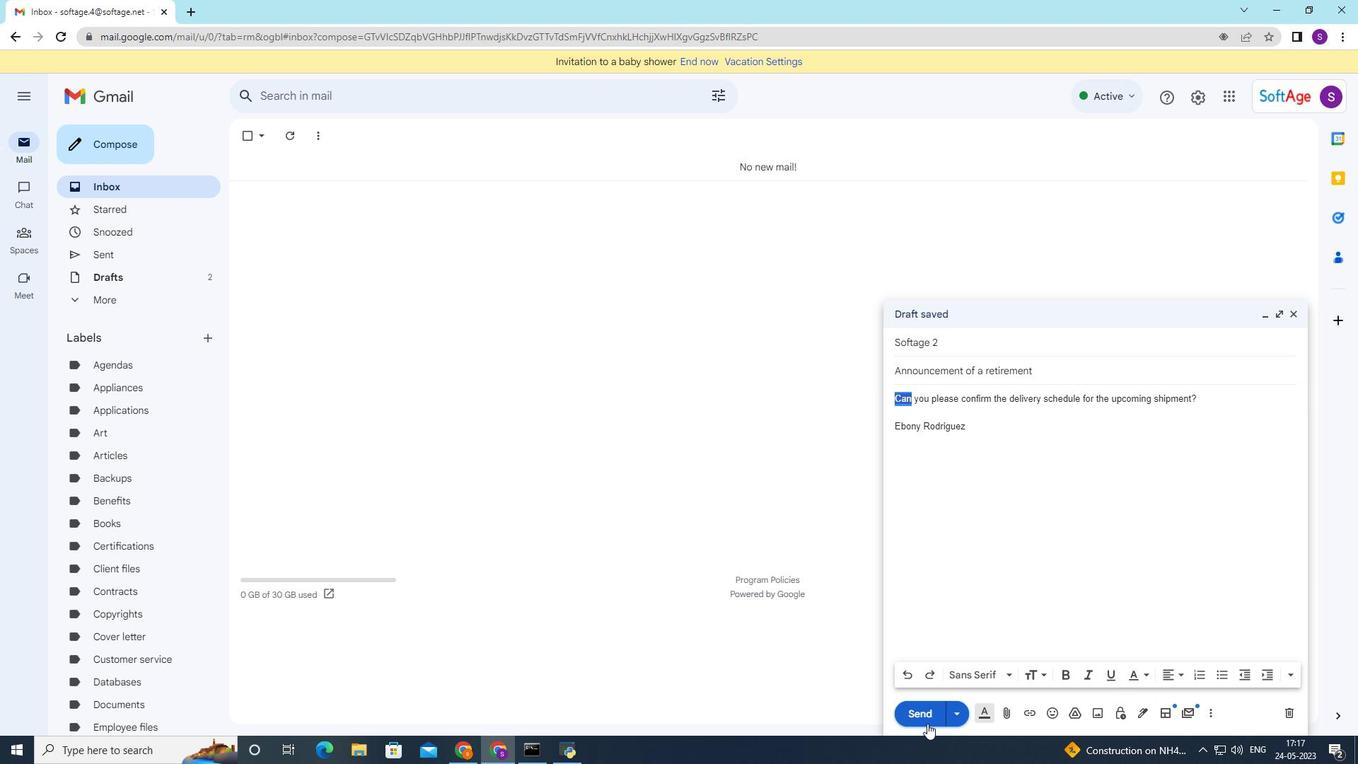 
Action: Mouse moved to (134, 261)
Screenshot: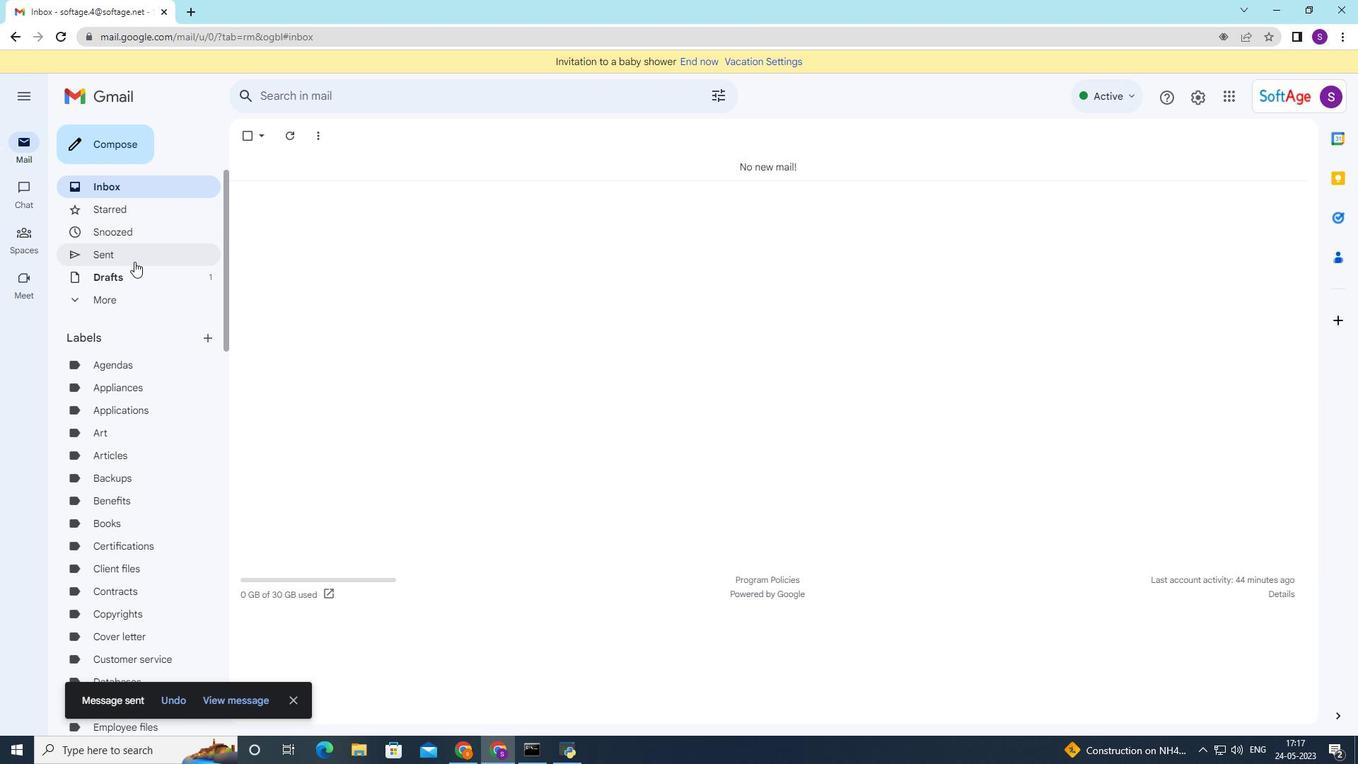 
Action: Mouse pressed left at (134, 261)
Screenshot: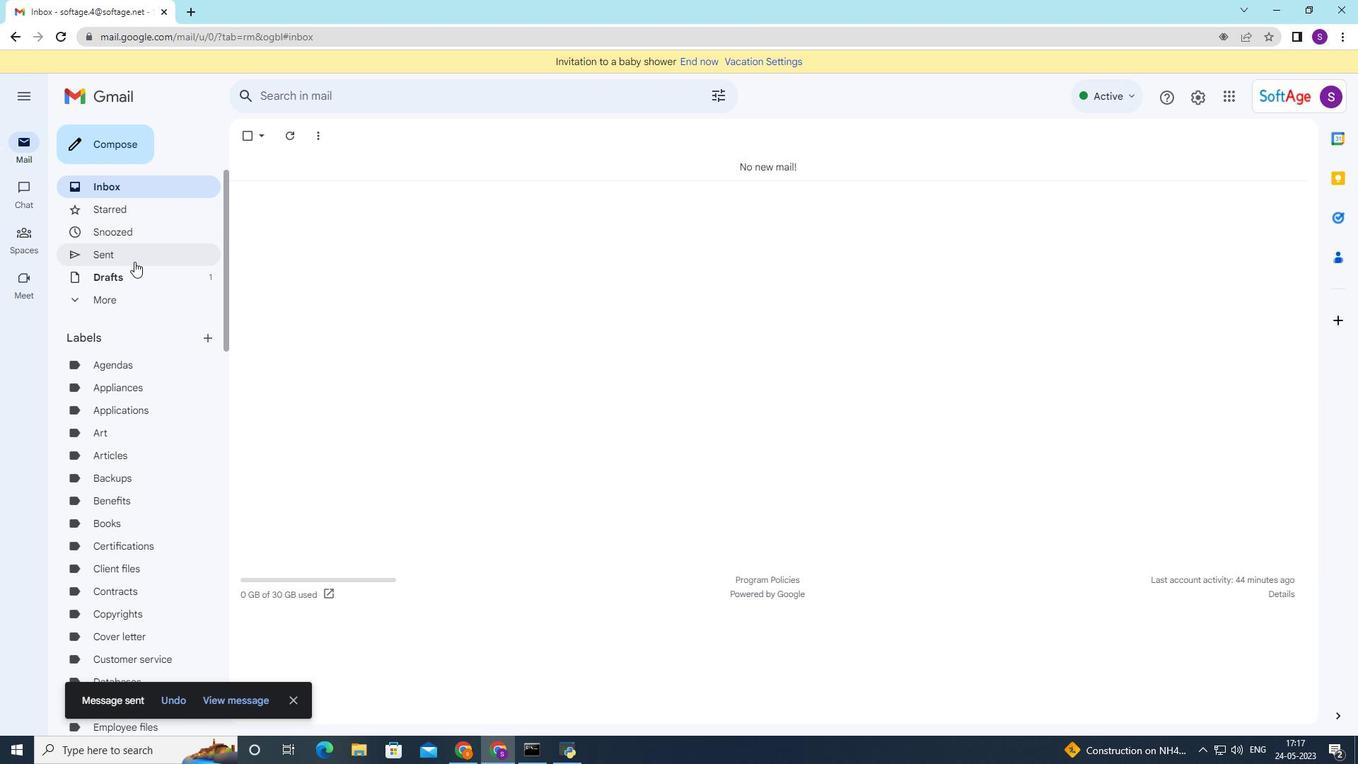 
Action: Mouse moved to (213, 336)
Screenshot: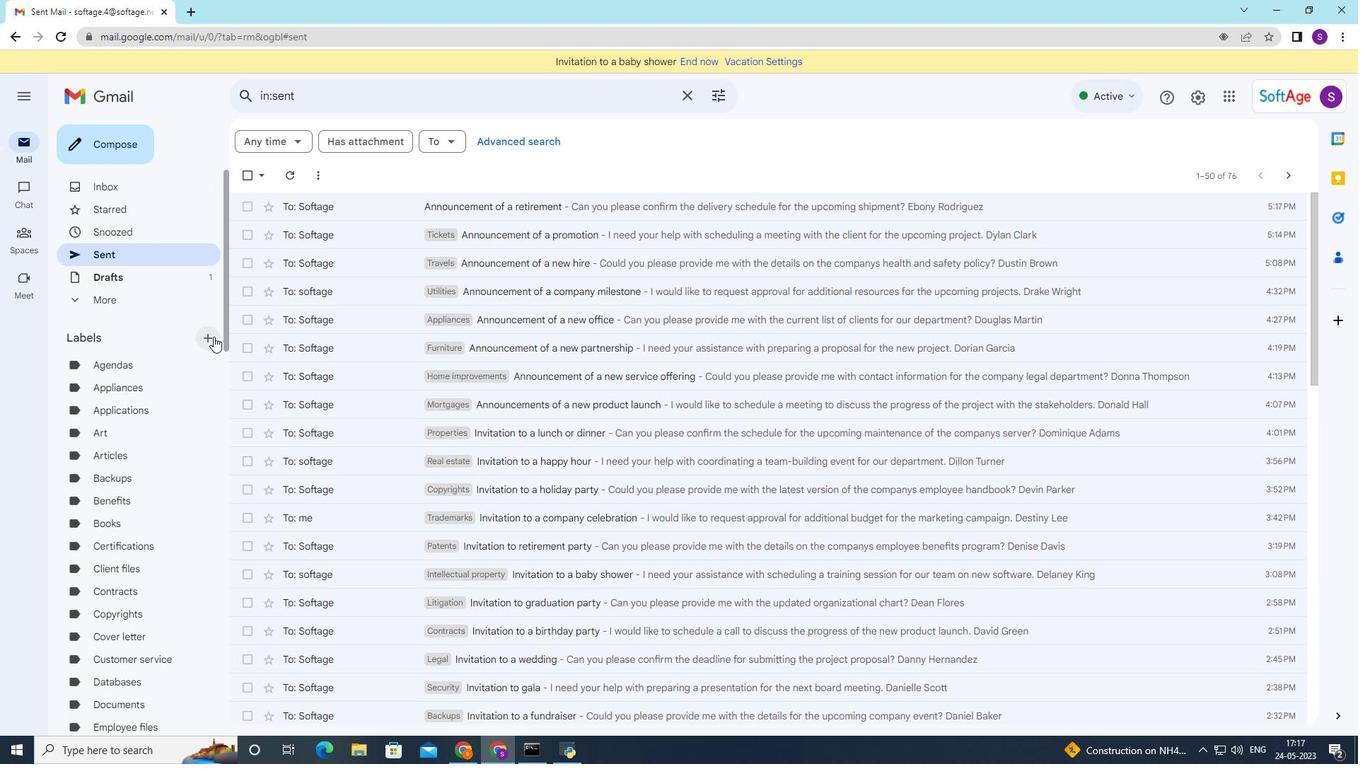 
Action: Mouse pressed left at (213, 336)
Screenshot: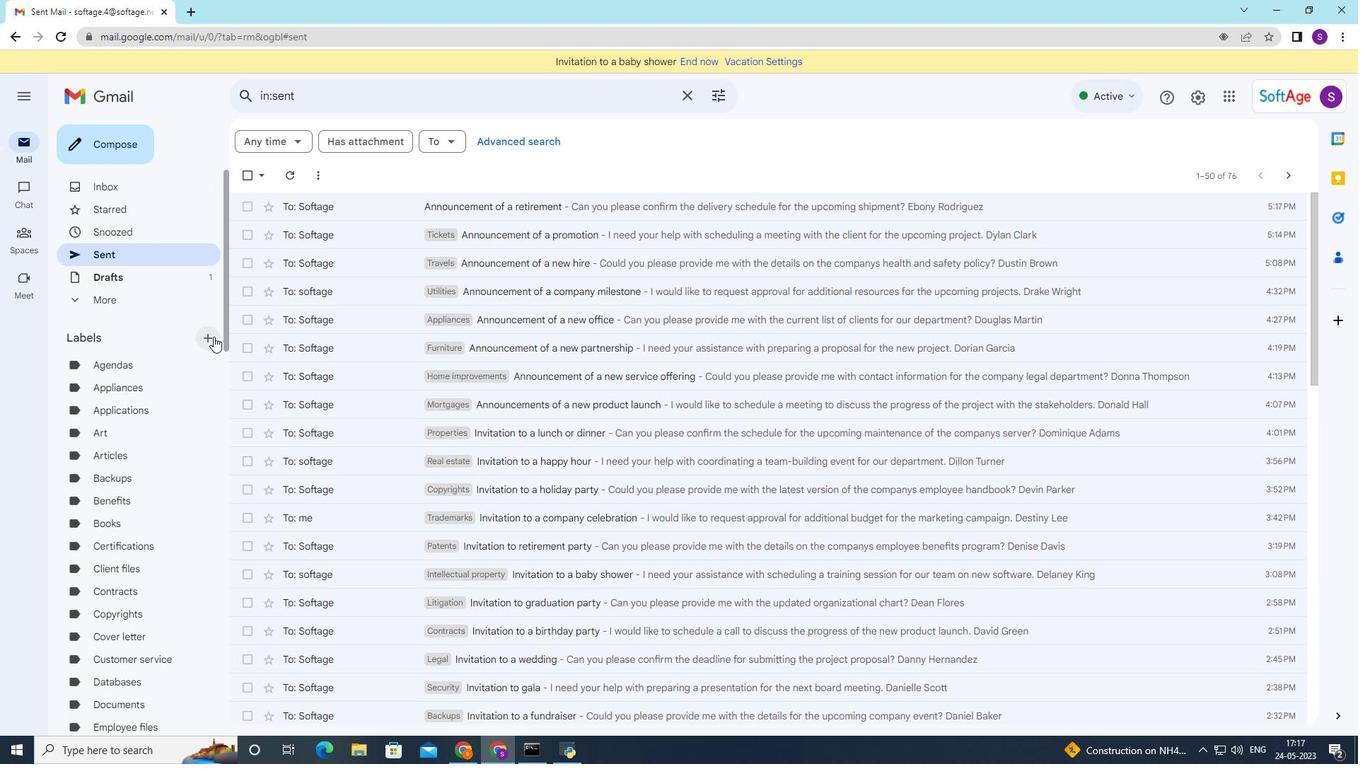 
Action: Mouse moved to (224, 379)
Screenshot: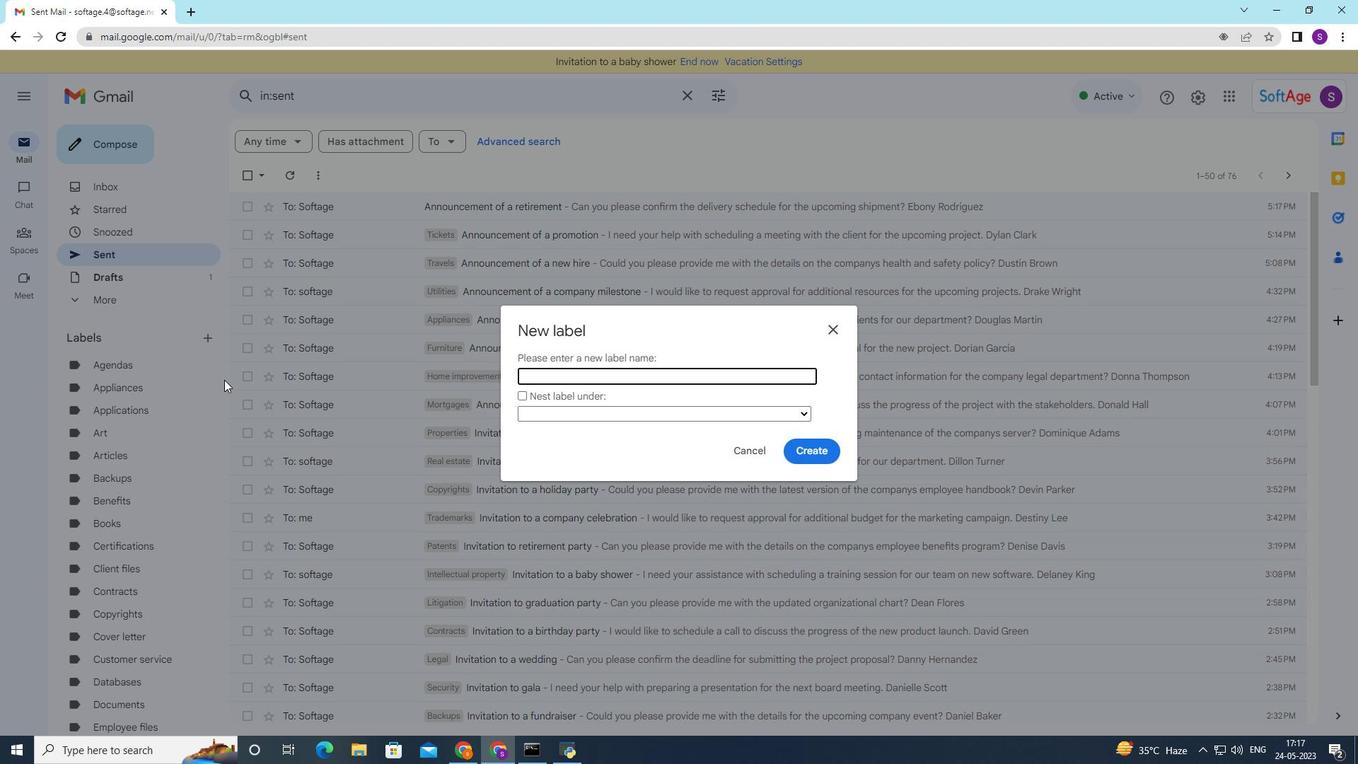 
Action: Key pressed <Key.shift>Reservations
Screenshot: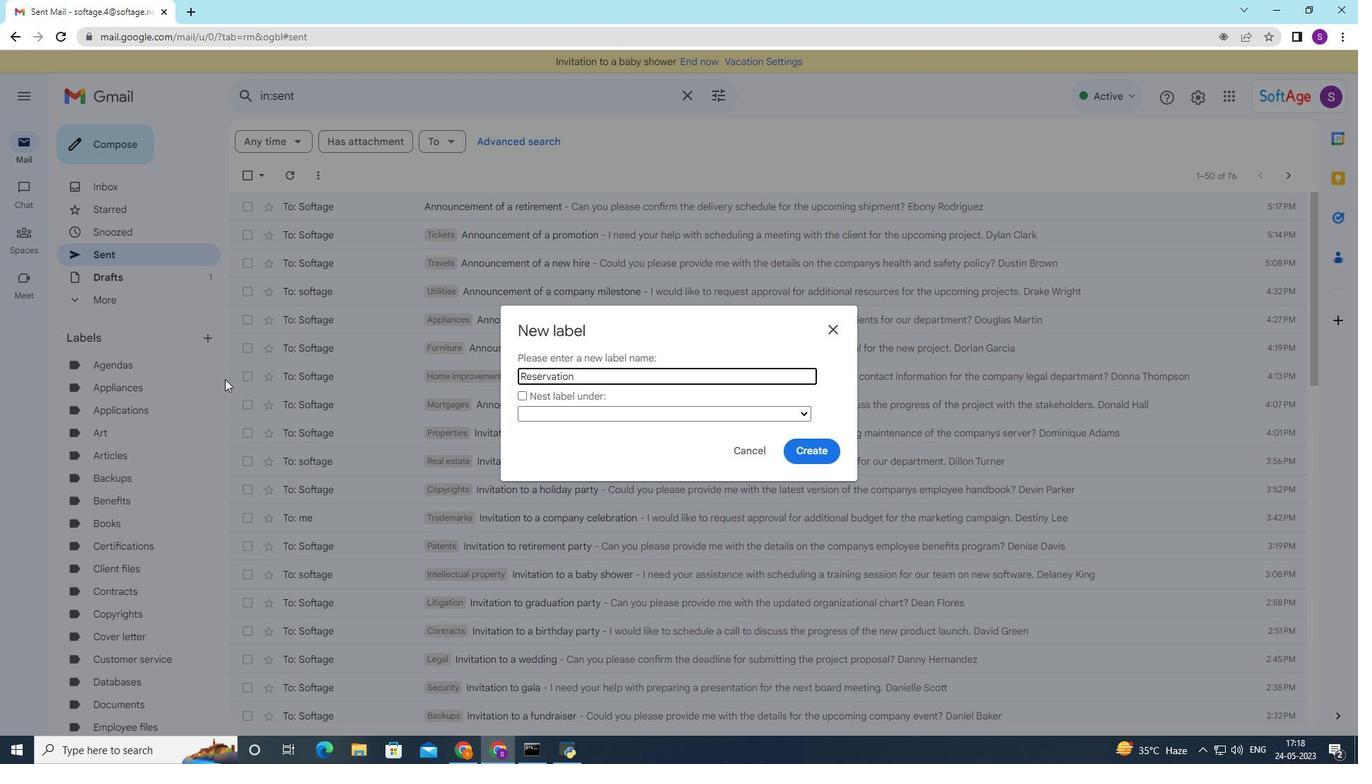 
Action: Mouse moved to (798, 448)
Screenshot: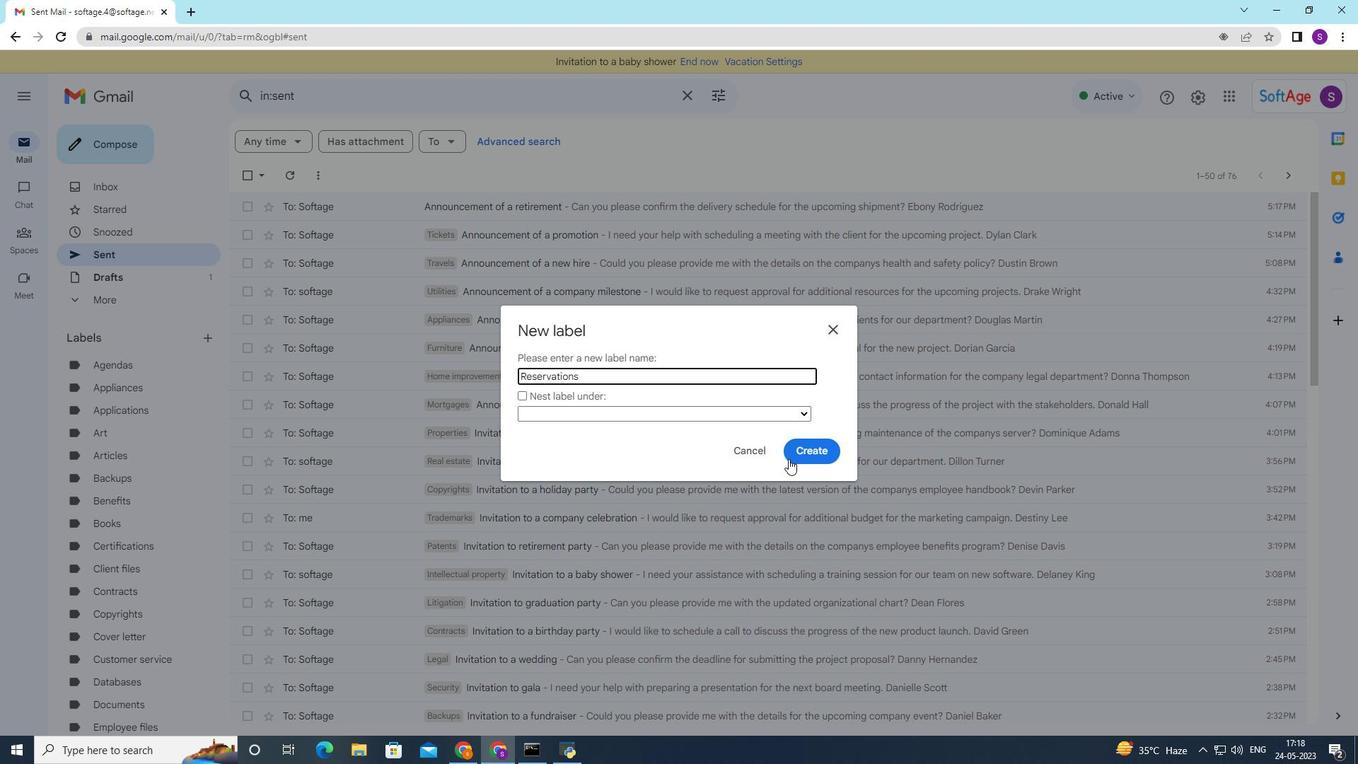 
Action: Mouse pressed left at (798, 448)
Screenshot: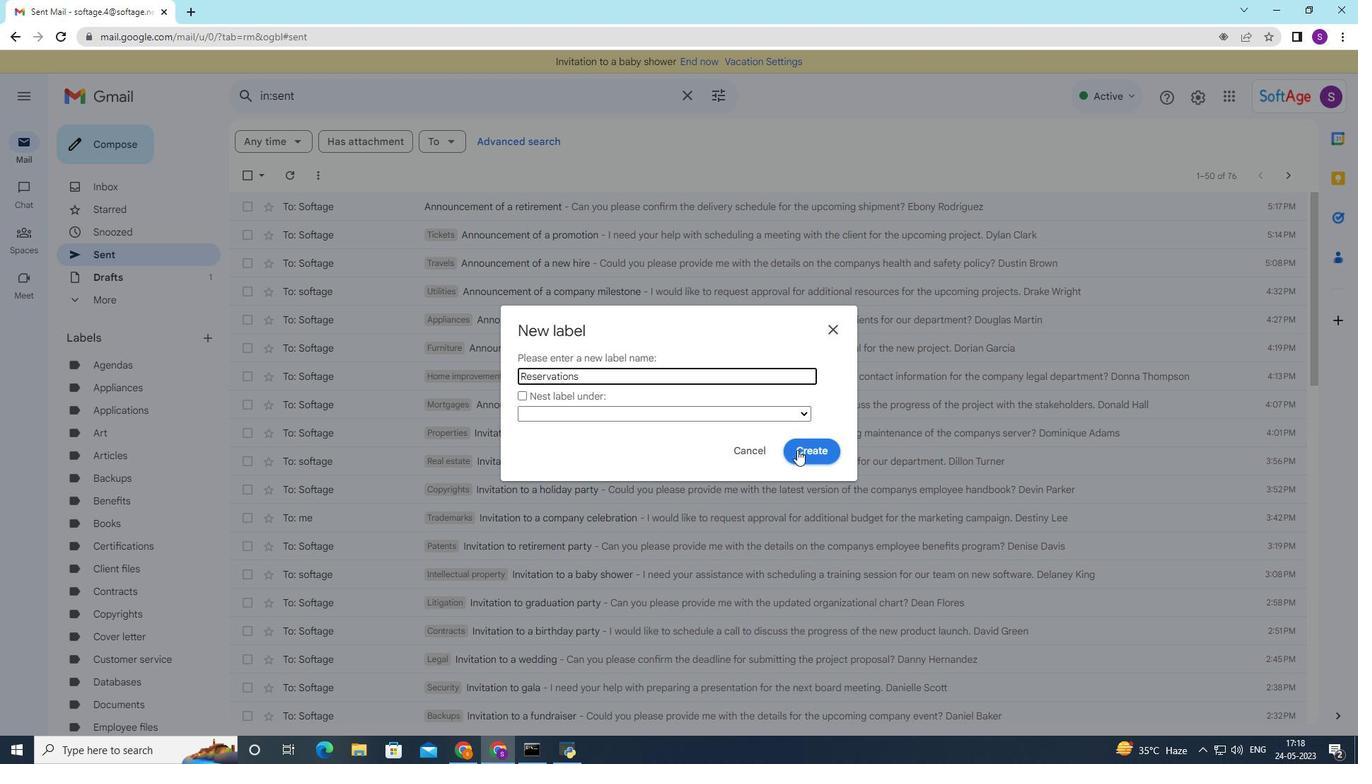 
Action: Mouse moved to (522, 205)
Screenshot: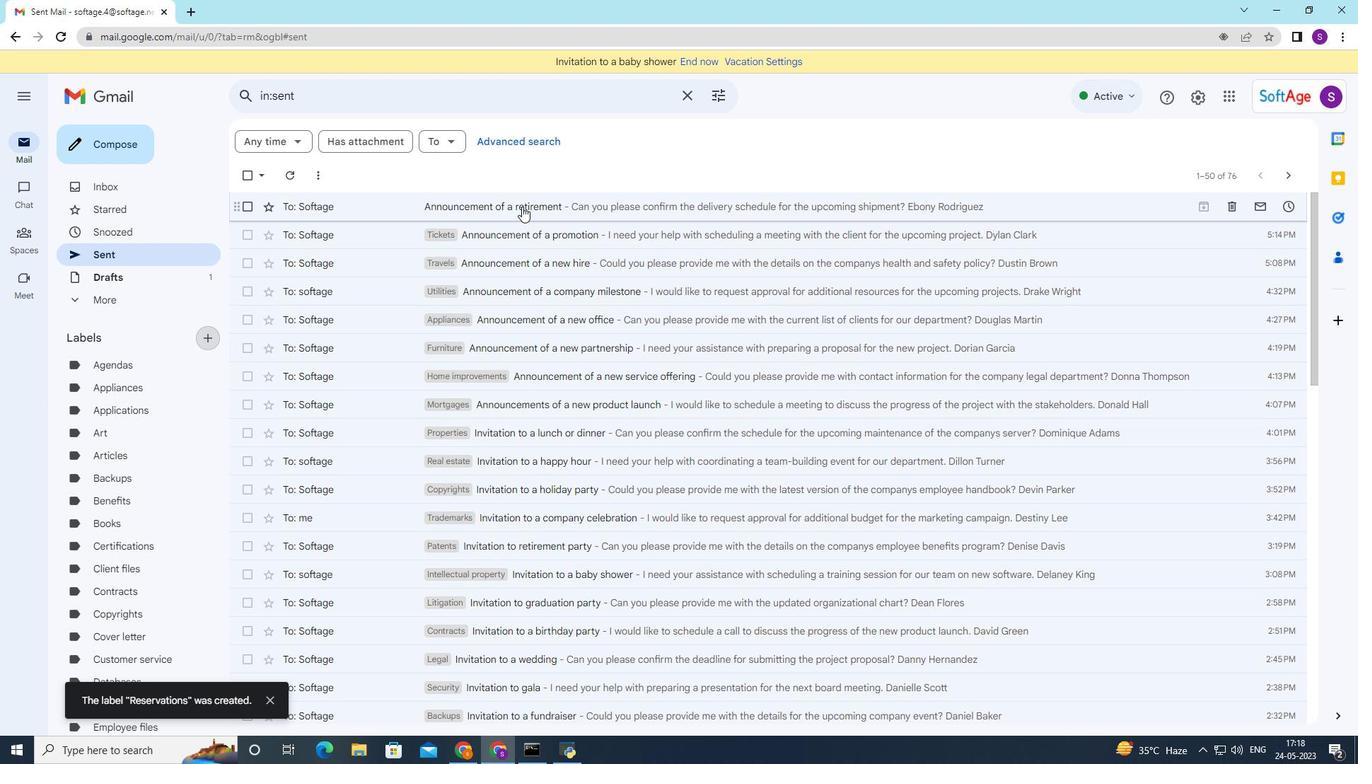 
Action: Mouse pressed right at (522, 205)
Screenshot: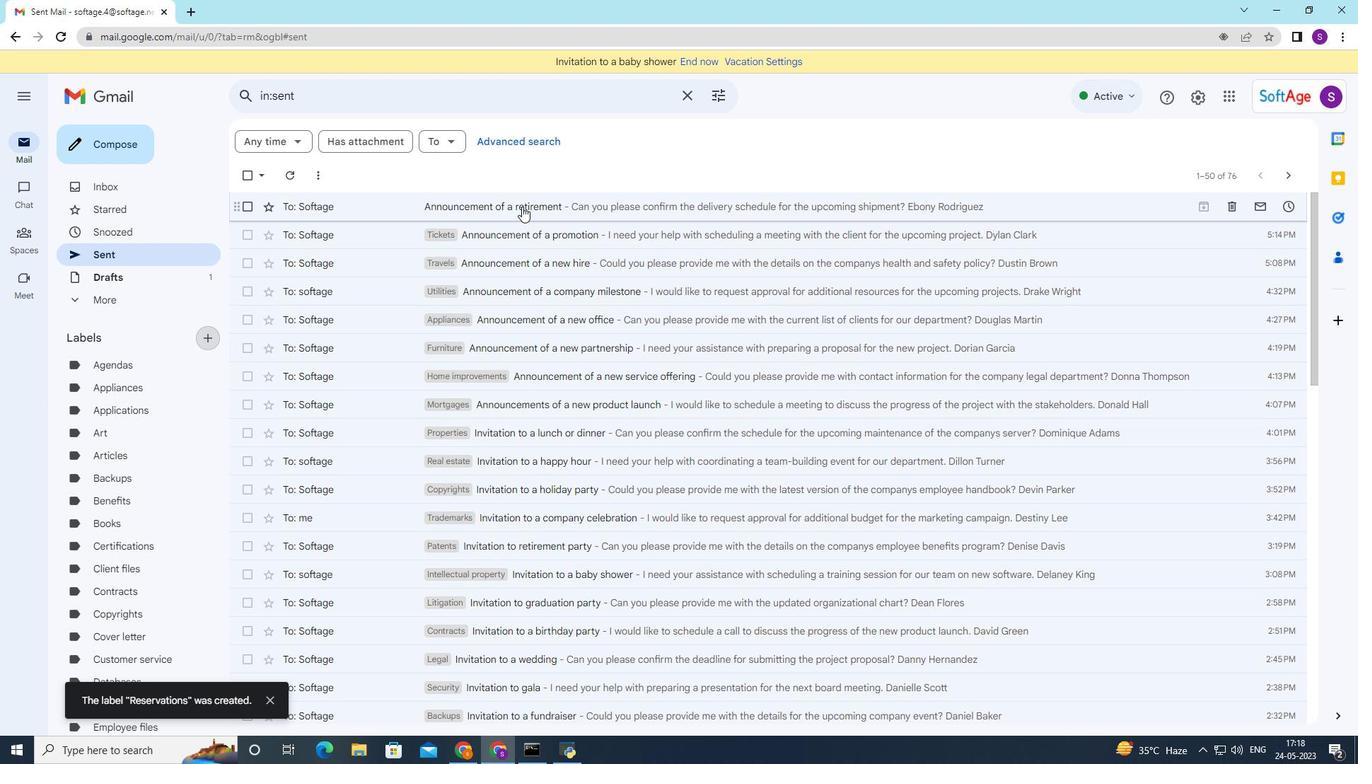 
Action: Mouse moved to (786, 331)
Screenshot: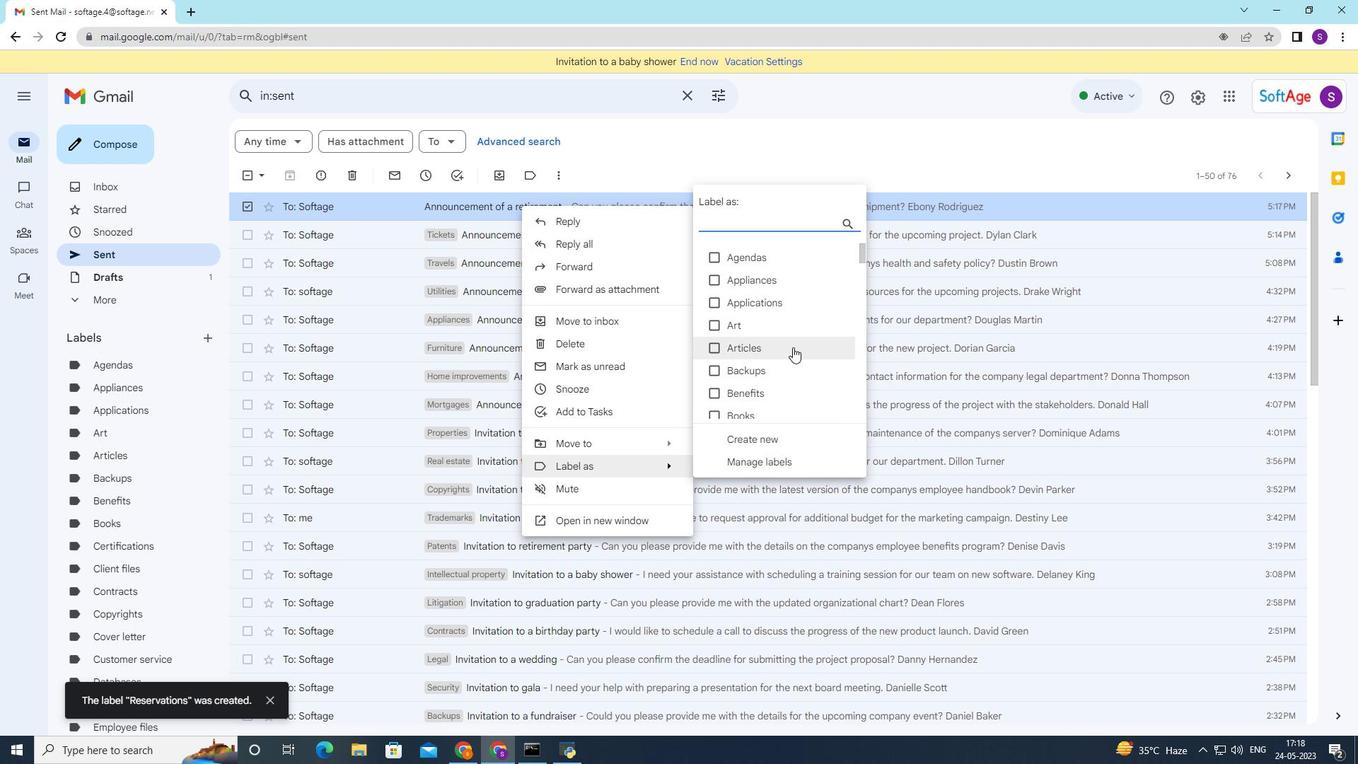
Action: Mouse scrolled (786, 331) with delta (0, 0)
Screenshot: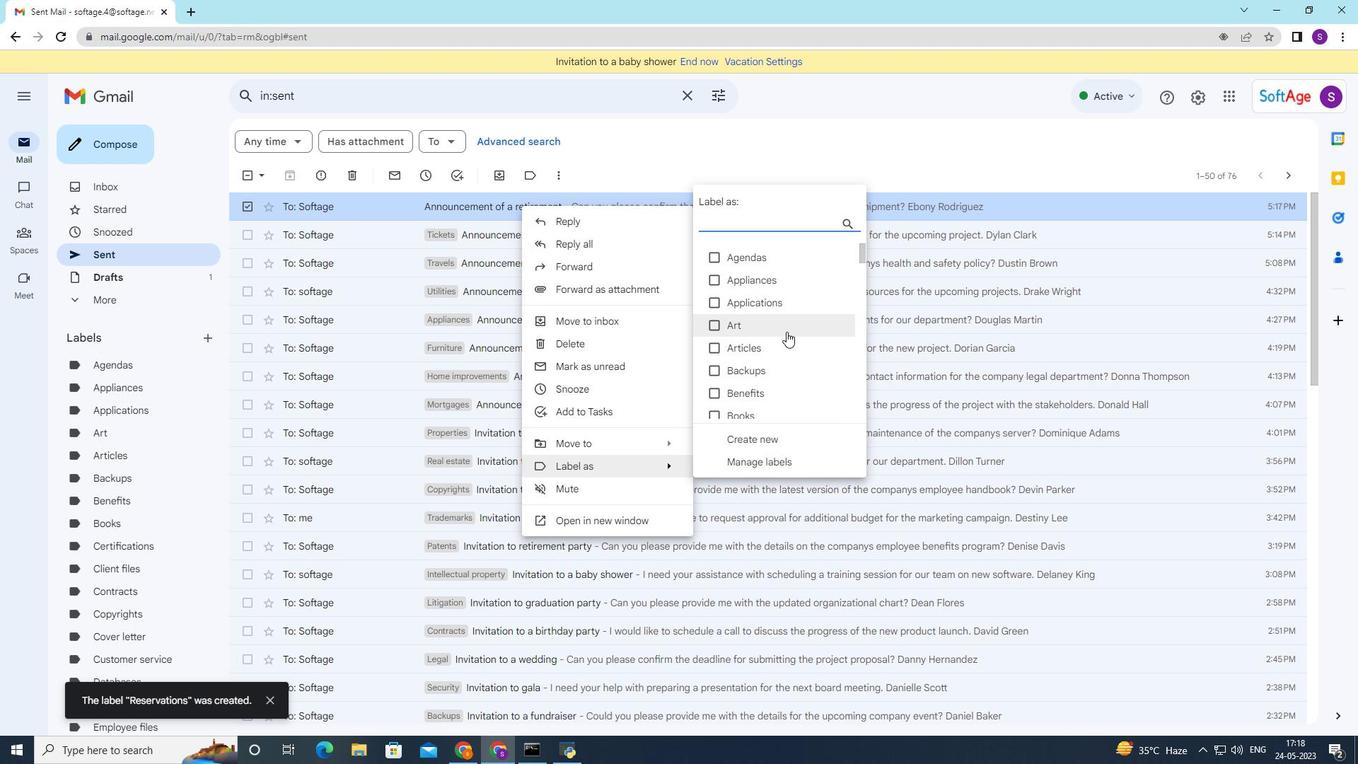 
Action: Mouse scrolled (786, 331) with delta (0, 0)
Screenshot: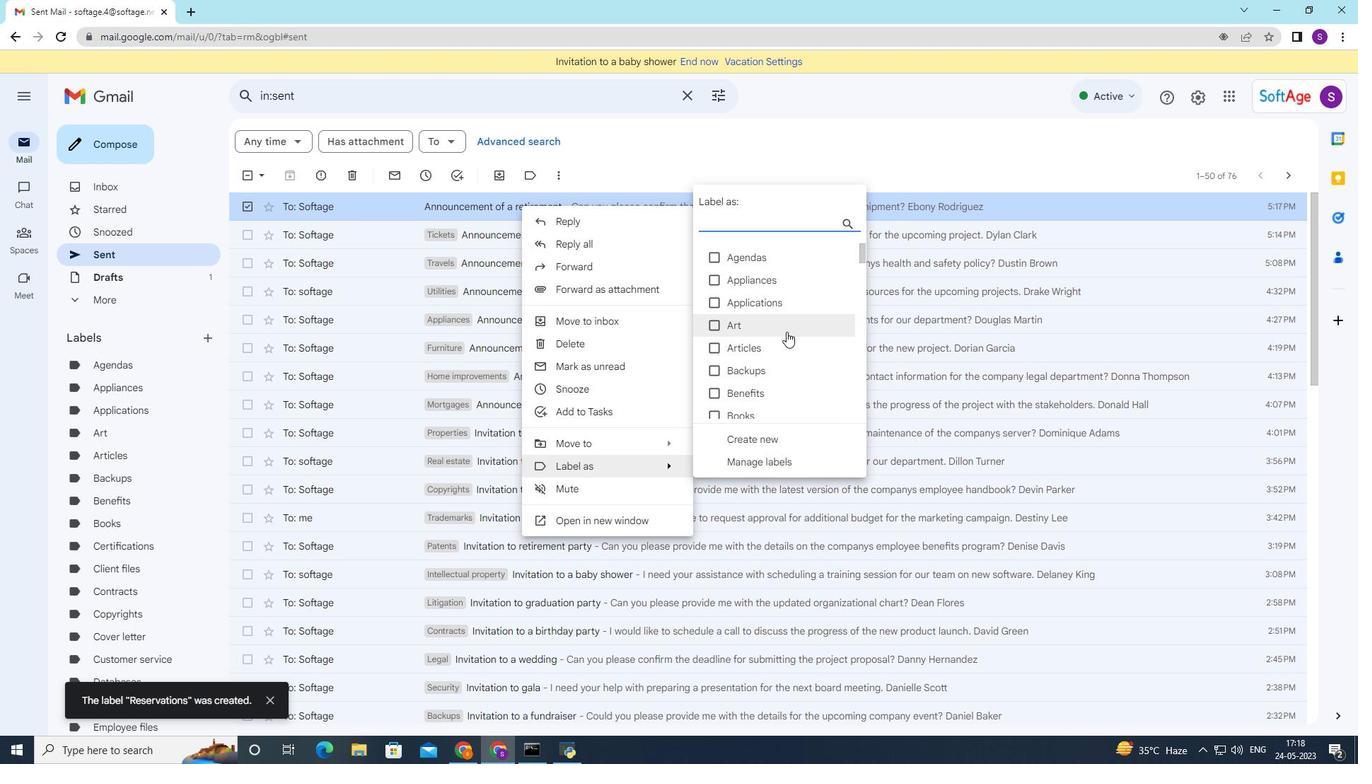 
Action: Mouse moved to (786, 331)
Screenshot: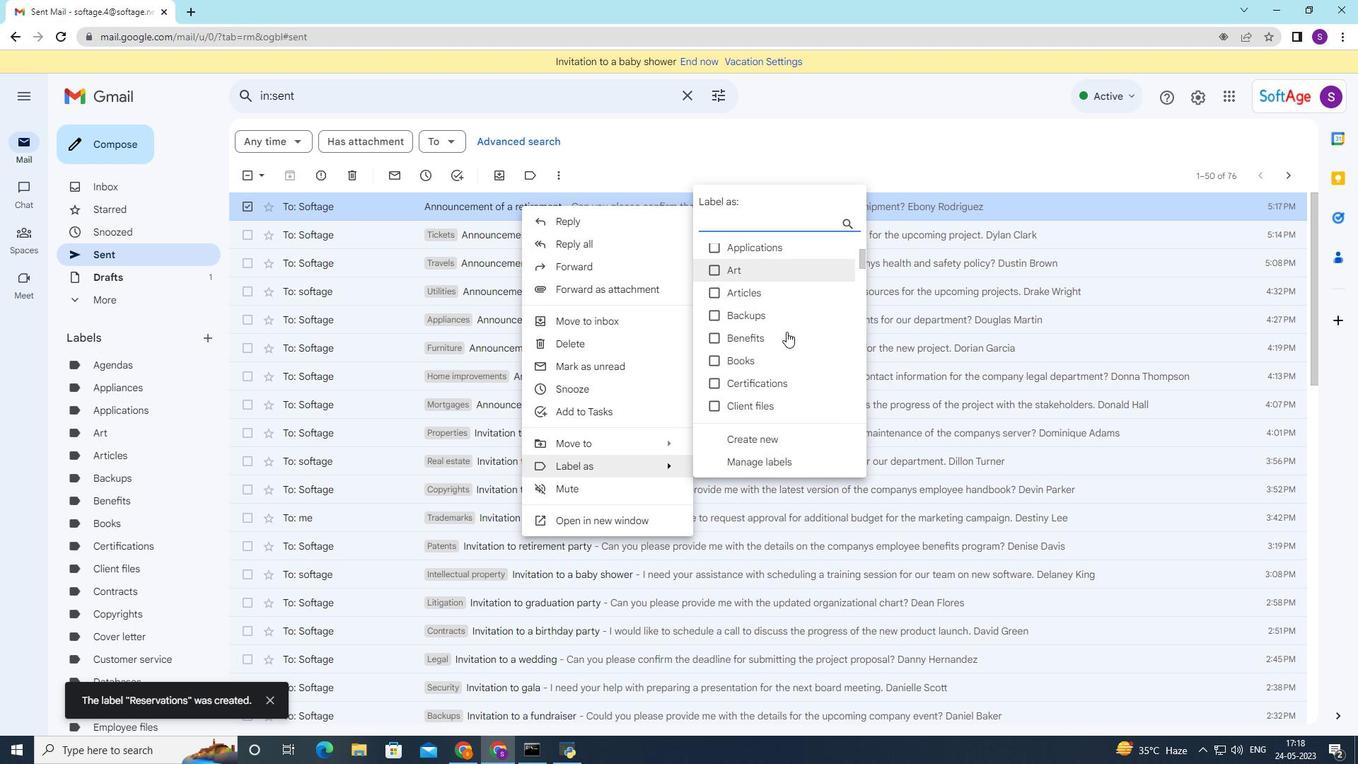 
Action: Mouse scrolled (786, 331) with delta (0, 0)
Screenshot: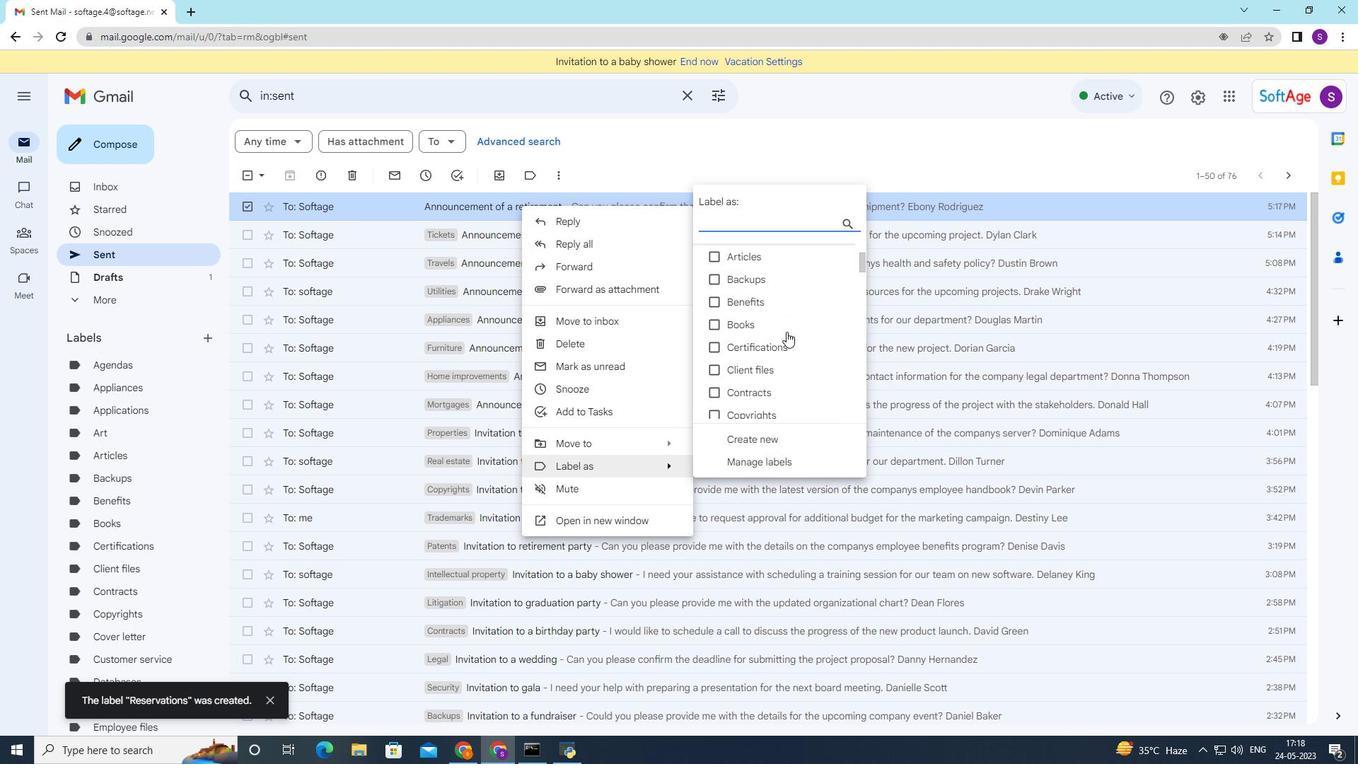 
Action: Mouse moved to (786, 331)
Screenshot: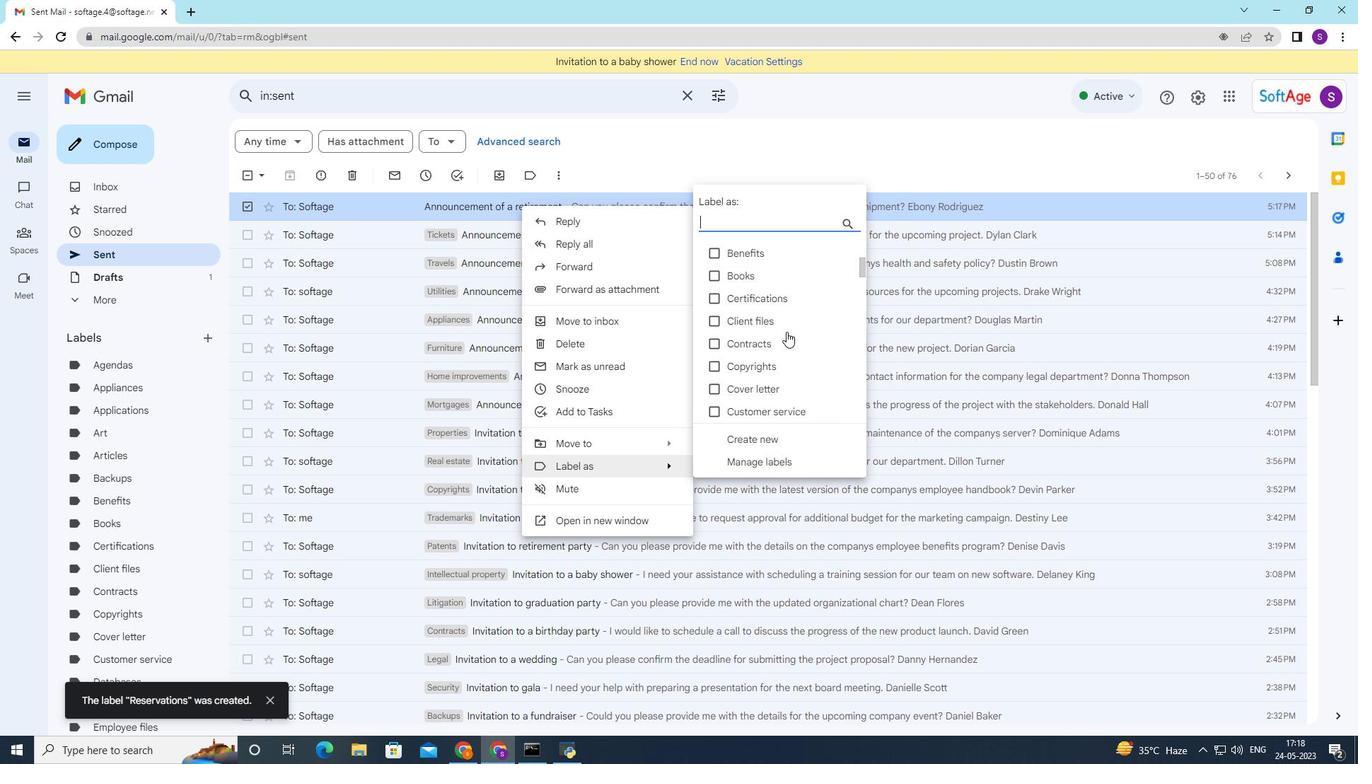 
Action: Mouse scrolled (786, 331) with delta (0, 0)
Screenshot: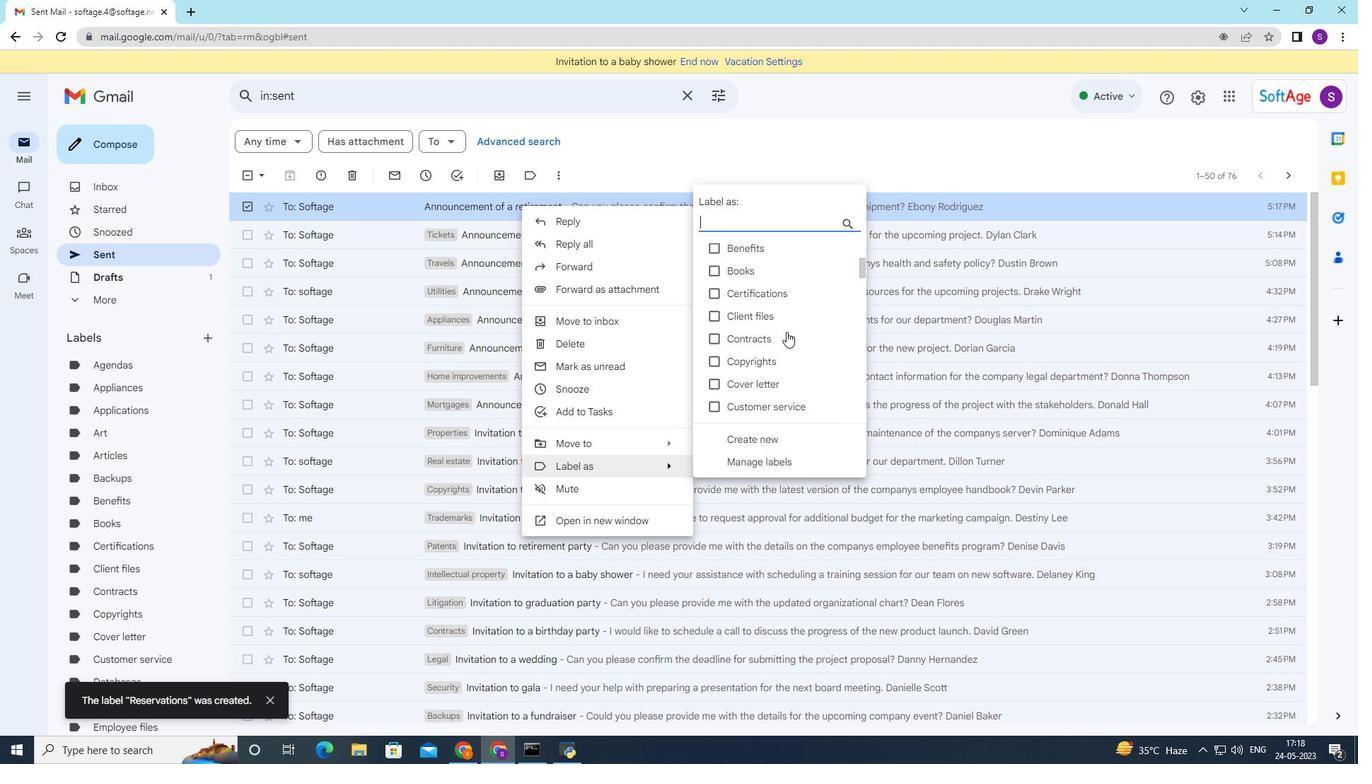 
Action: Mouse moved to (786, 332)
Screenshot: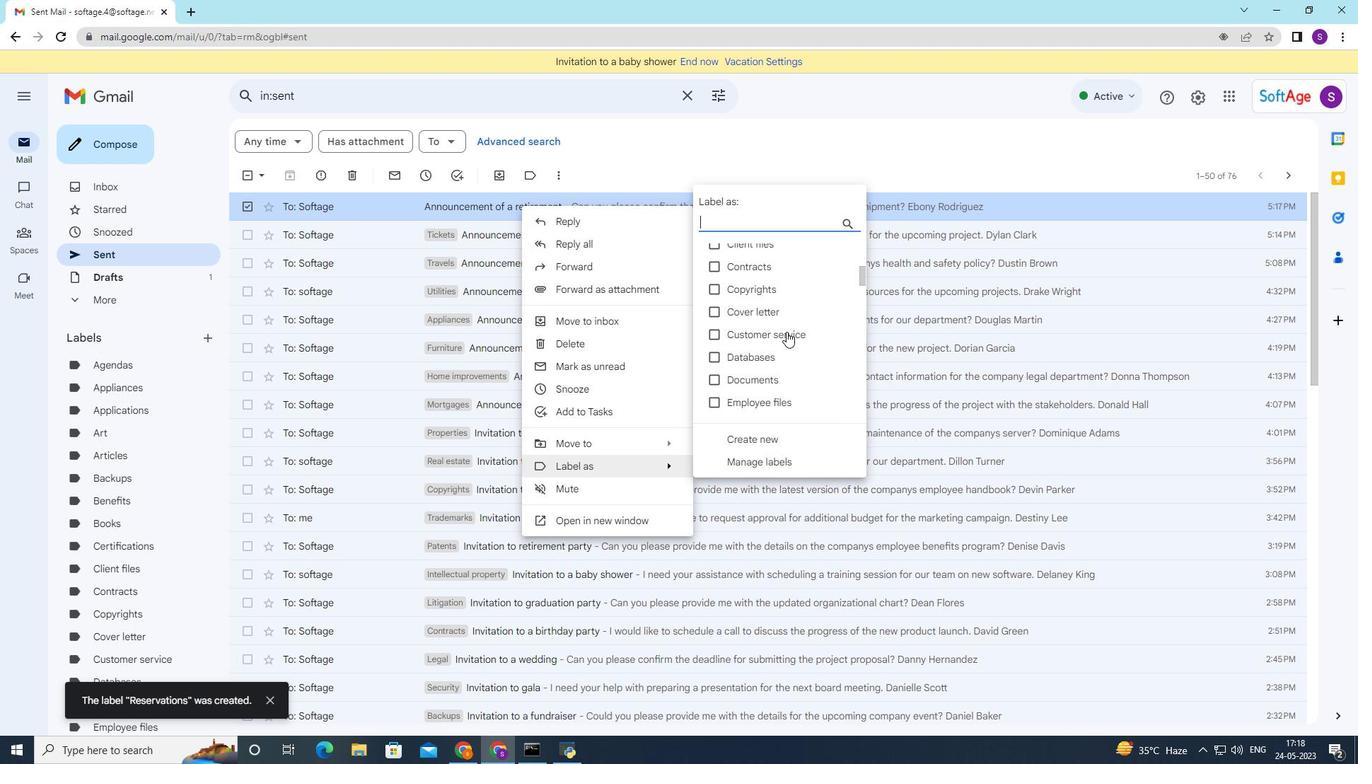 
Action: Mouse scrolled (786, 331) with delta (0, 0)
Screenshot: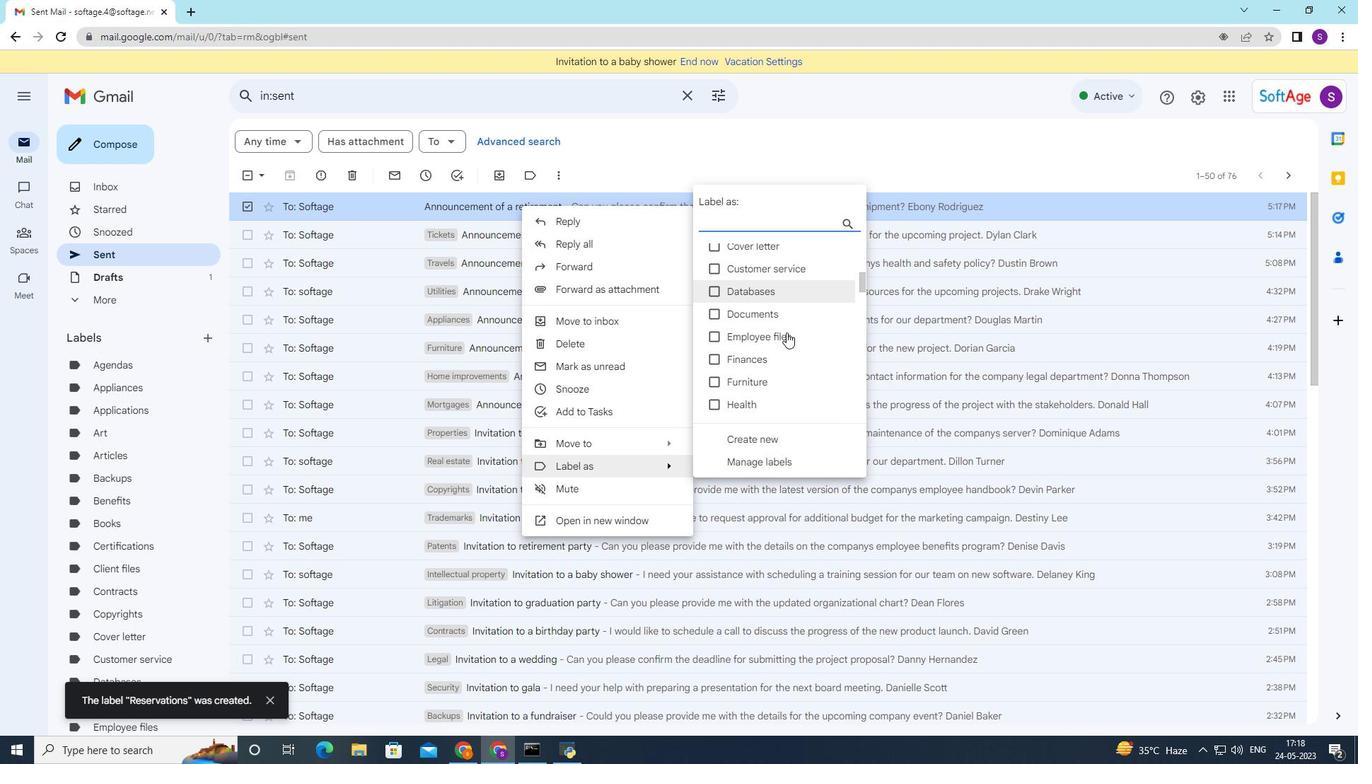 
Action: Mouse moved to (786, 334)
Screenshot: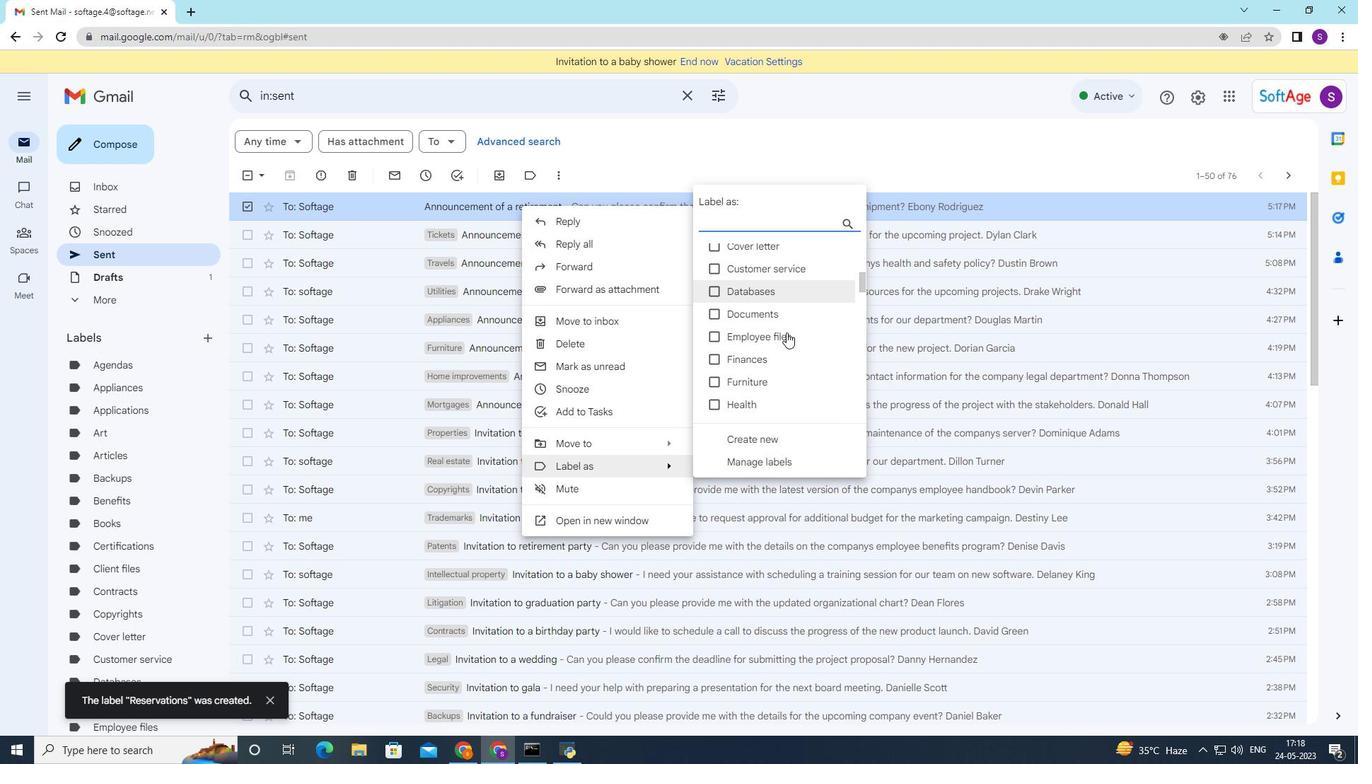 
Action: Mouse scrolled (786, 333) with delta (0, 0)
Screenshot: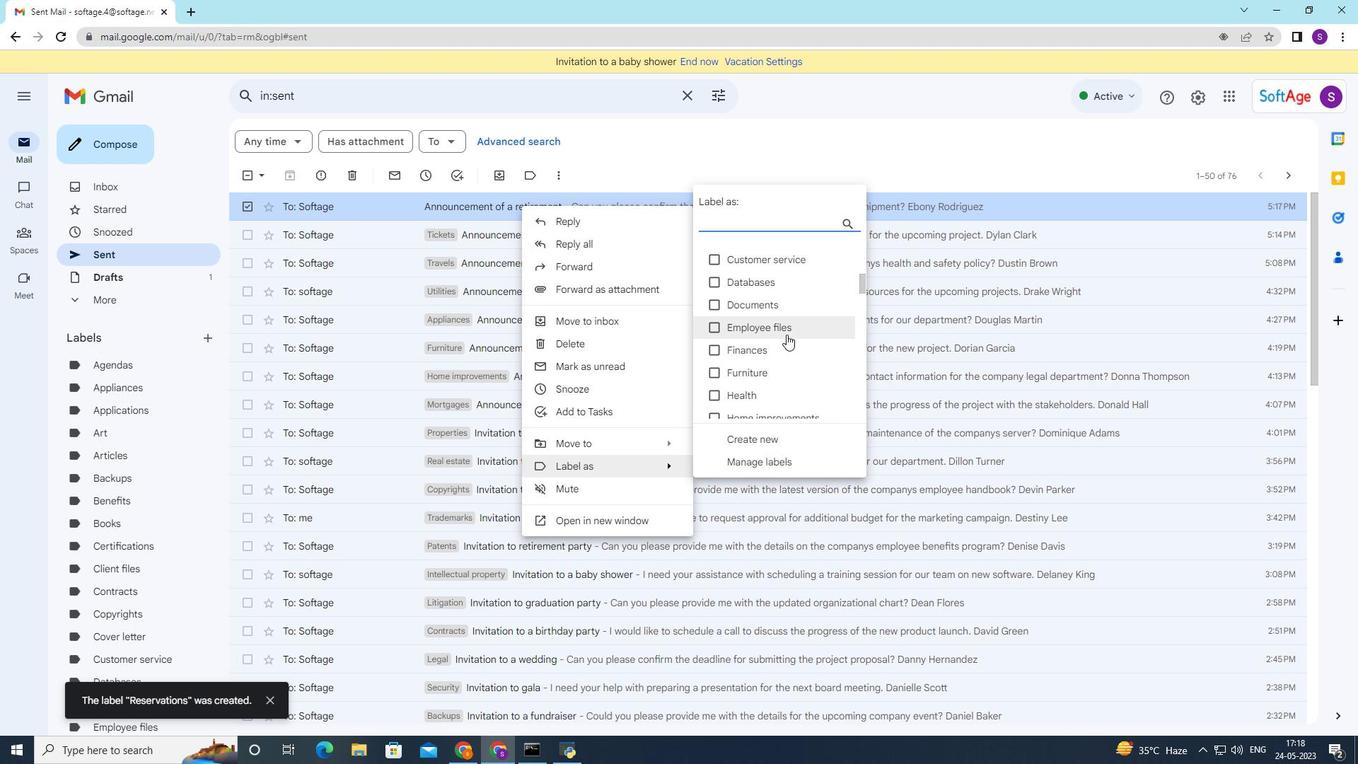 
Action: Mouse moved to (785, 335)
Screenshot: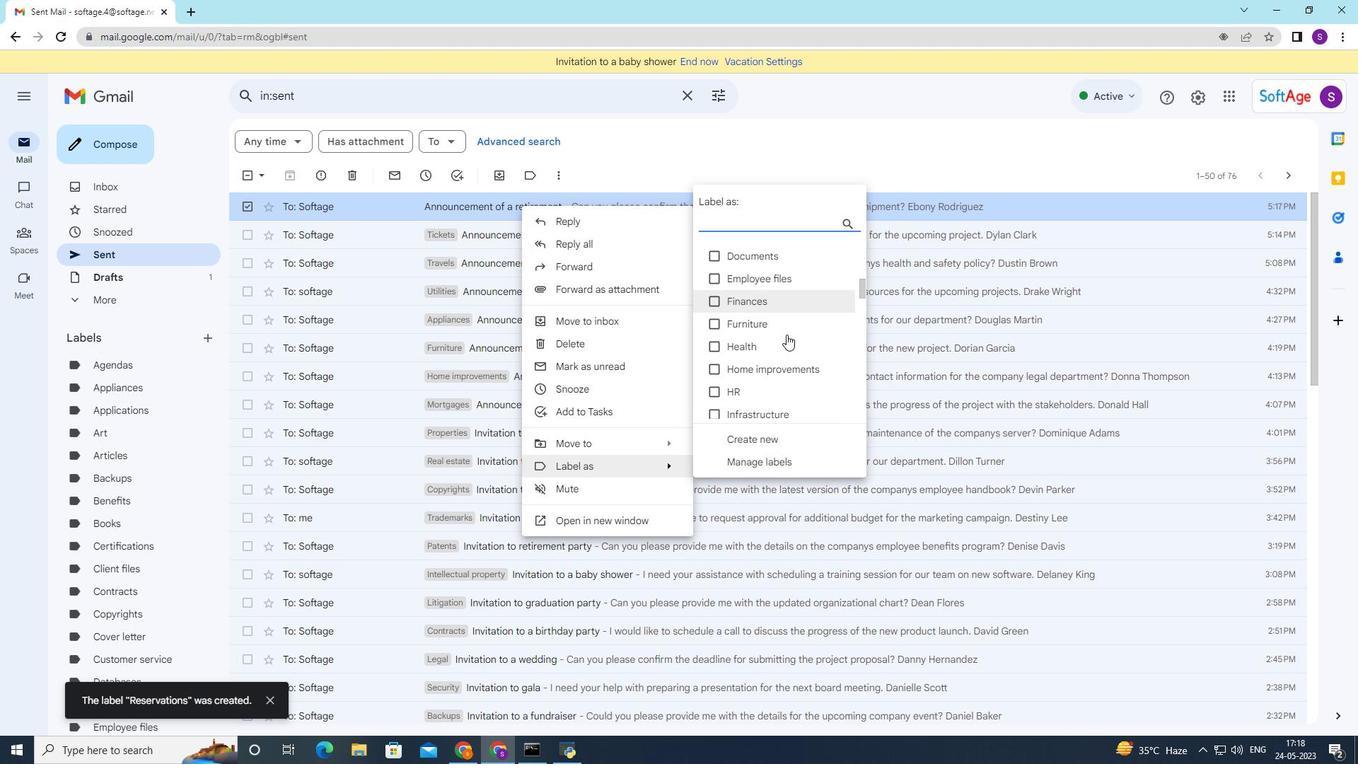 
Action: Mouse scrolled (785, 334) with delta (0, 0)
Screenshot: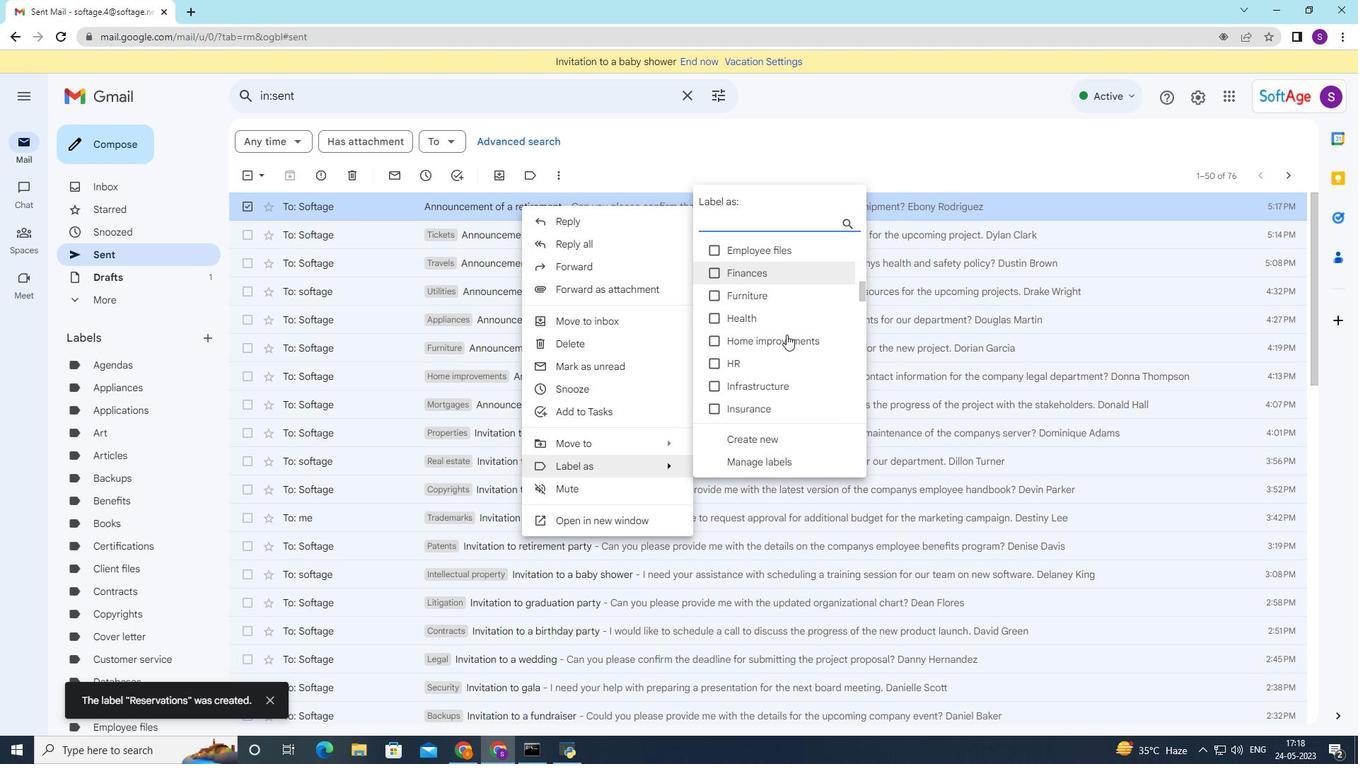 
Action: Mouse moved to (783, 338)
Screenshot: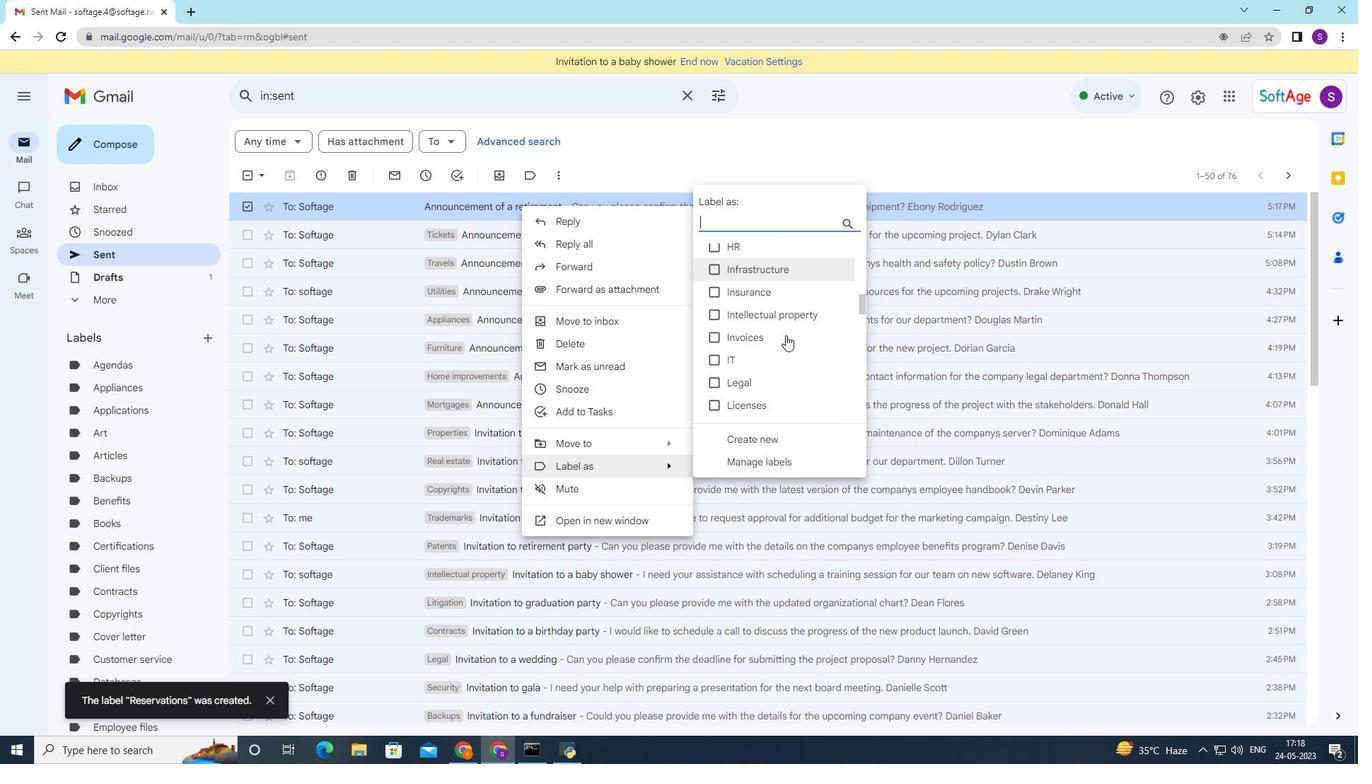 
Action: Mouse scrolled (785, 335) with delta (0, 0)
Screenshot: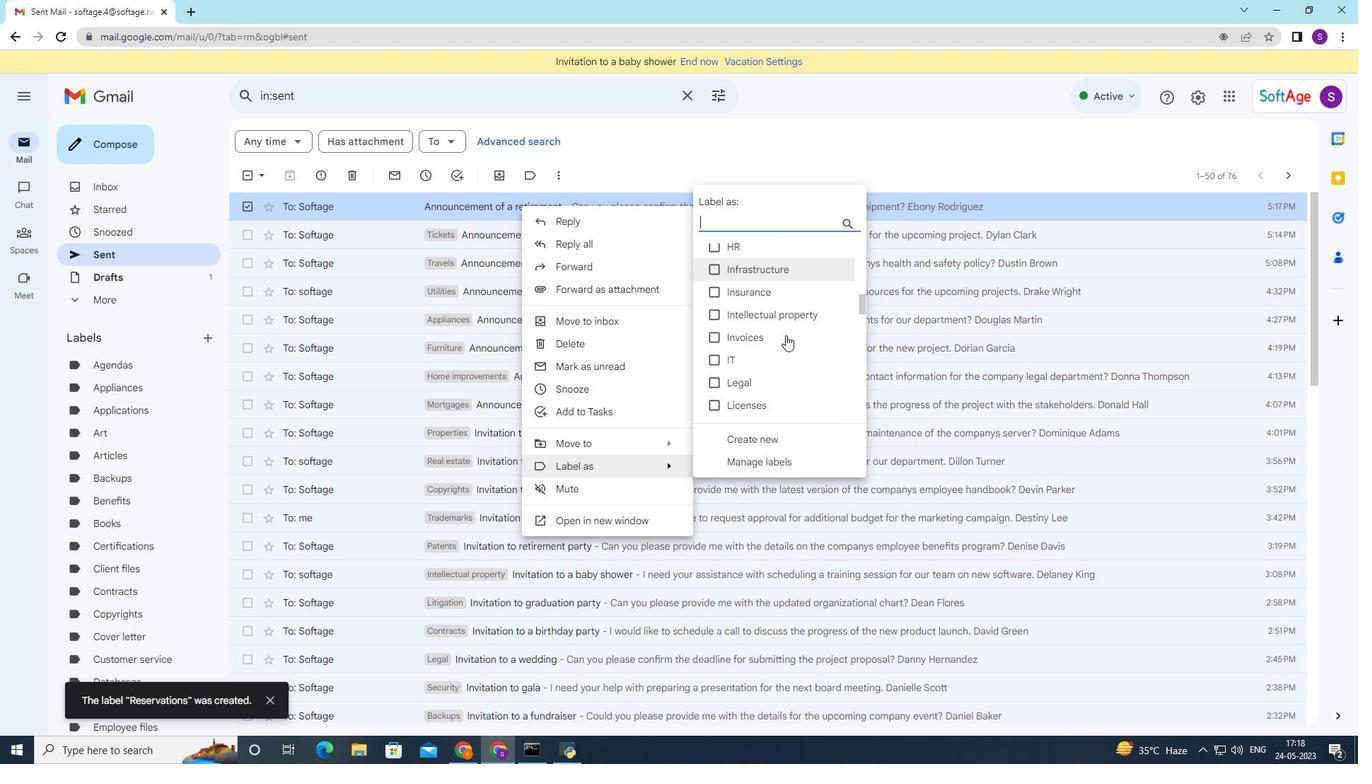
Action: Mouse moved to (783, 339)
Screenshot: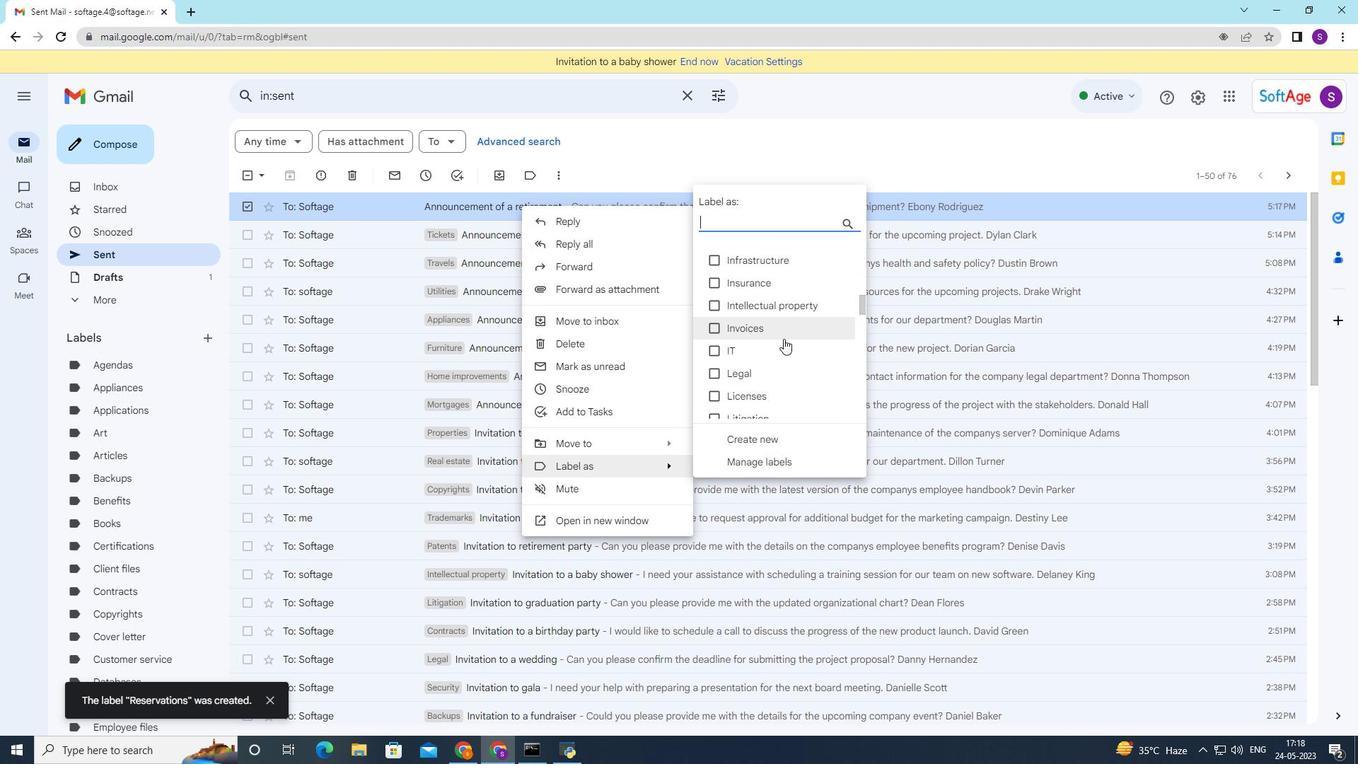 
Action: Mouse scrolled (783, 338) with delta (0, 0)
Screenshot: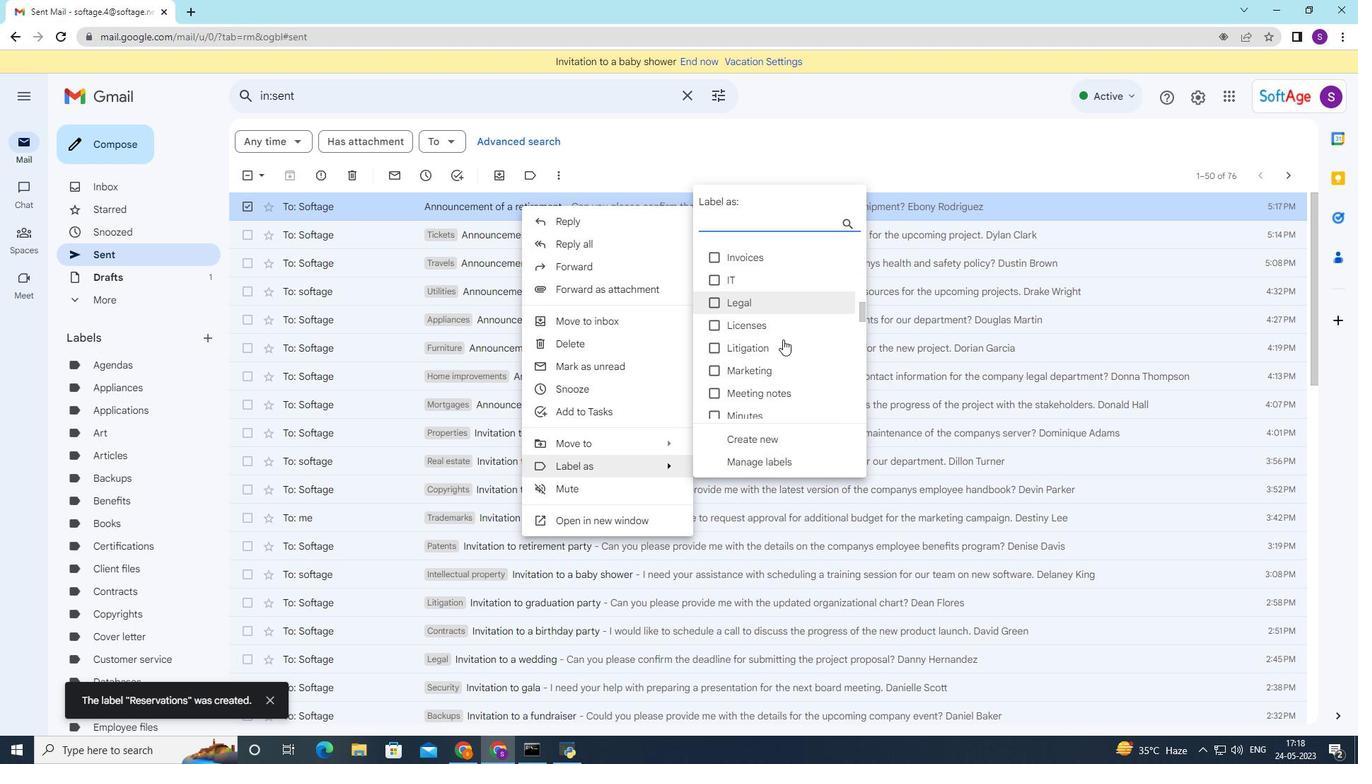 
Action: Mouse moved to (783, 342)
Screenshot: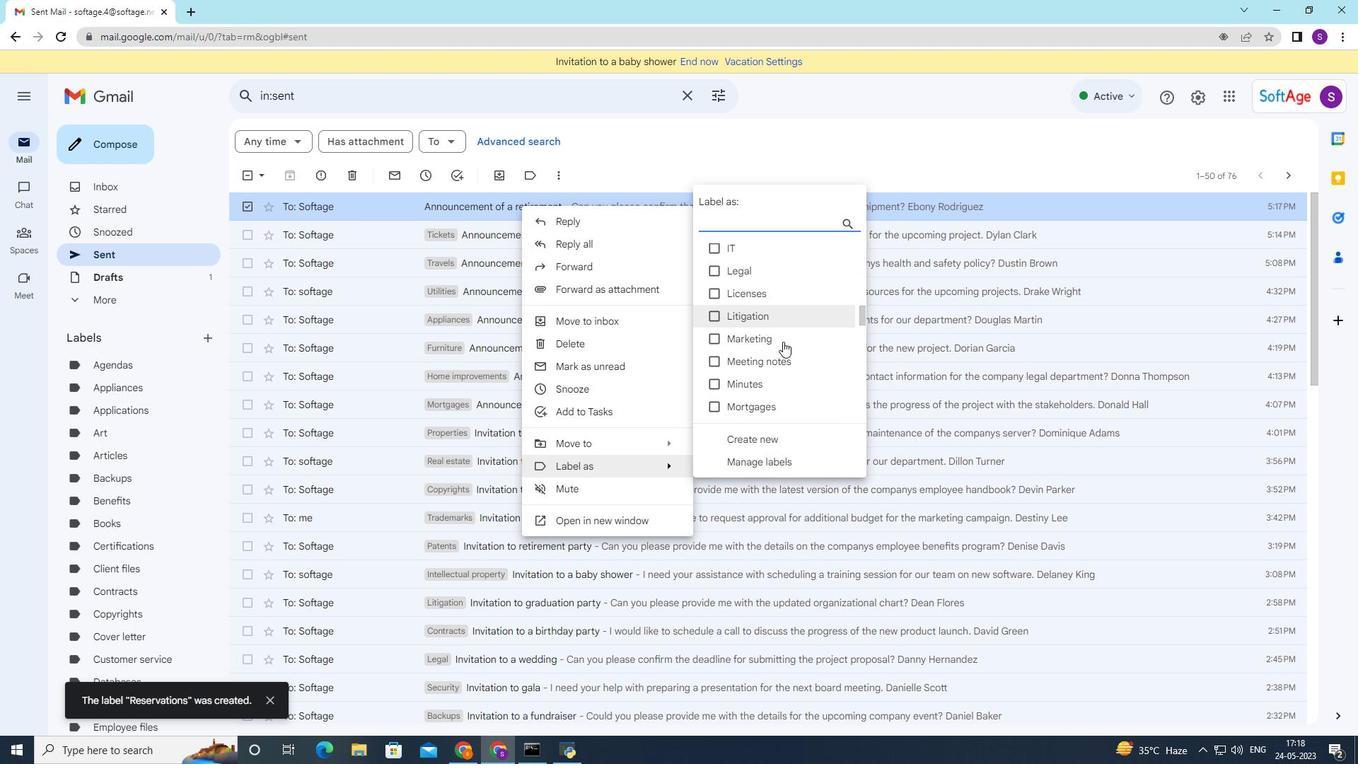 
Action: Mouse scrolled (783, 341) with delta (0, 0)
Screenshot: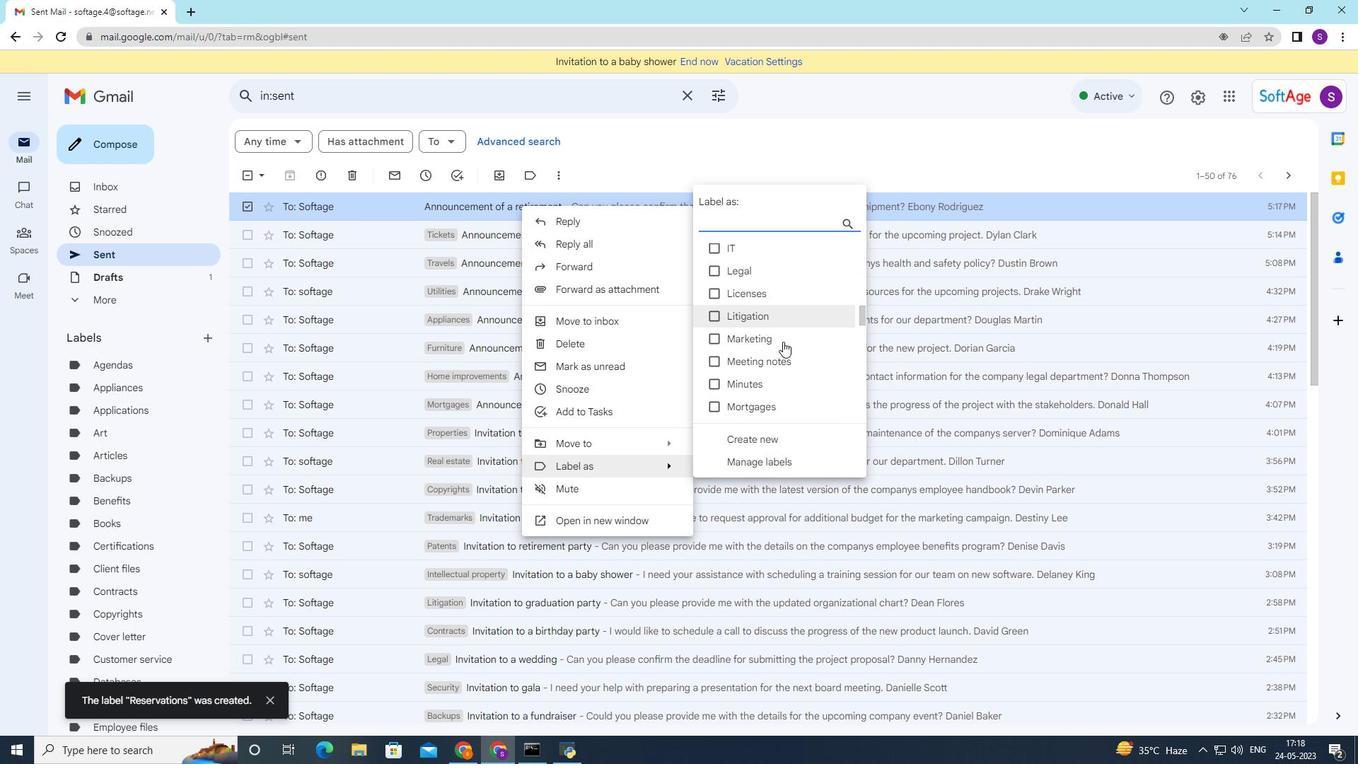 
Action: Mouse scrolled (783, 341) with delta (0, 0)
Screenshot: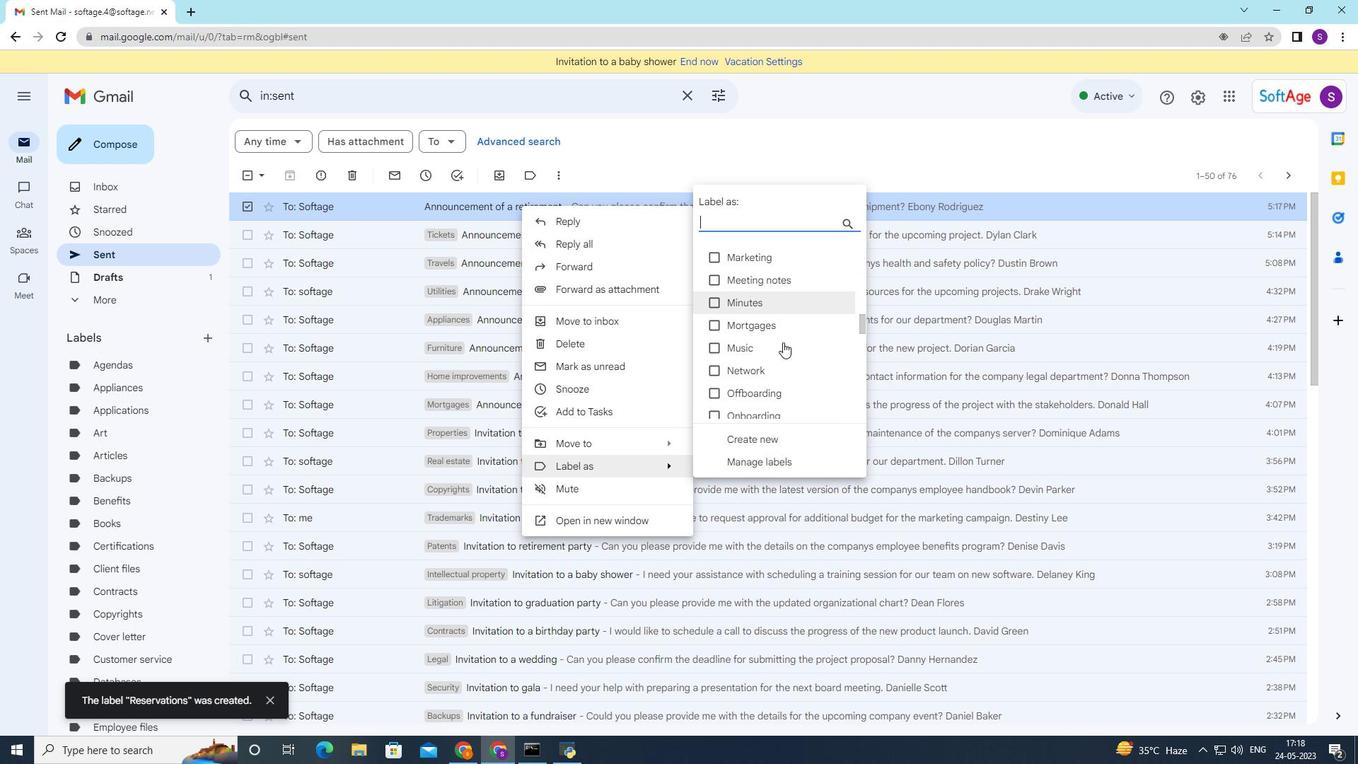 
Action: Mouse moved to (783, 343)
Screenshot: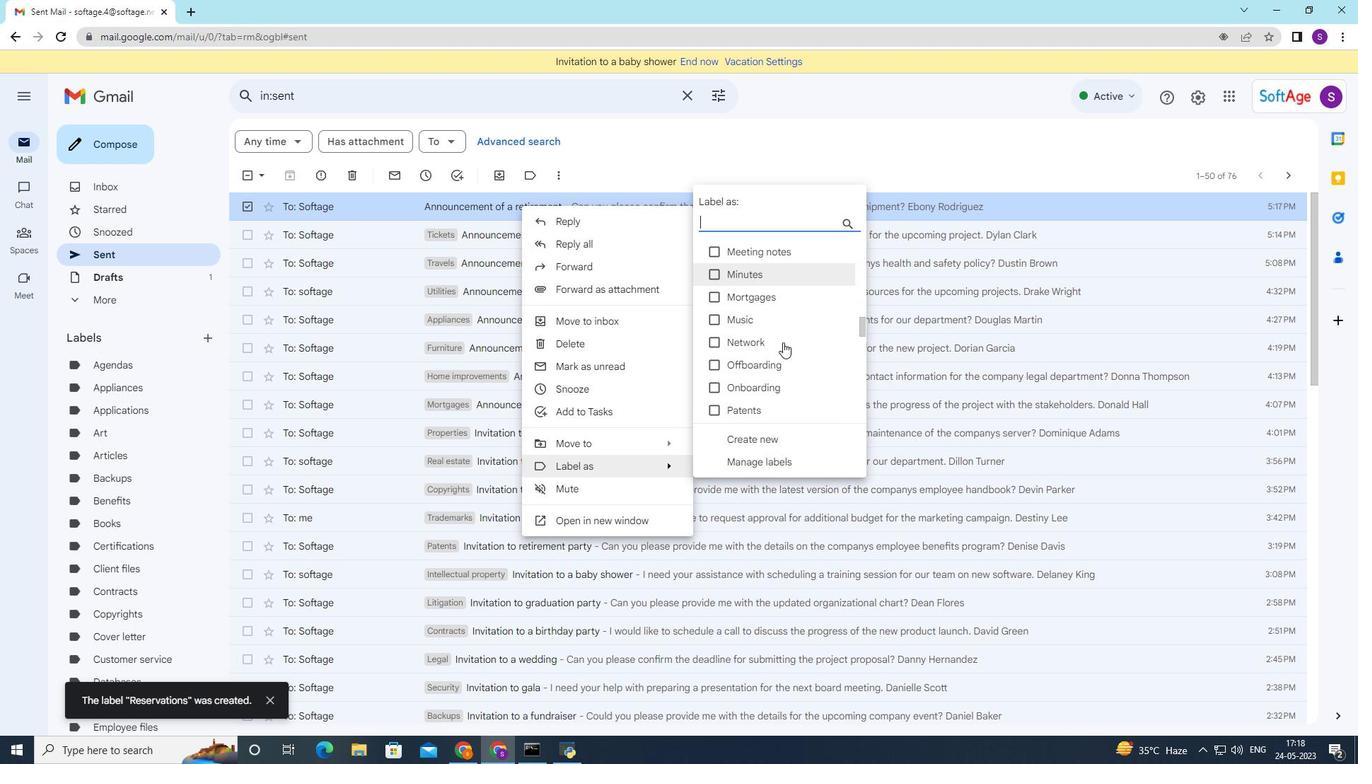 
Action: Mouse scrolled (783, 342) with delta (0, 0)
Screenshot: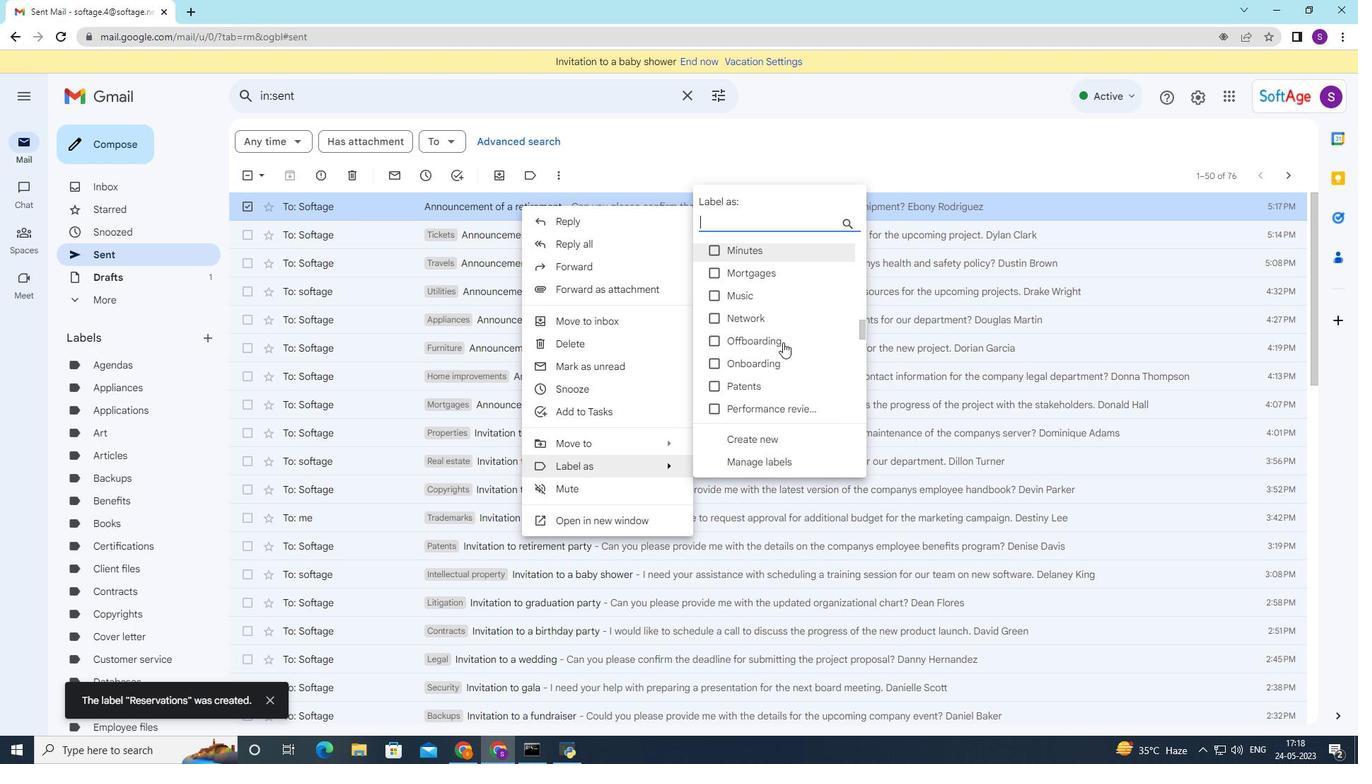 
Action: Mouse moved to (781, 345)
Screenshot: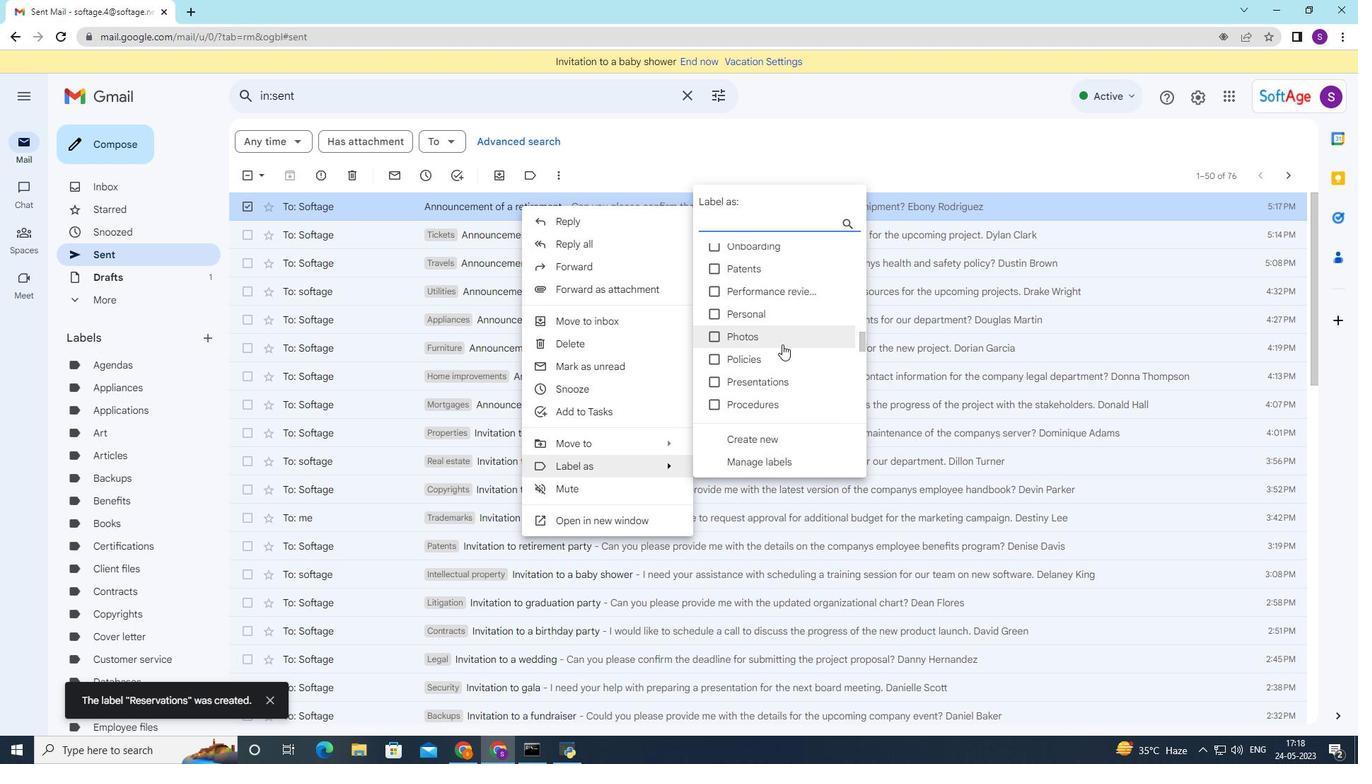 
Action: Mouse scrolled (781, 345) with delta (0, 0)
Screenshot: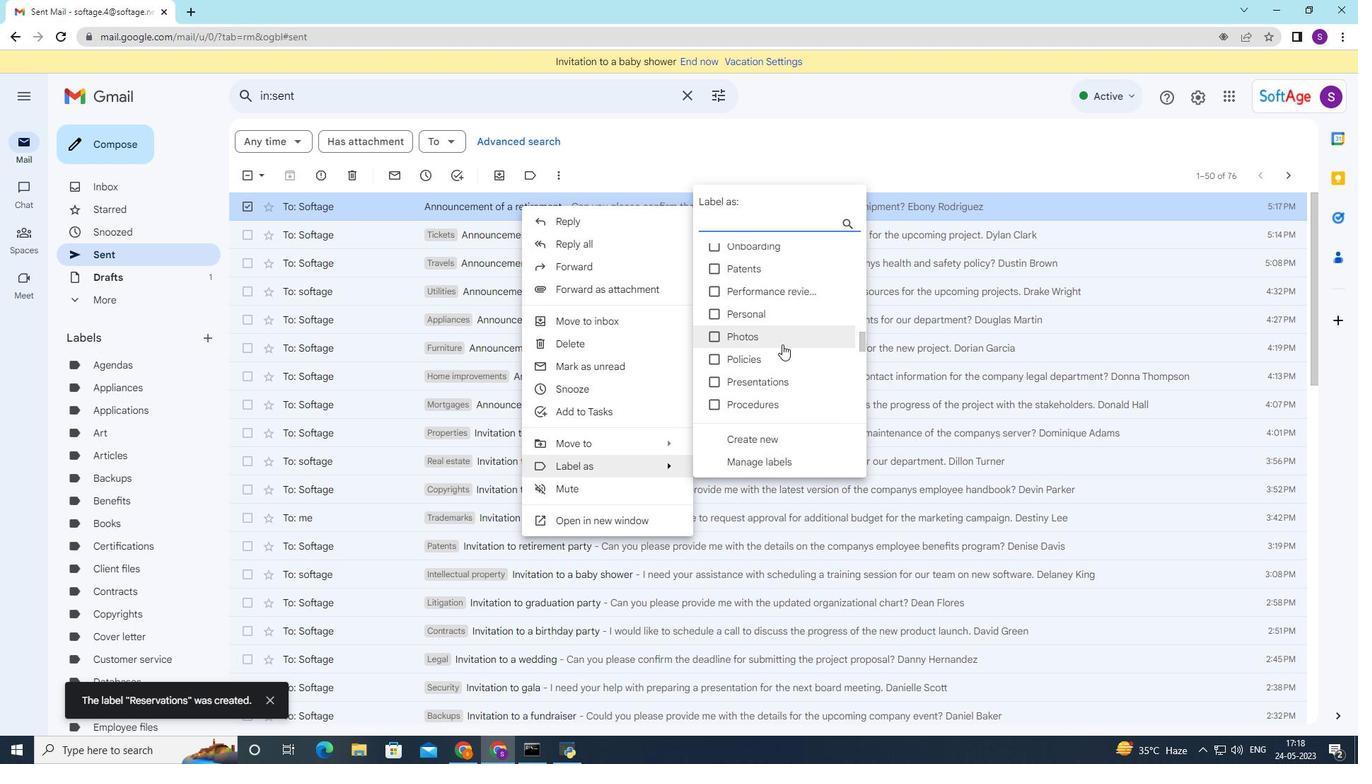 
Action: Mouse moved to (781, 347)
Screenshot: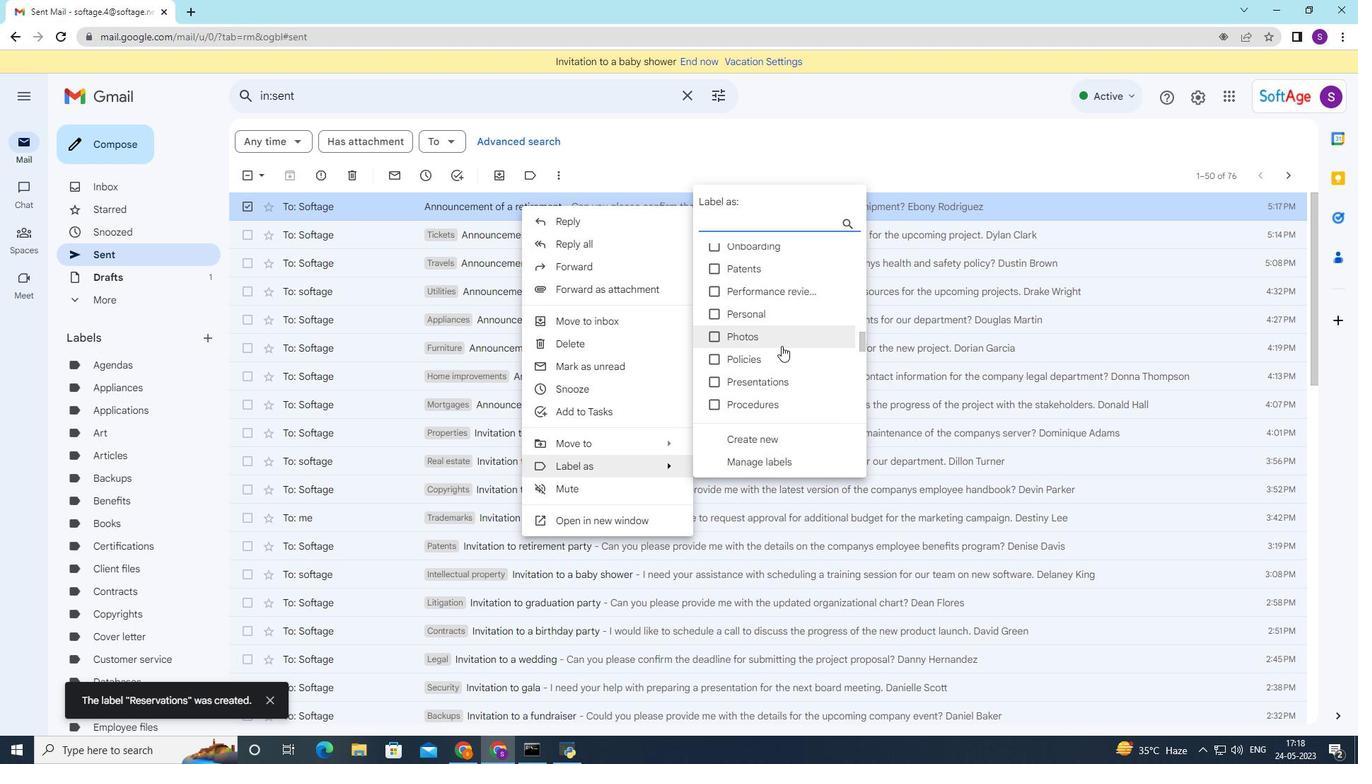 
Action: Mouse scrolled (781, 346) with delta (0, 0)
Screenshot: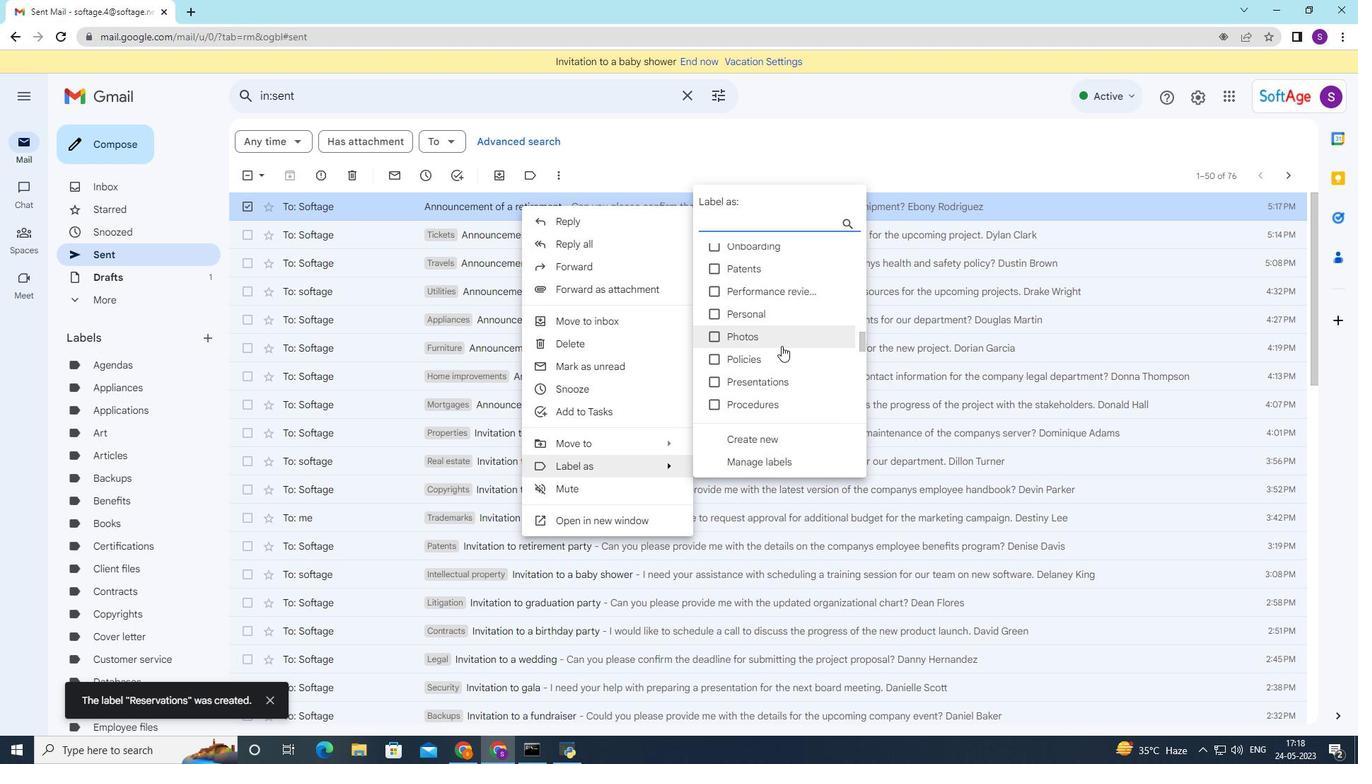 
Action: Mouse moved to (780, 348)
Screenshot: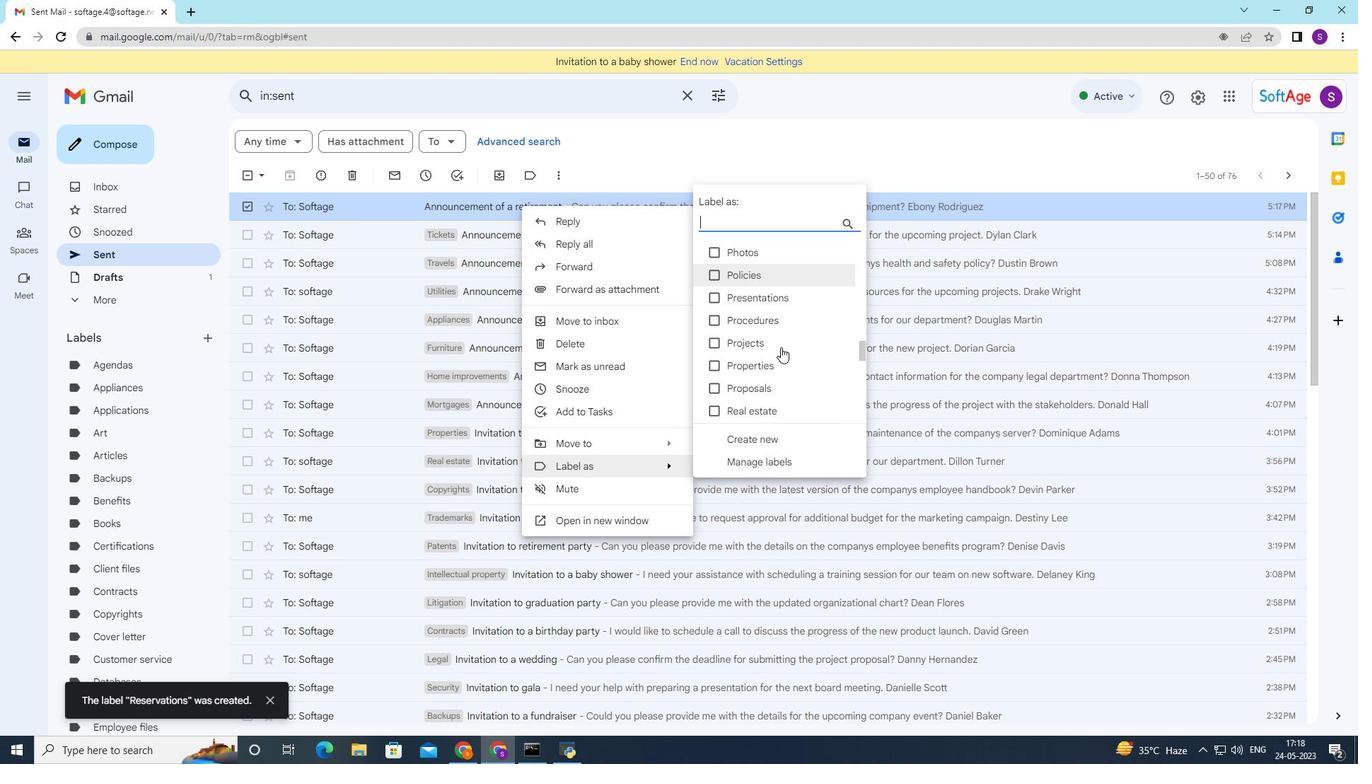 
Action: Mouse scrolled (780, 347) with delta (0, 0)
Screenshot: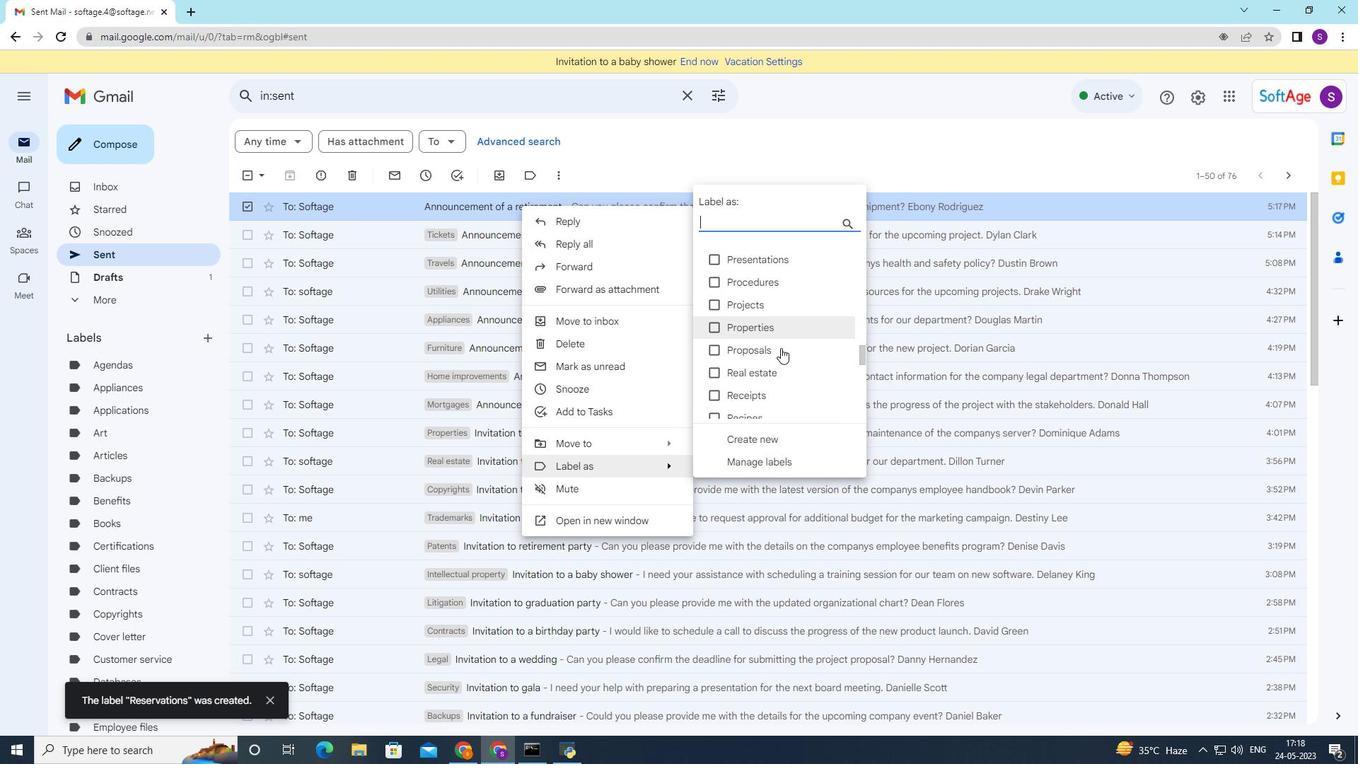 
Action: Mouse moved to (780, 348)
Screenshot: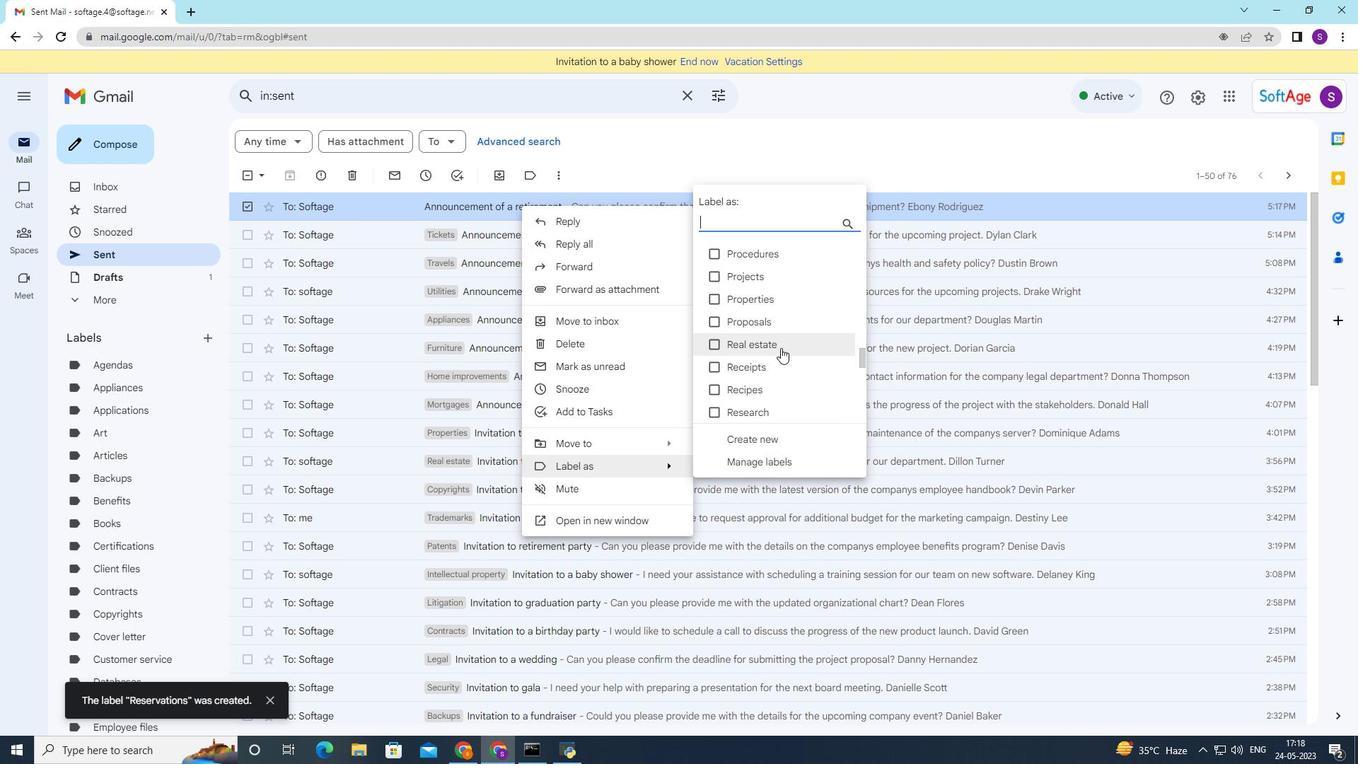 
Action: Mouse scrolled (780, 347) with delta (0, 0)
Screenshot: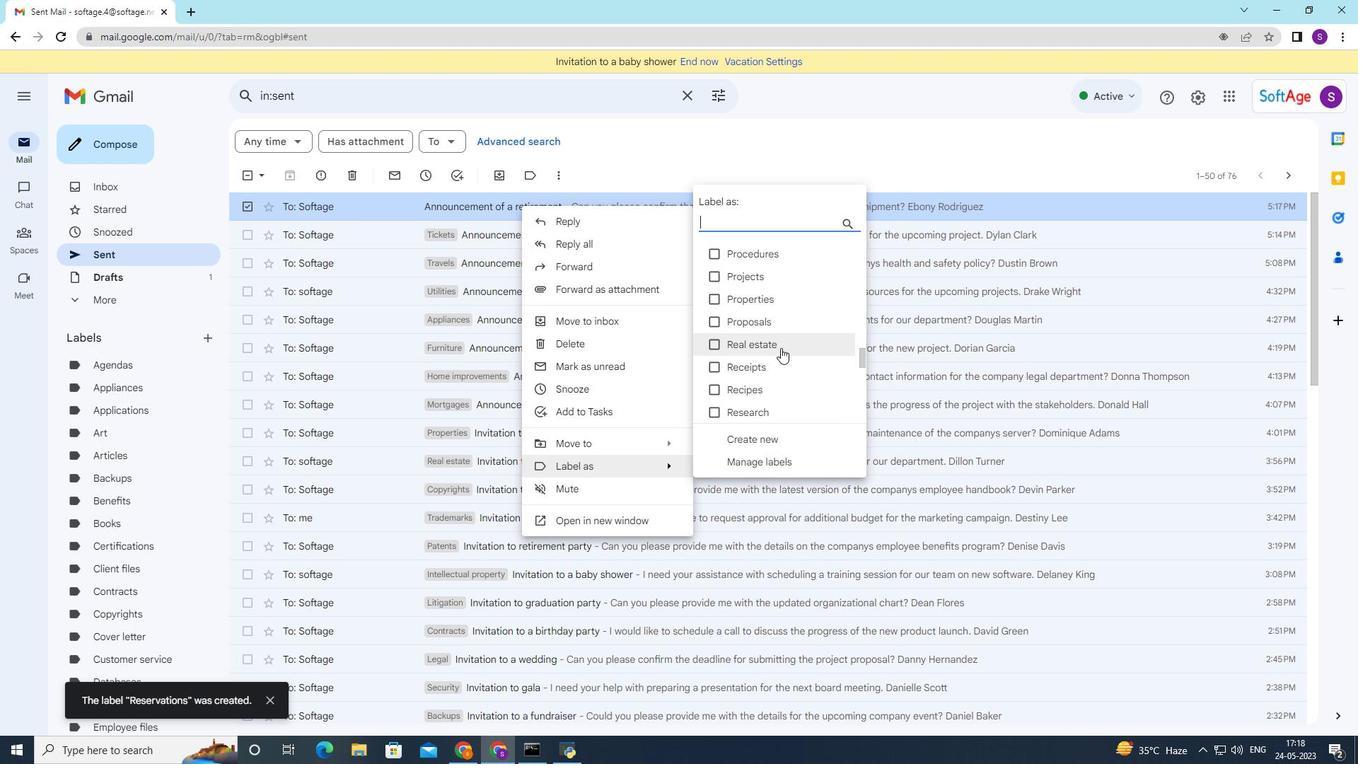 
Action: Mouse moved to (713, 304)
Screenshot: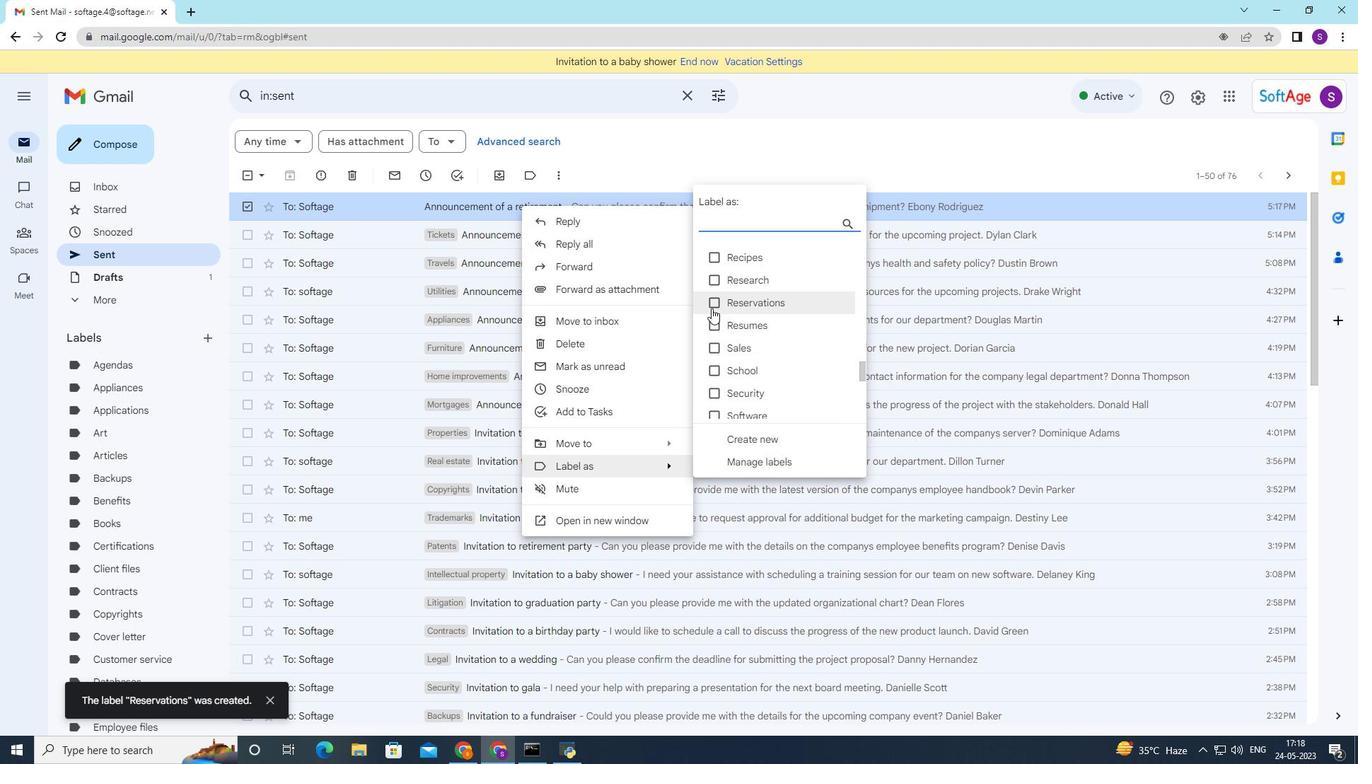 
Action: Mouse pressed left at (713, 304)
Screenshot: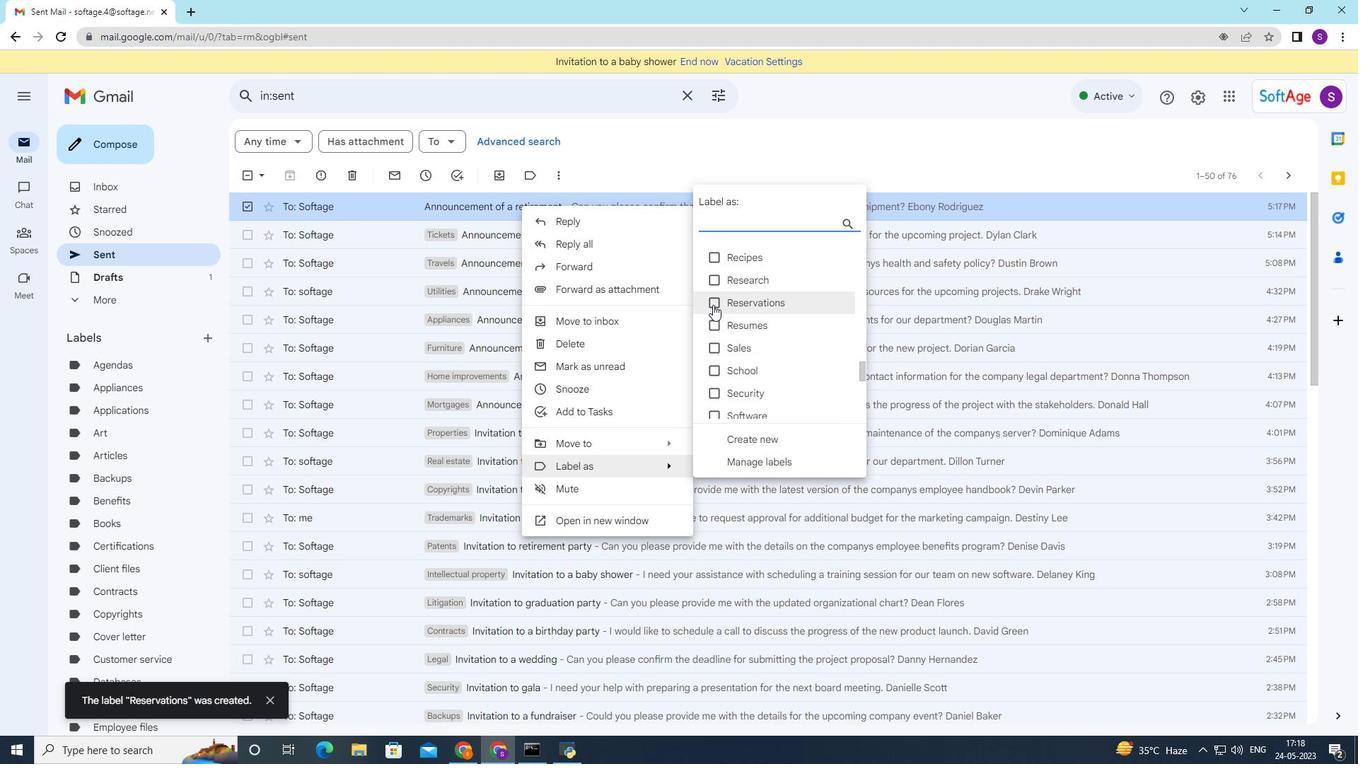 
Action: Mouse moved to (732, 436)
Screenshot: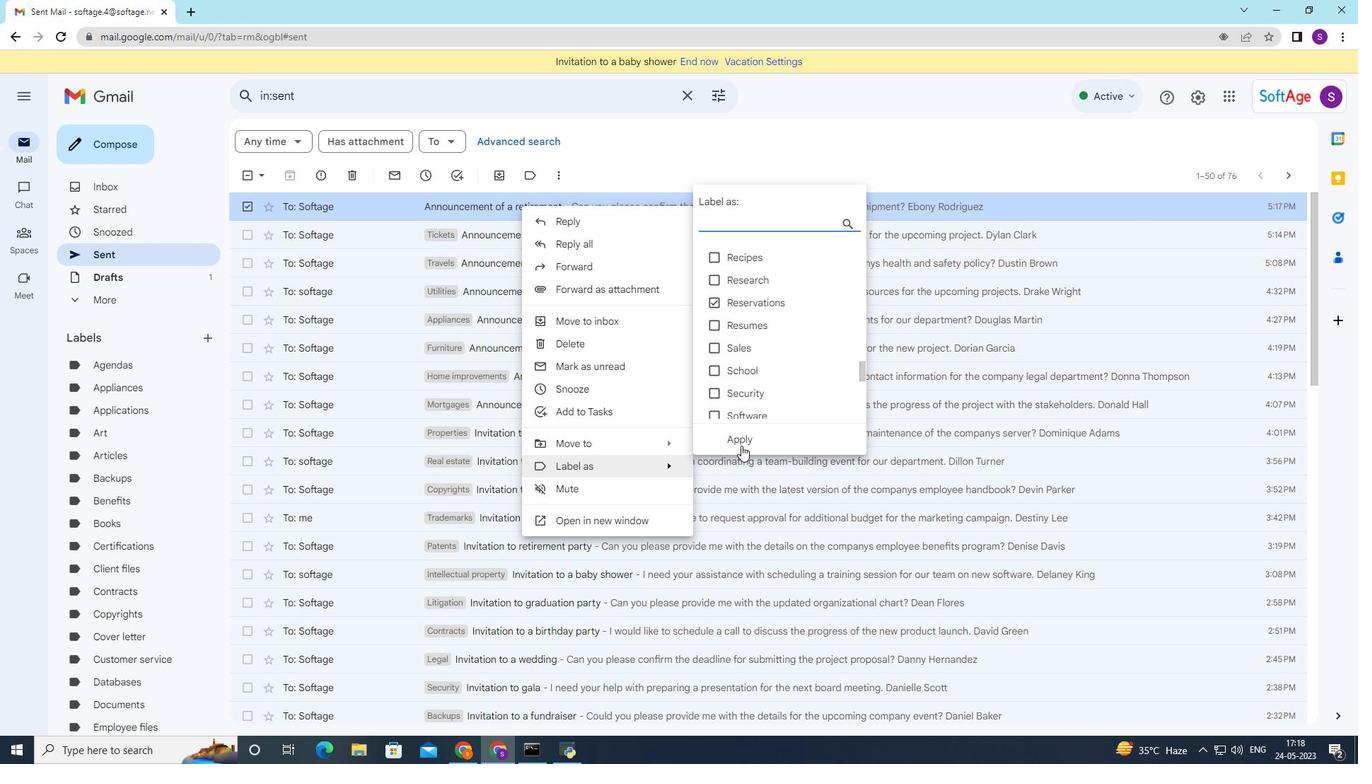 
Action: Mouse pressed left at (732, 436)
Screenshot: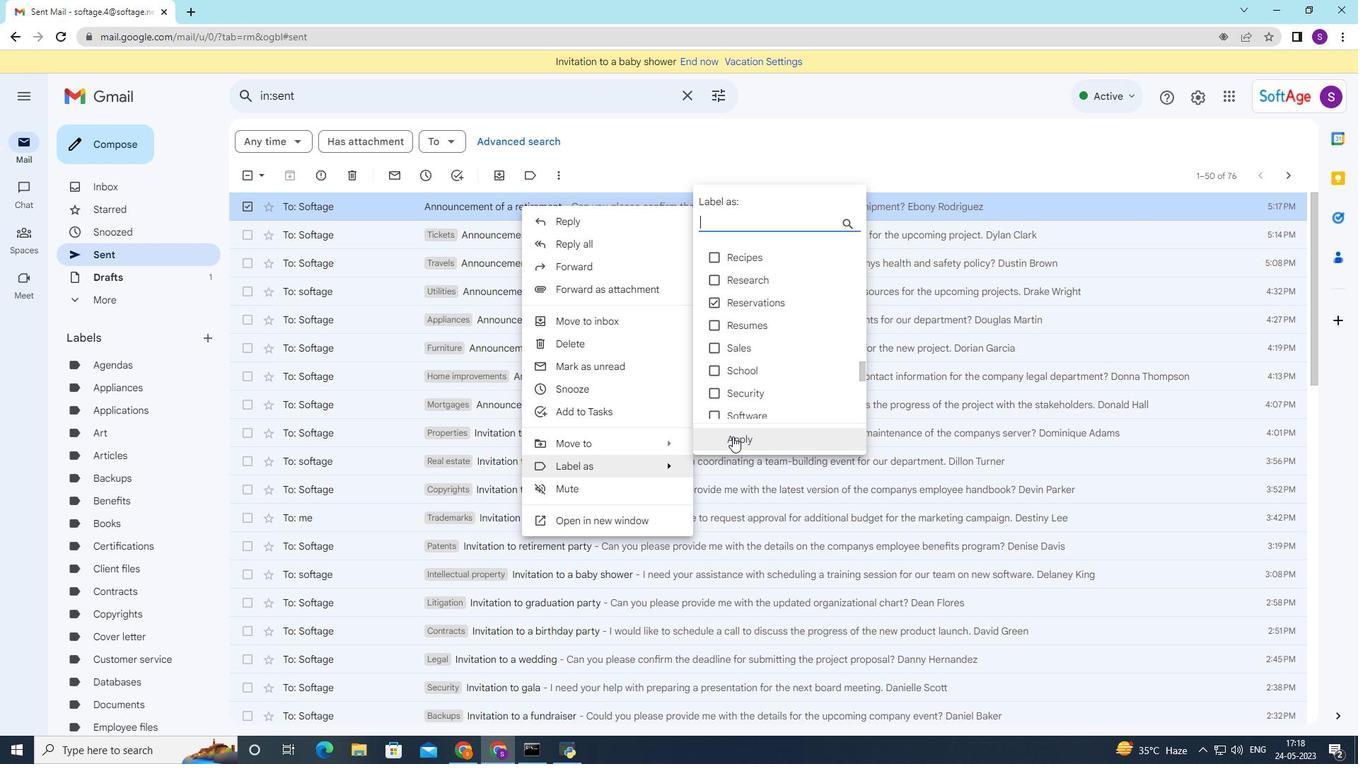 
Action: Mouse moved to (630, 408)
Screenshot: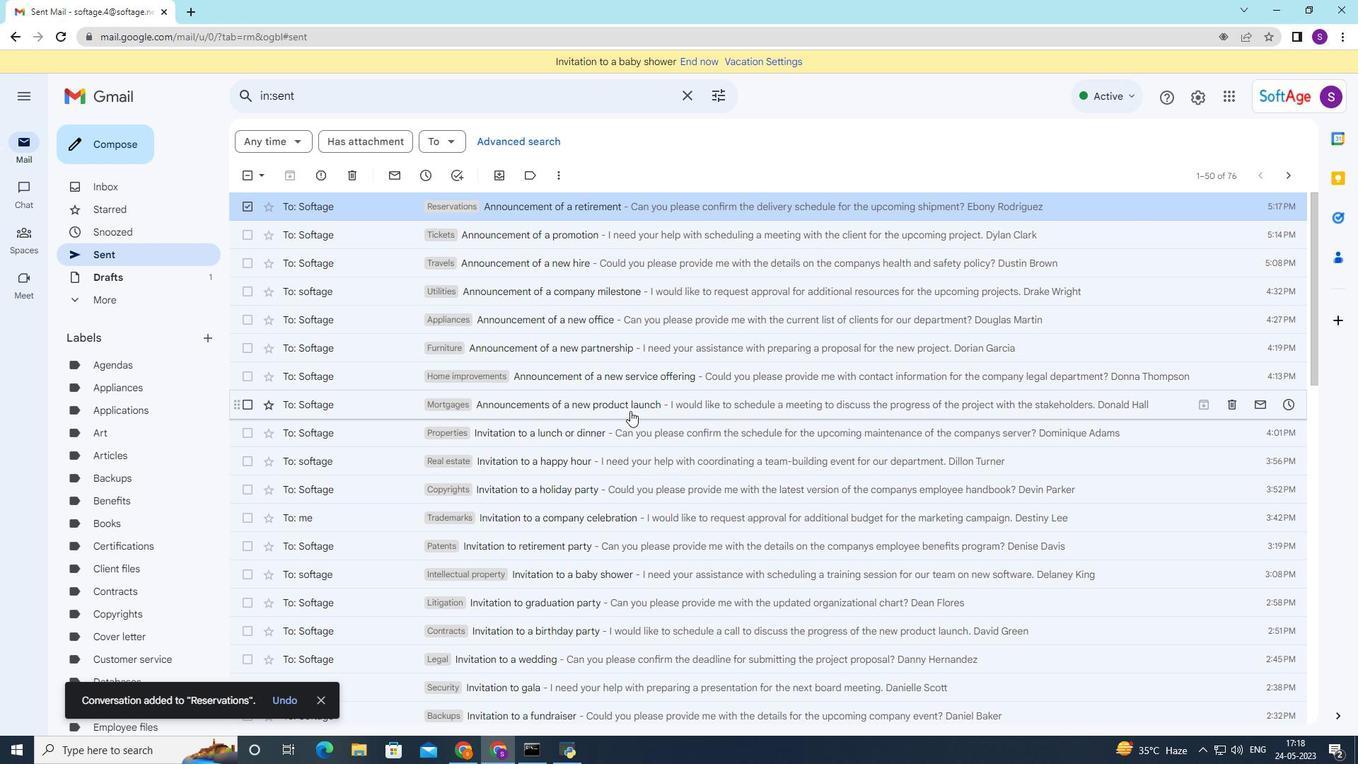 
